 Task: Look for space in Biryulëvo Zapadnoye, Russia from 8th June, 2023 to 19th June, 2023 for 1 adult in price range Rs.5000 to Rs.12000. Place can be shared room with 1  bedroom having 1 bed and 1 bathroom. Property type can be house, flat, guest house, hotel. Booking option can be shelf check-in. Required host language is English.
Action: Mouse moved to (536, 112)
Screenshot: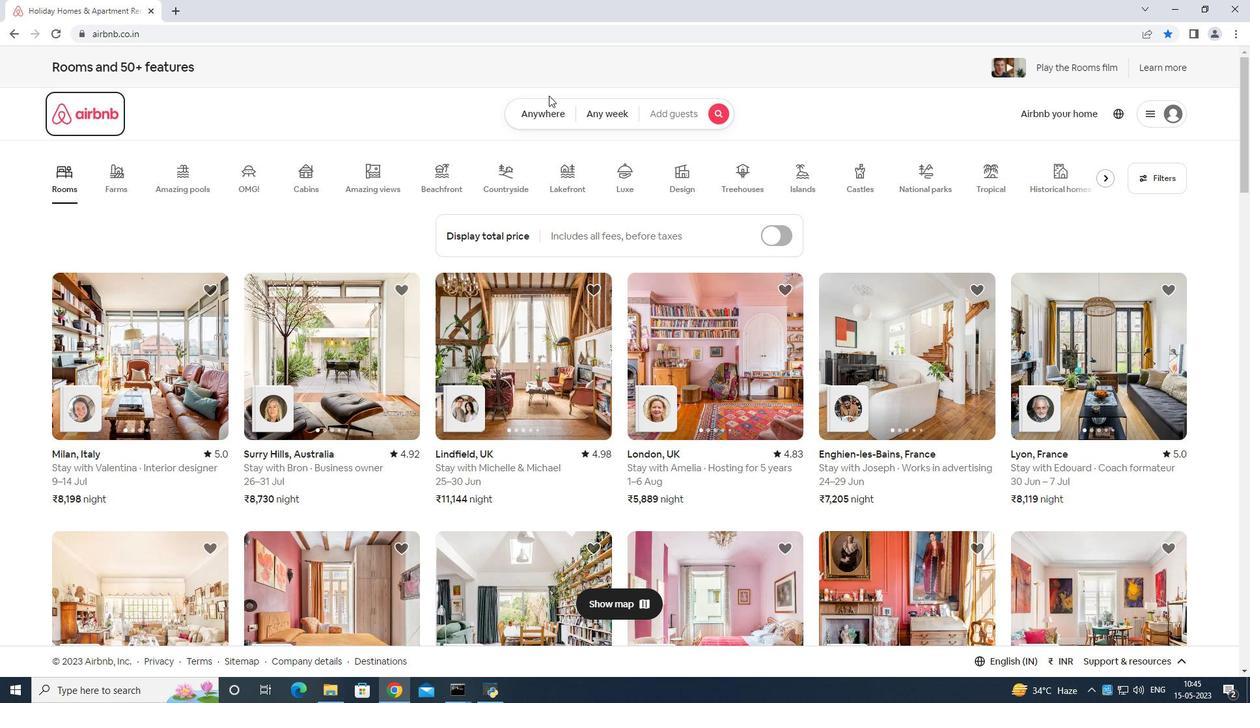 
Action: Mouse pressed left at (536, 112)
Screenshot: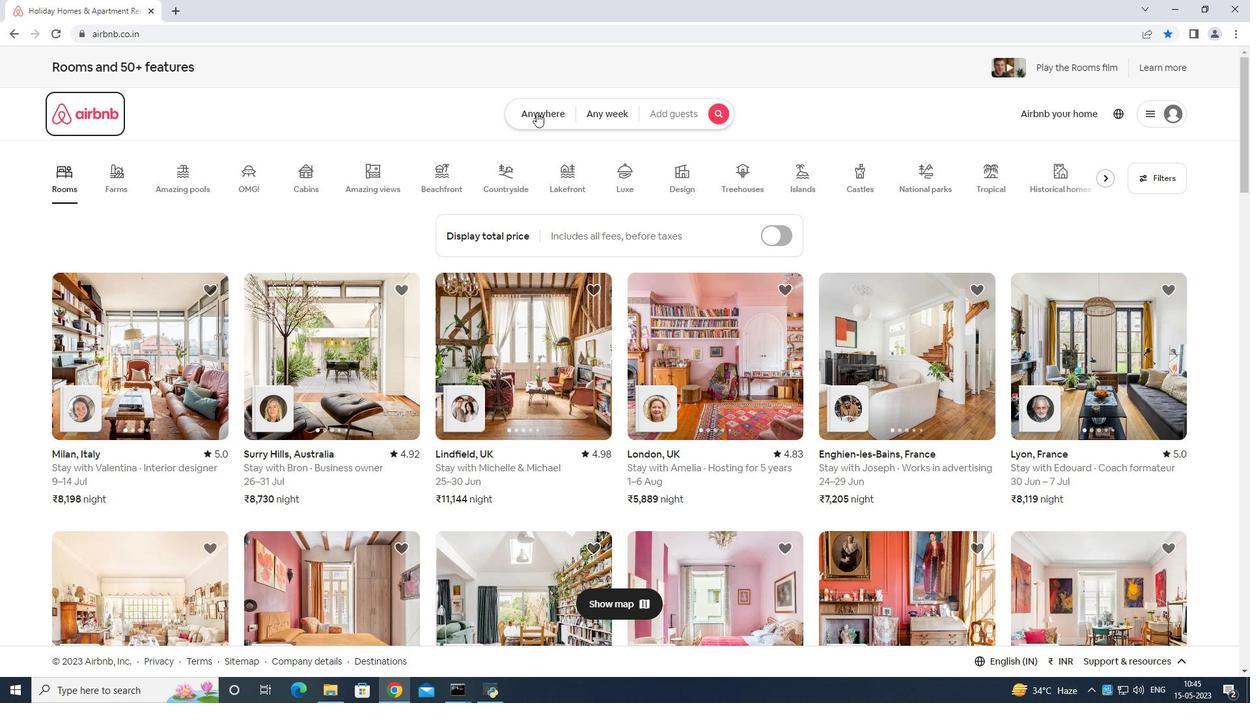 
Action: Mouse moved to (507, 157)
Screenshot: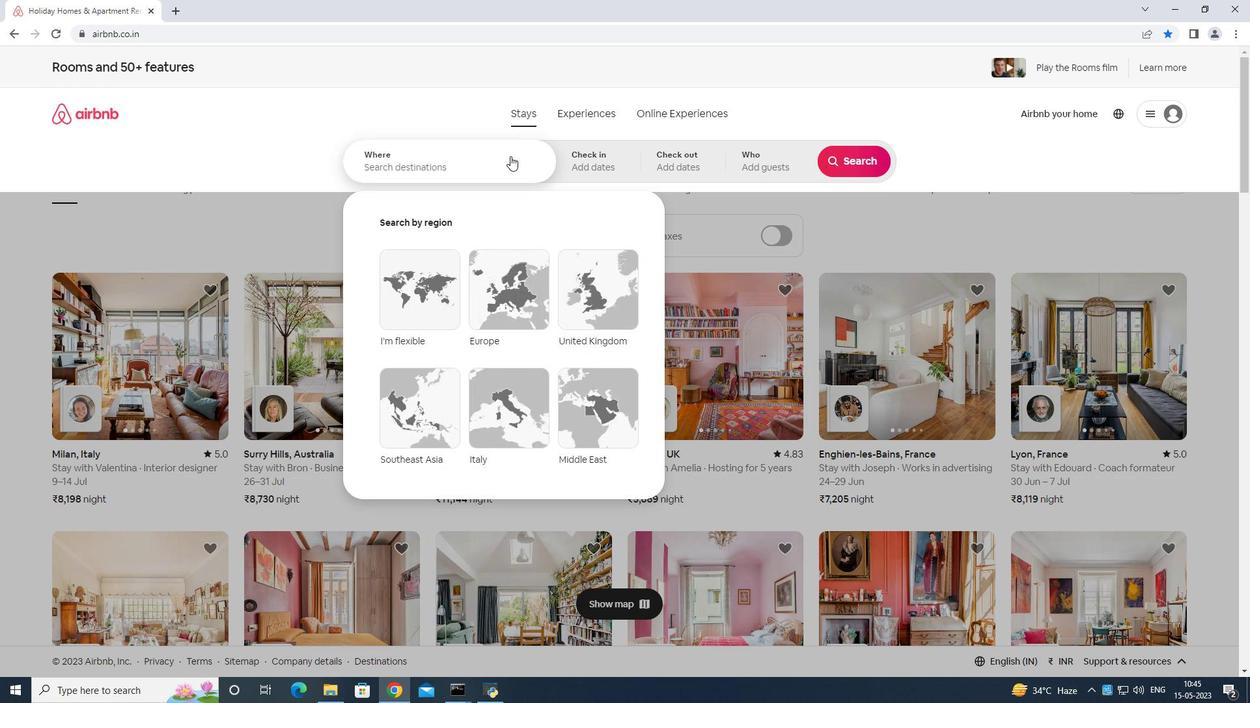 
Action: Mouse pressed left at (507, 157)
Screenshot: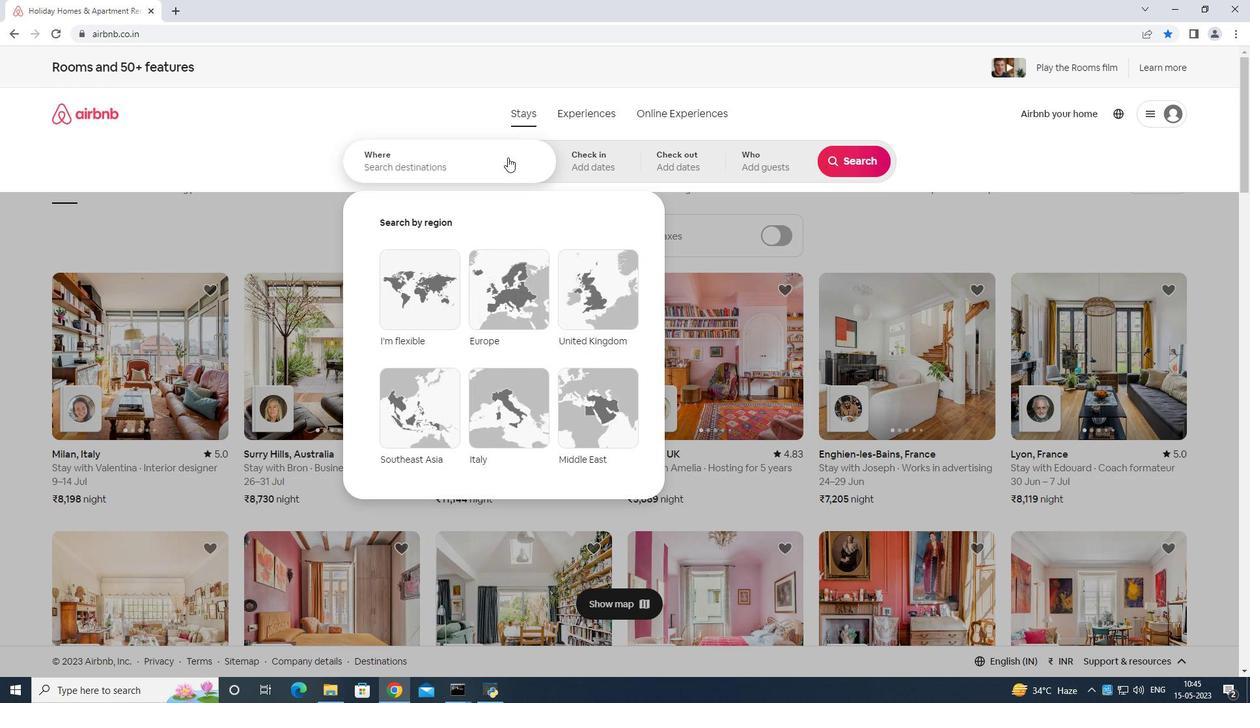 
Action: Mouse moved to (577, 198)
Screenshot: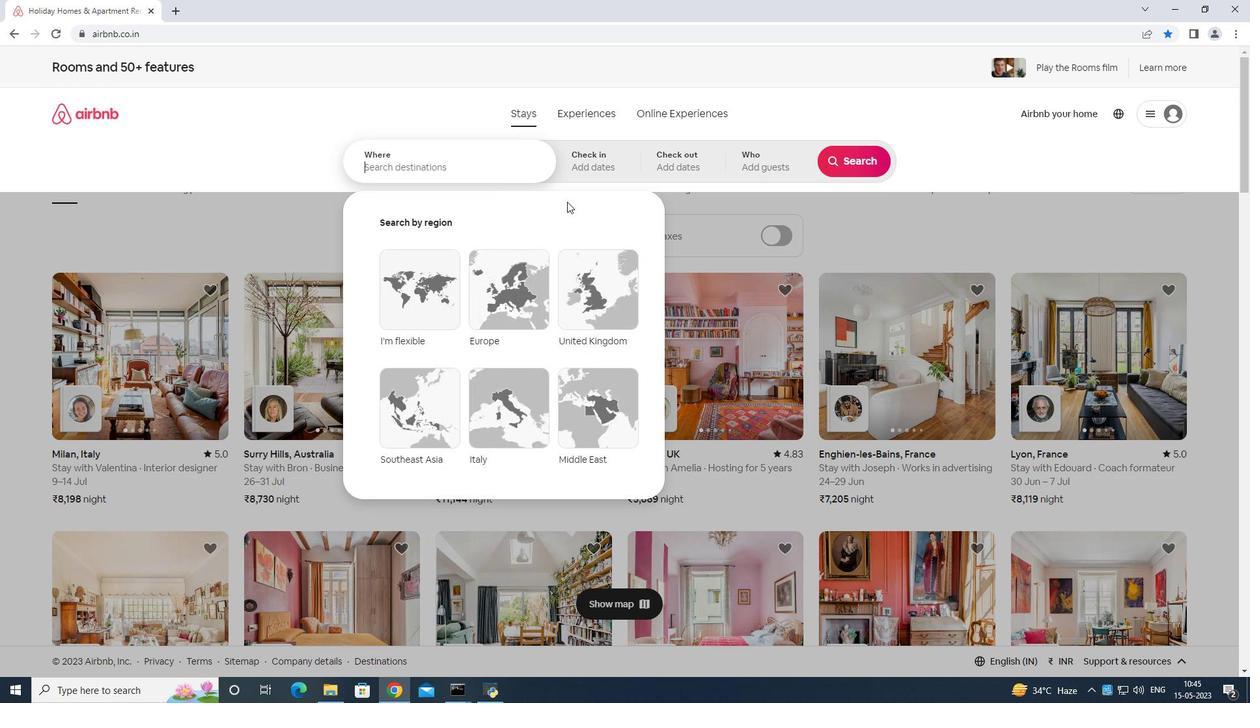 
Action: Key pressed <Key.shift>Biryulevo<Key.space>zapandoye<Key.space><Key.shift>Russia<Key.enter>
Screenshot: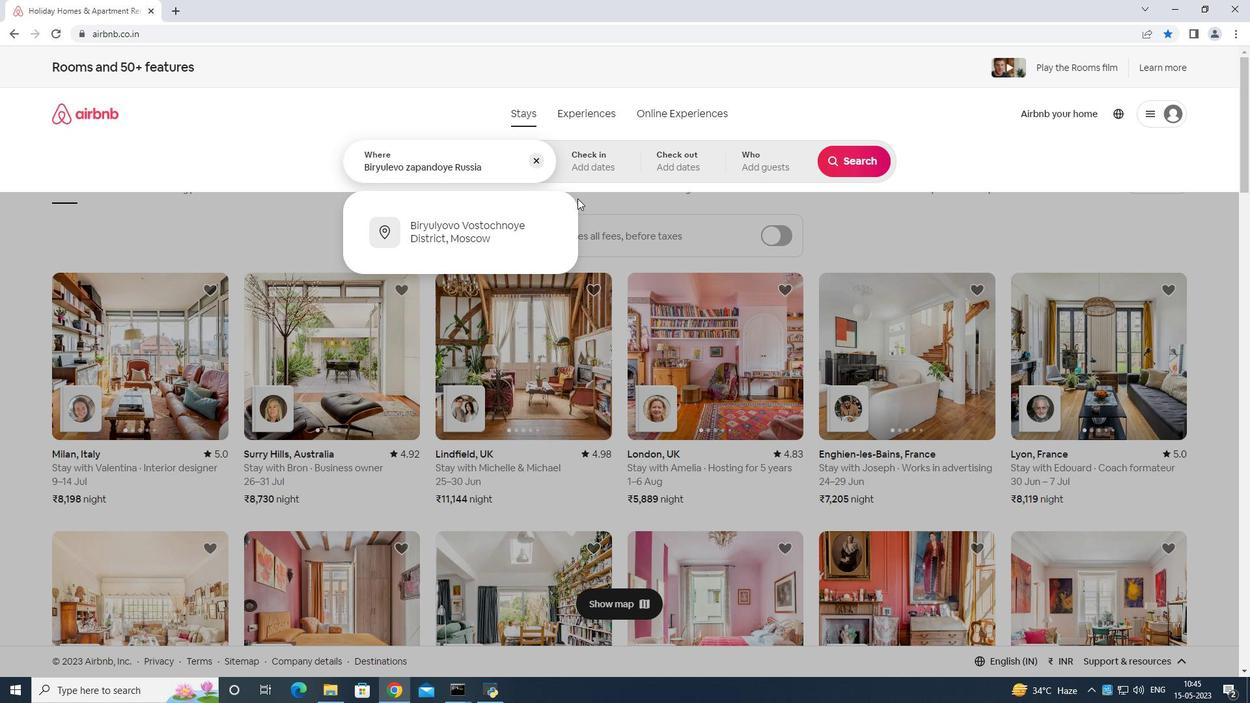 
Action: Mouse moved to (778, 352)
Screenshot: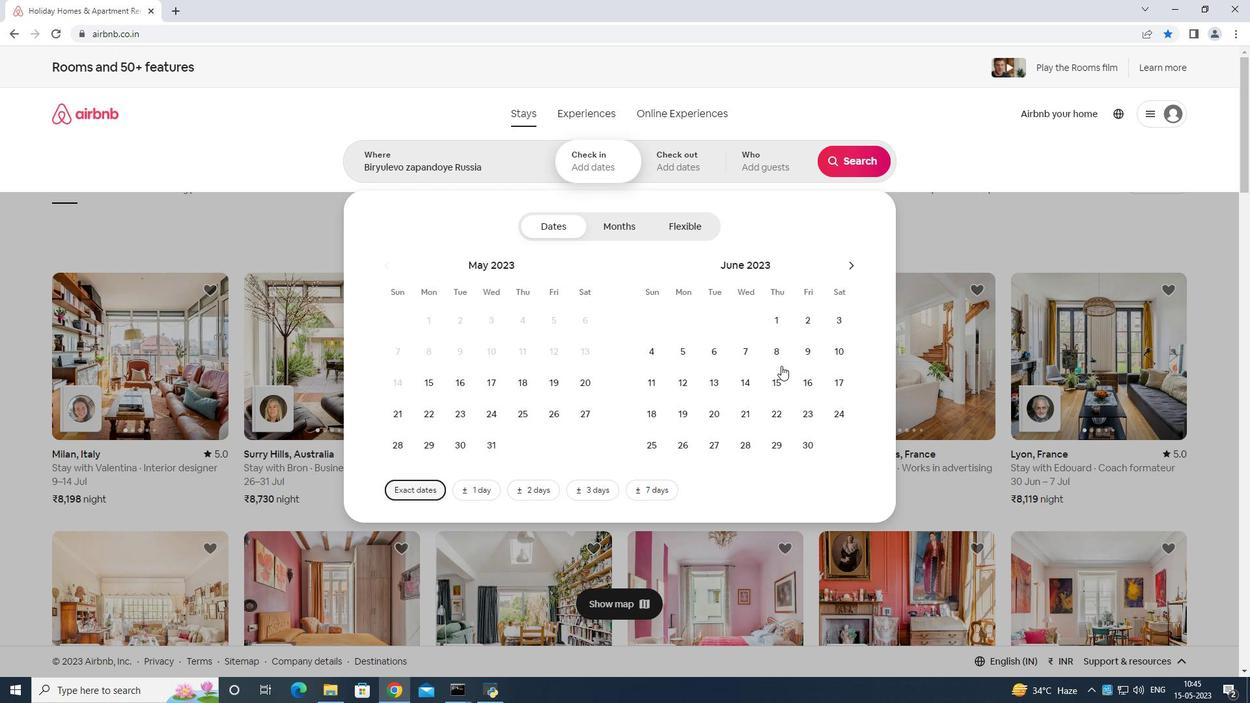 
Action: Mouse pressed left at (778, 352)
Screenshot: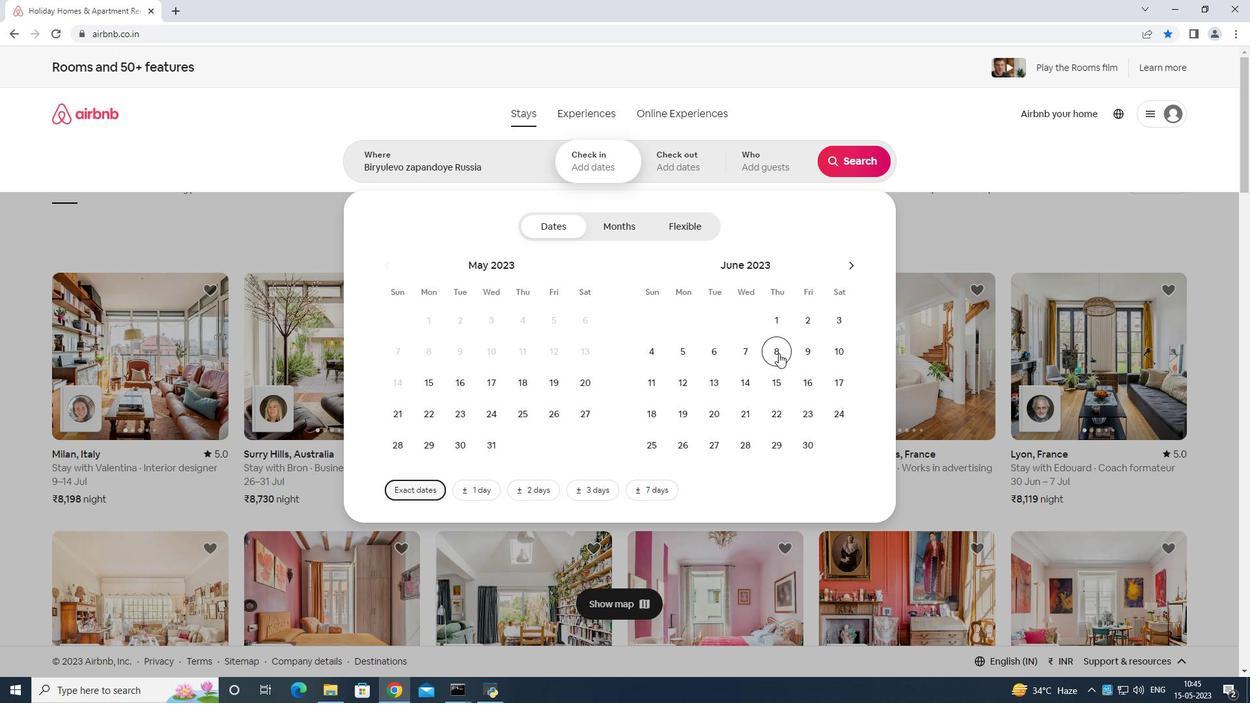 
Action: Mouse moved to (689, 407)
Screenshot: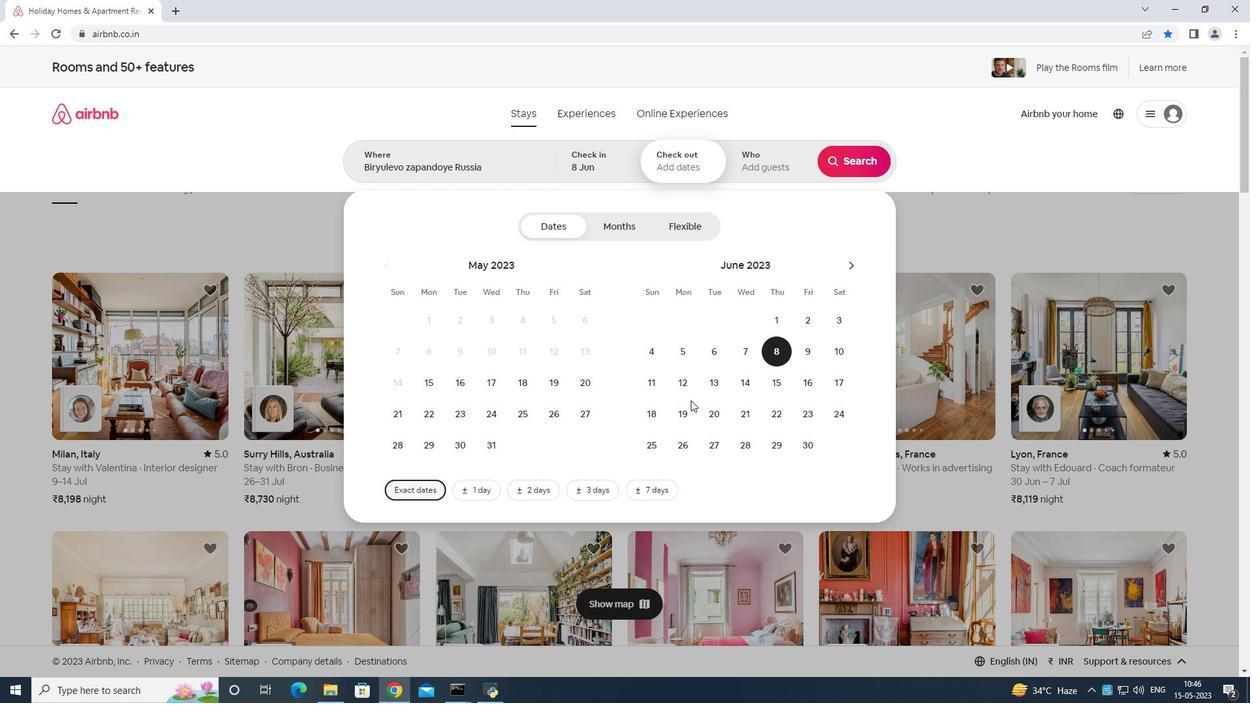 
Action: Mouse pressed left at (689, 407)
Screenshot: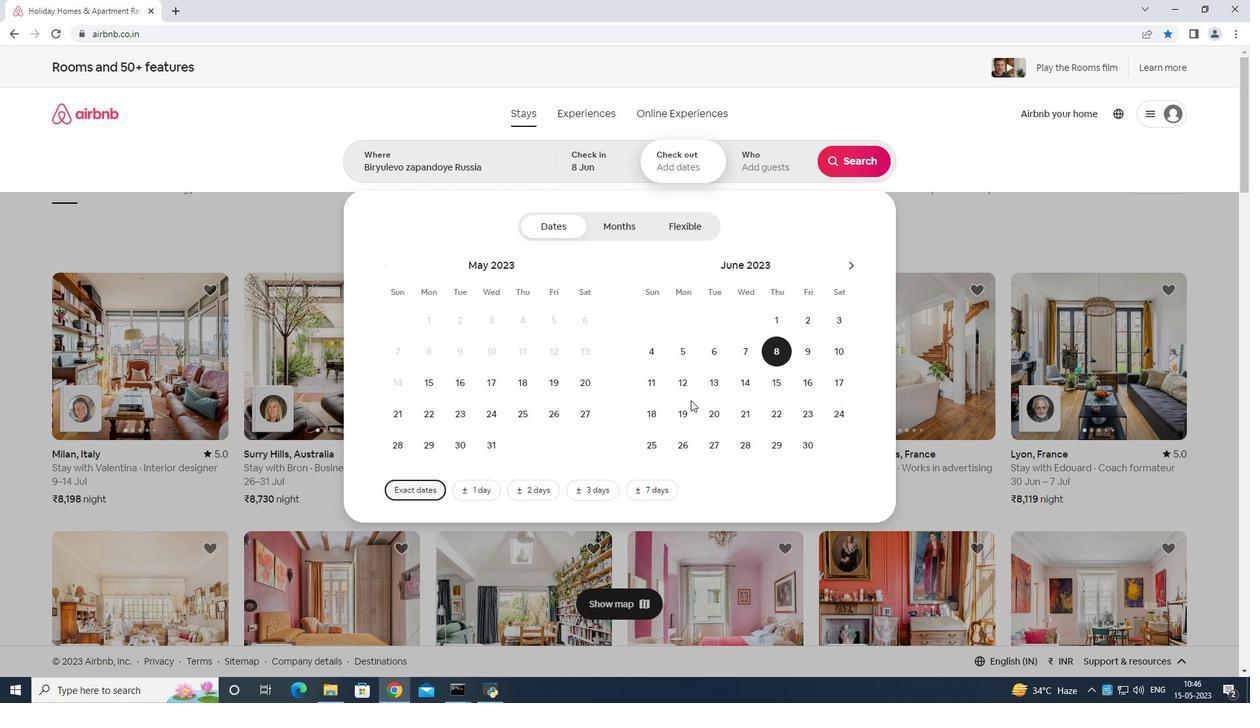 
Action: Mouse moved to (754, 160)
Screenshot: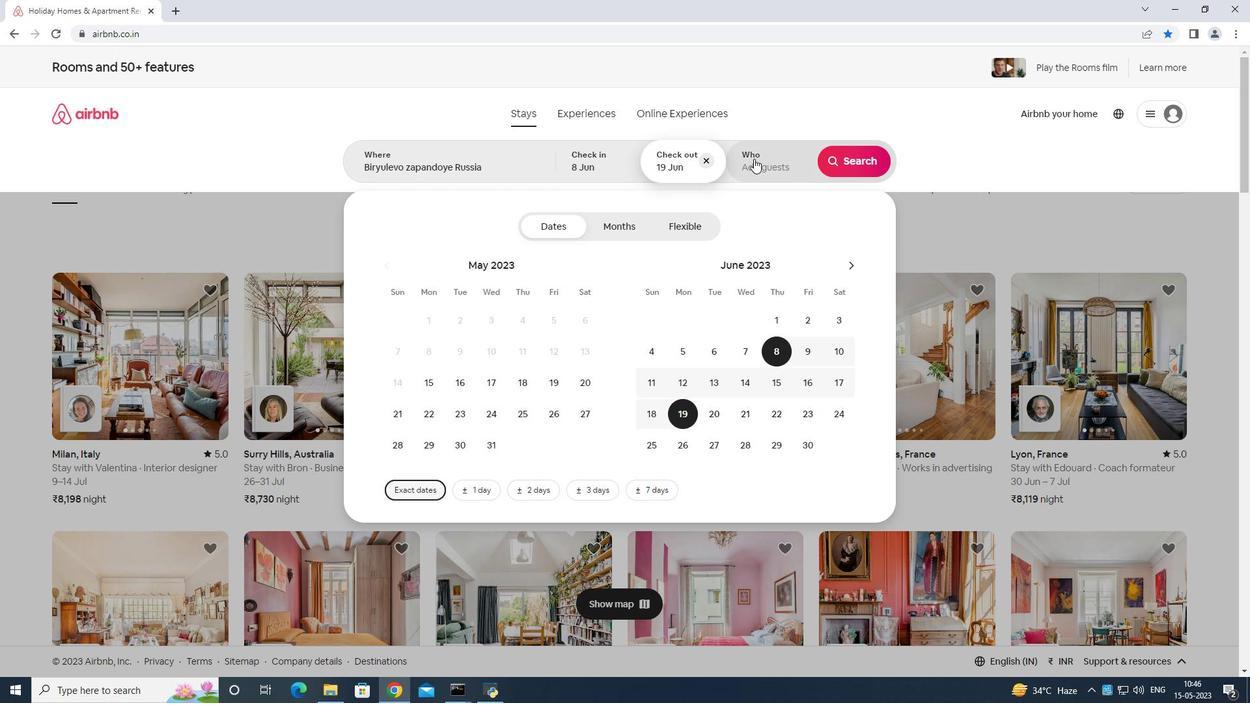 
Action: Mouse pressed left at (754, 160)
Screenshot: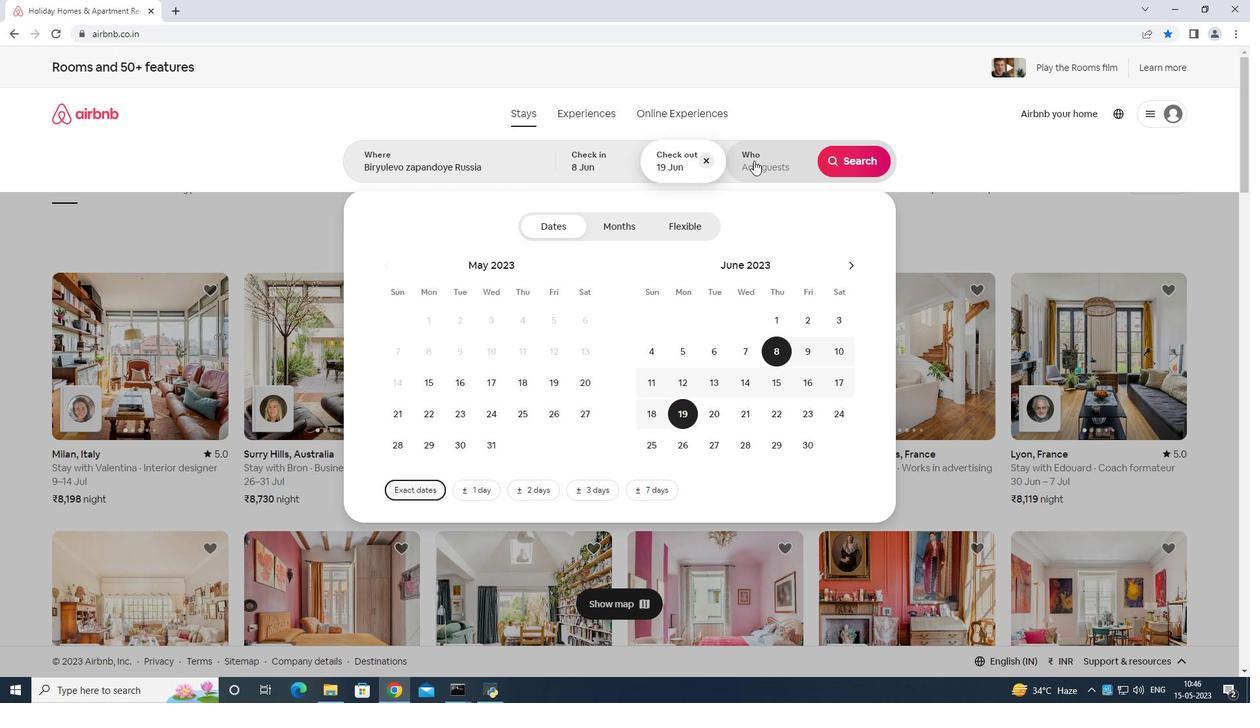 
Action: Mouse moved to (867, 227)
Screenshot: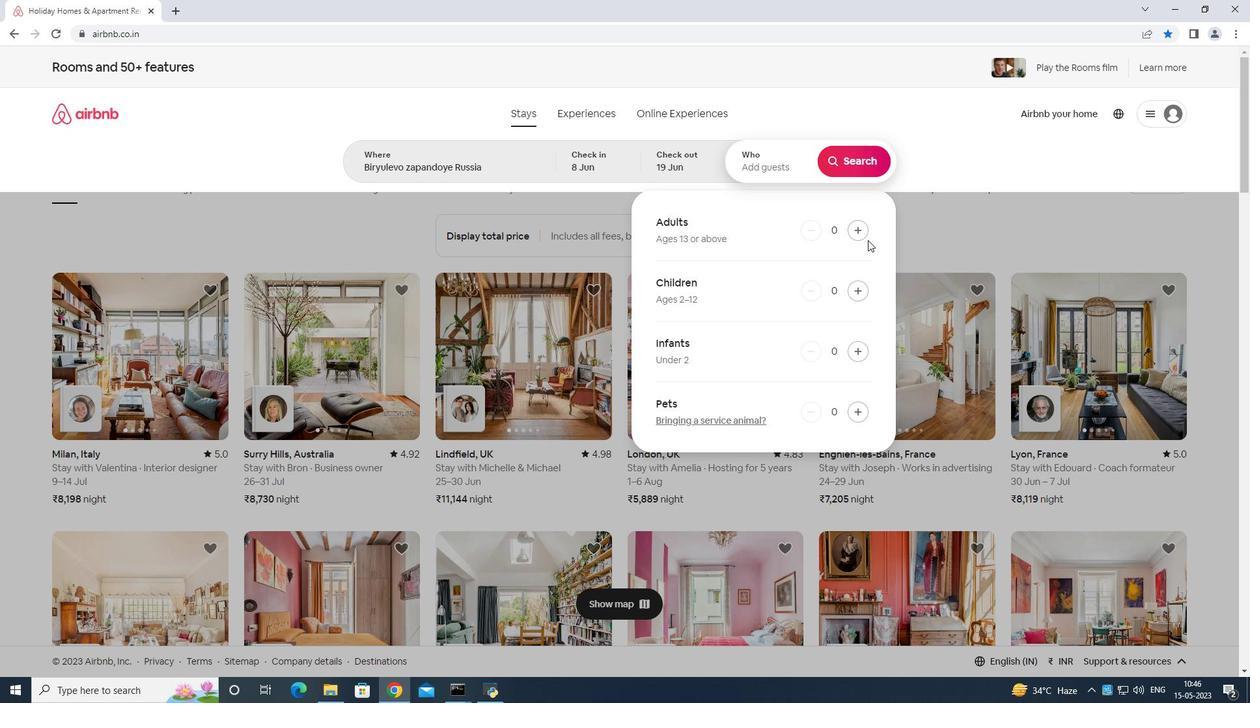 
Action: Mouse pressed left at (867, 227)
Screenshot: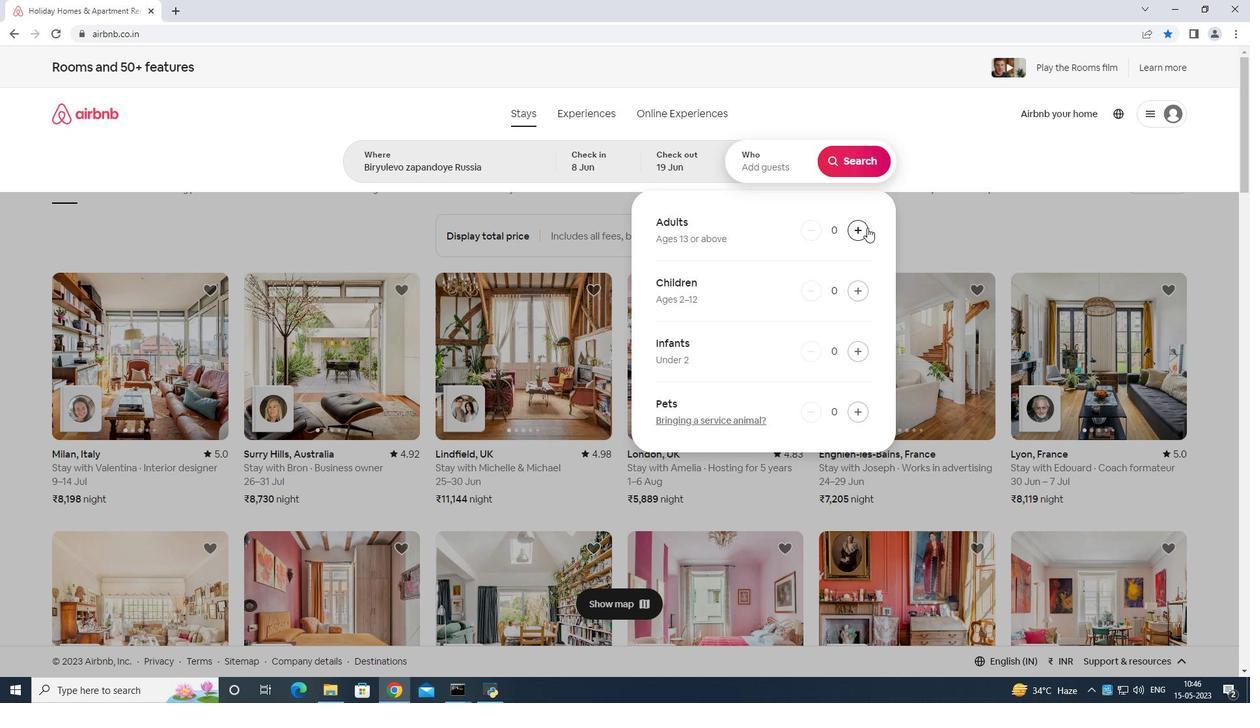 
Action: Mouse moved to (867, 157)
Screenshot: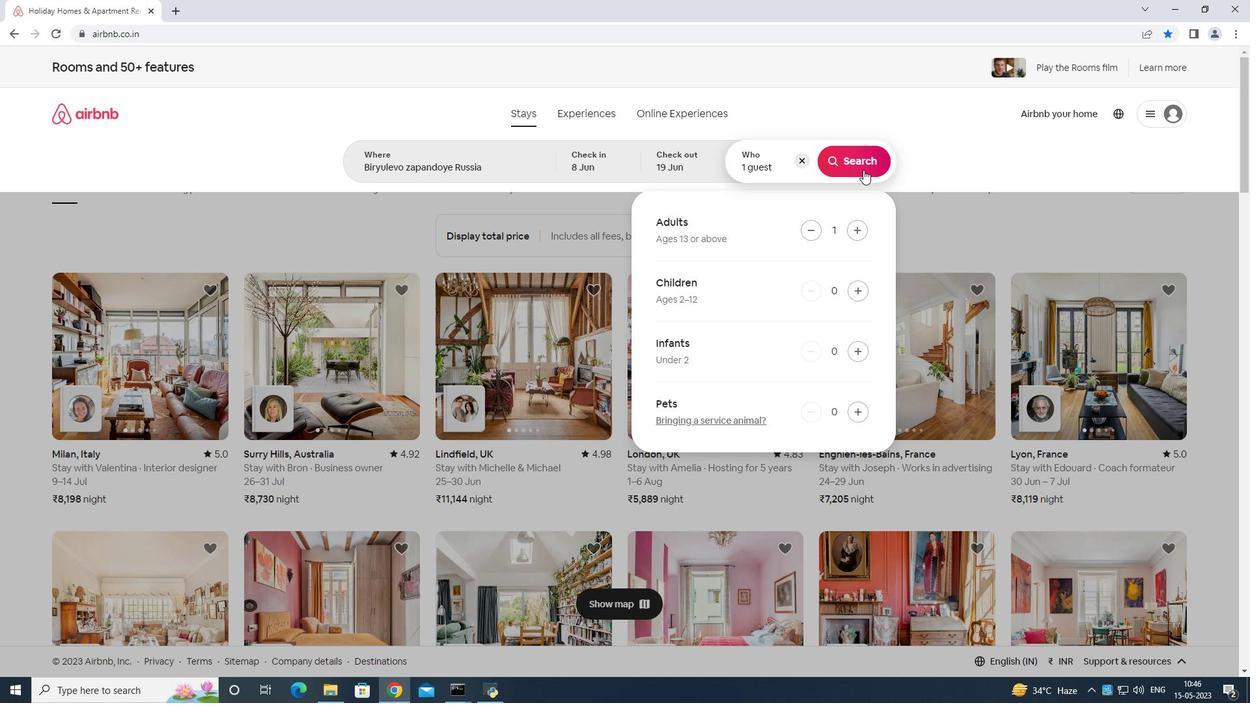 
Action: Mouse pressed left at (867, 157)
Screenshot: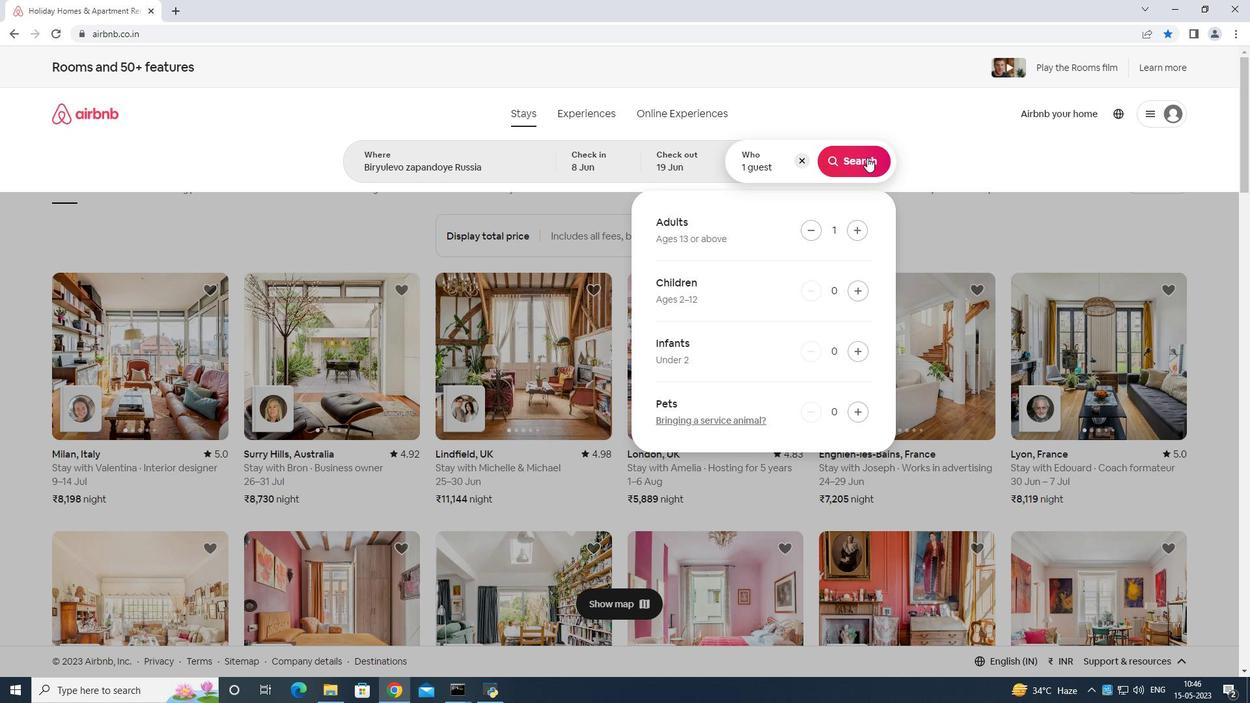 
Action: Mouse moved to (1198, 129)
Screenshot: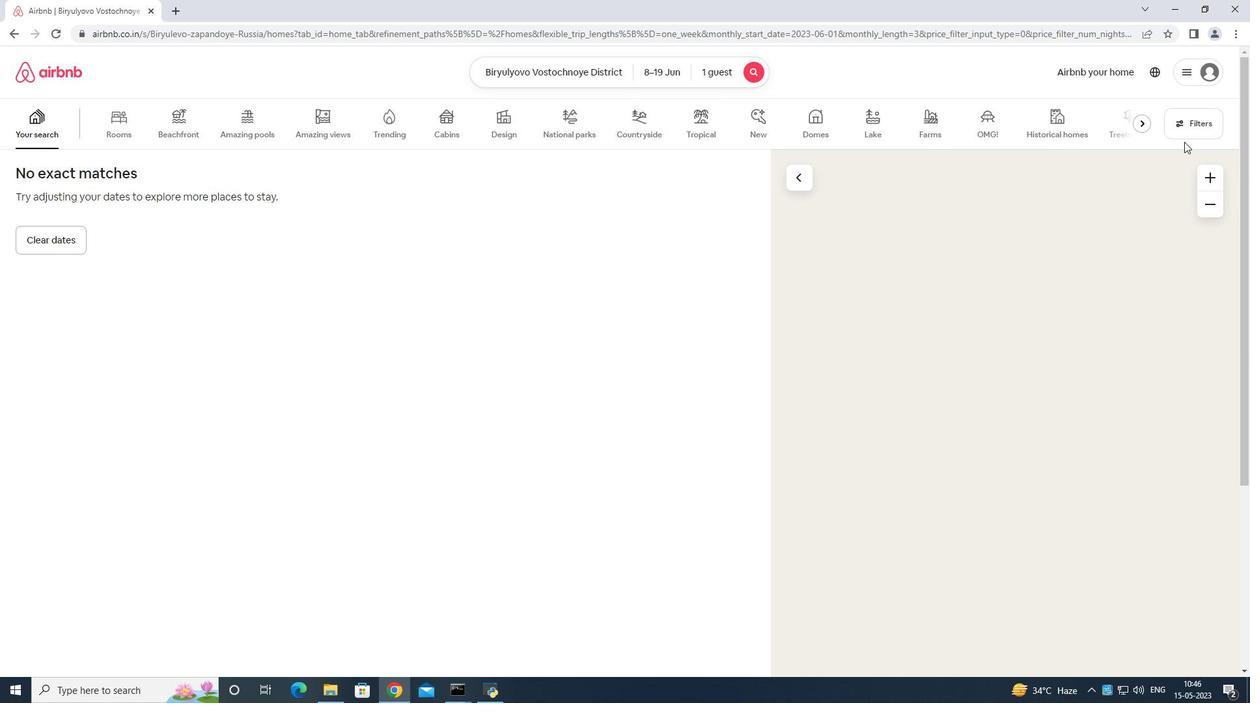 
Action: Mouse pressed left at (1198, 129)
Screenshot: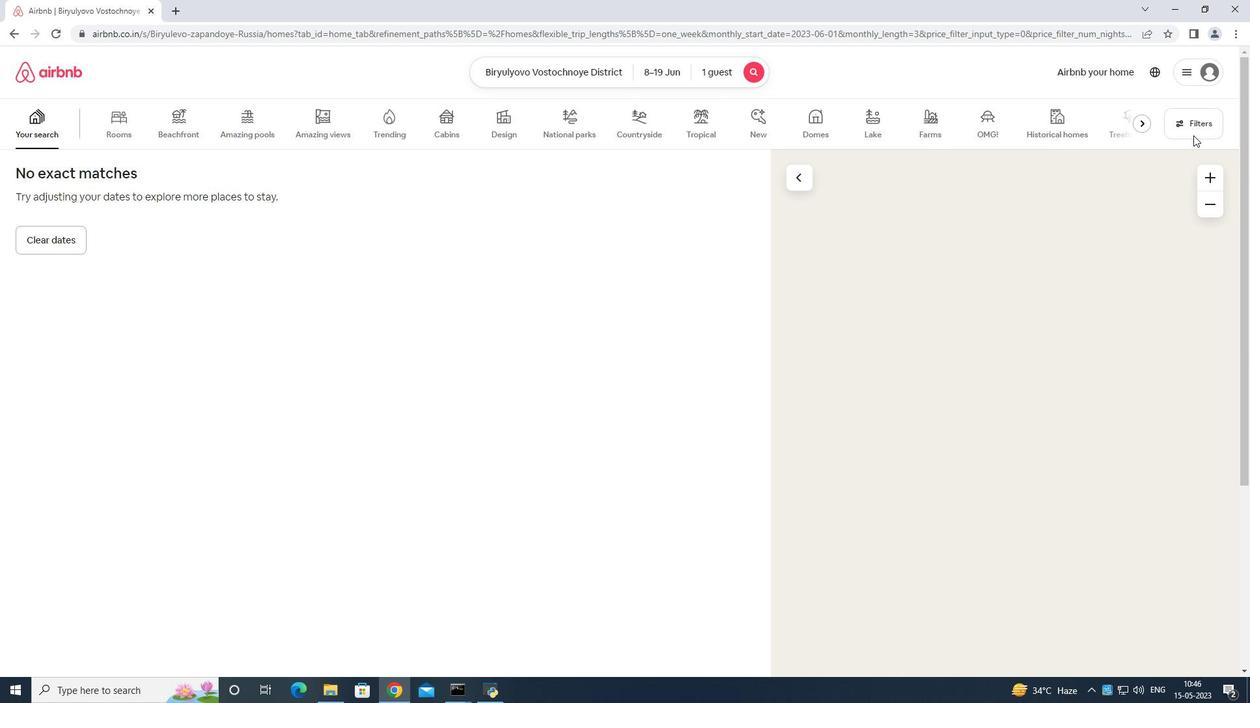 
Action: Mouse moved to (544, 414)
Screenshot: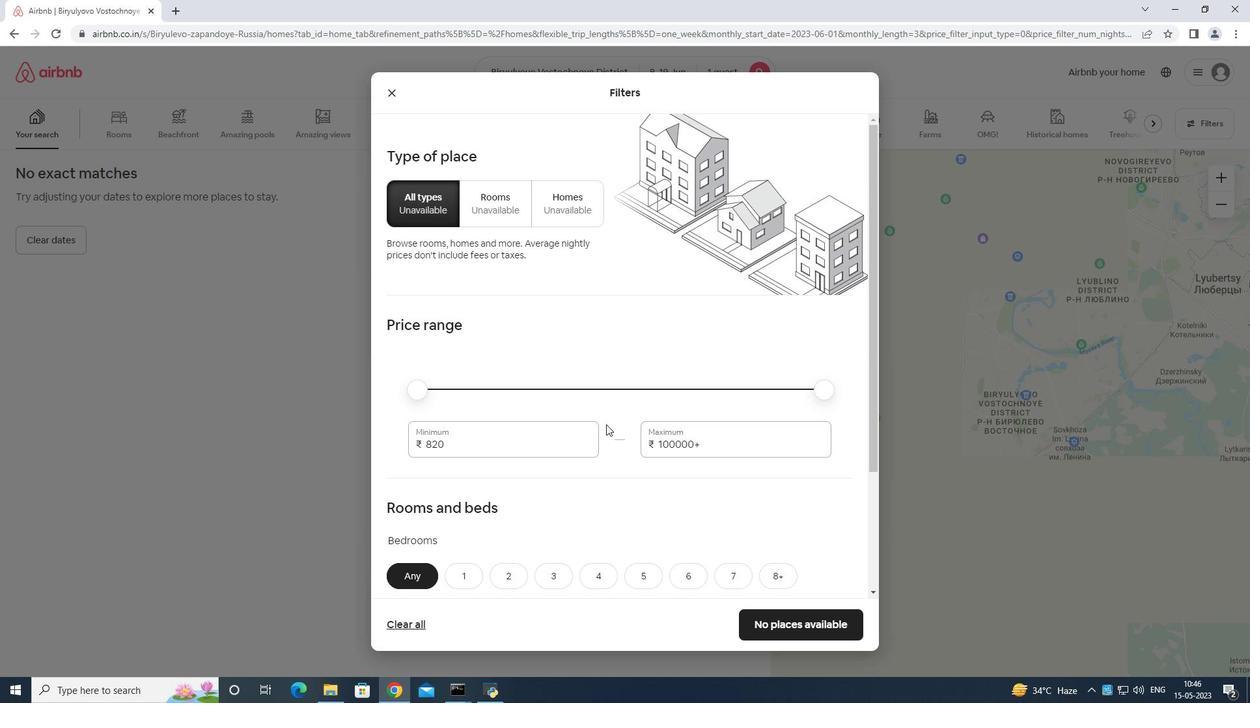 
Action: Mouse pressed left at (544, 414)
Screenshot: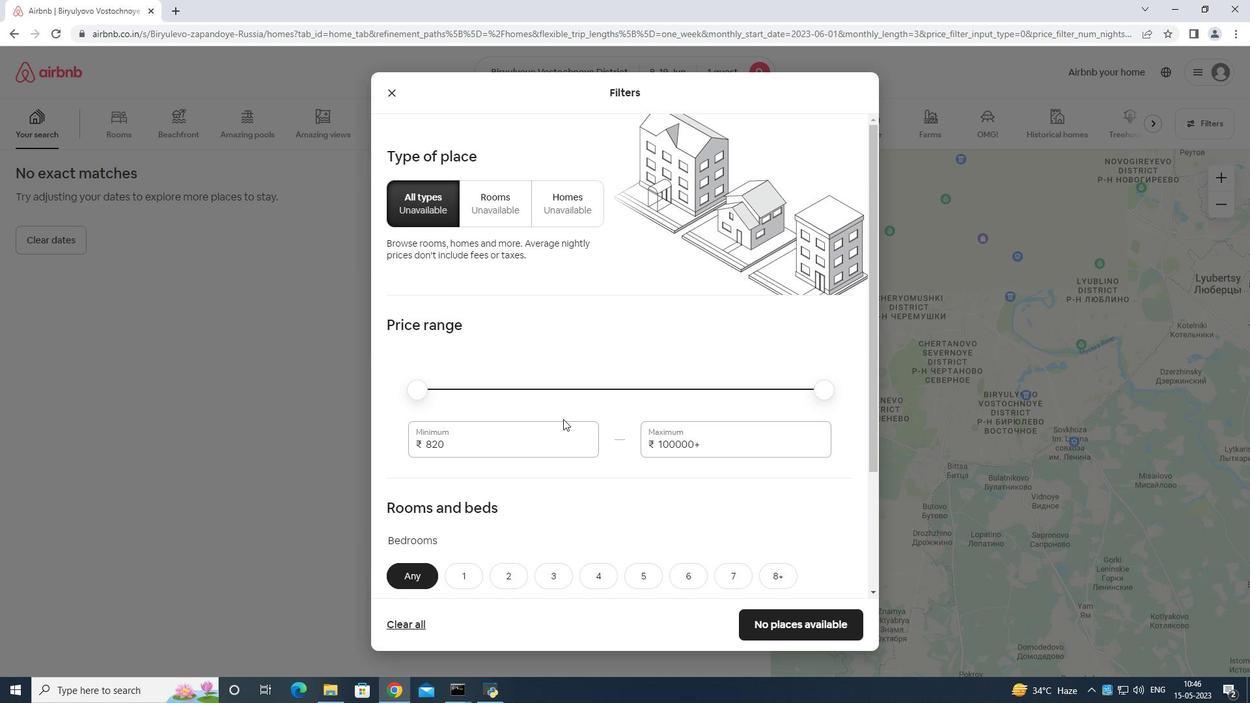 
Action: Key pressed <Key.backspace>
Screenshot: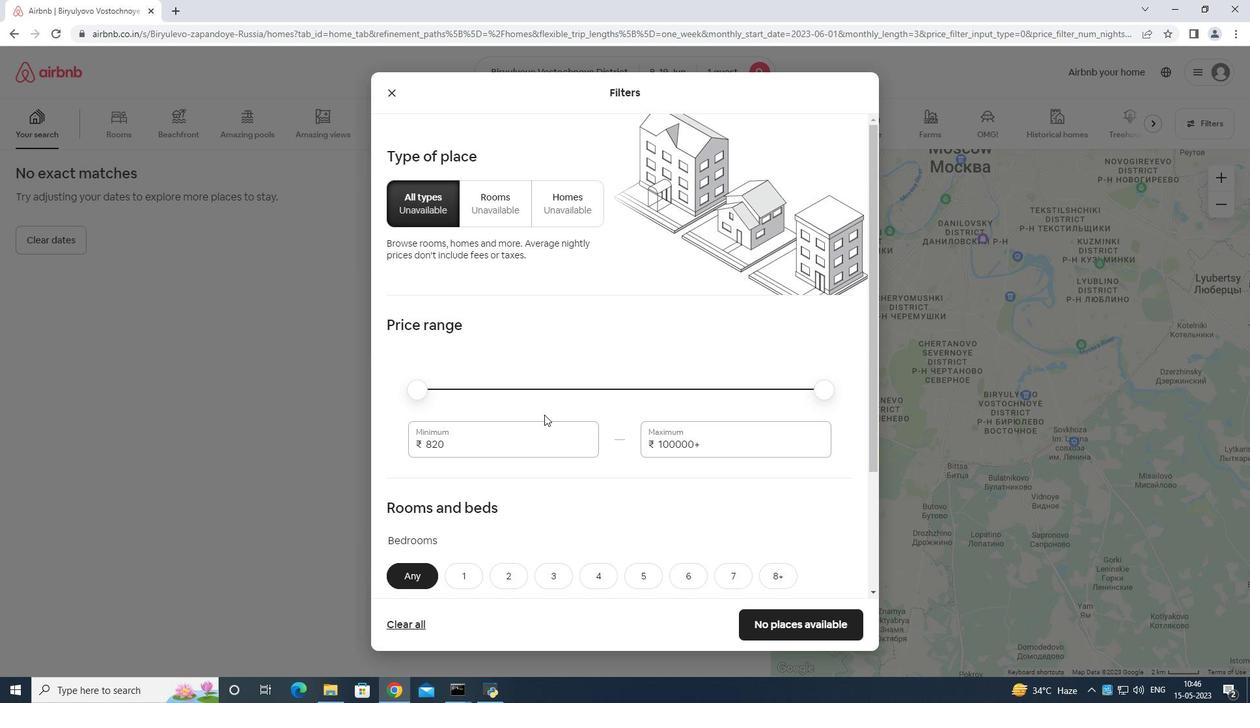 
Action: Mouse moved to (543, 415)
Screenshot: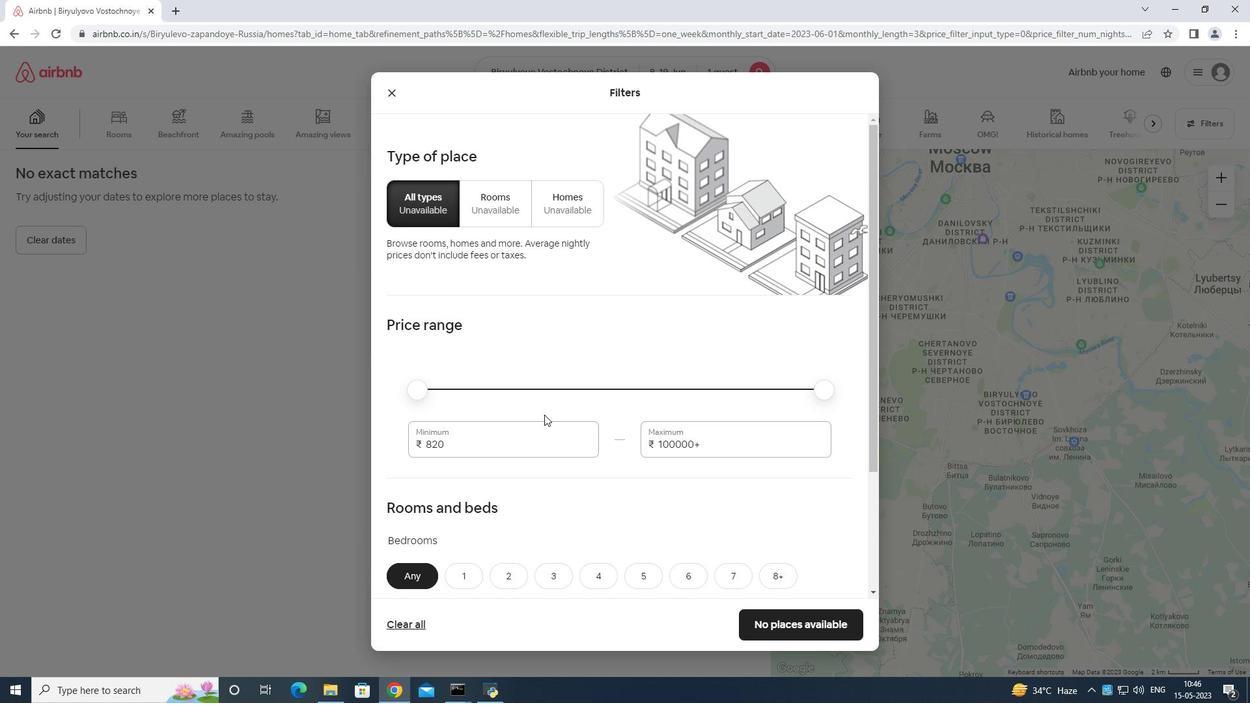 
Action: Key pressed <Key.backspace><Key.backspace>
Screenshot: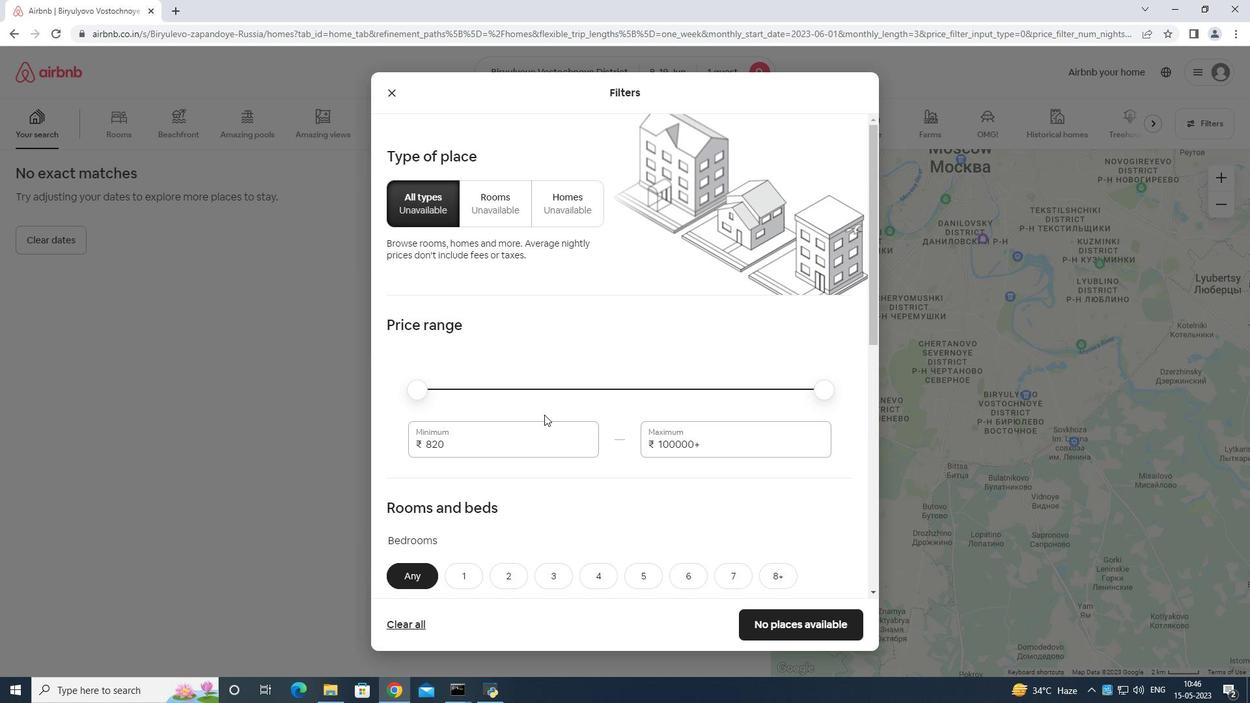 
Action: Mouse moved to (541, 416)
Screenshot: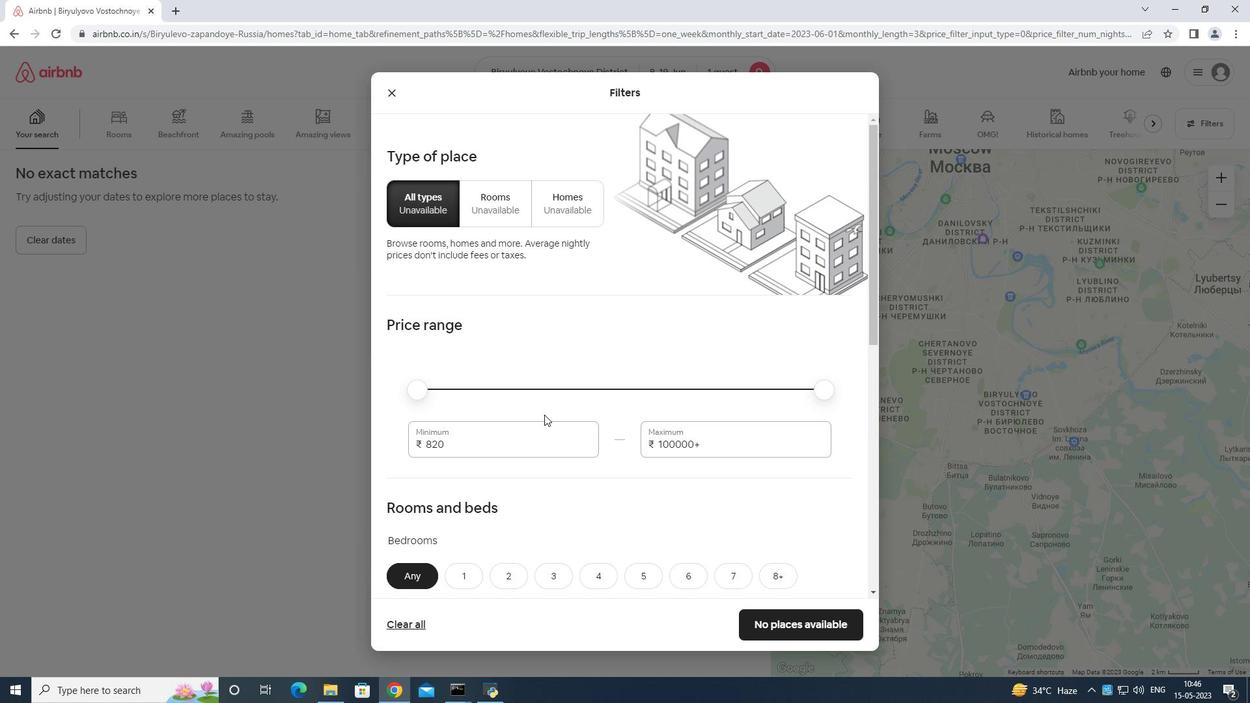 
Action: Key pressed <Key.backspace>
Screenshot: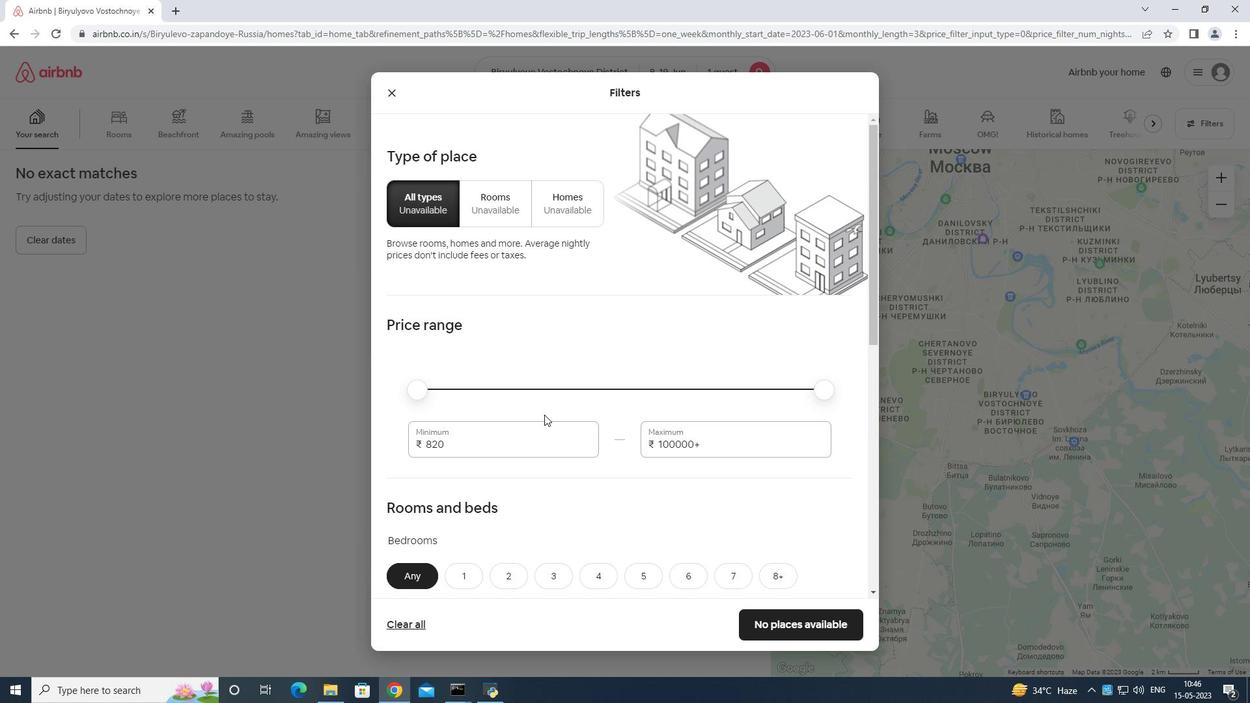 
Action: Mouse moved to (541, 416)
Screenshot: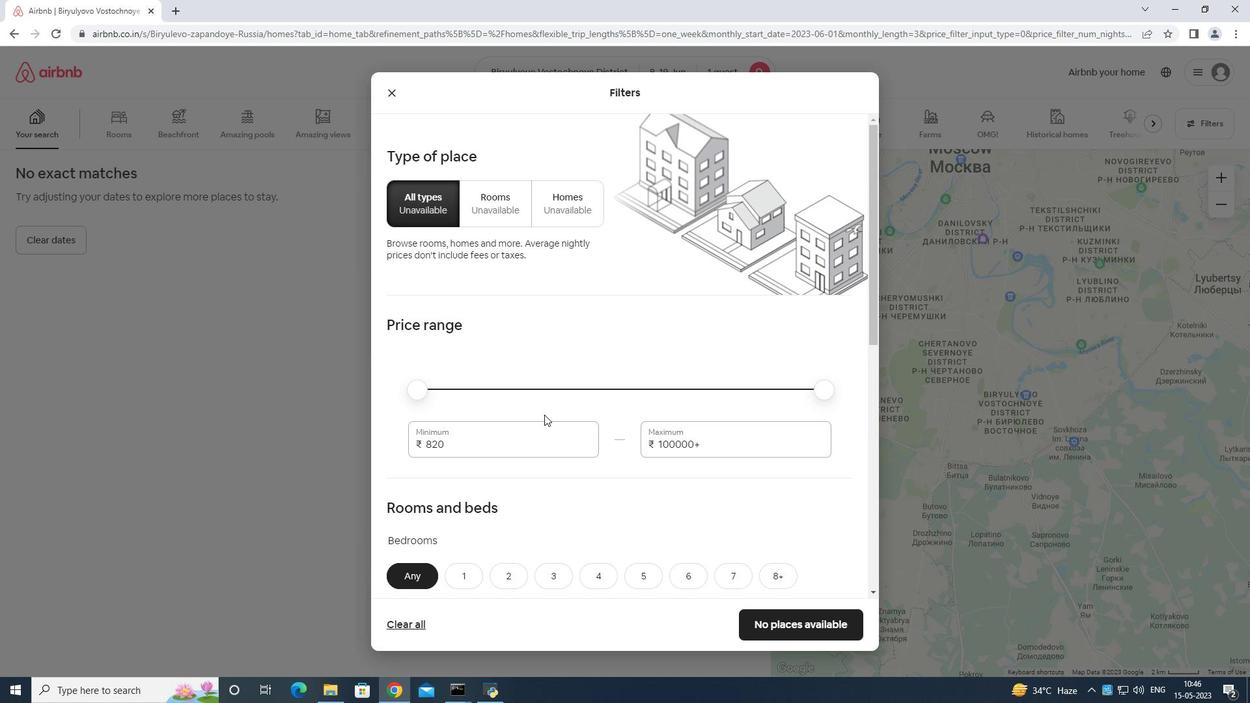 
Action: Key pressed <Key.backspace><Key.backspace><Key.backspace><Key.backspace><Key.backspace><Key.backspace>
Screenshot: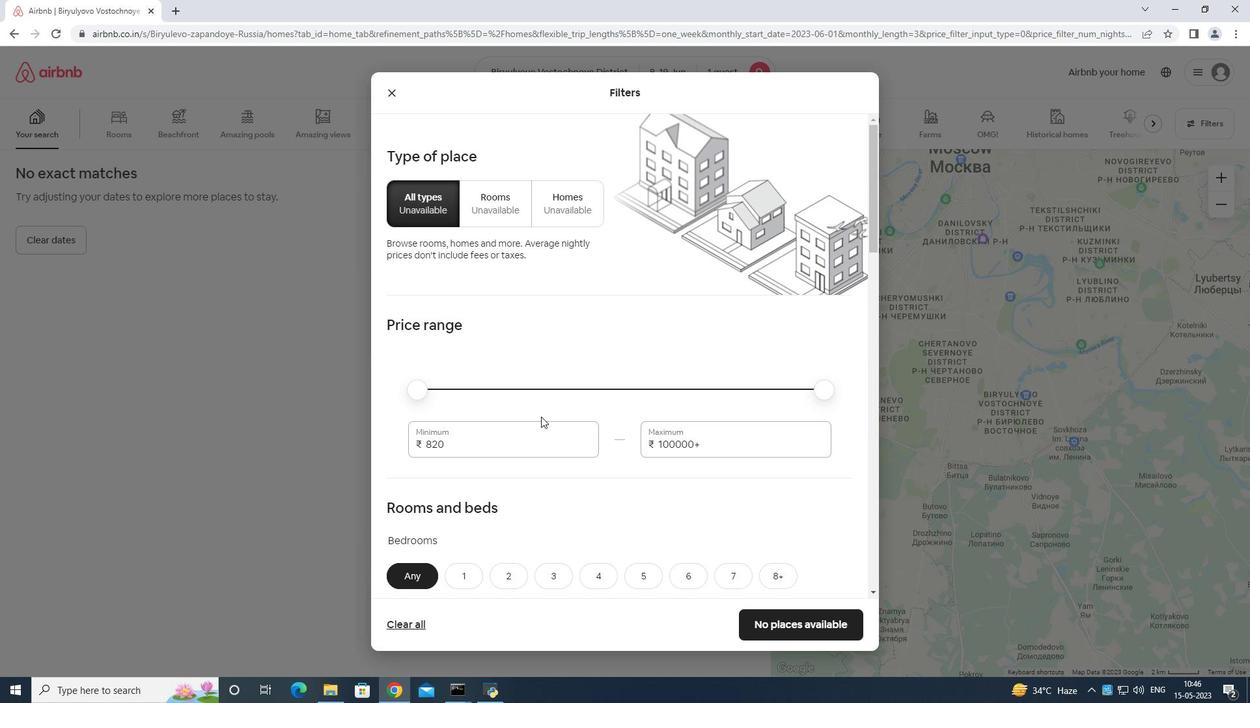 
Action: Mouse moved to (539, 417)
Screenshot: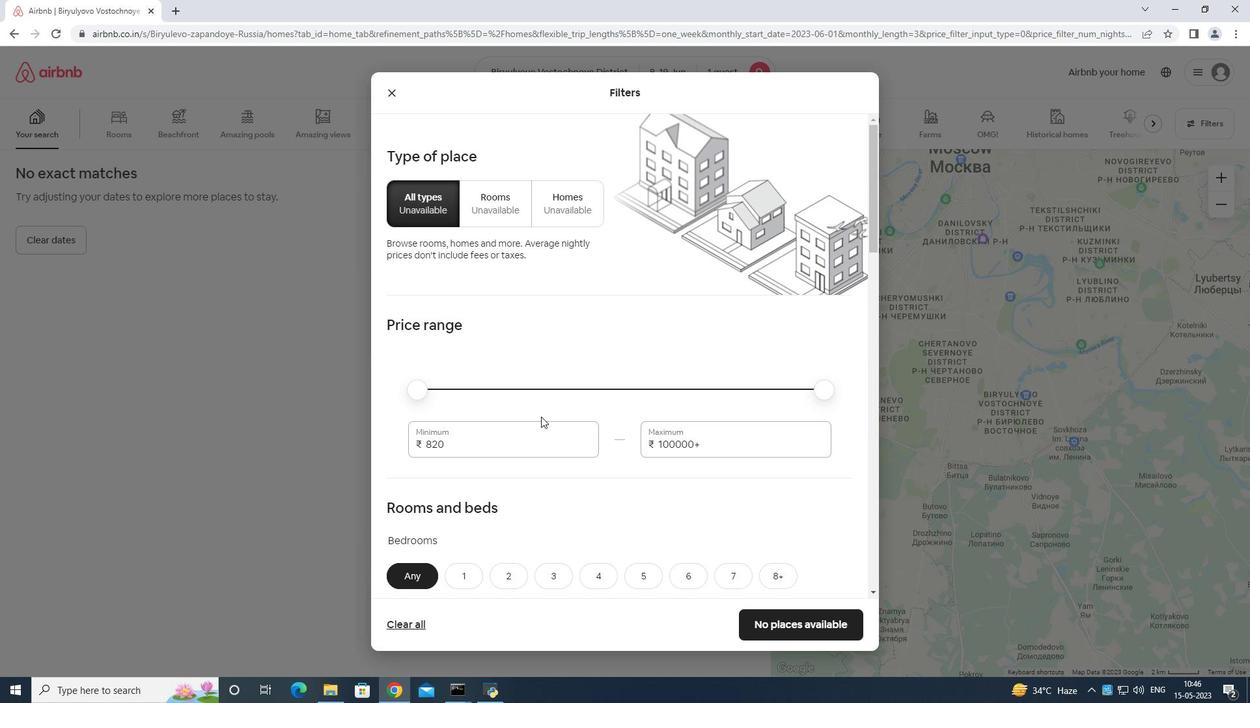
Action: Key pressed <Key.backspace><Key.backspace>
Screenshot: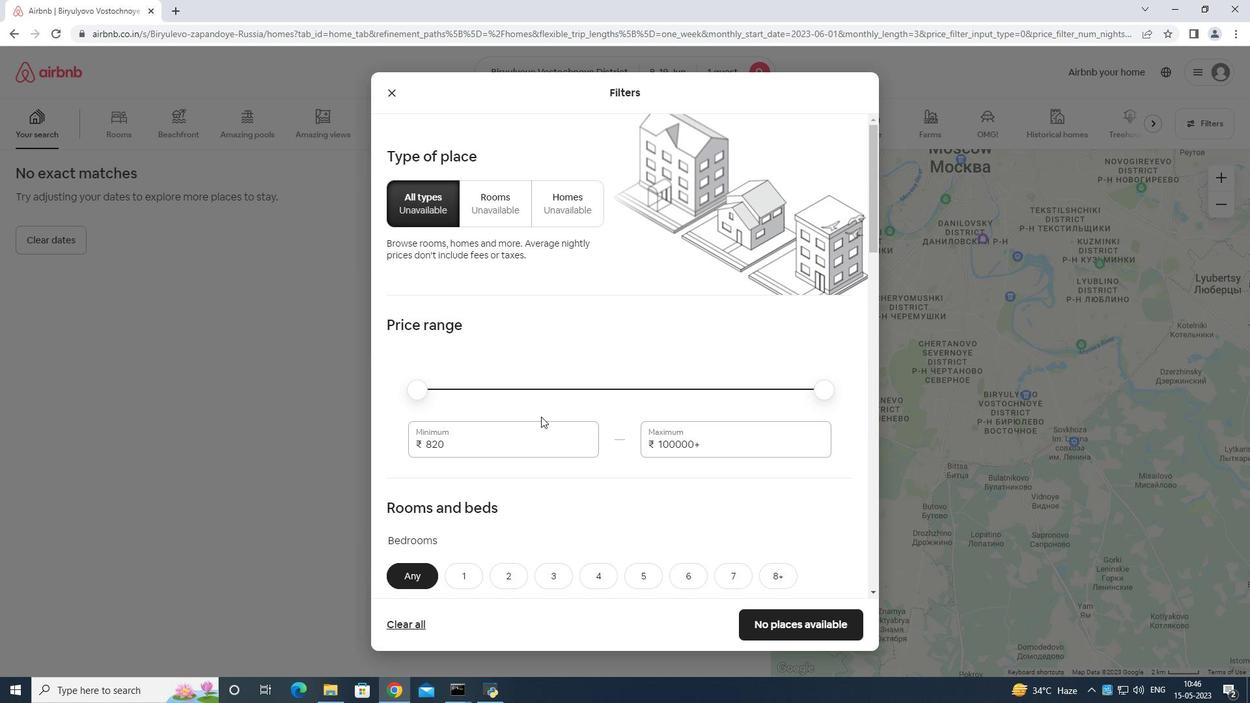 
Action: Mouse moved to (539, 417)
Screenshot: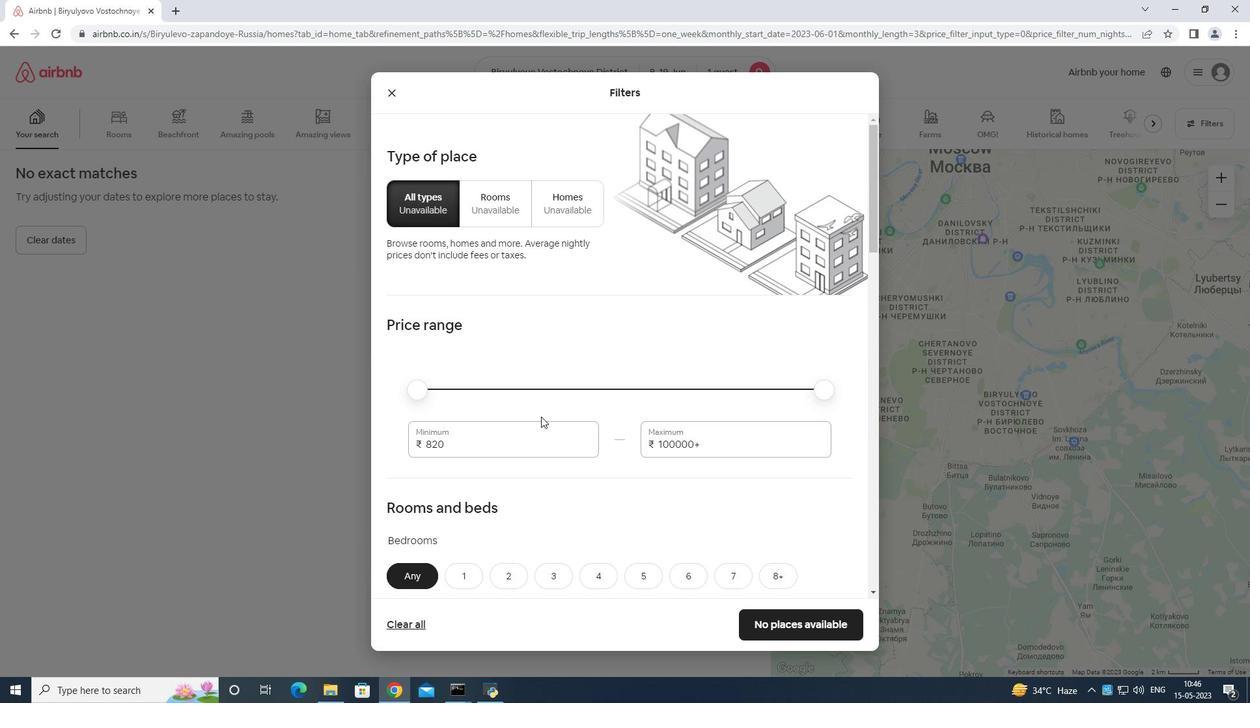 
Action: Key pressed <Key.backspace>
Screenshot: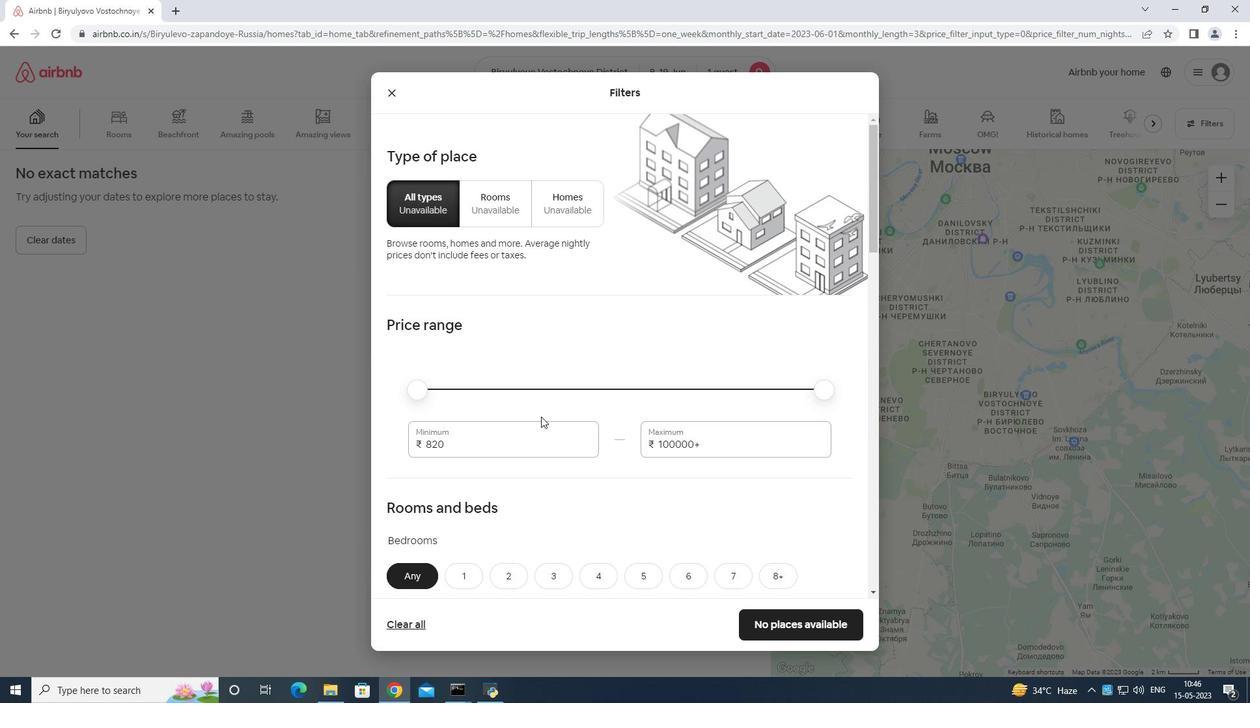 
Action: Mouse moved to (538, 417)
Screenshot: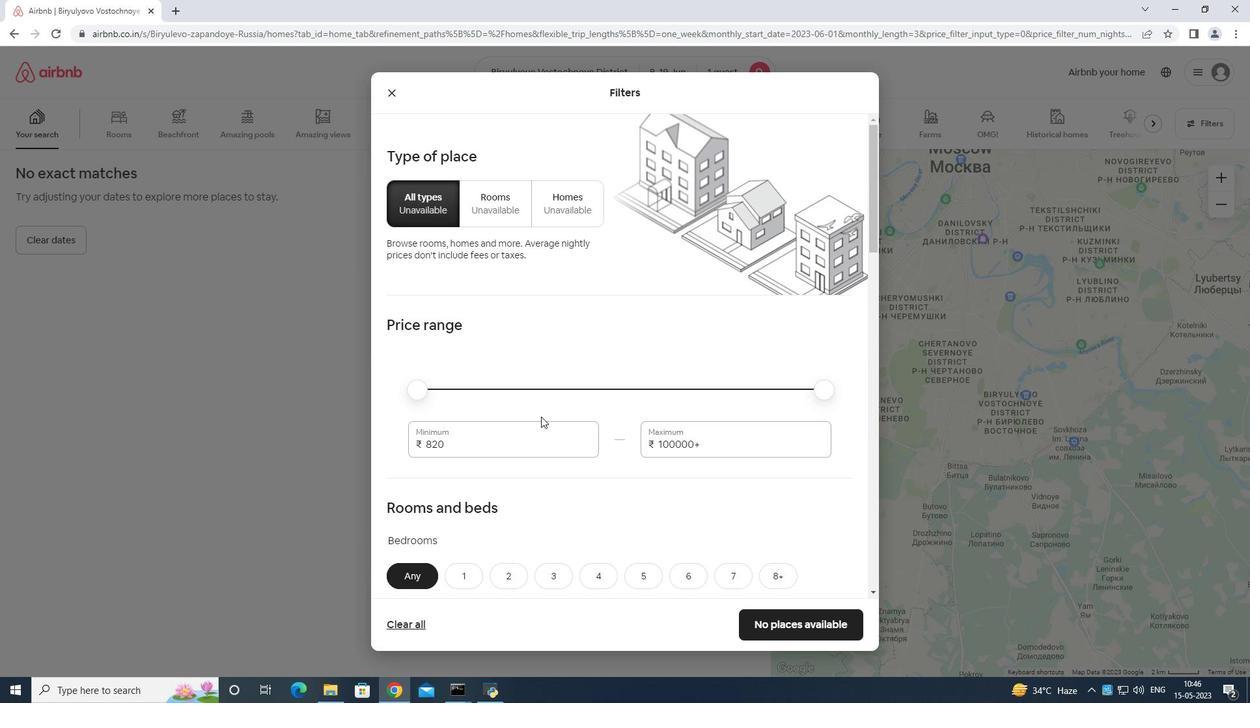 
Action: Key pressed <Key.backspace>
Screenshot: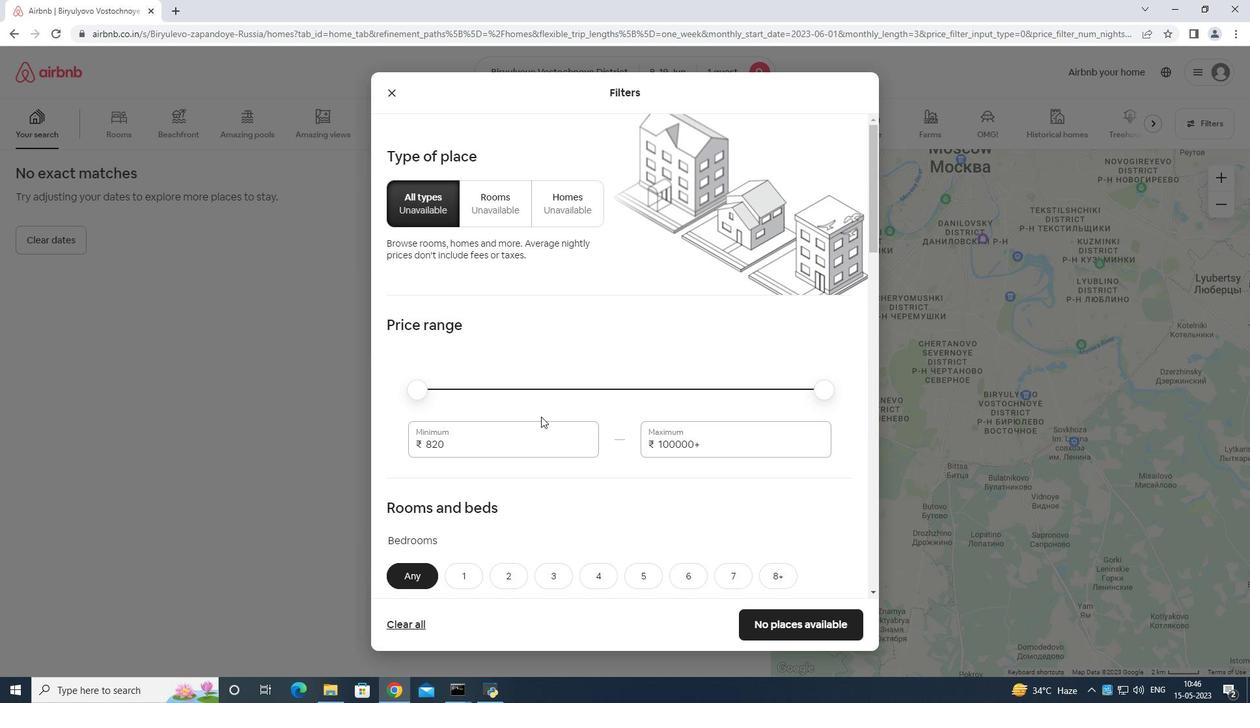 
Action: Mouse moved to (538, 417)
Screenshot: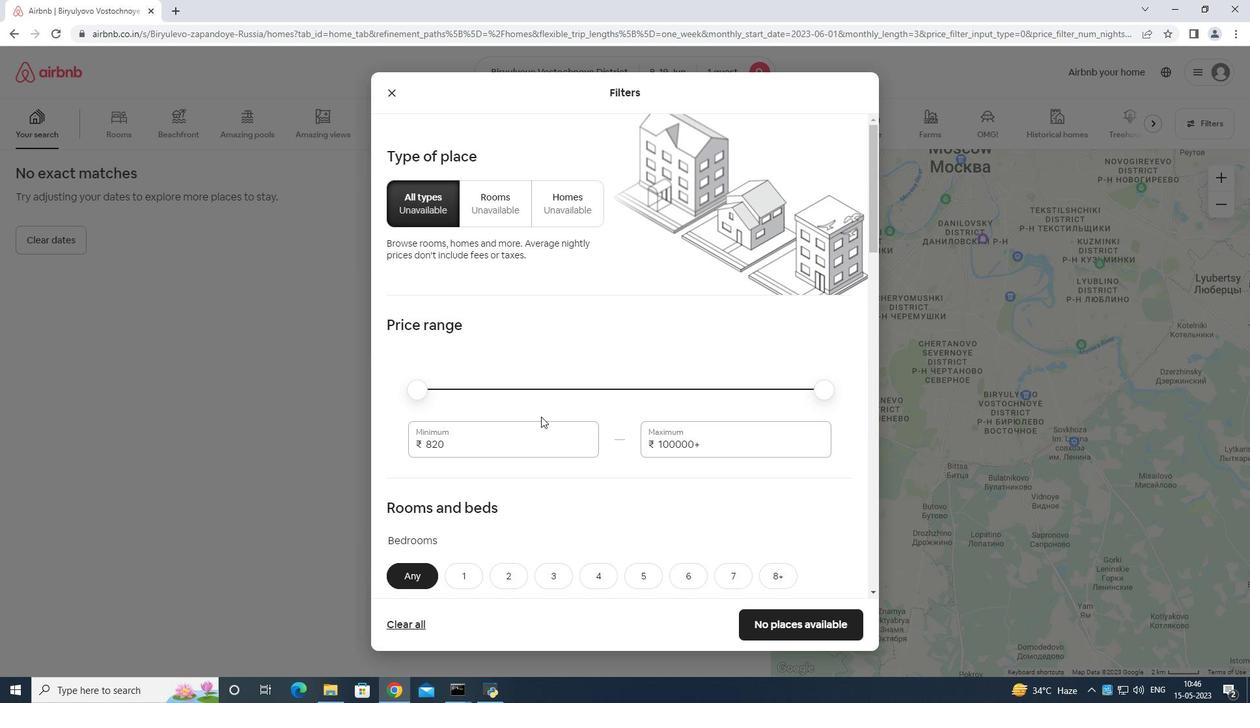 
Action: Key pressed <Key.backspace><Key.backspace>
Screenshot: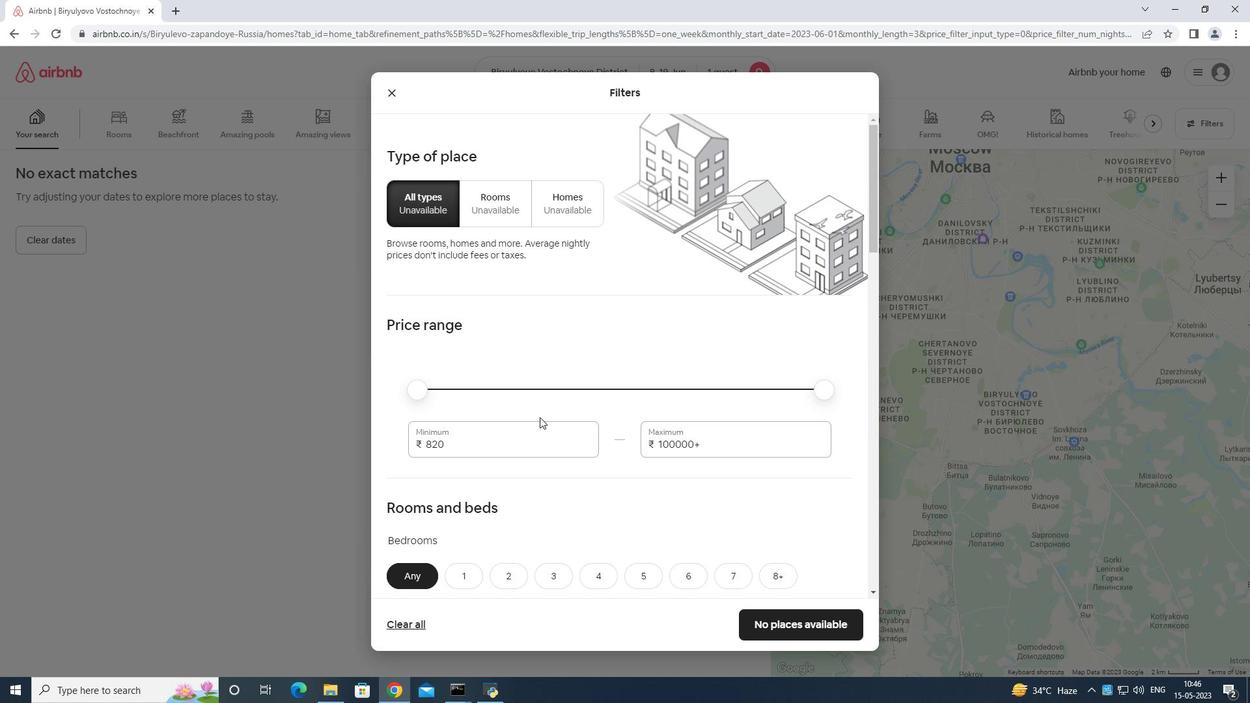 
Action: Mouse moved to (537, 418)
Screenshot: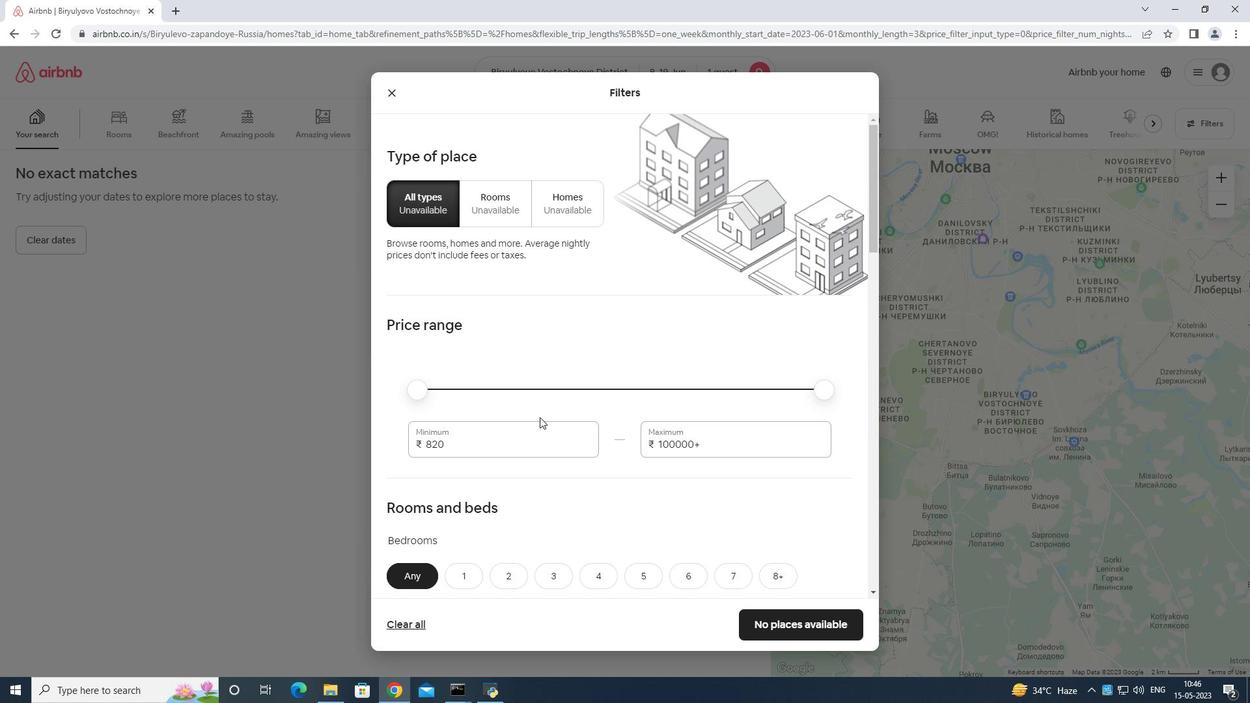 
Action: Key pressed <Key.backspace>
Screenshot: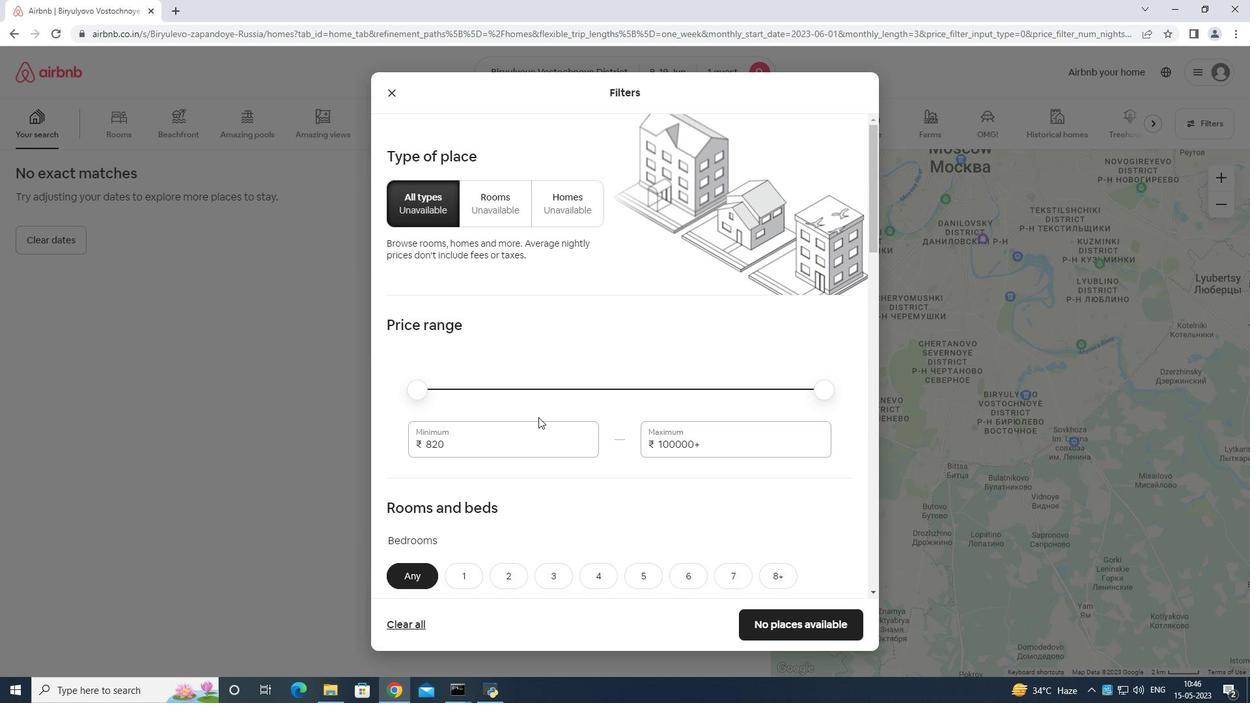 
Action: Mouse moved to (536, 418)
Screenshot: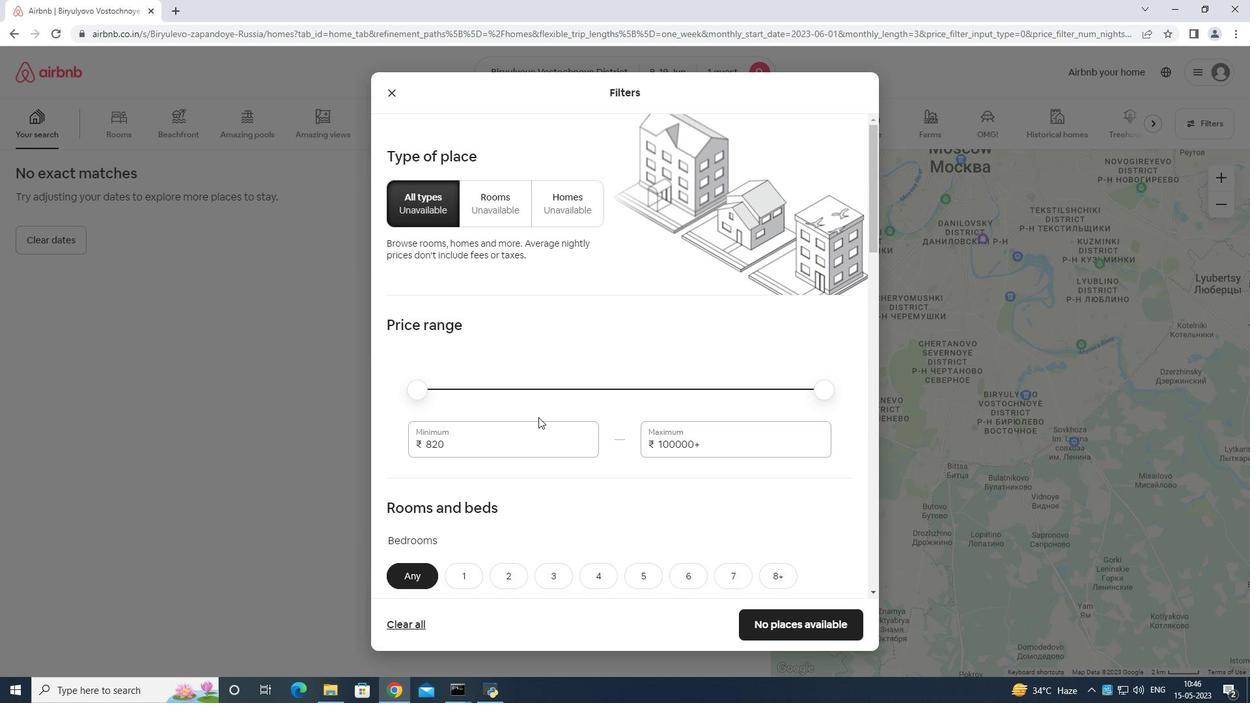 
Action: Key pressed <Key.backspace><Key.backspace>
Screenshot: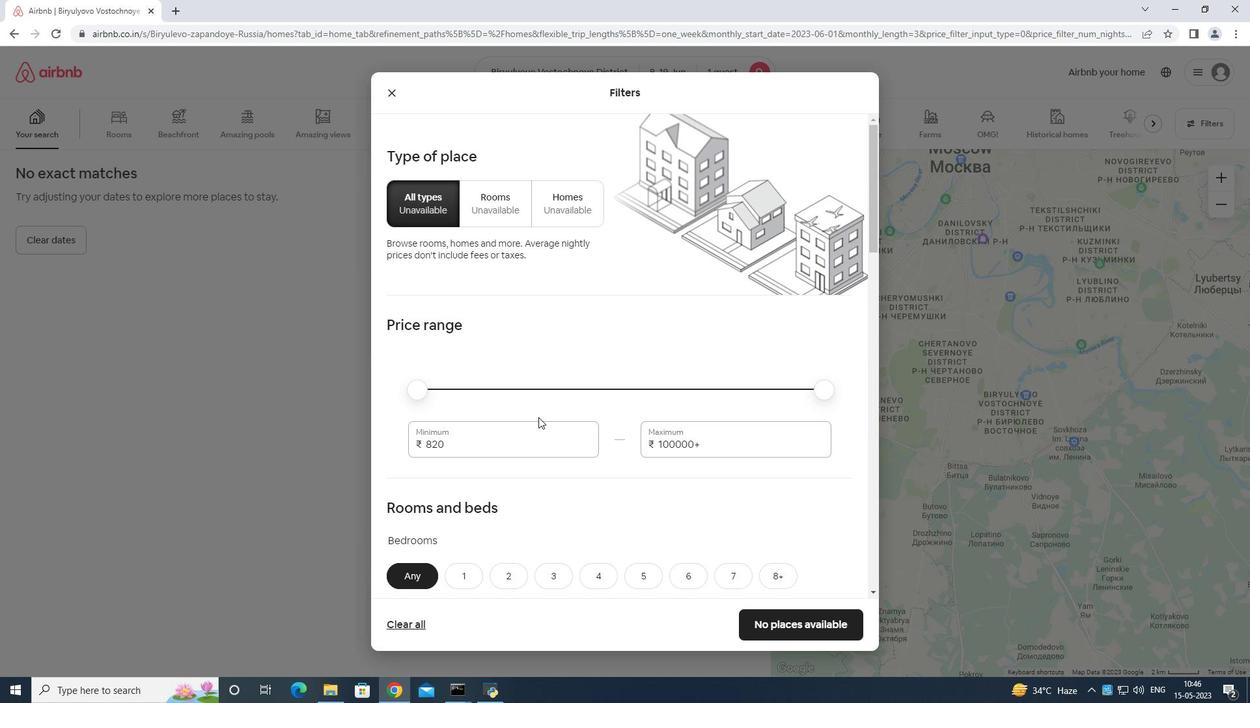 
Action: Mouse moved to (535, 419)
Screenshot: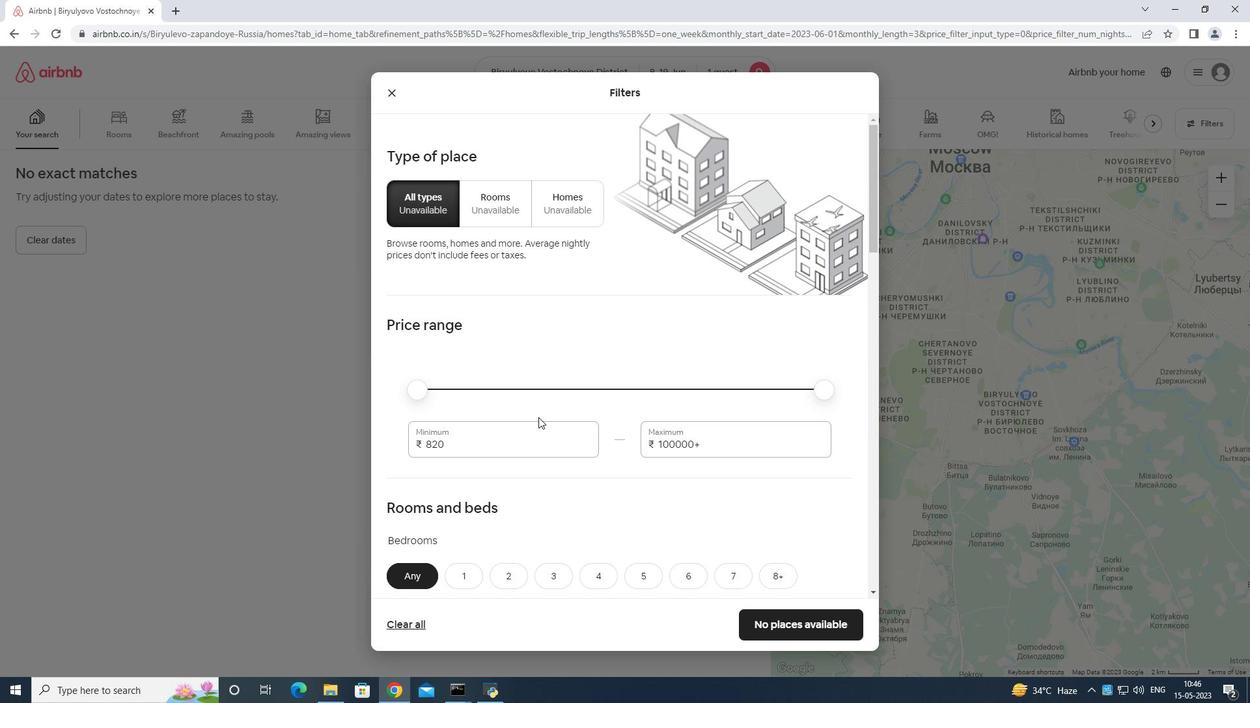 
Action: Key pressed <Key.backspace>
Screenshot: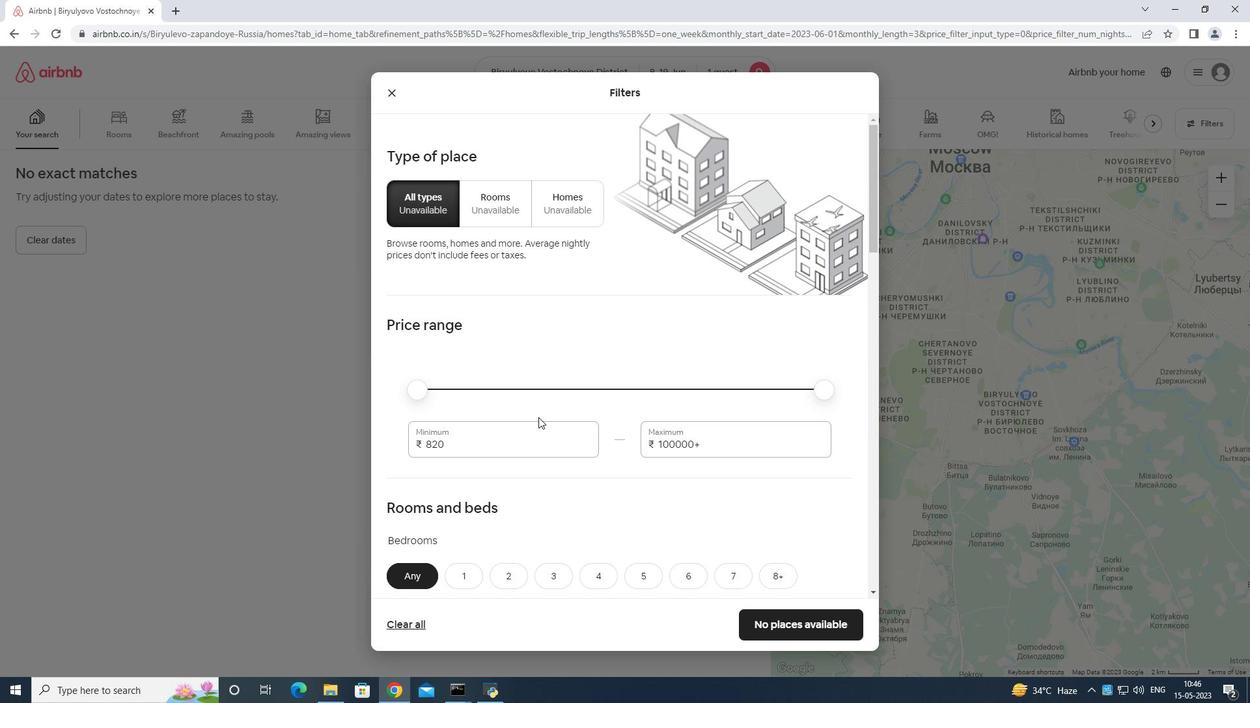 
Action: Mouse moved to (535, 419)
Screenshot: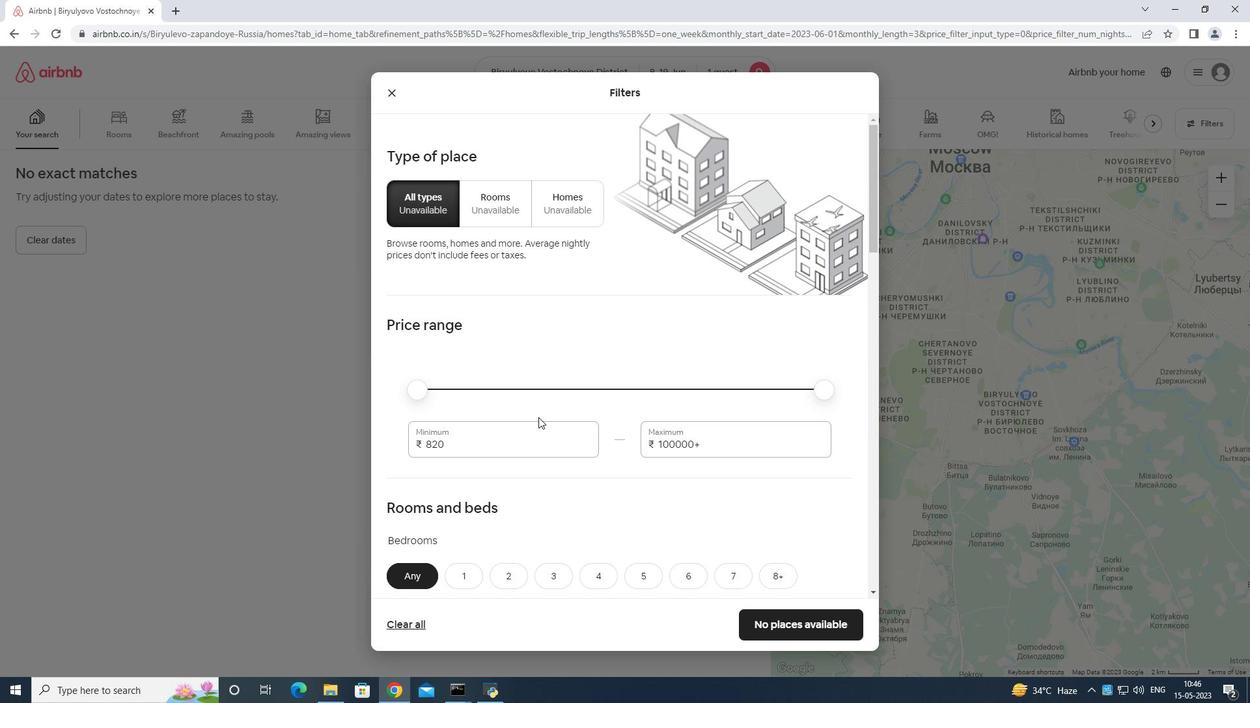 
Action: Key pressed <Key.backspace>
Screenshot: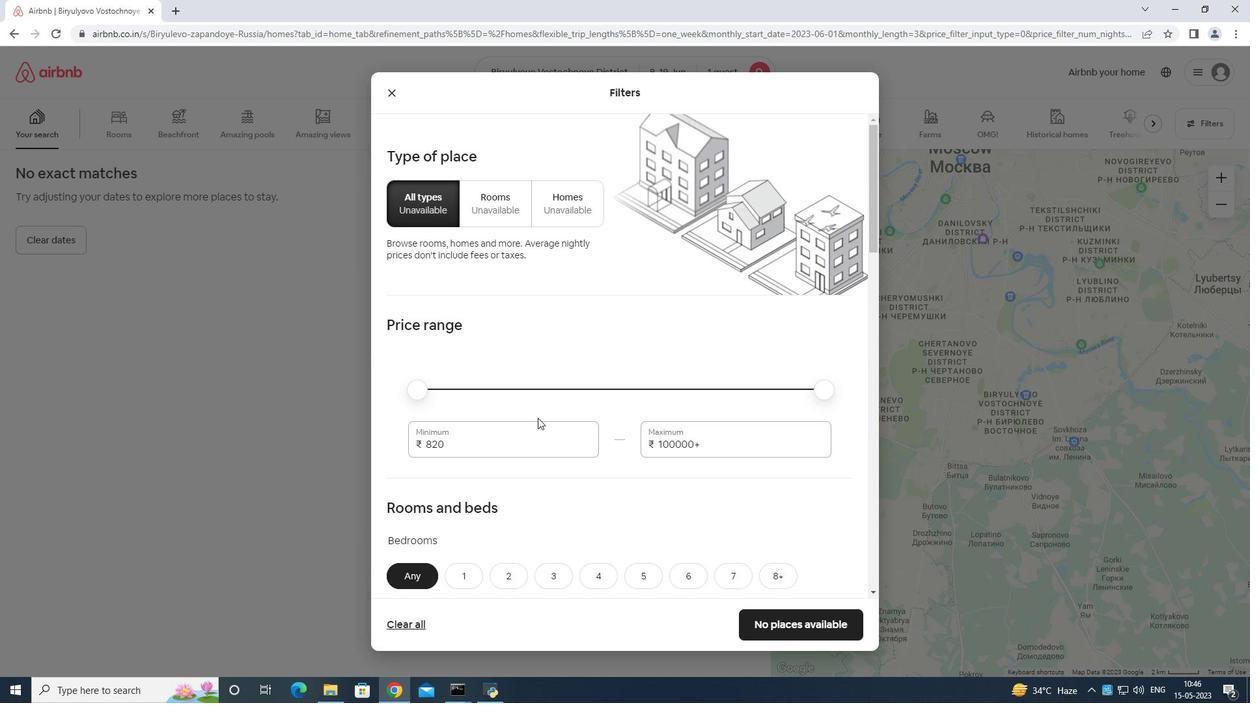 
Action: Mouse moved to (534, 419)
Screenshot: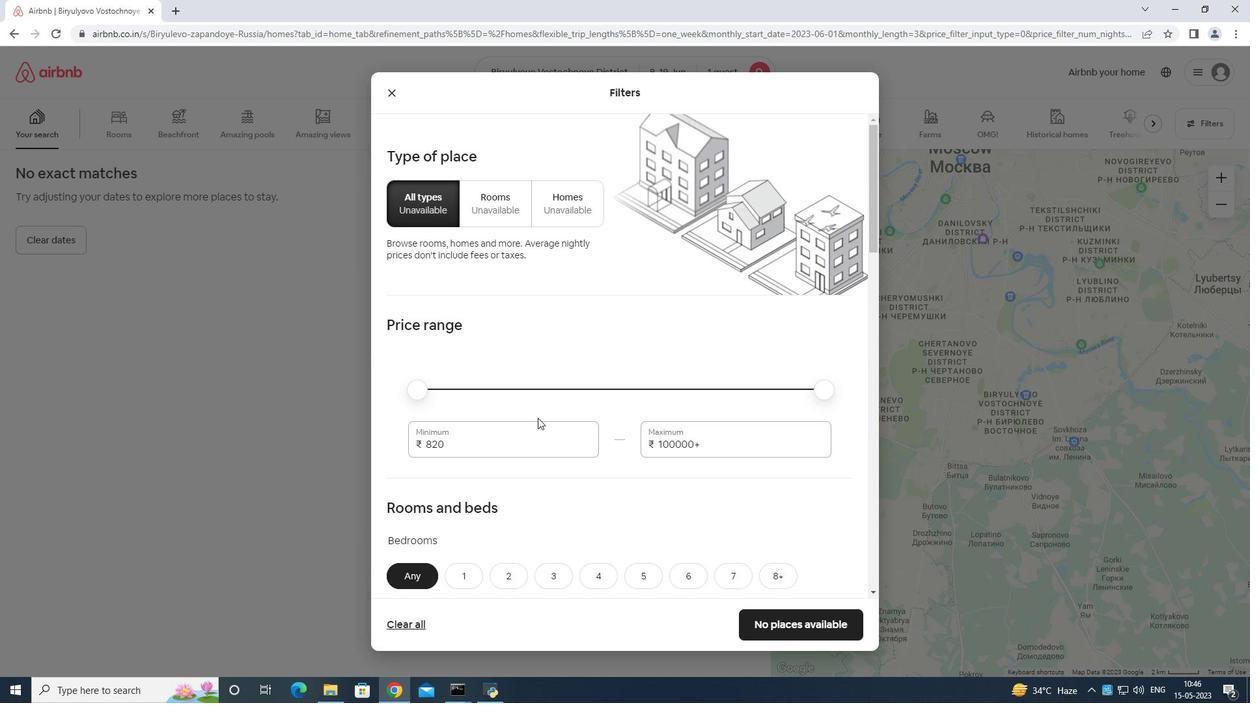 
Action: Key pressed <Key.backspace>
Screenshot: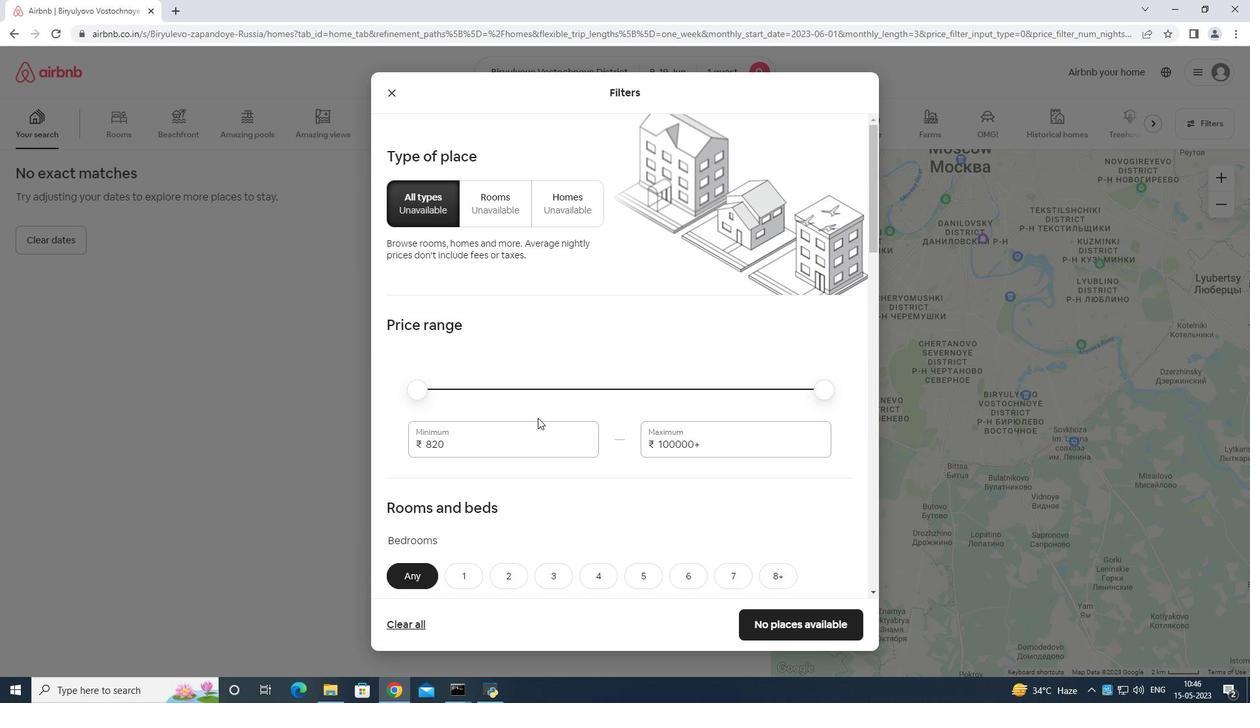 
Action: Mouse moved to (533, 419)
Screenshot: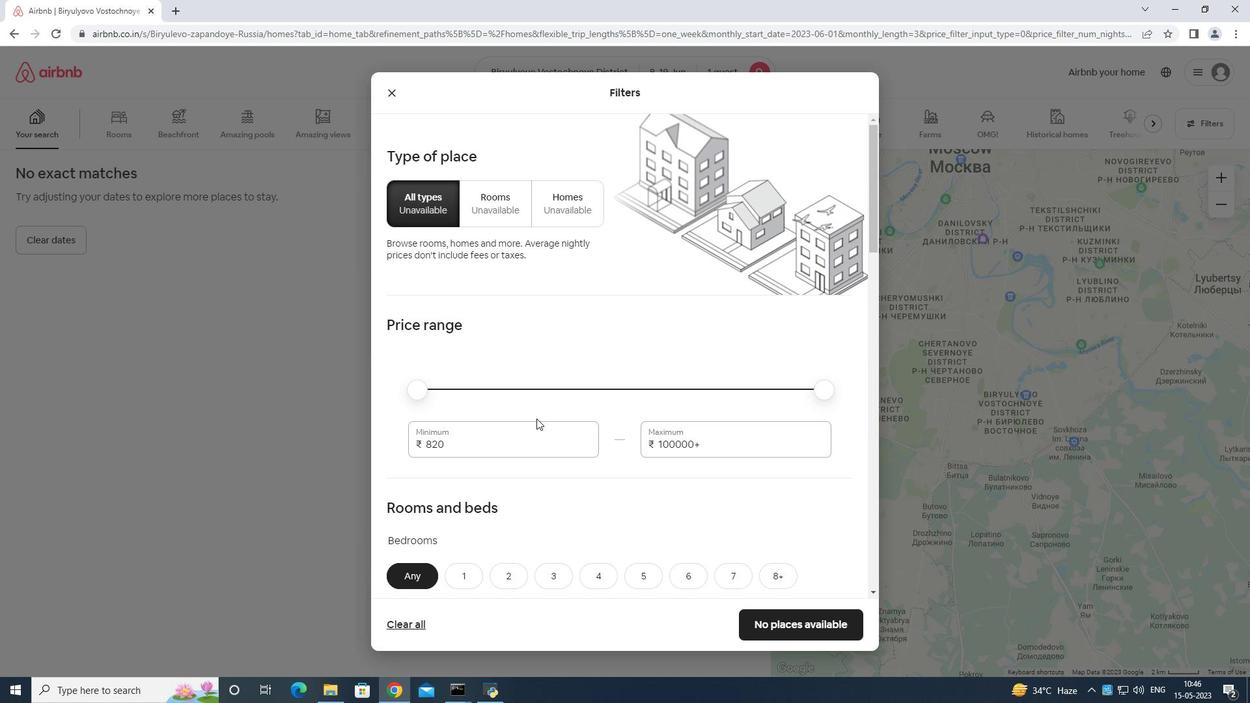 
Action: Key pressed <Key.backspace>
Screenshot: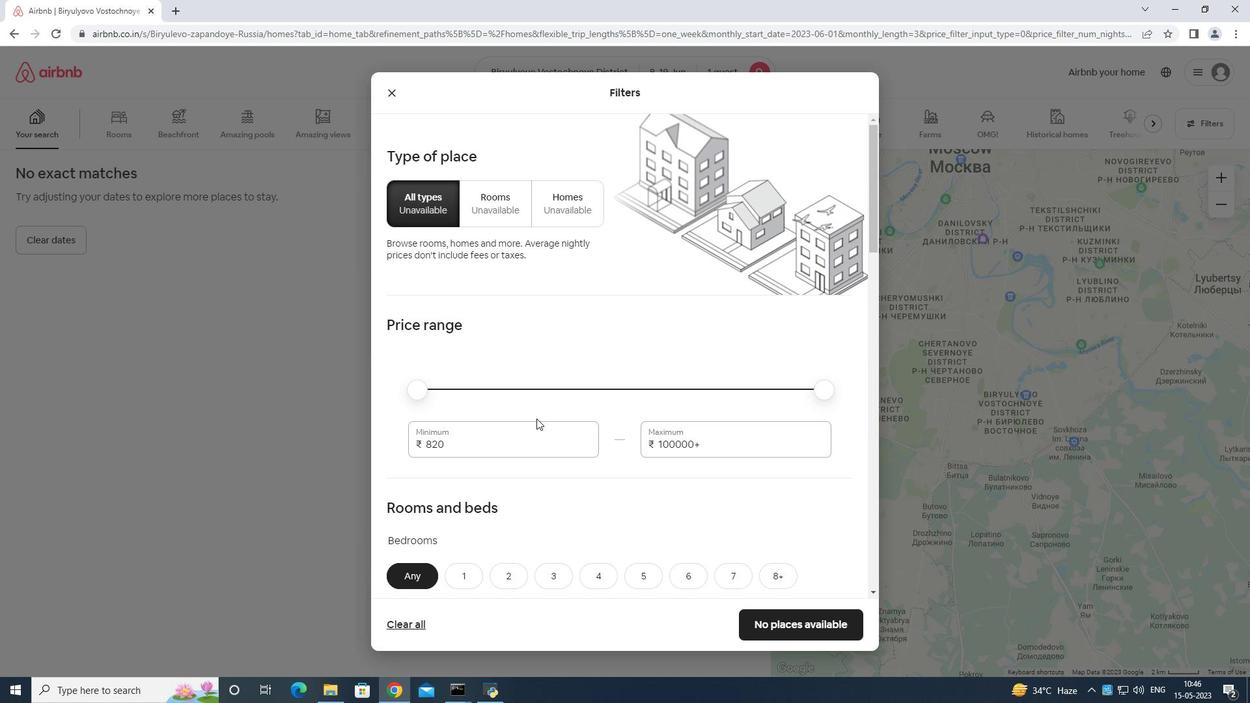 
Action: Mouse moved to (532, 420)
Screenshot: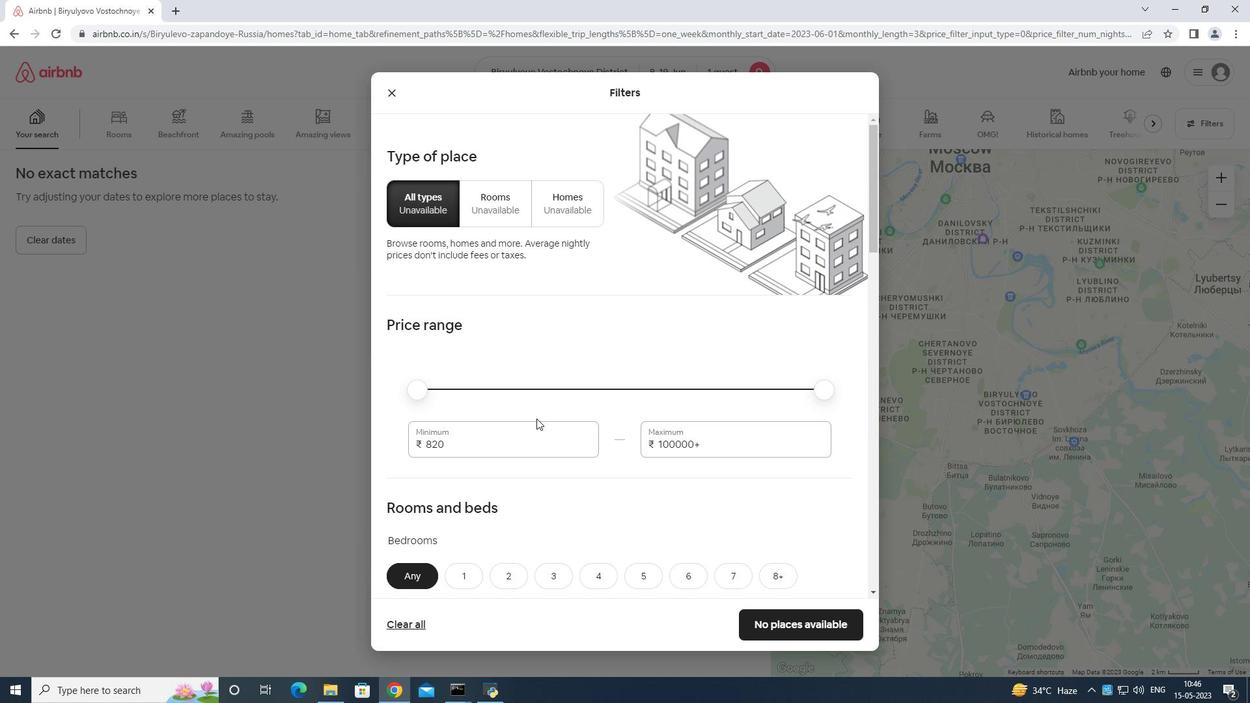 
Action: Key pressed <Key.backspace><Key.backspace>
Screenshot: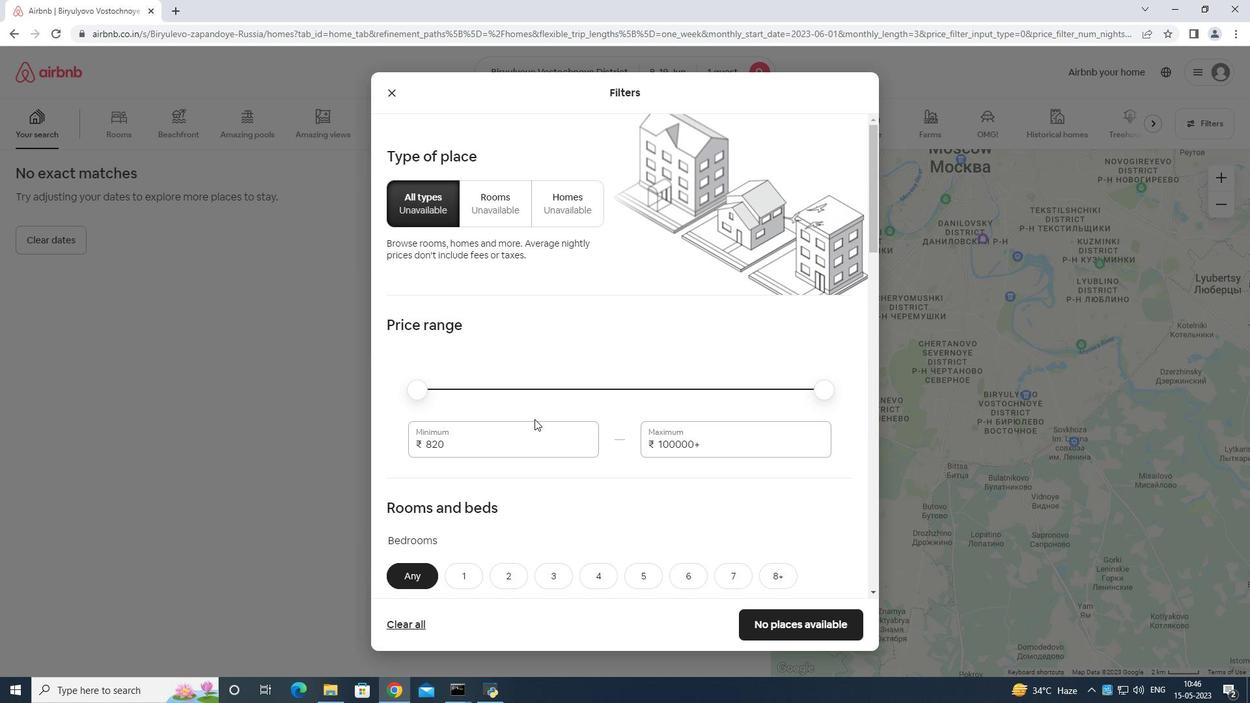 
Action: Mouse moved to (509, 440)
Screenshot: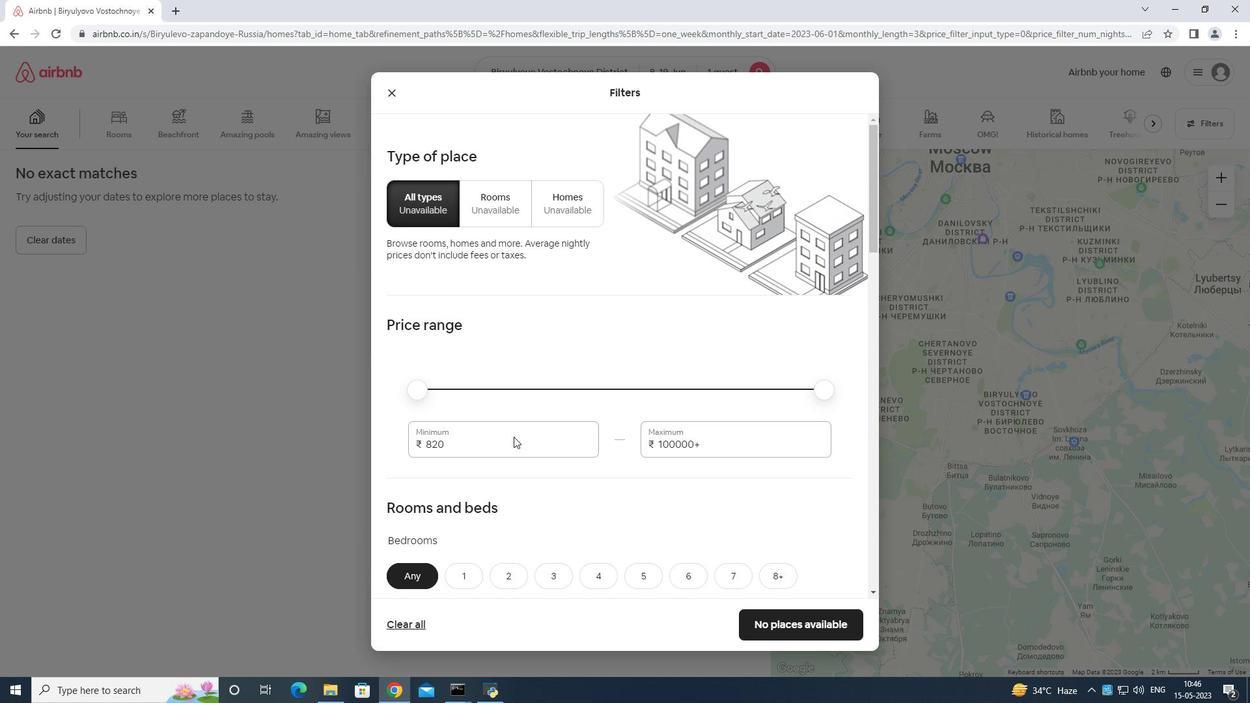 
Action: Mouse pressed left at (509, 440)
Screenshot: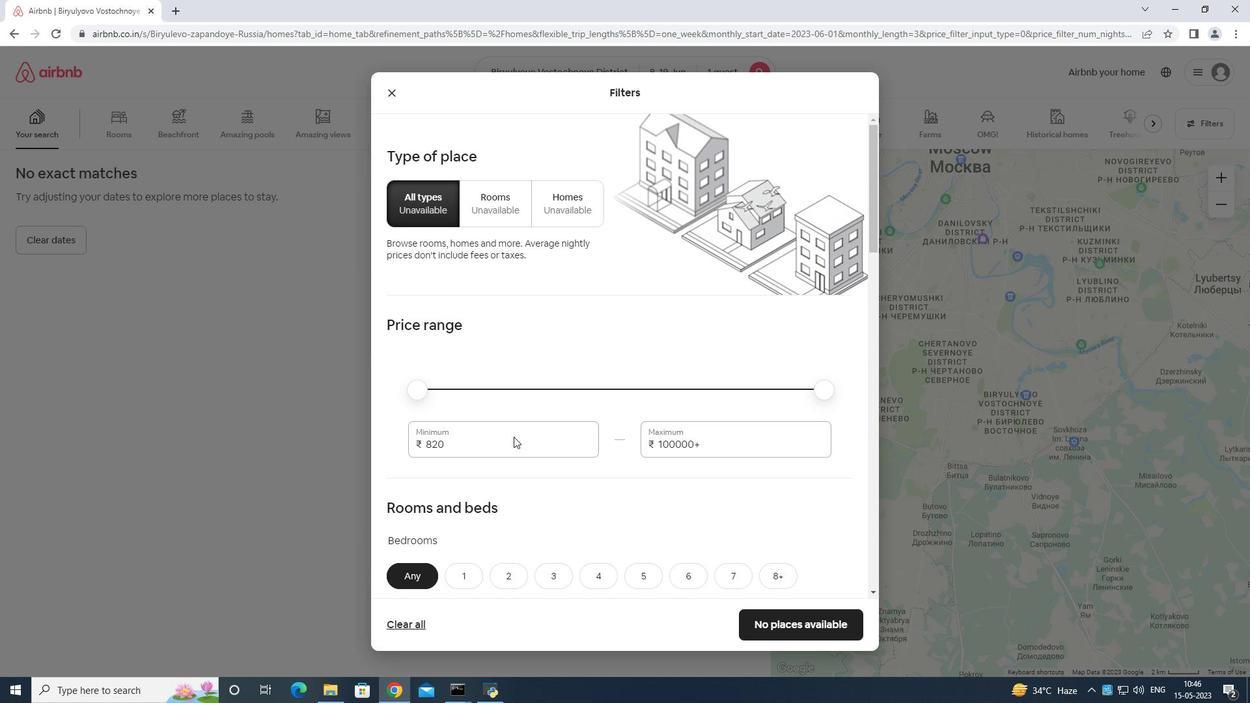 
Action: Mouse moved to (513, 438)
Screenshot: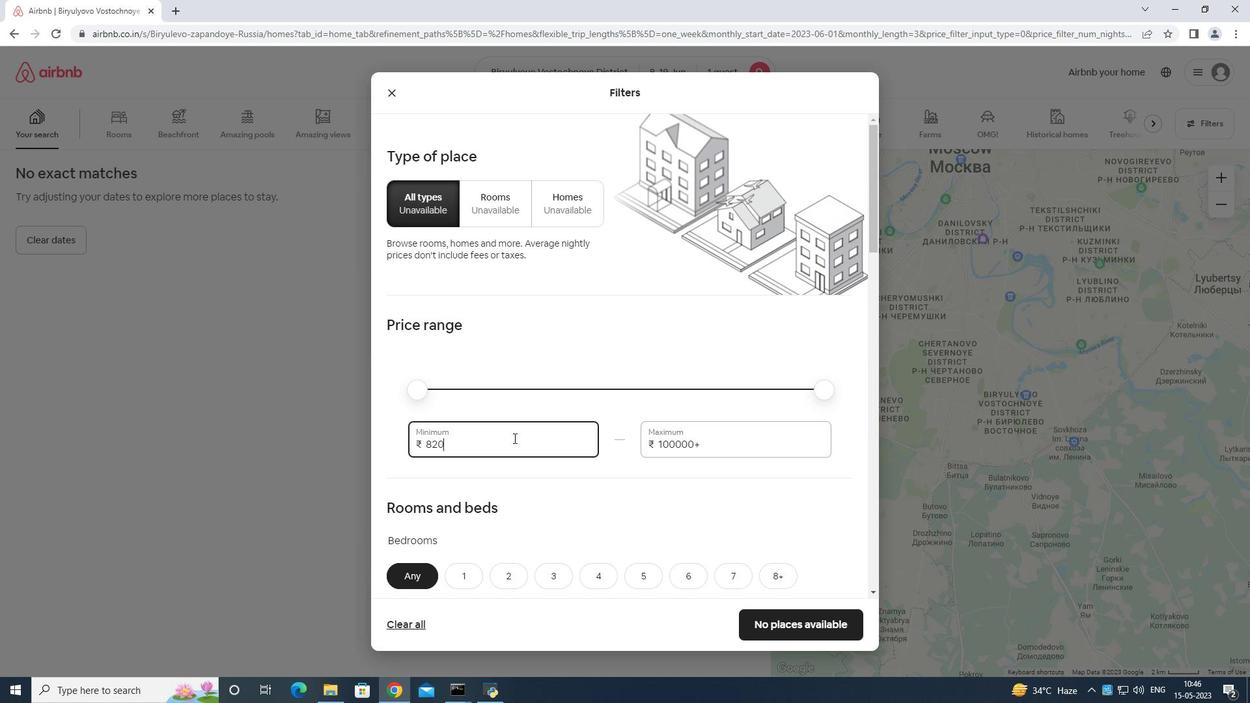 
Action: Key pressed <Key.backspace>
Screenshot: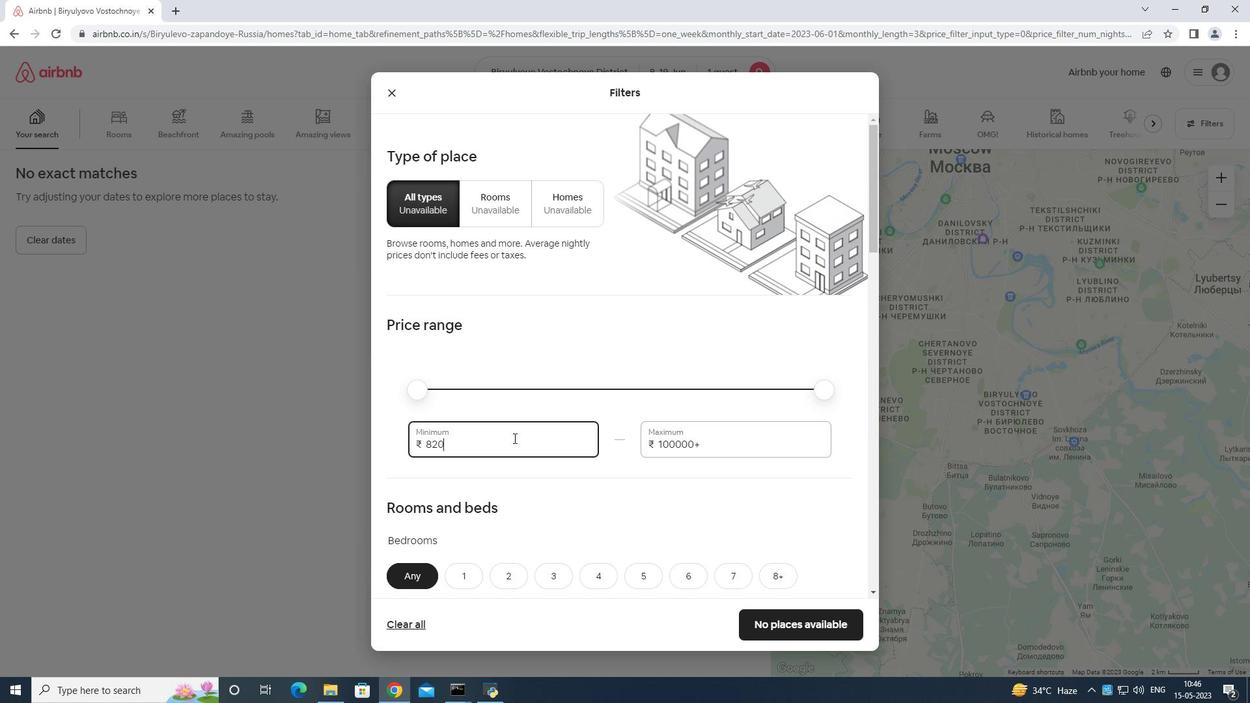 
Action: Mouse moved to (506, 440)
Screenshot: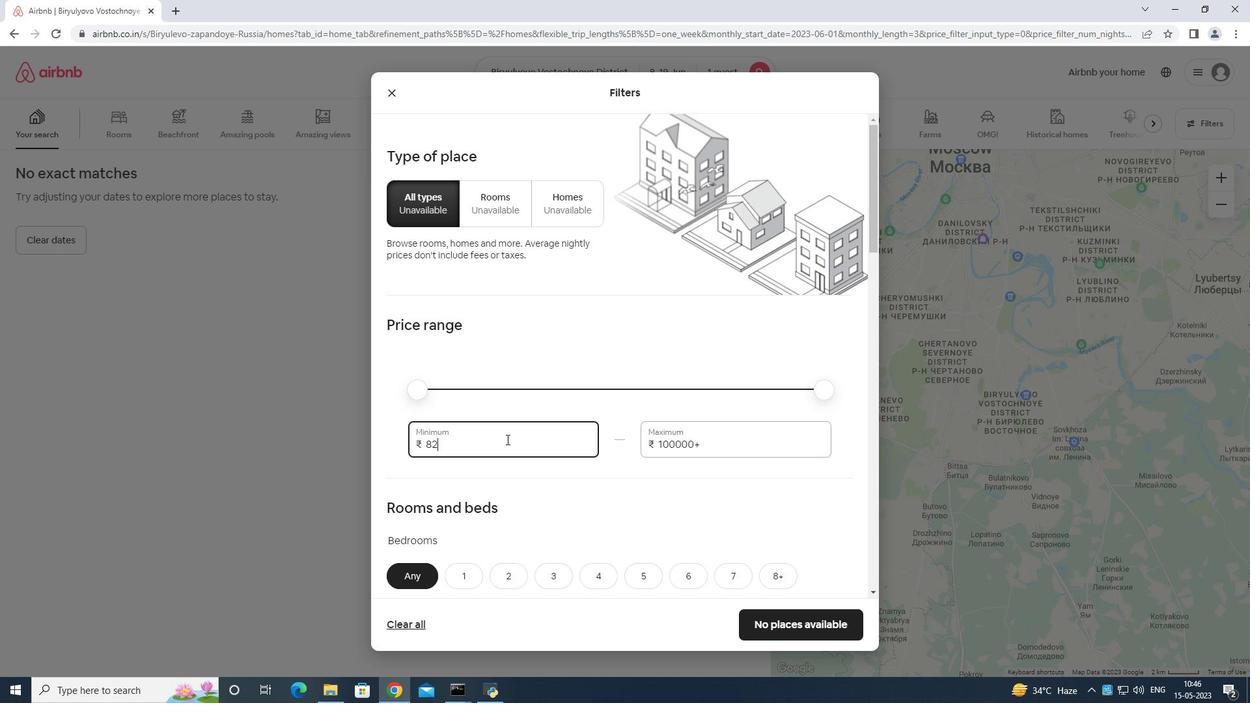 
Action: Key pressed <Key.backspace><Key.backspace>
Screenshot: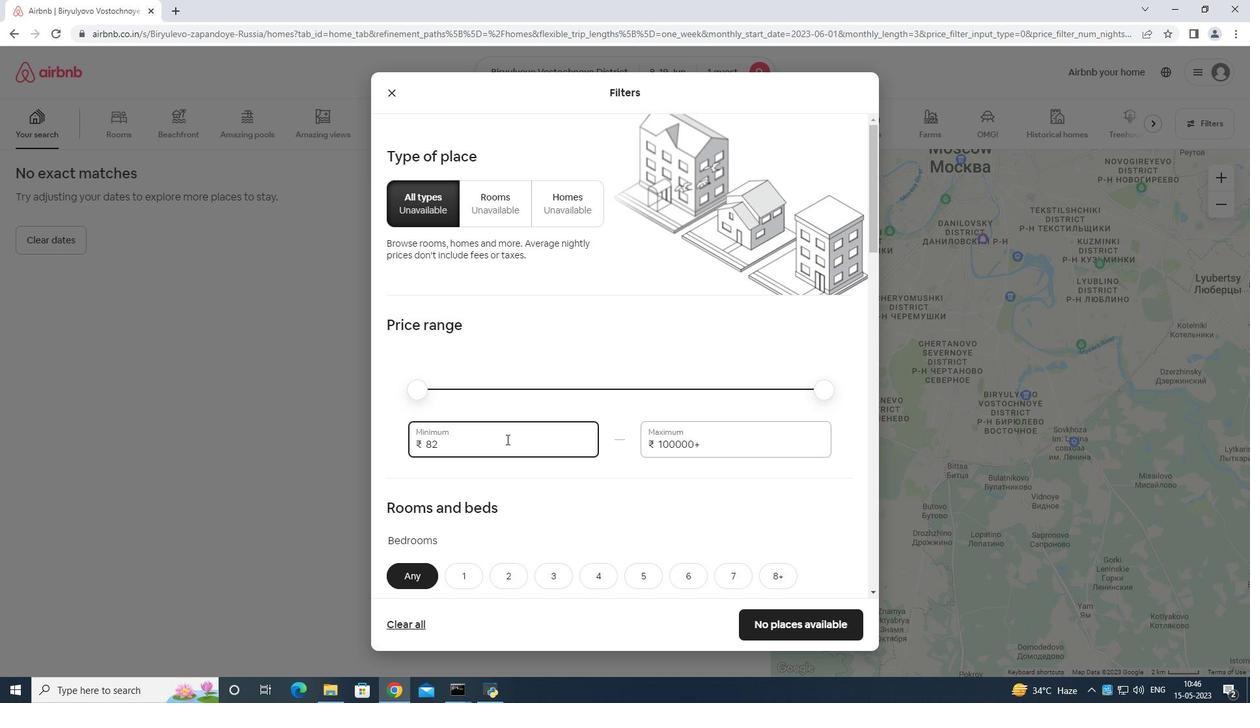 
Action: Mouse moved to (505, 440)
Screenshot: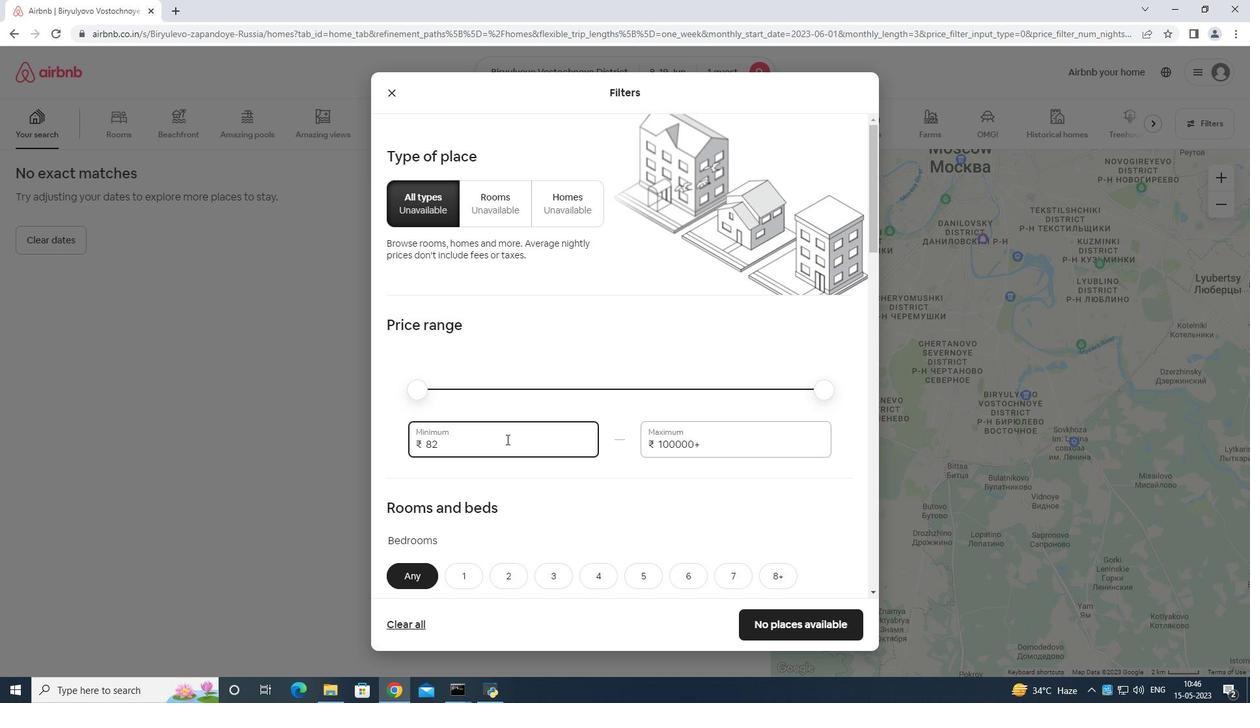 
Action: Key pressed <Key.backspace>
Screenshot: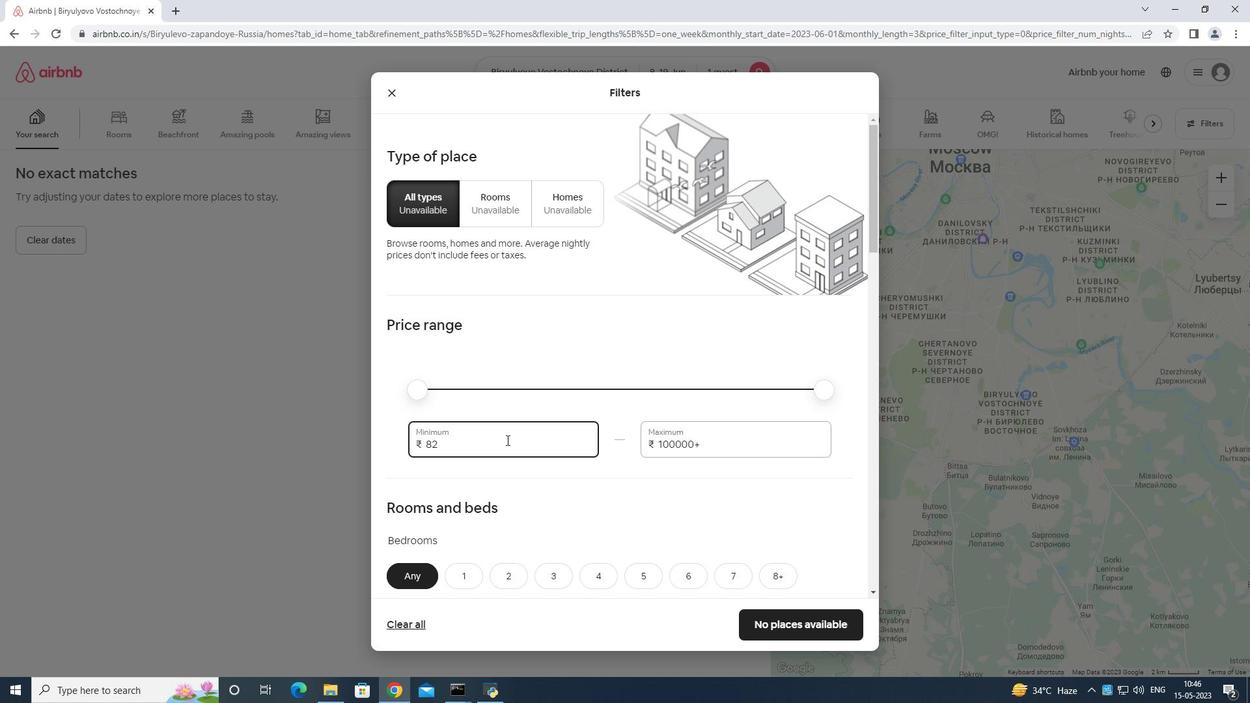 
Action: Mouse moved to (504, 440)
Screenshot: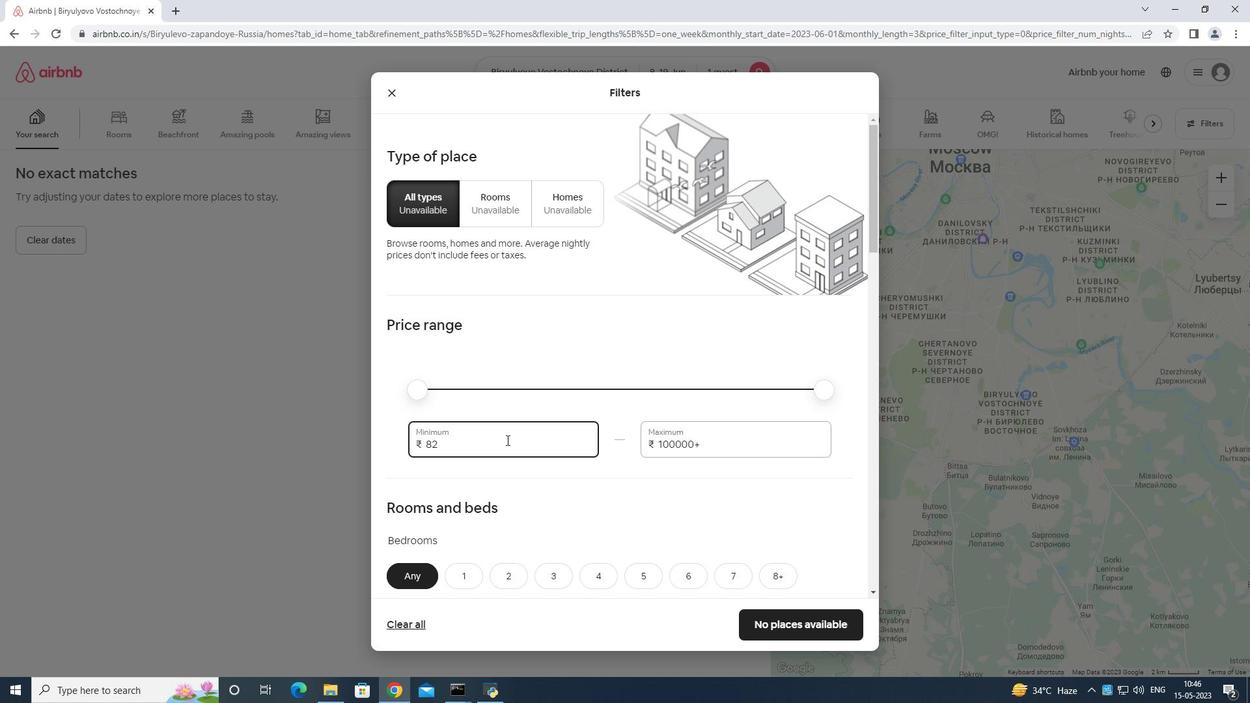 
Action: Key pressed <Key.backspace>
Screenshot: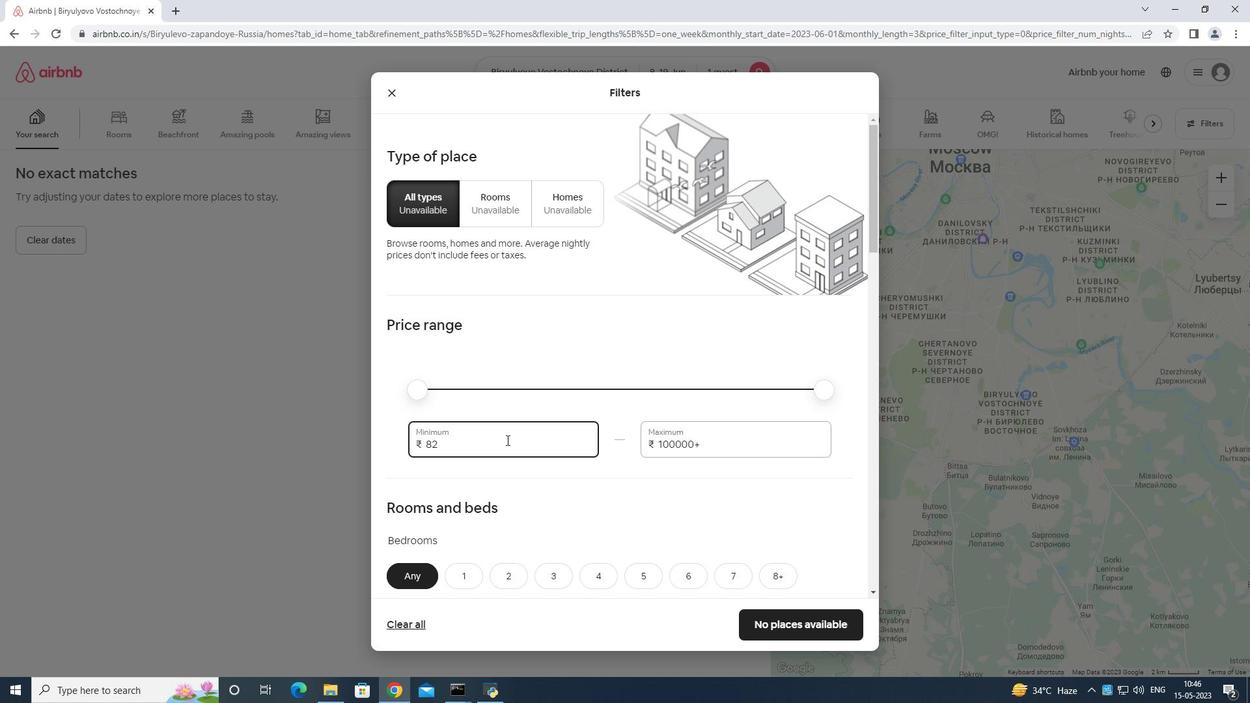 
Action: Mouse moved to (504, 441)
Screenshot: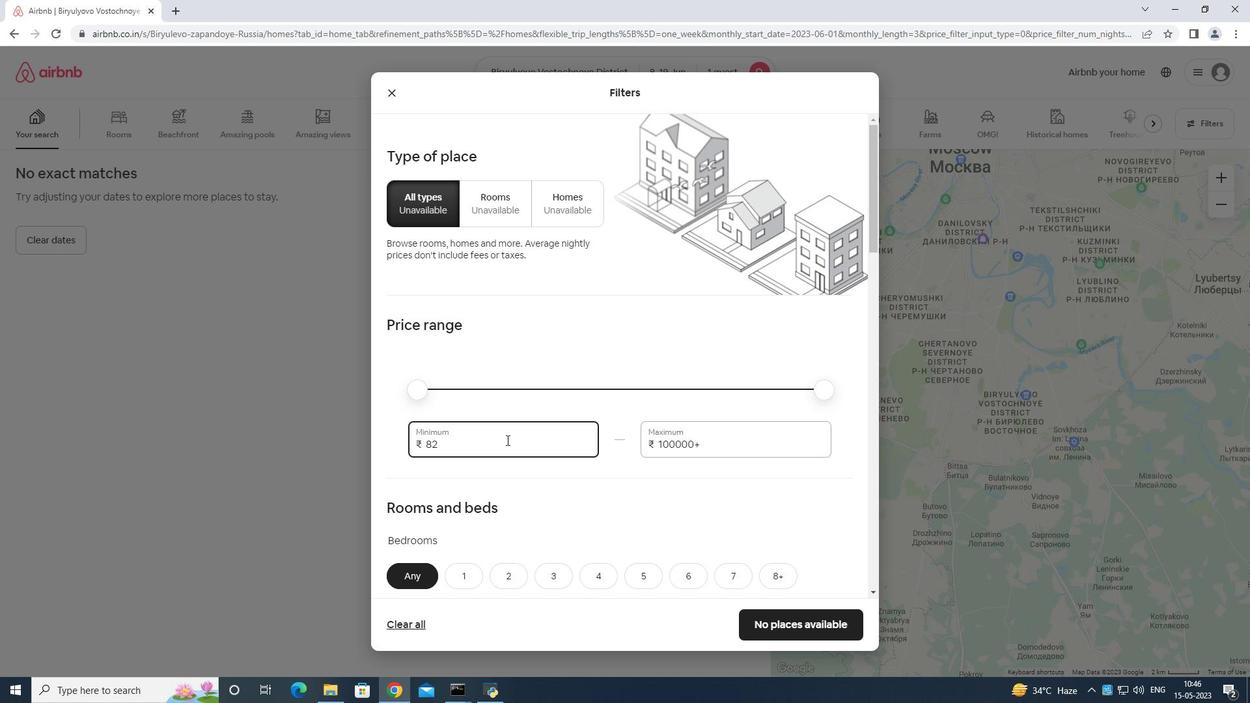 
Action: Key pressed <Key.backspace><Key.backspace><Key.backspace><Key.backspace>500
Screenshot: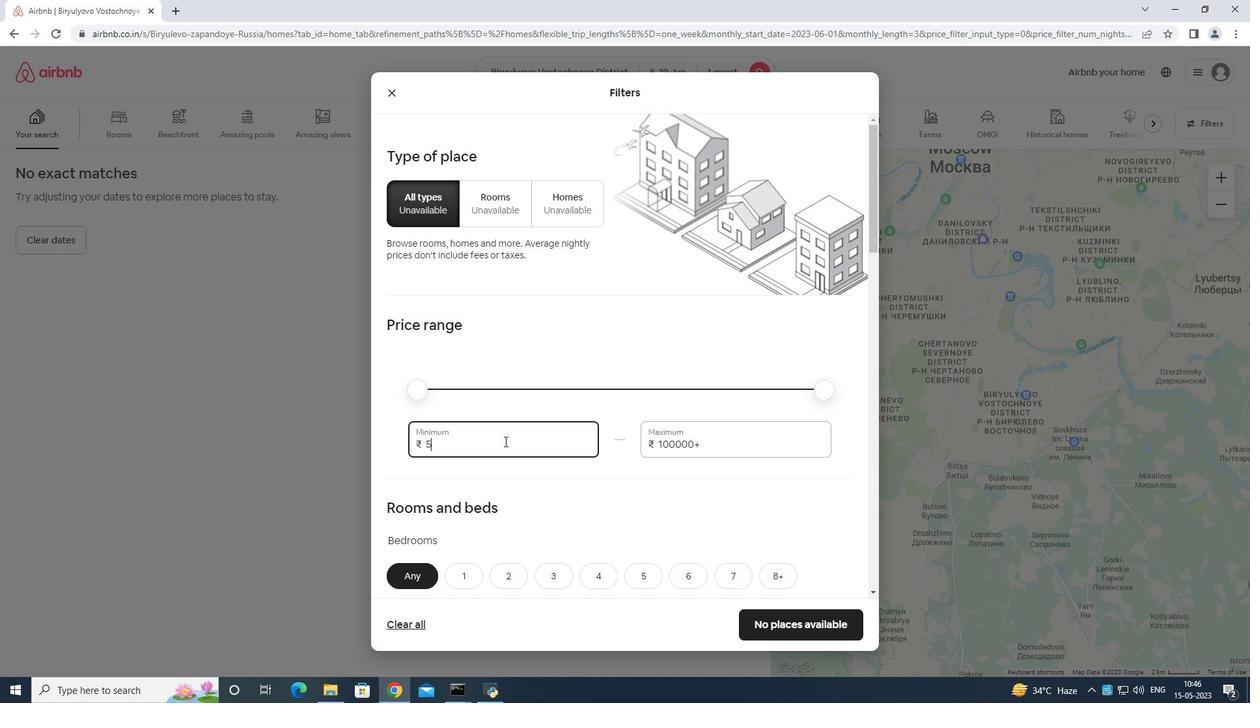 
Action: Mouse moved to (504, 441)
Screenshot: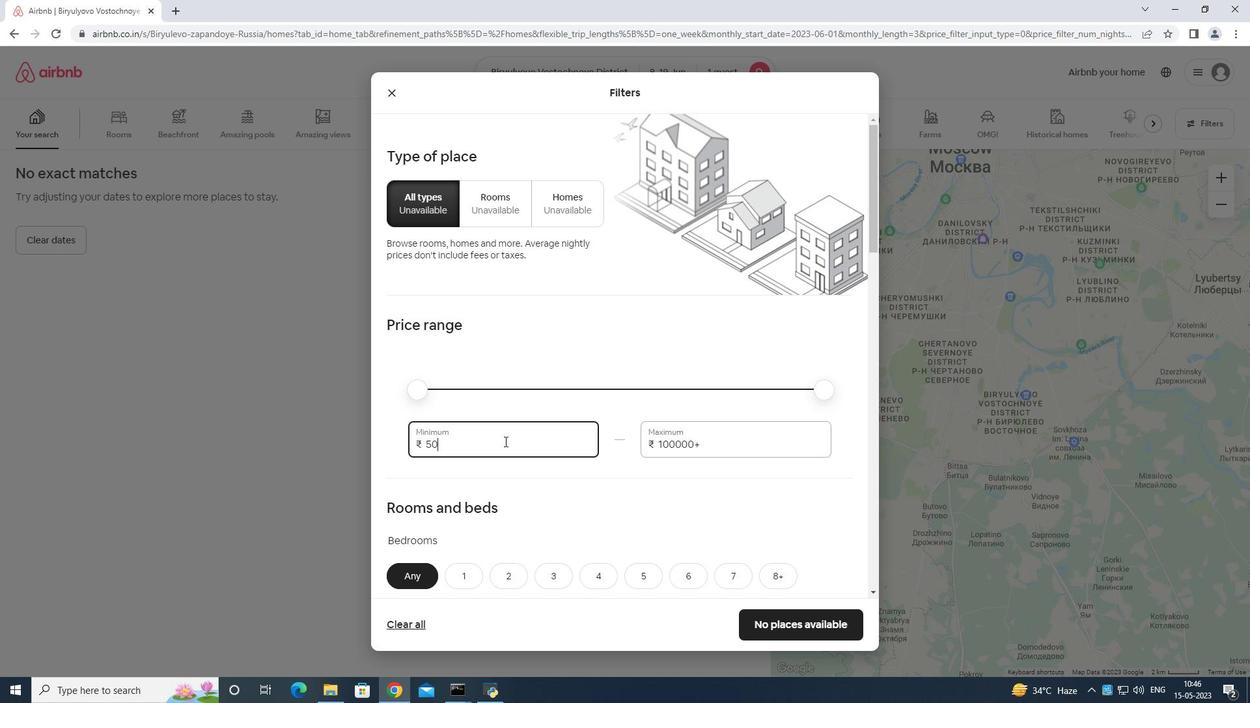 
Action: Key pressed 0
Screenshot: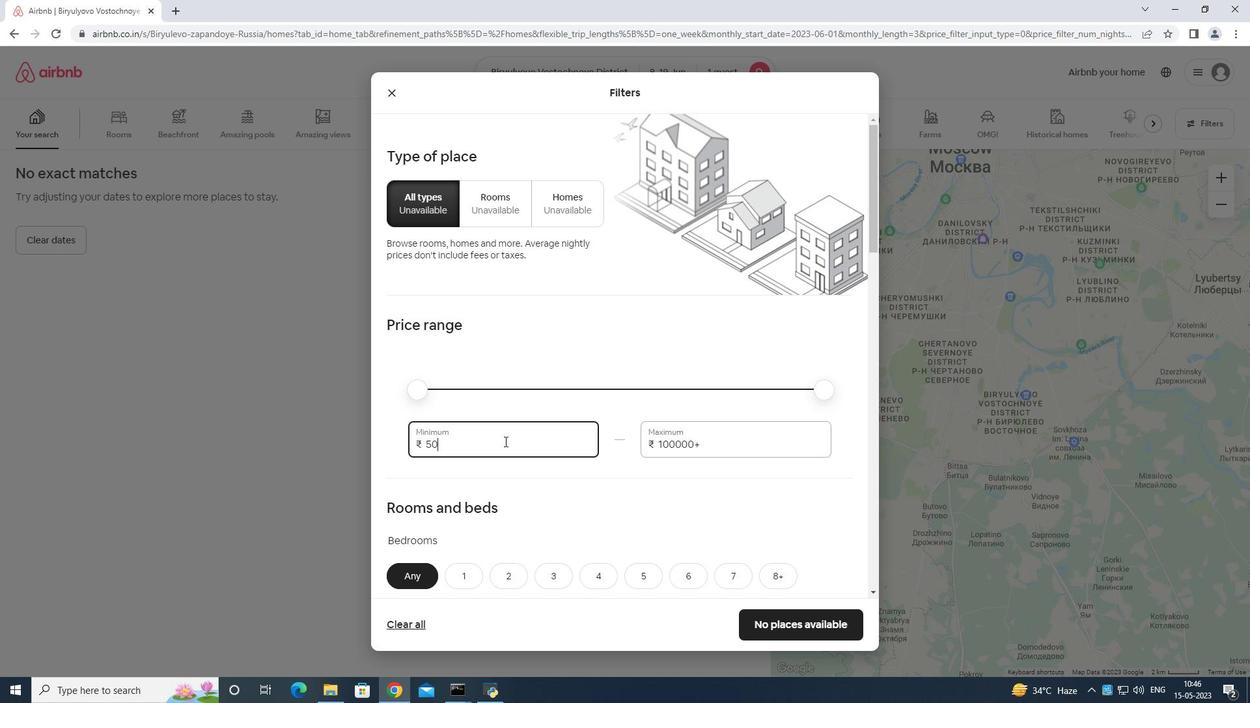
Action: Mouse moved to (696, 435)
Screenshot: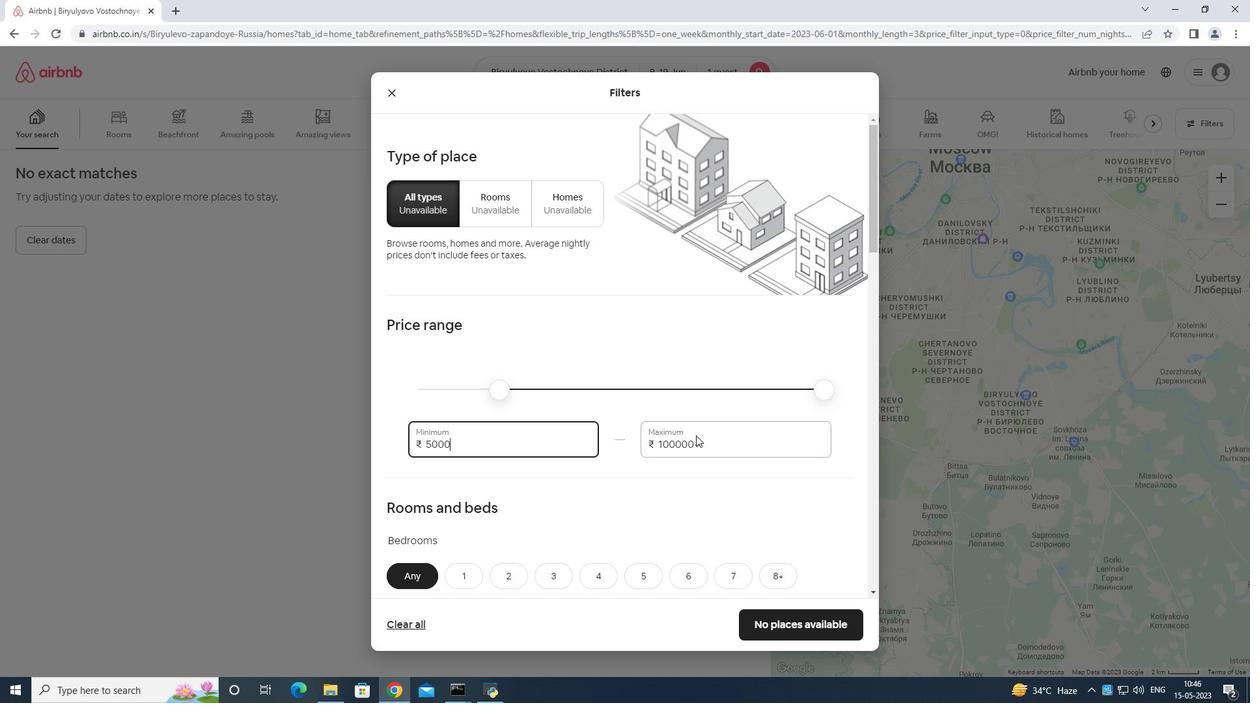 
Action: Mouse pressed left at (696, 435)
Screenshot: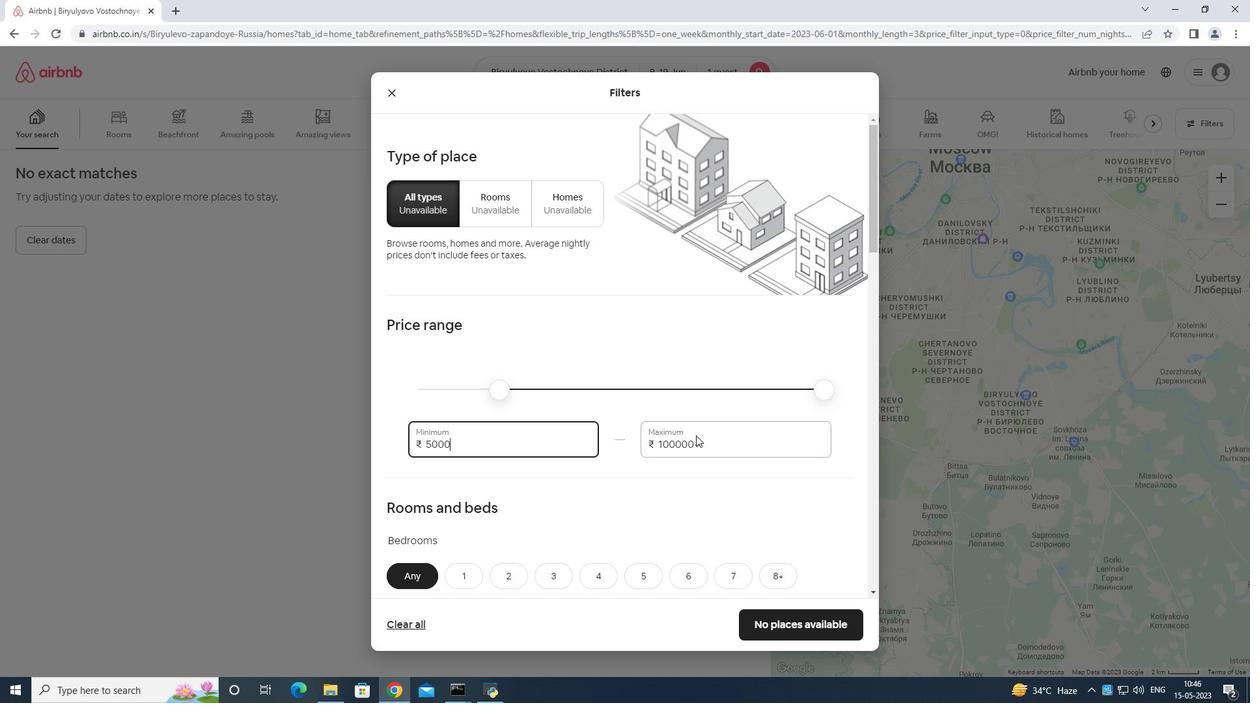 
Action: Mouse moved to (694, 431)
Screenshot: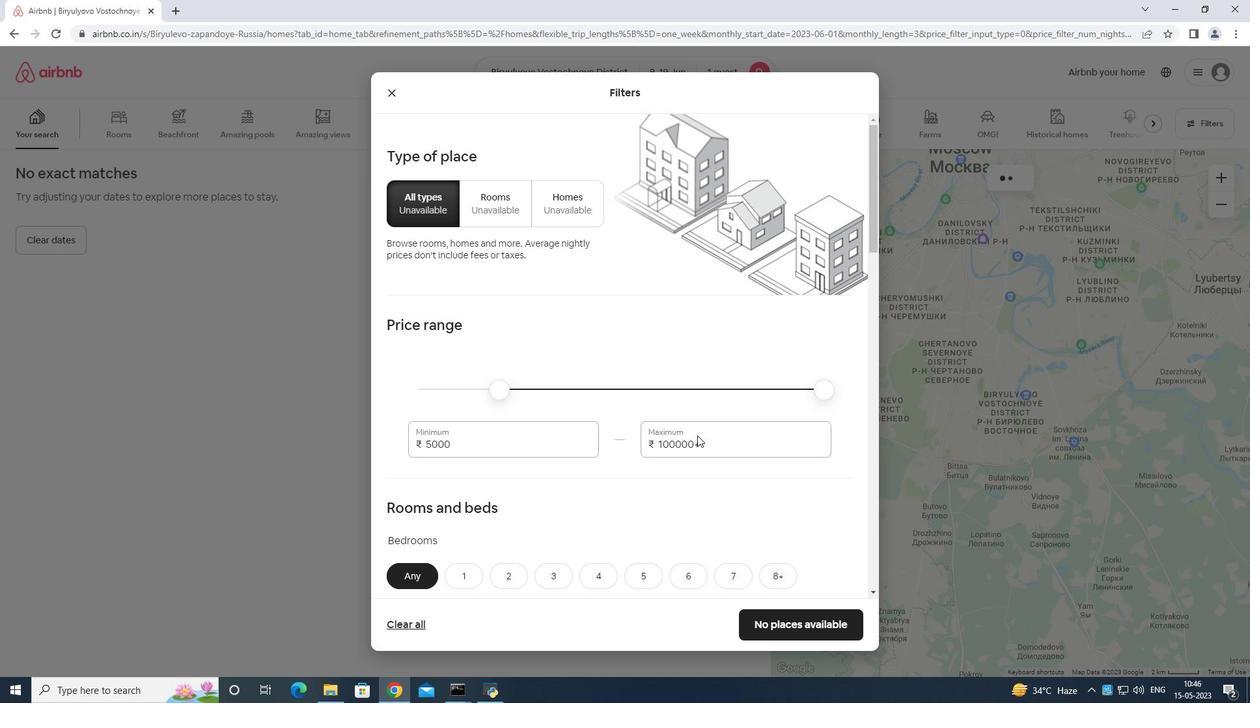 
Action: Key pressed <Key.backspace><Key.backspace><Key.backspace><Key.backspace><Key.backspace><Key.backspace><Key.backspace><Key.backspace><Key.backspace><Key.backspace><Key.backspace><Key.backspace><Key.backspace><Key.backspace><Key.backspace><Key.backspace><Key.backspace><Key.backspace>12
Screenshot: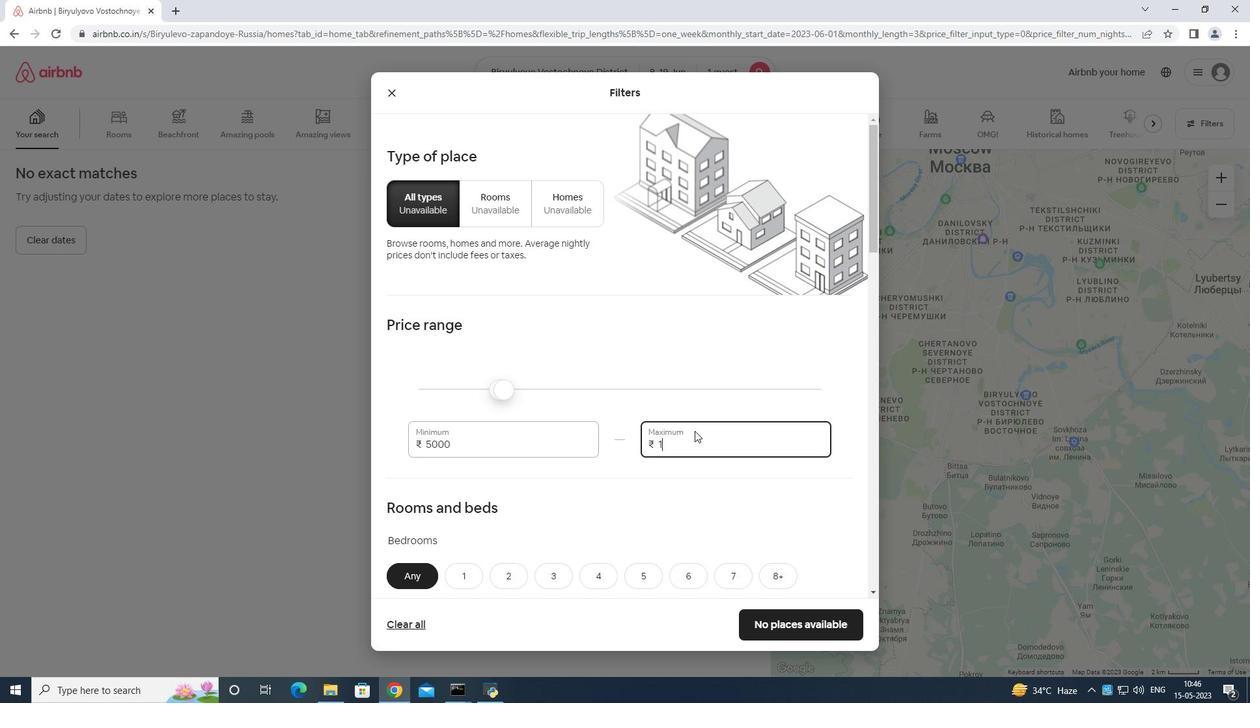 
Action: Mouse moved to (694, 431)
Screenshot: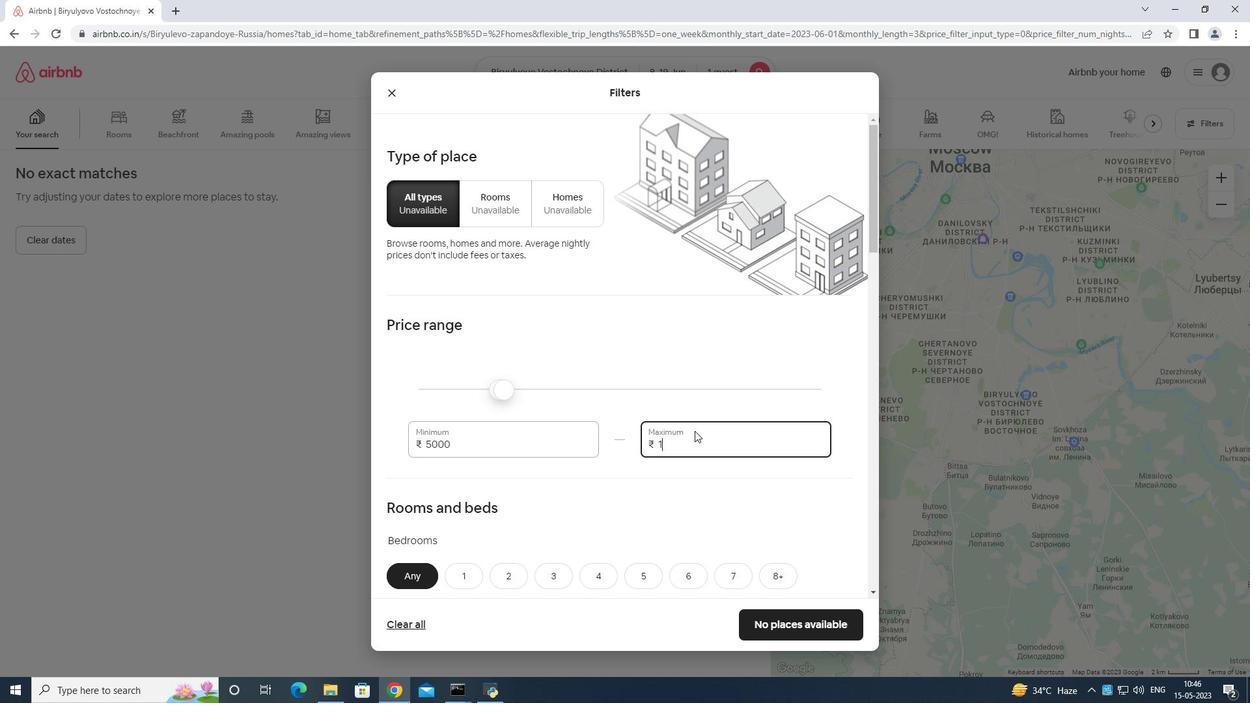 
Action: Key pressed 0
Screenshot: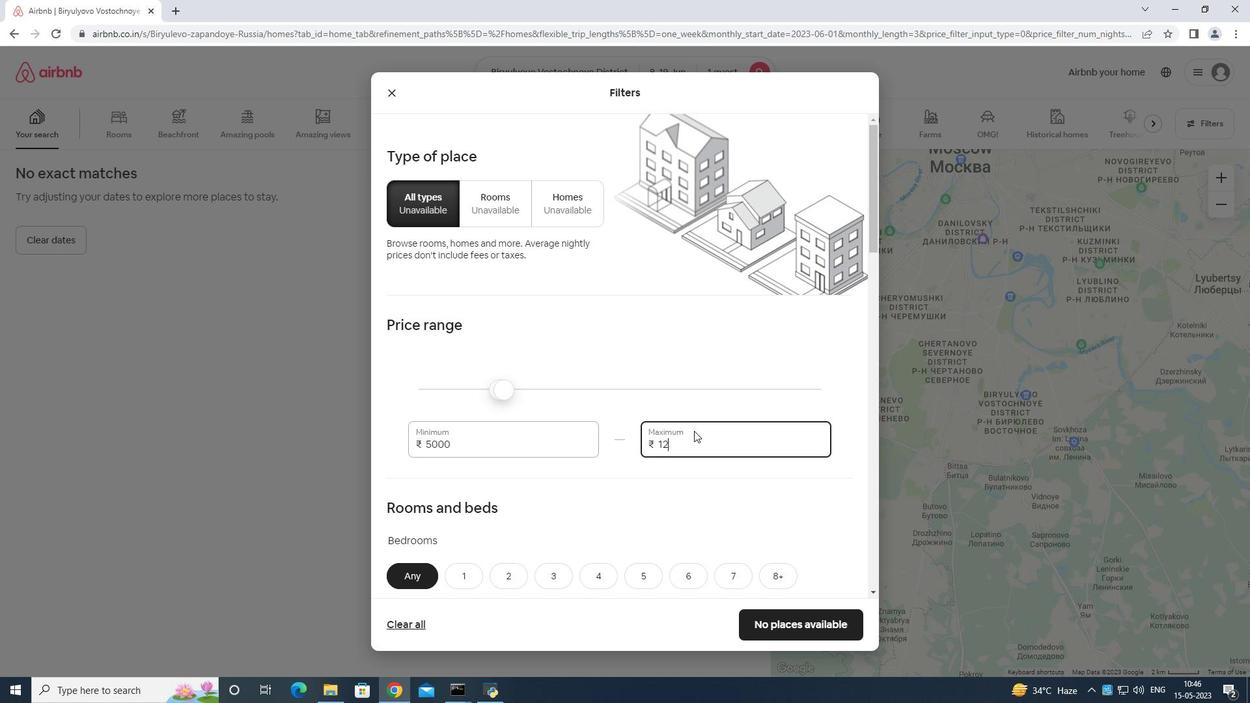 
Action: Mouse moved to (694, 431)
Screenshot: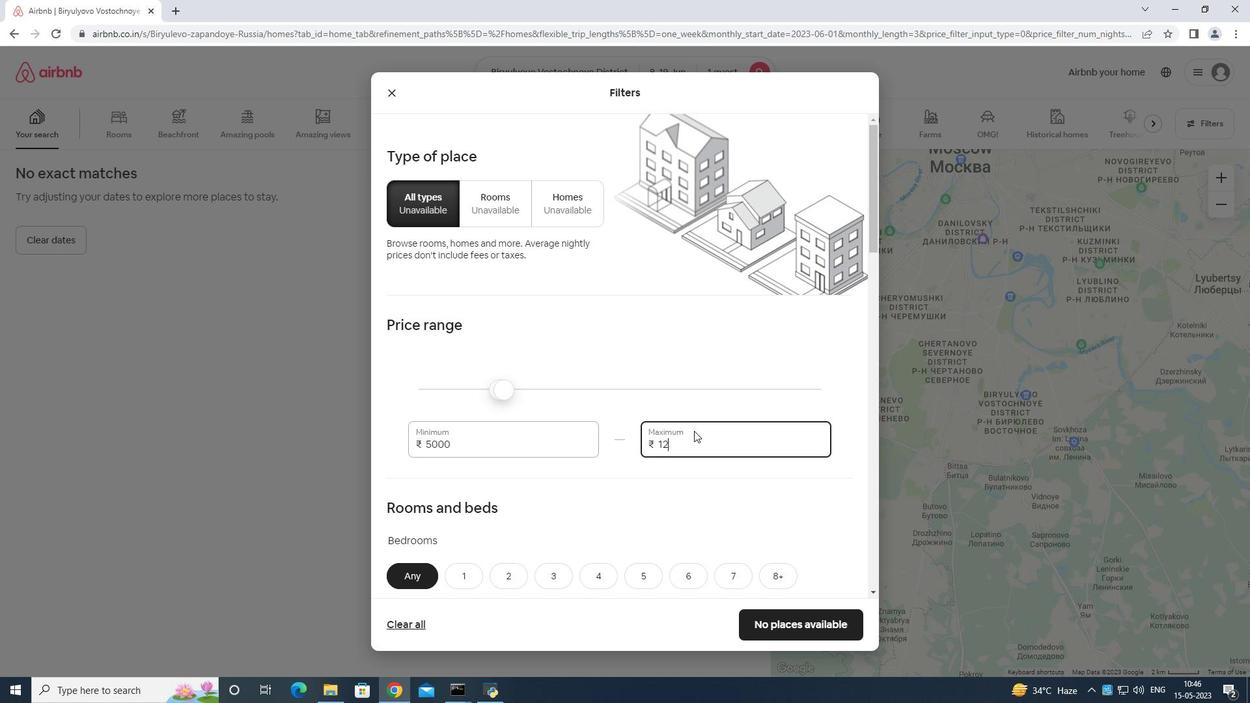 
Action: Key pressed 00
Screenshot: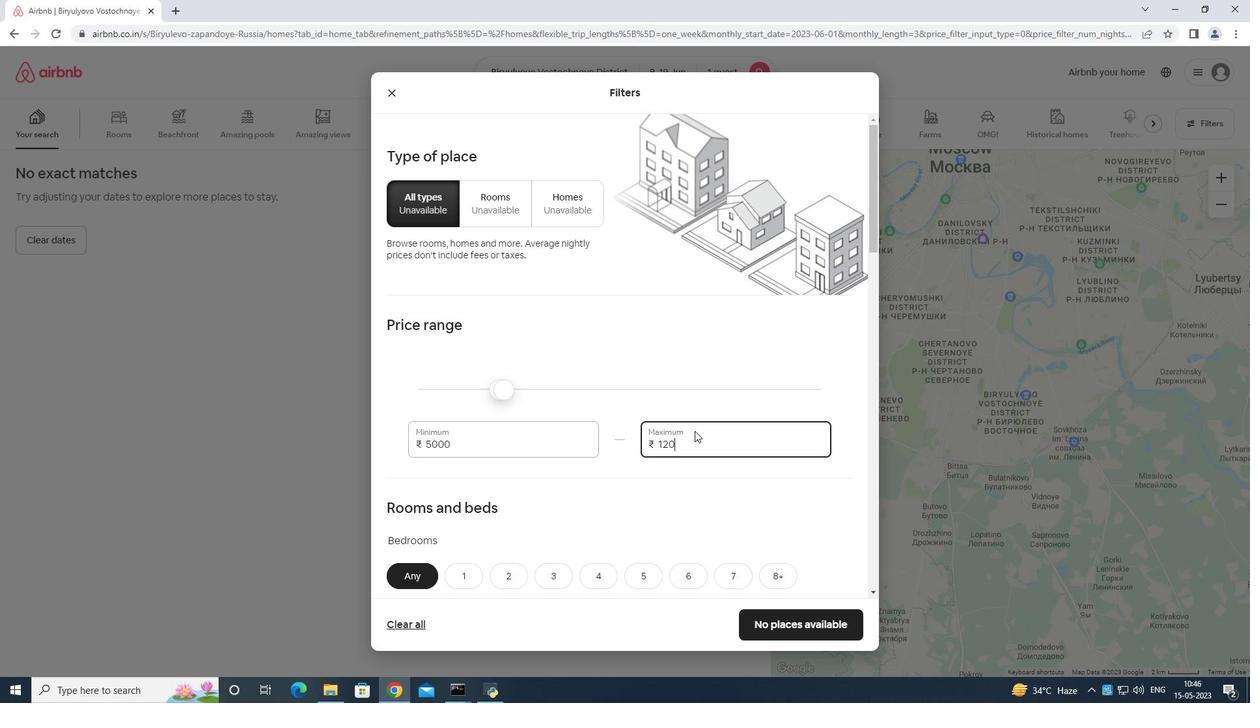 
Action: Mouse moved to (694, 440)
Screenshot: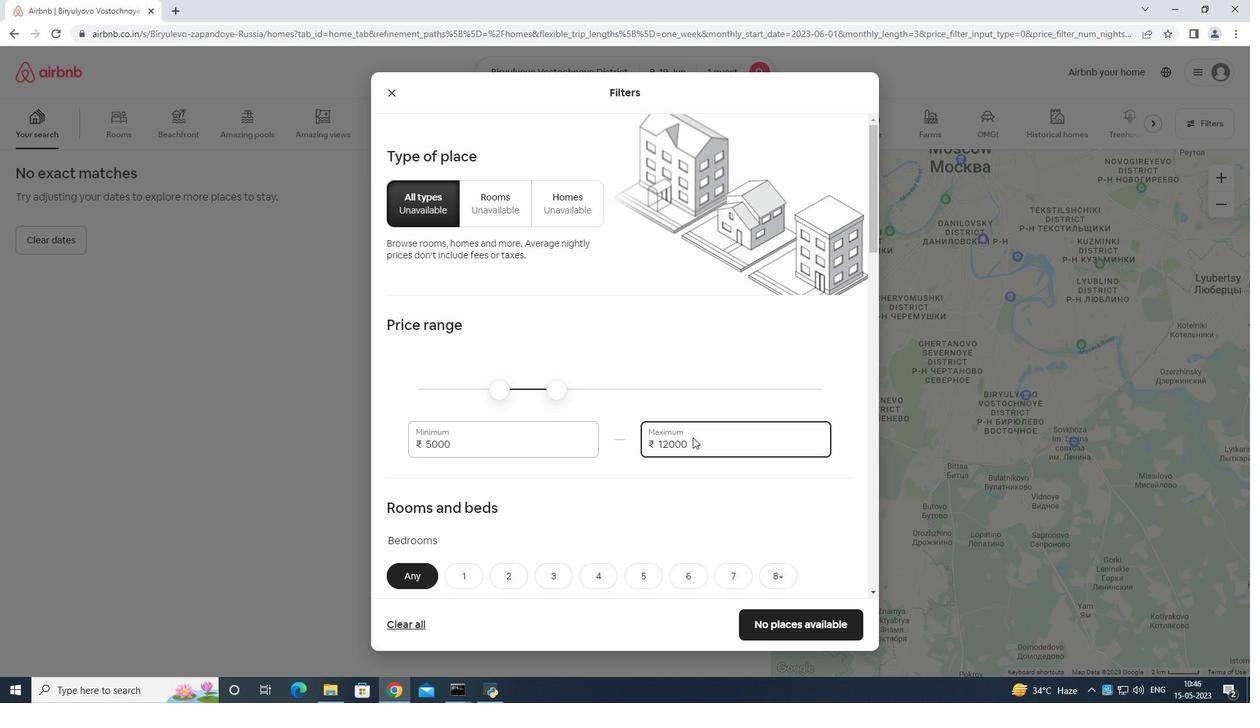 
Action: Mouse scrolled (694, 439) with delta (0, 0)
Screenshot: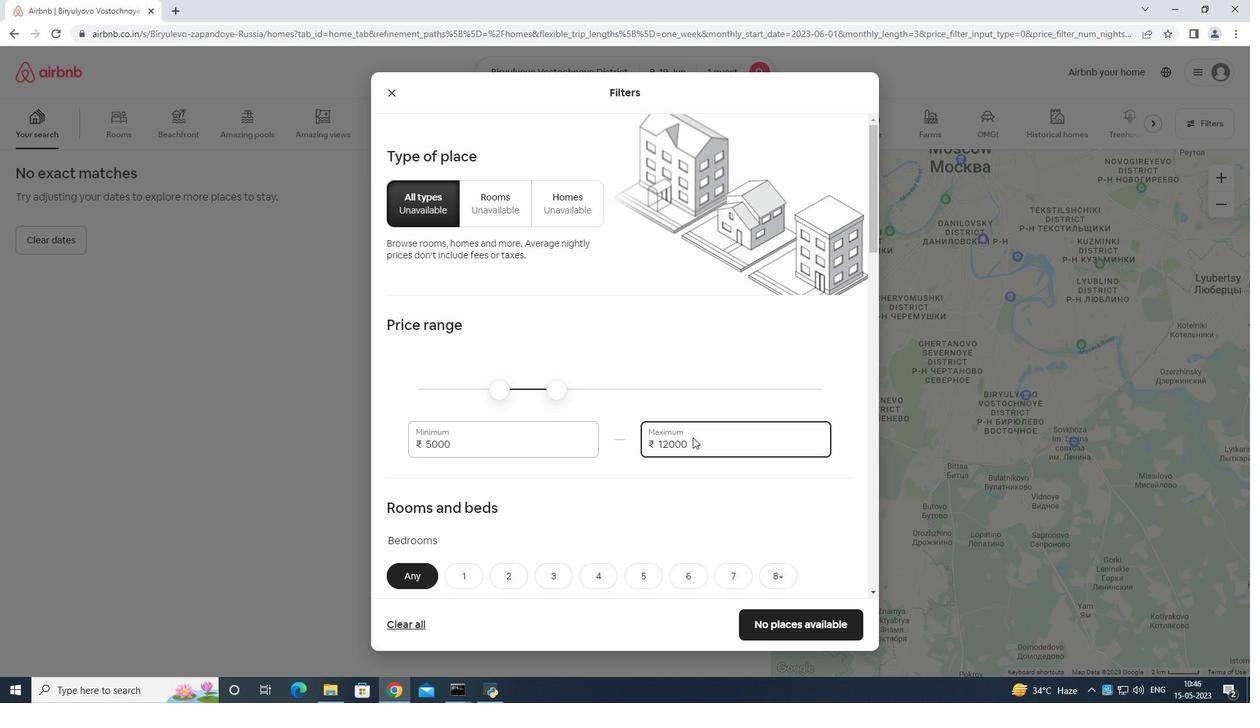 
Action: Mouse moved to (694, 440)
Screenshot: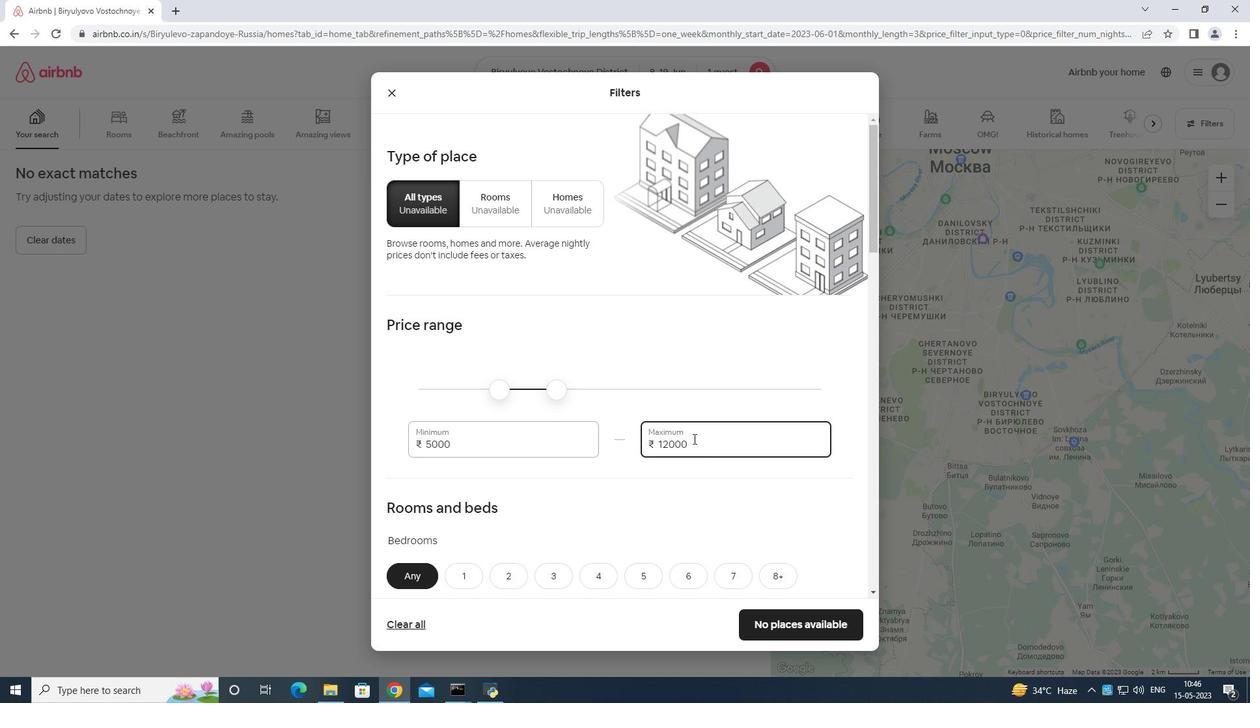 
Action: Mouse scrolled (694, 439) with delta (0, 0)
Screenshot: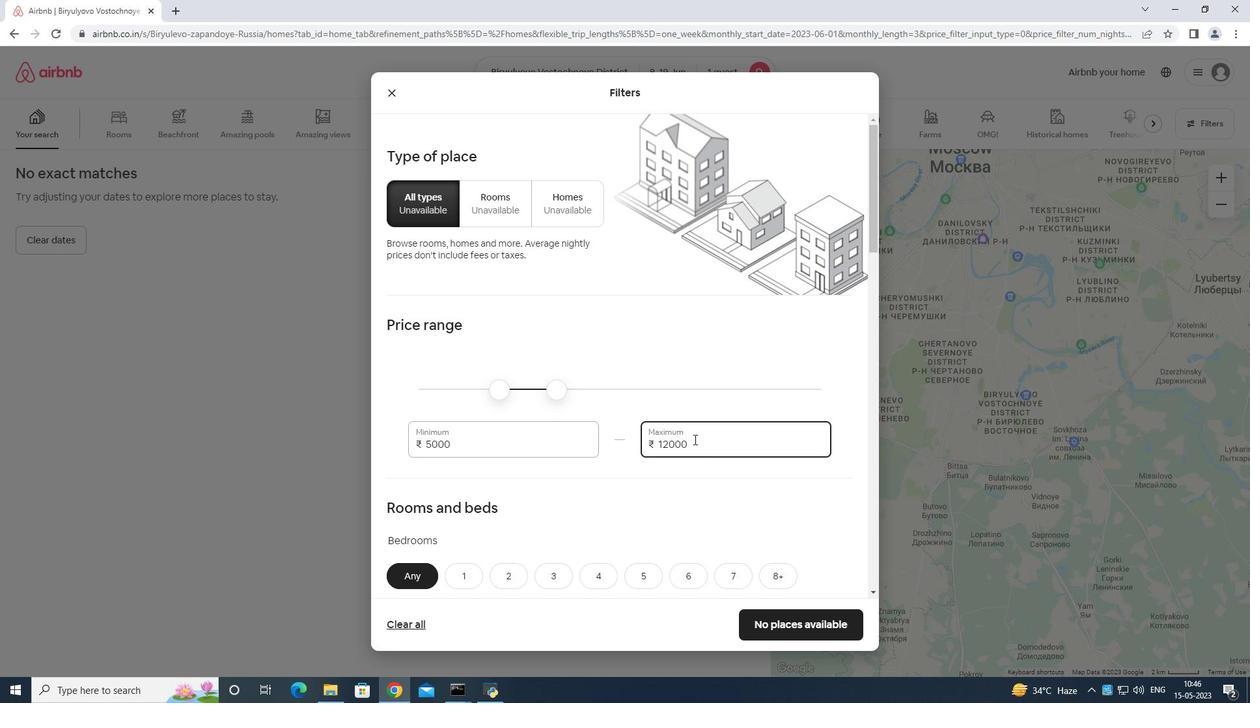 
Action: Mouse moved to (457, 444)
Screenshot: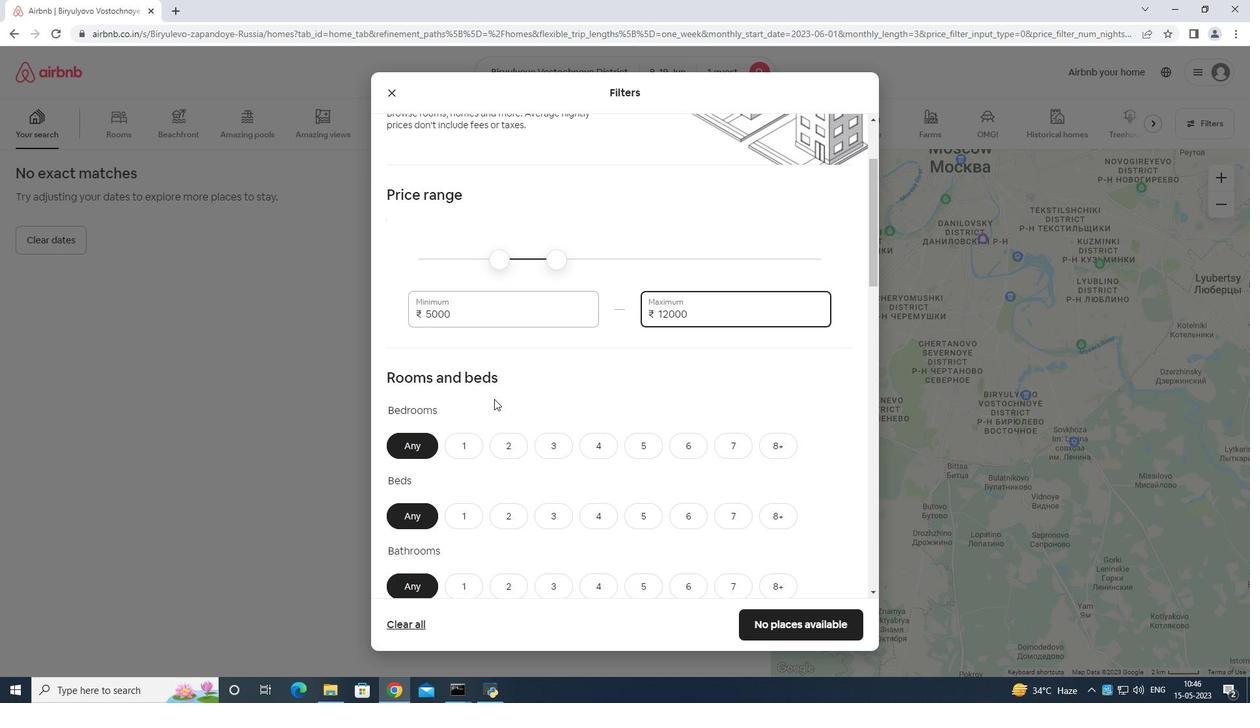 
Action: Mouse pressed left at (457, 444)
Screenshot: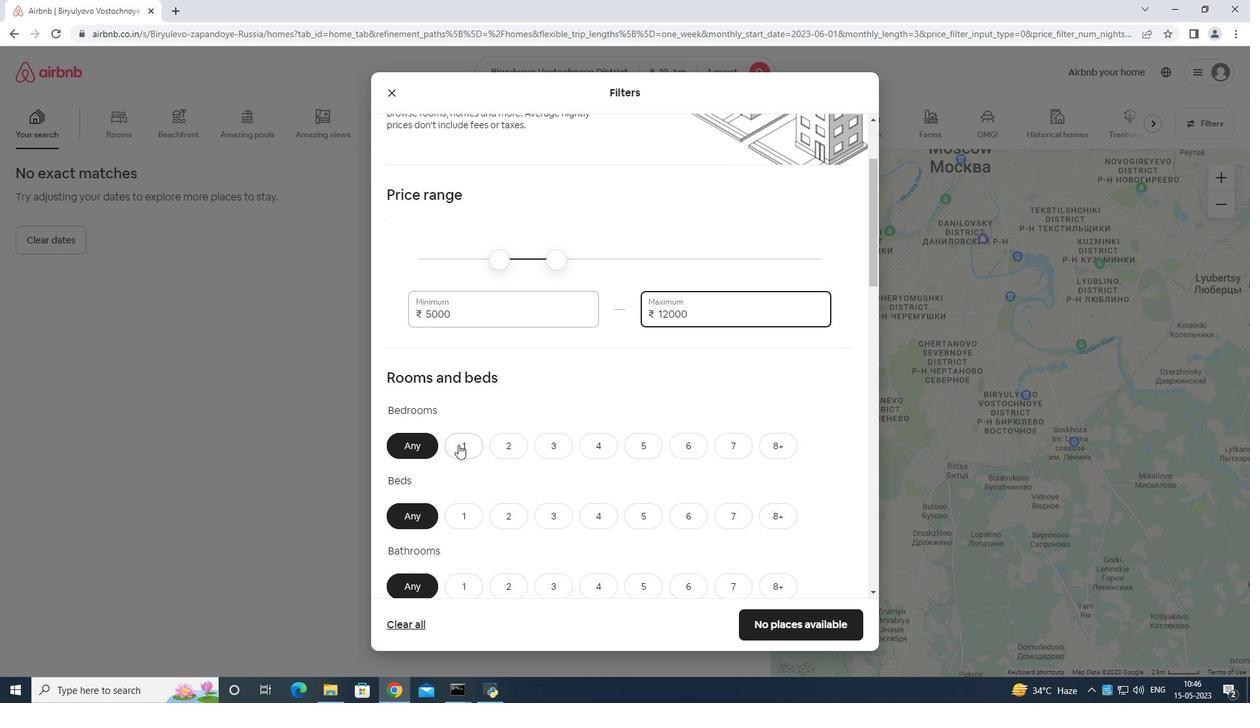 
Action: Mouse moved to (466, 517)
Screenshot: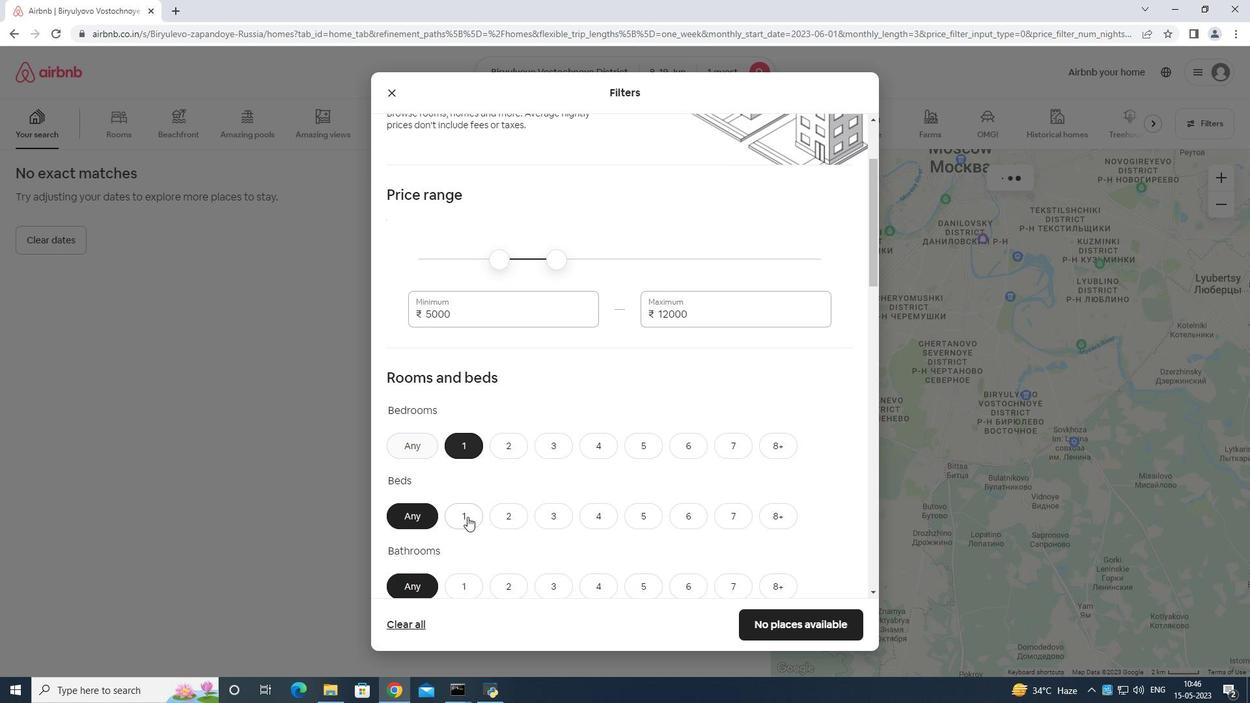 
Action: Mouse pressed left at (466, 517)
Screenshot: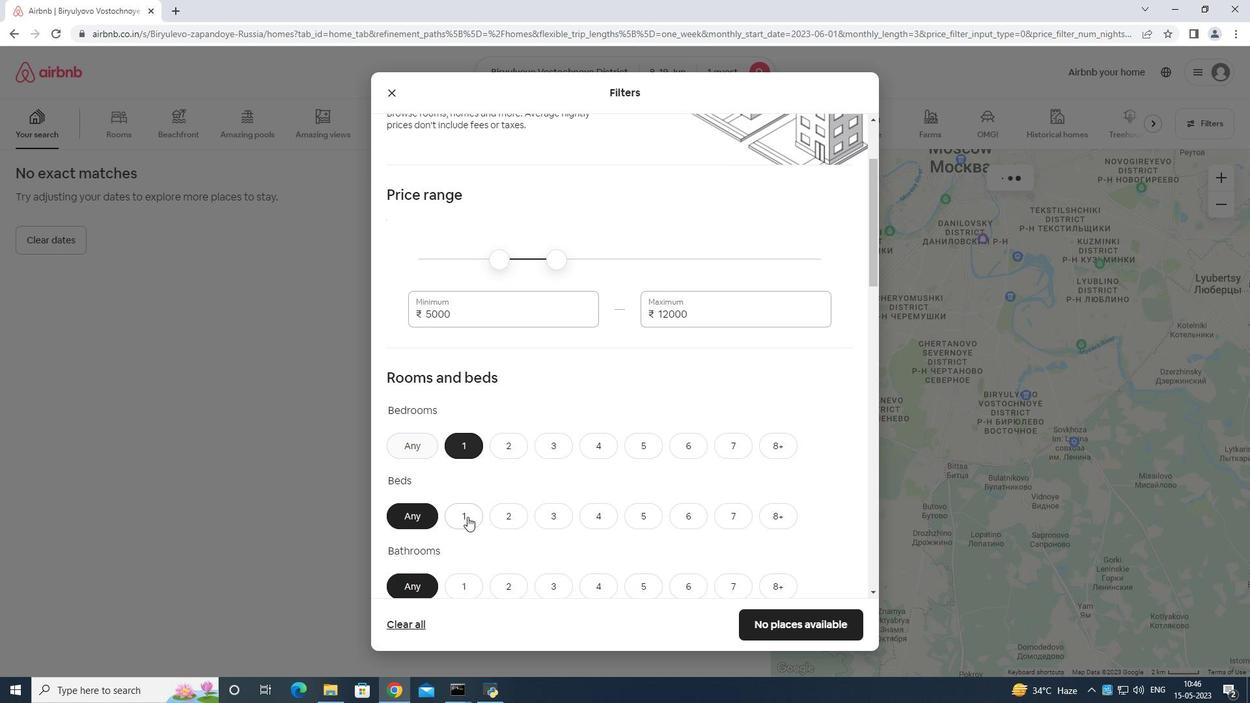 
Action: Mouse moved to (460, 574)
Screenshot: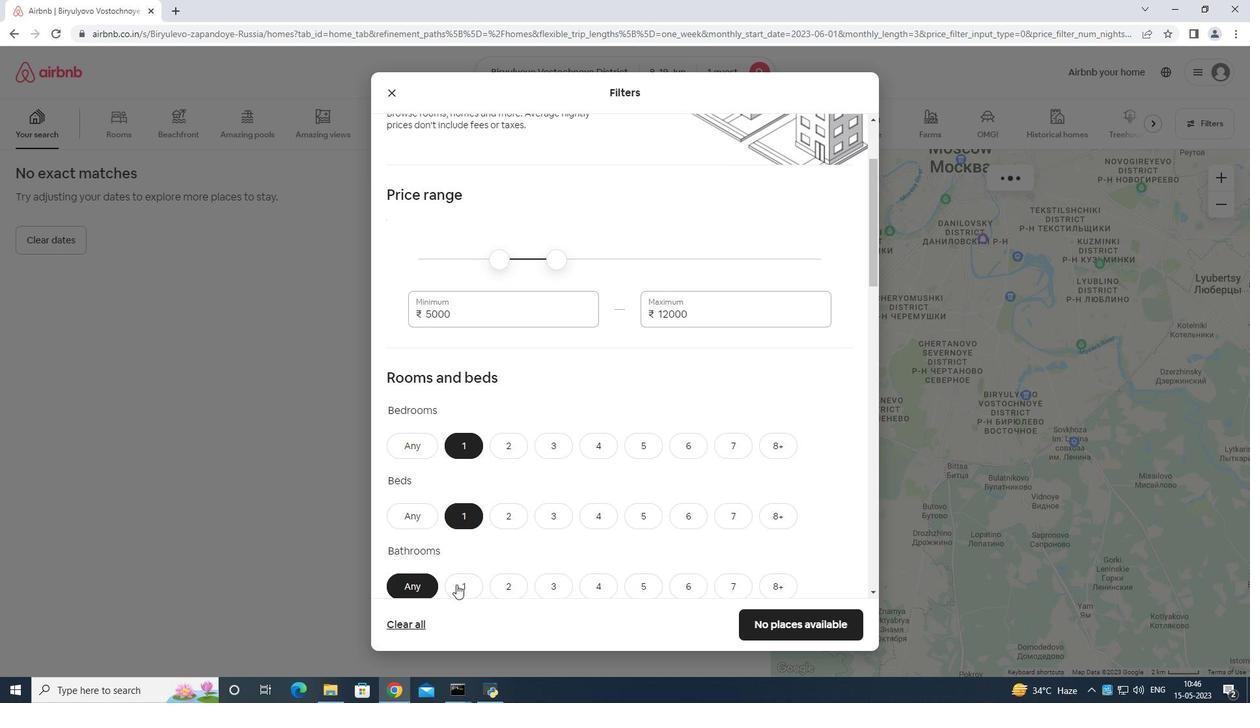
Action: Mouse pressed left at (460, 574)
Screenshot: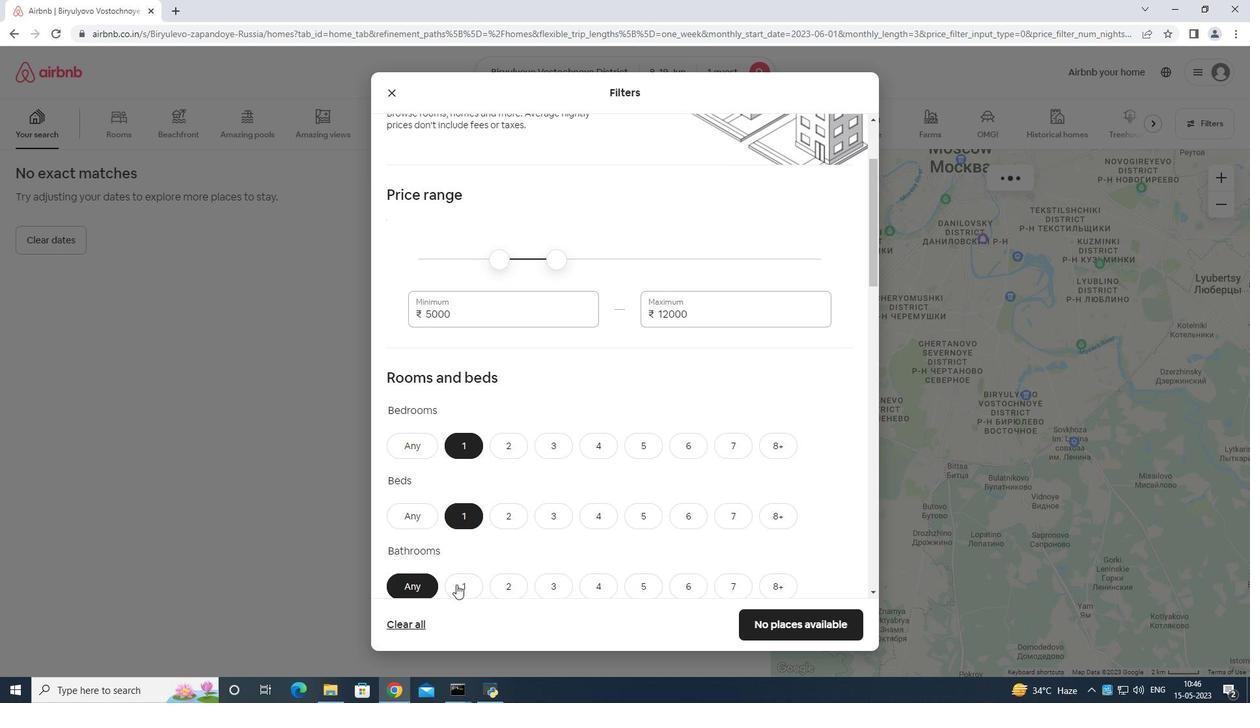 
Action: Mouse moved to (499, 563)
Screenshot: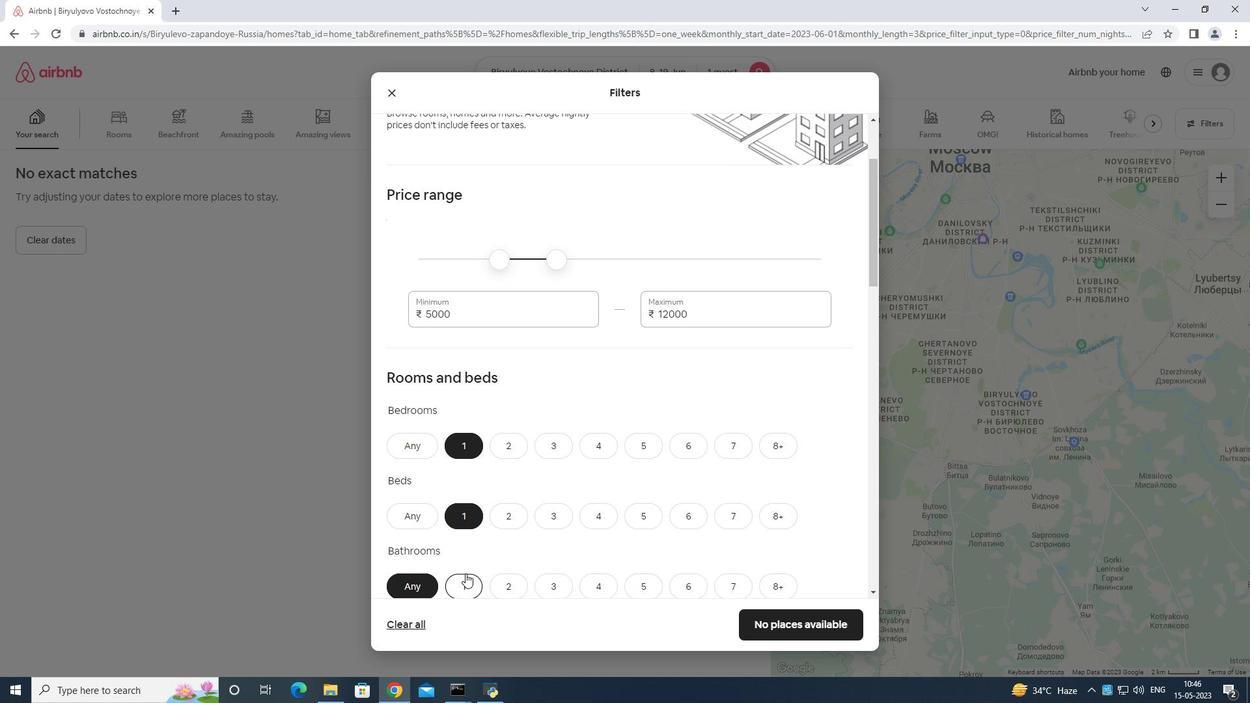 
Action: Mouse scrolled (499, 563) with delta (0, 0)
Screenshot: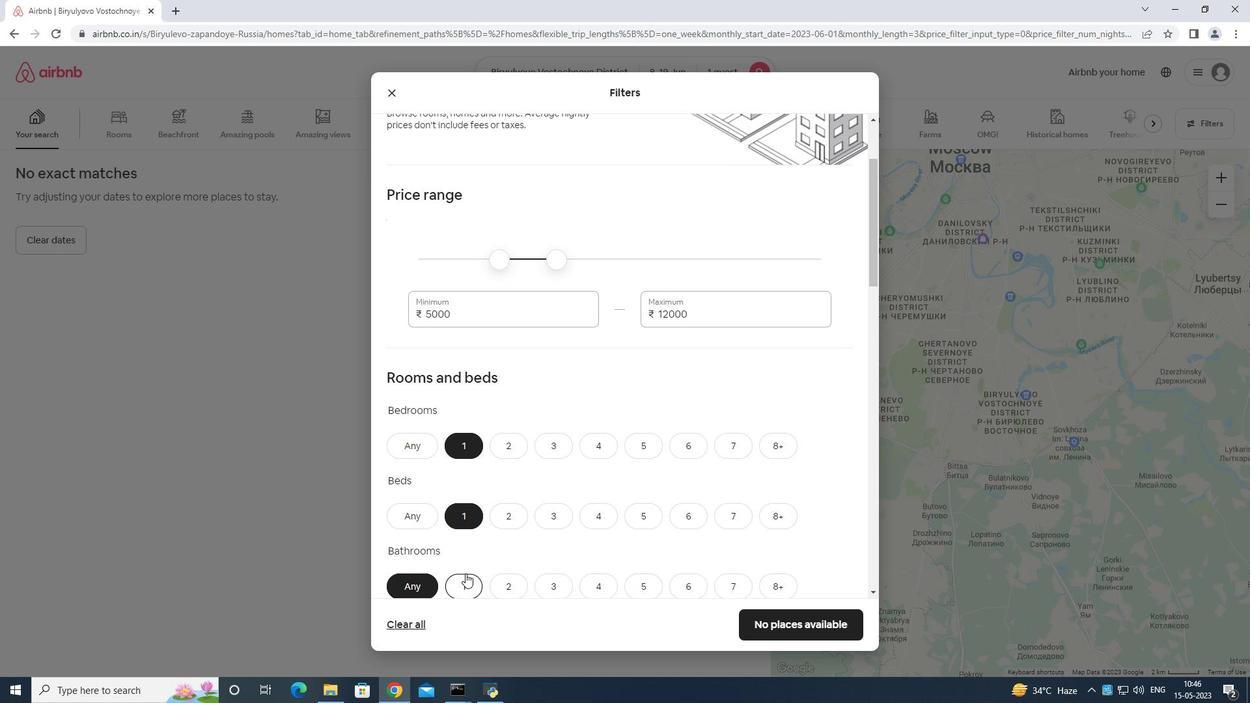 
Action: Mouse moved to (520, 569)
Screenshot: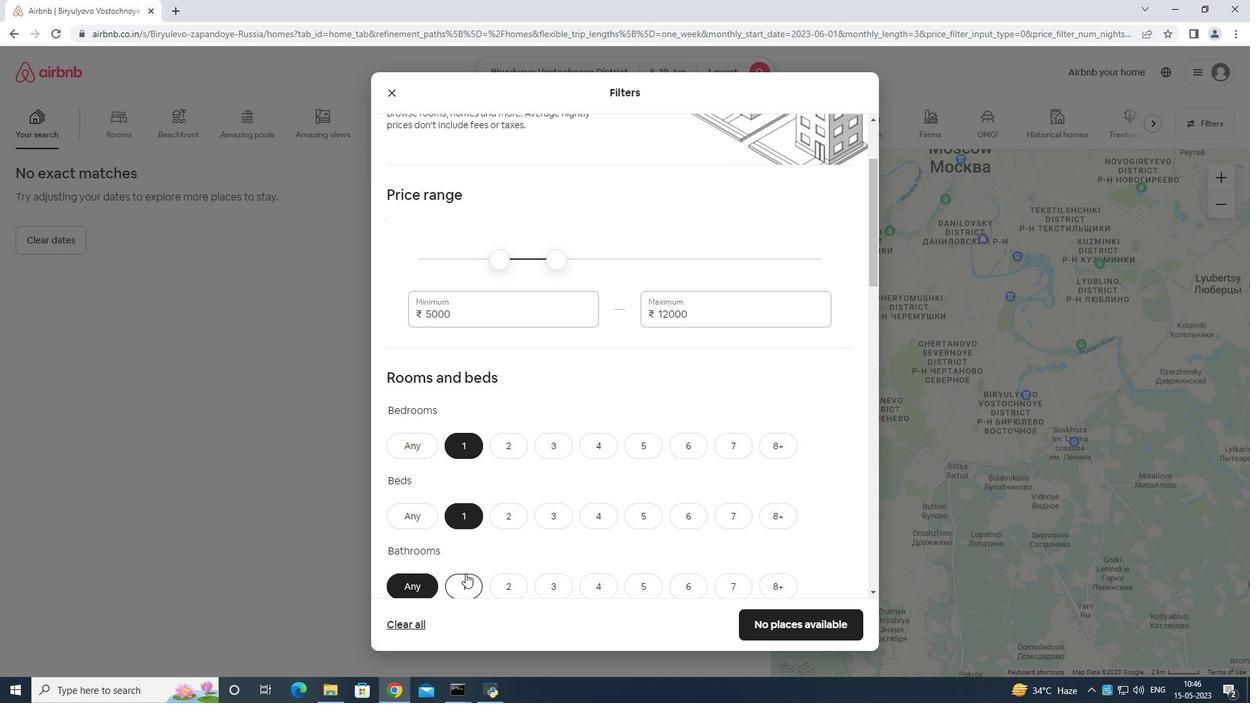 
Action: Mouse scrolled (520, 569) with delta (0, 0)
Screenshot: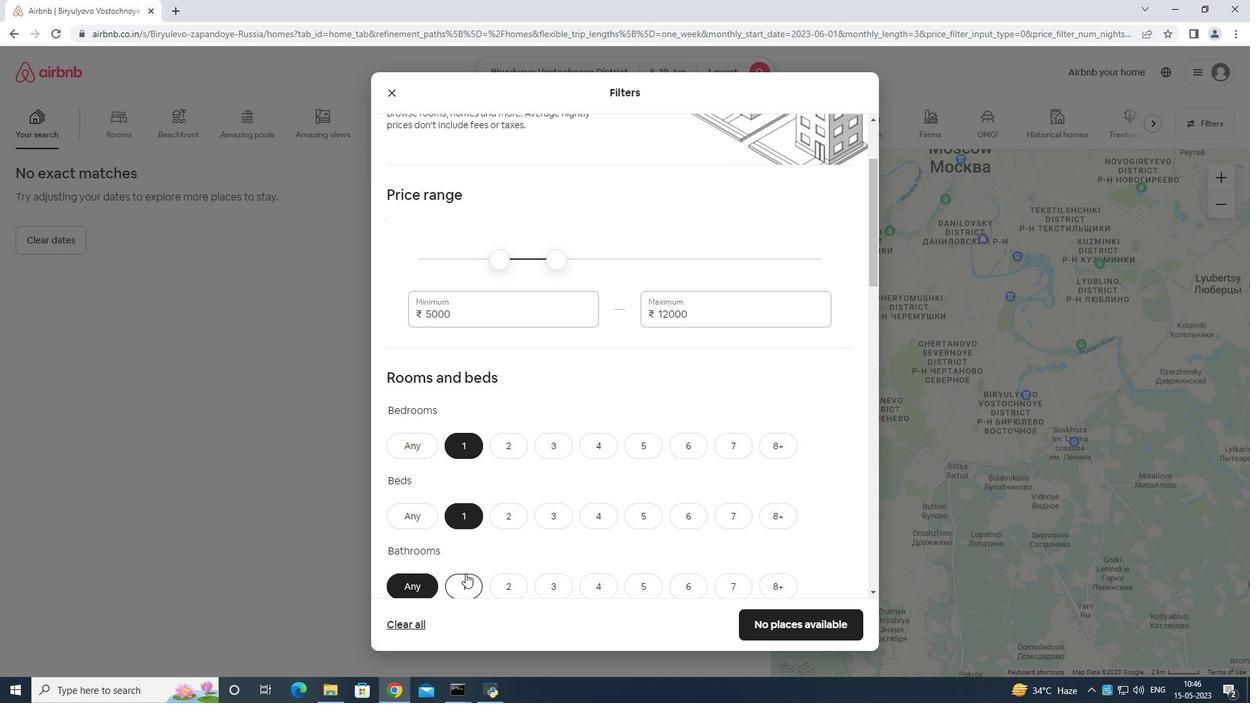 
Action: Mouse moved to (556, 574)
Screenshot: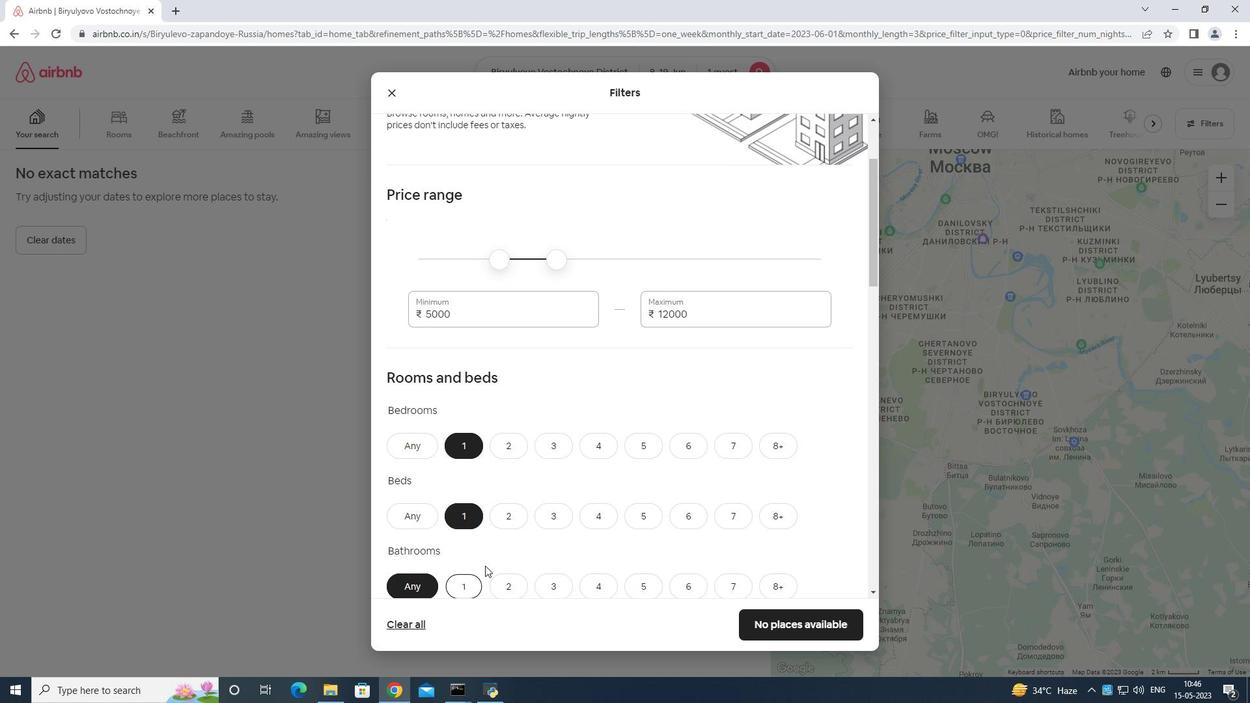 
Action: Mouse scrolled (547, 573) with delta (0, 0)
Screenshot: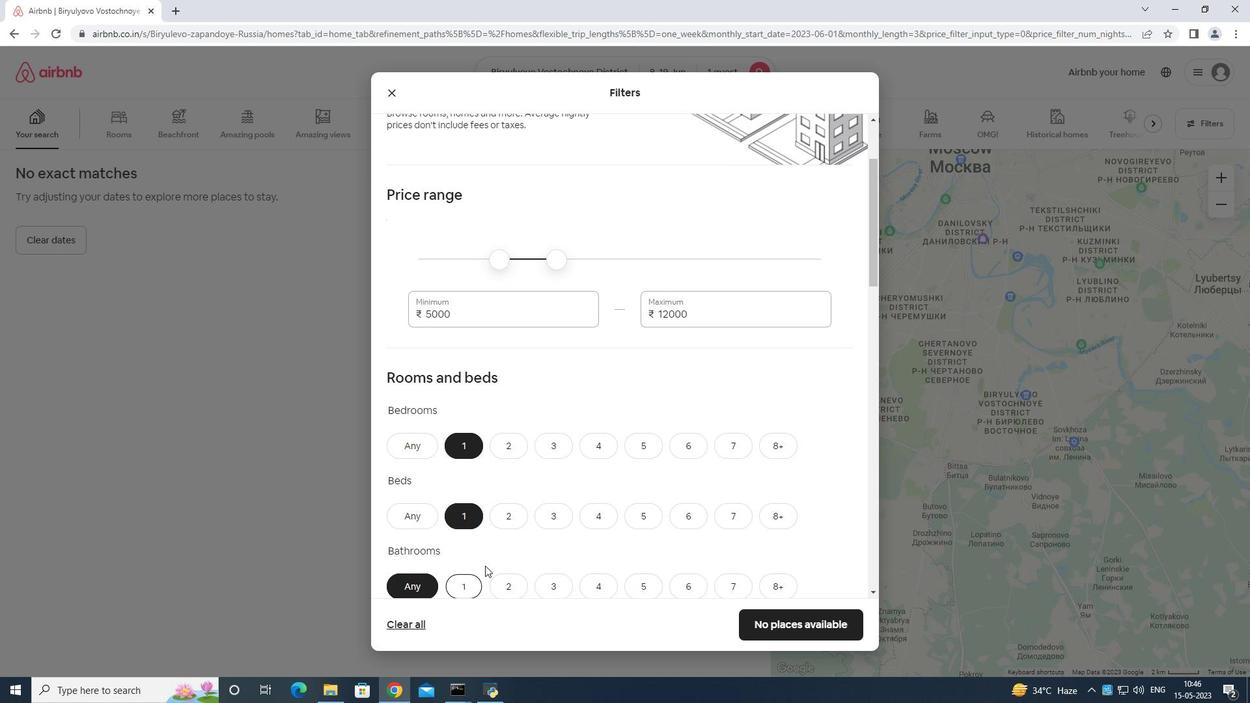 
Action: Mouse moved to (567, 573)
Screenshot: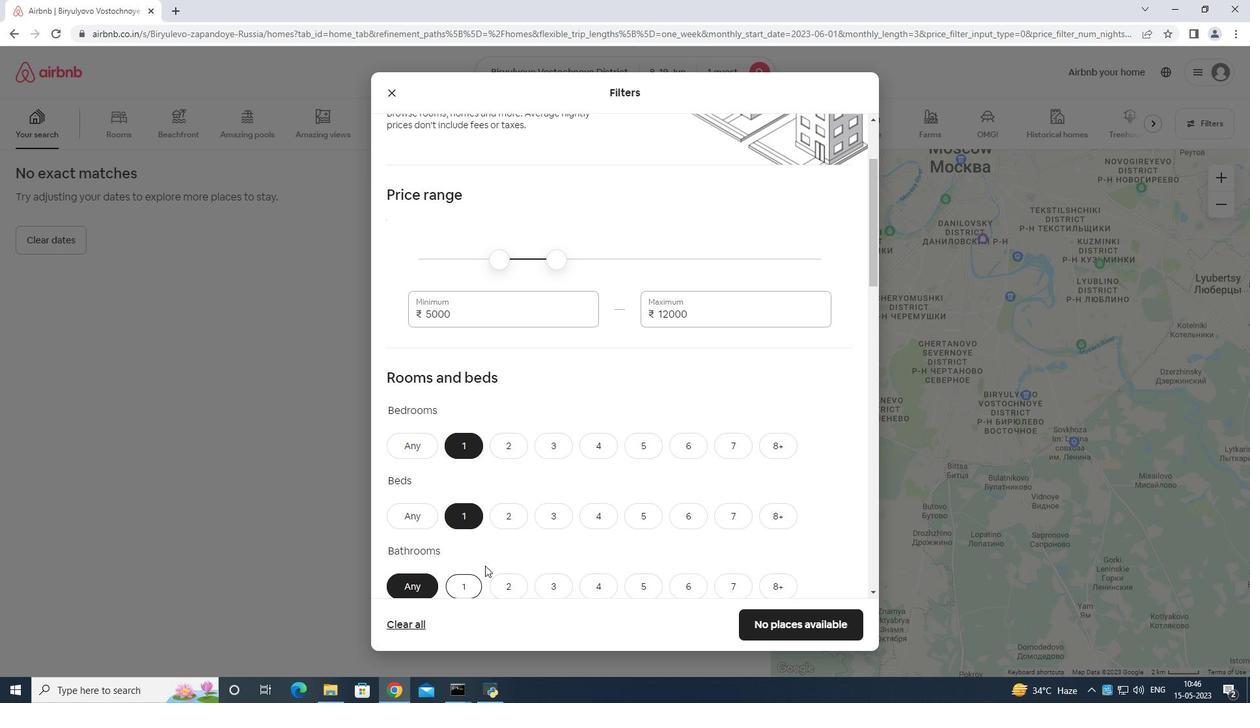 
Action: Mouse scrolled (562, 573) with delta (0, 0)
Screenshot: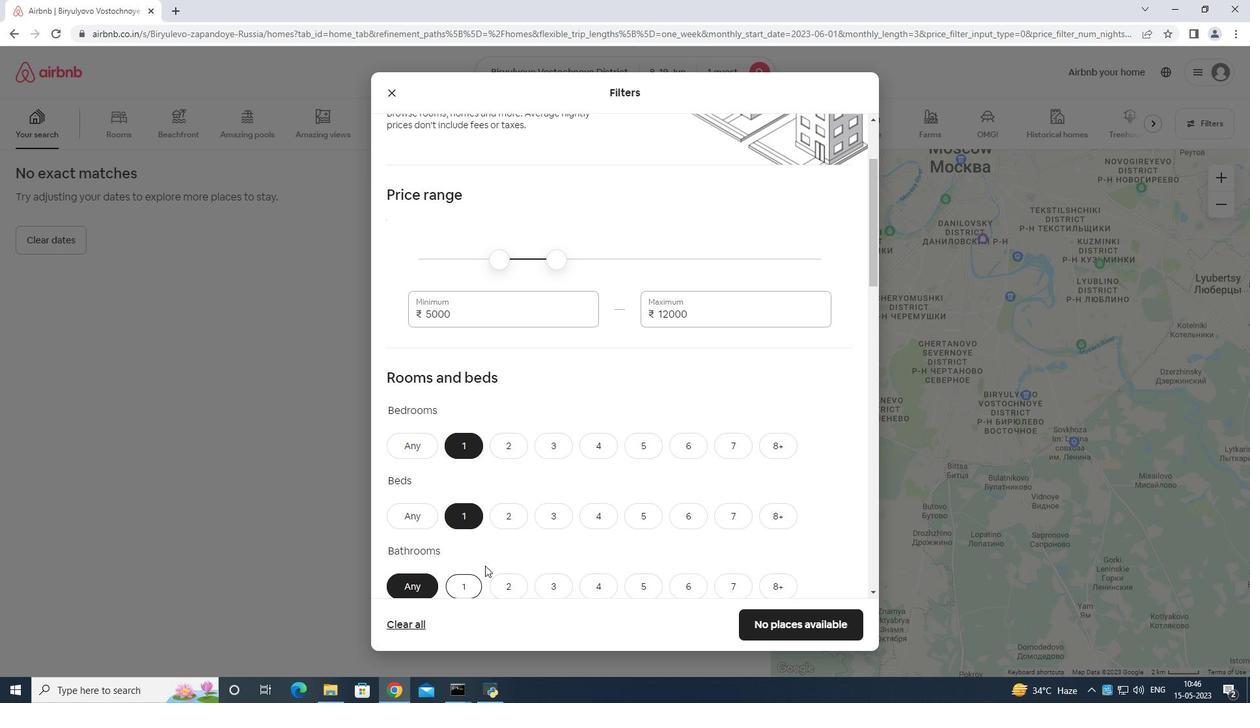 
Action: Mouse moved to (647, 504)
Screenshot: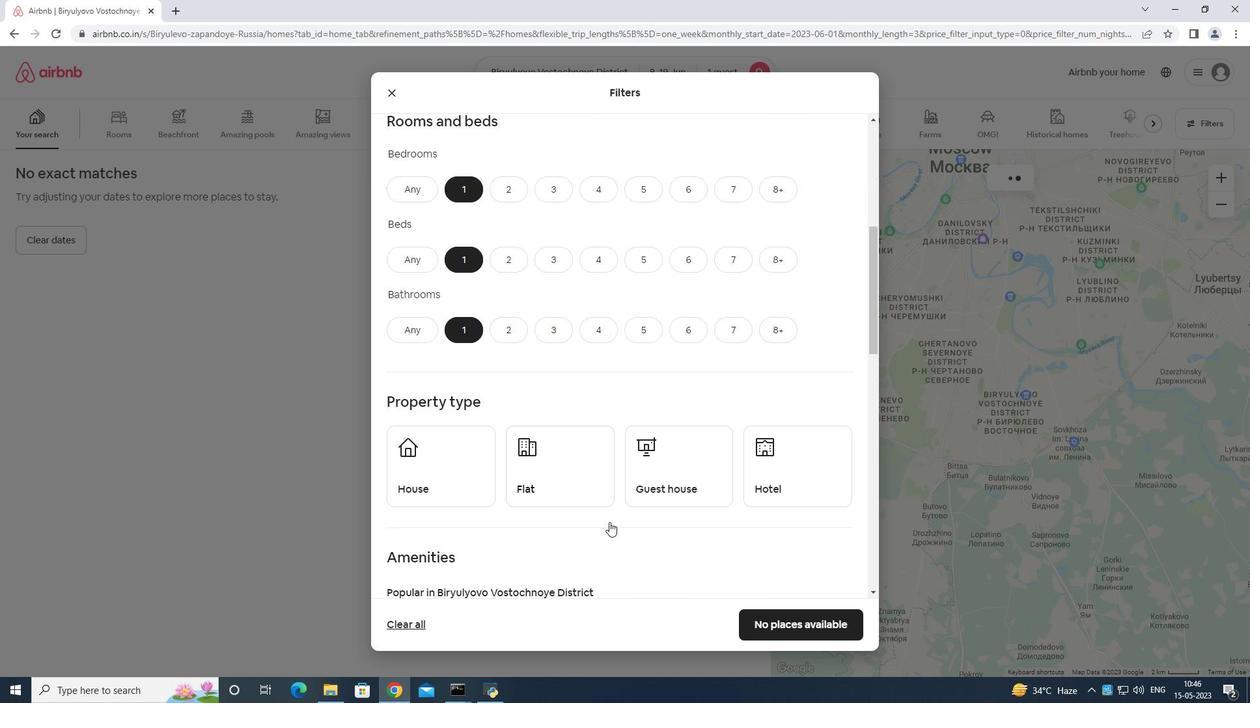 
Action: Mouse scrolled (618, 512) with delta (0, 0)
Screenshot: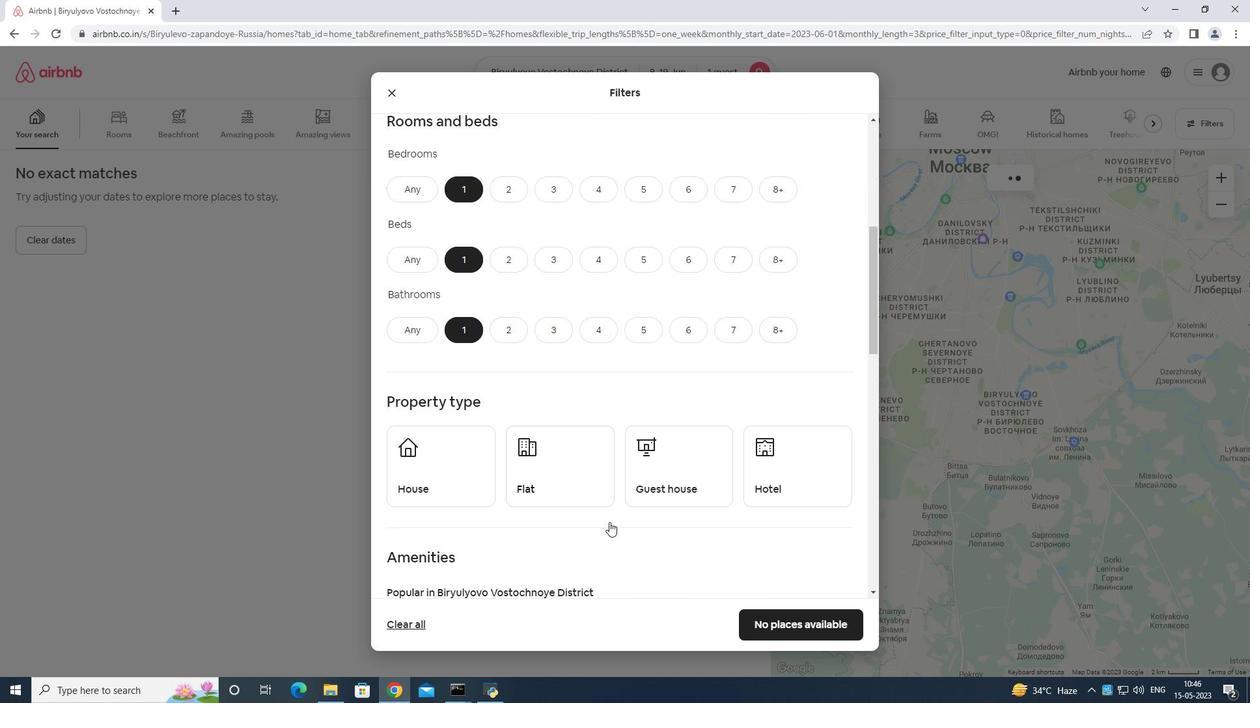 
Action: Mouse scrolled (624, 511) with delta (0, 0)
Screenshot: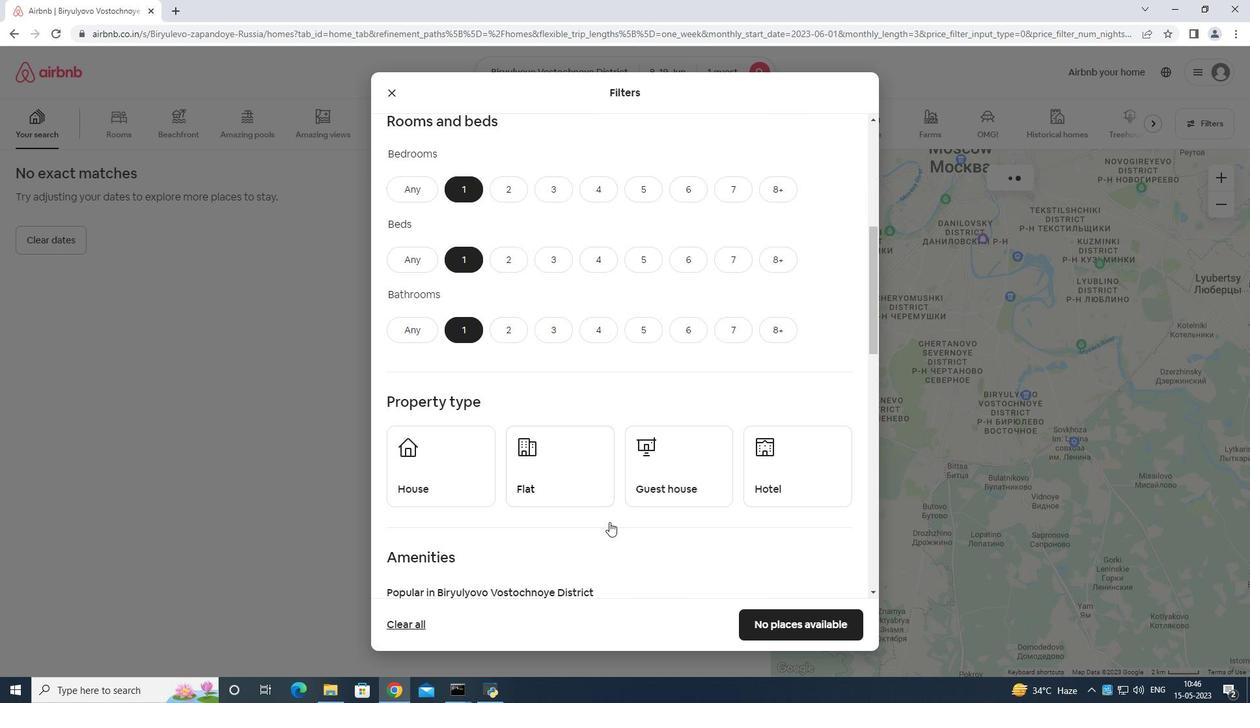 
Action: Mouse scrolled (632, 510) with delta (0, 0)
Screenshot: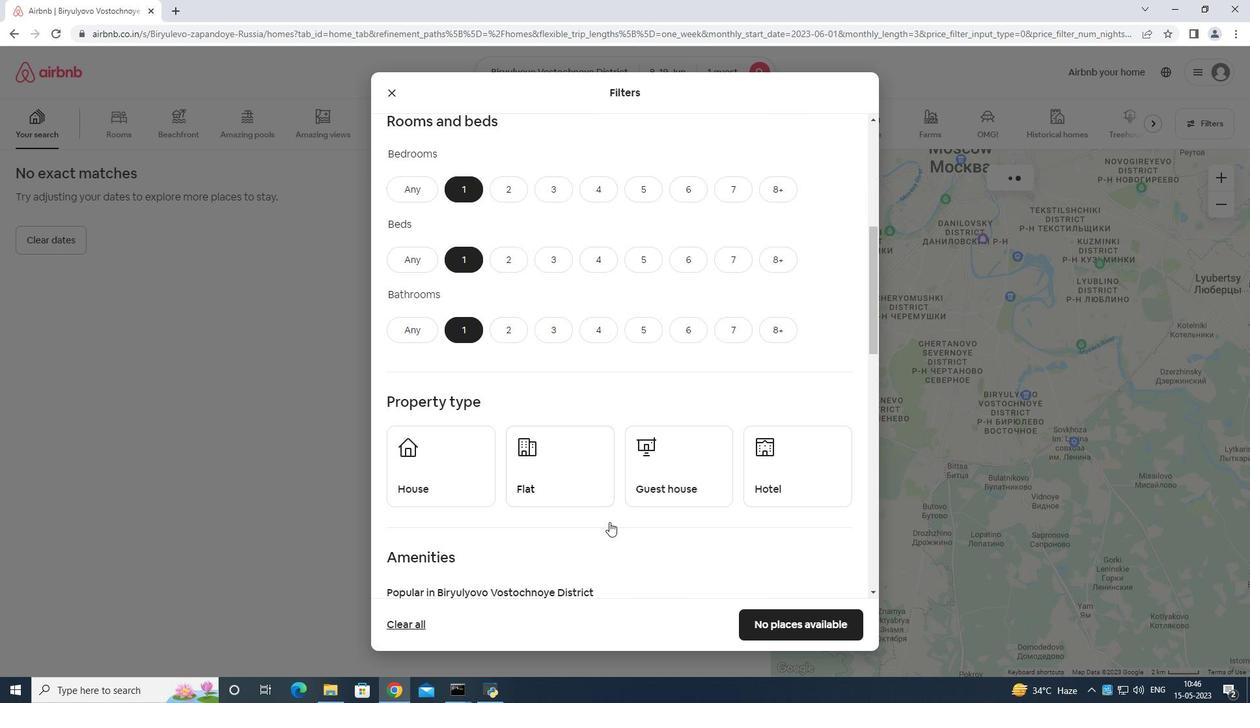 
Action: Mouse moved to (447, 282)
Screenshot: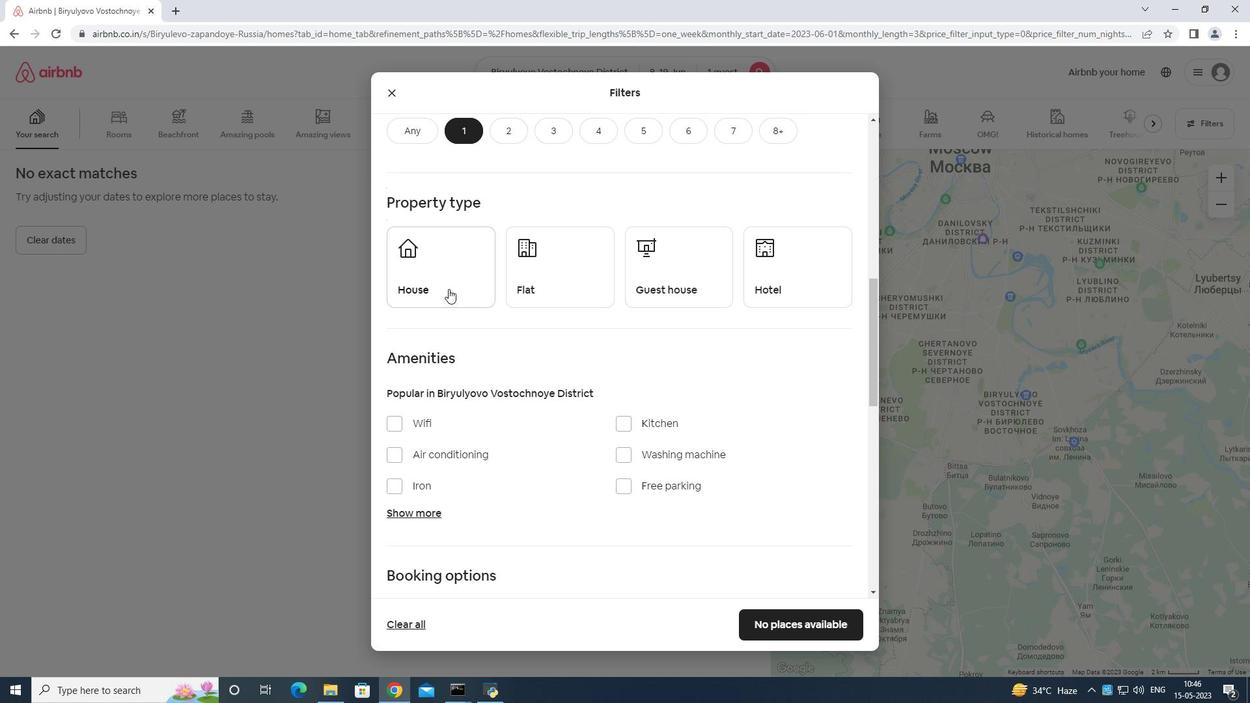 
Action: Mouse pressed left at (447, 282)
Screenshot: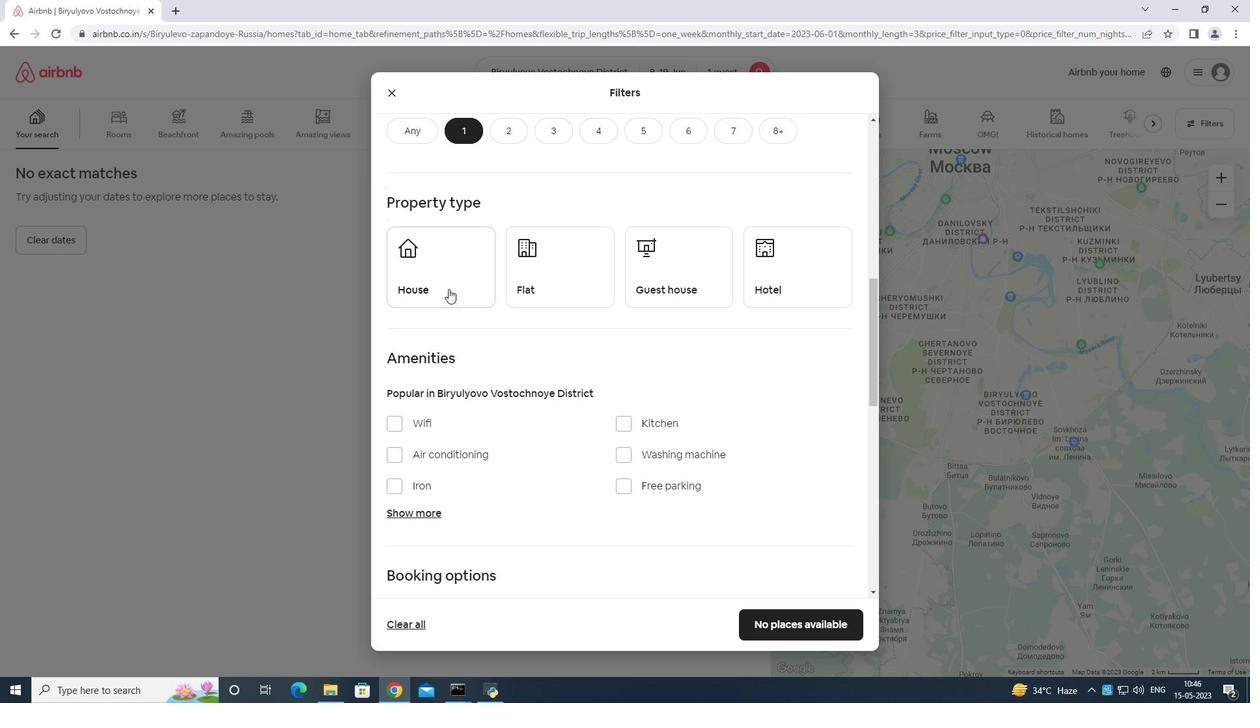 
Action: Mouse moved to (546, 270)
Screenshot: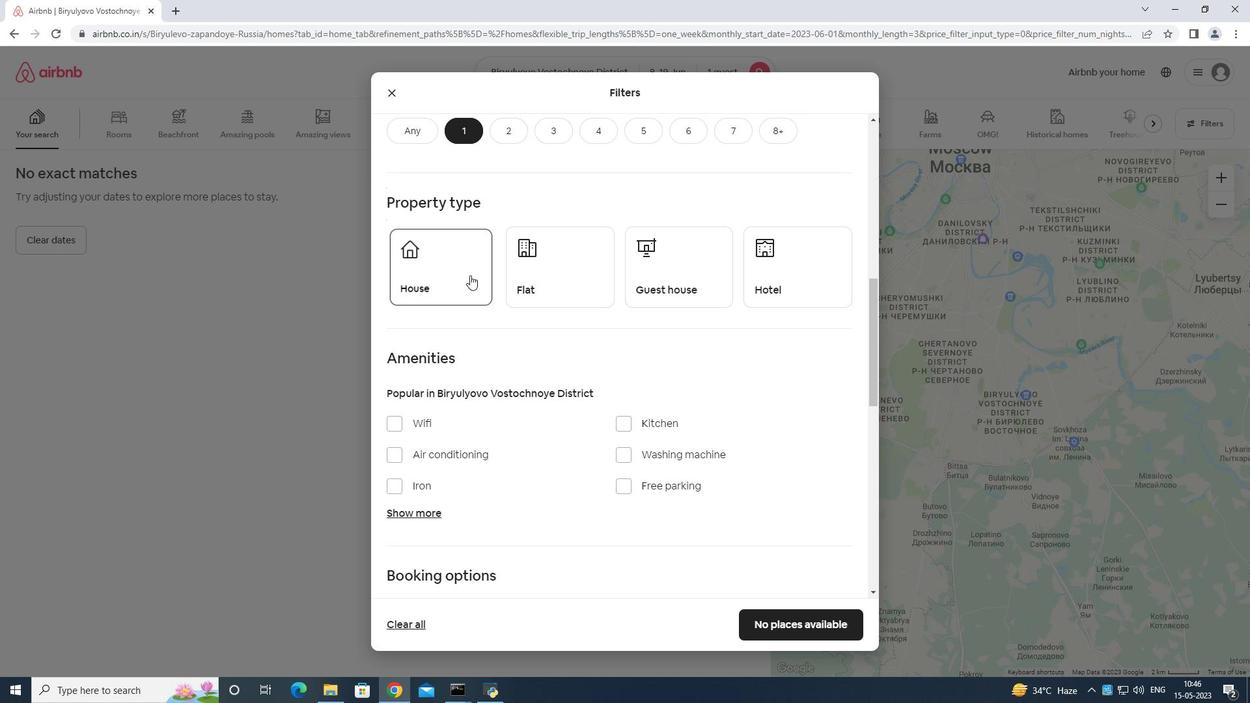 
Action: Mouse pressed left at (546, 270)
Screenshot: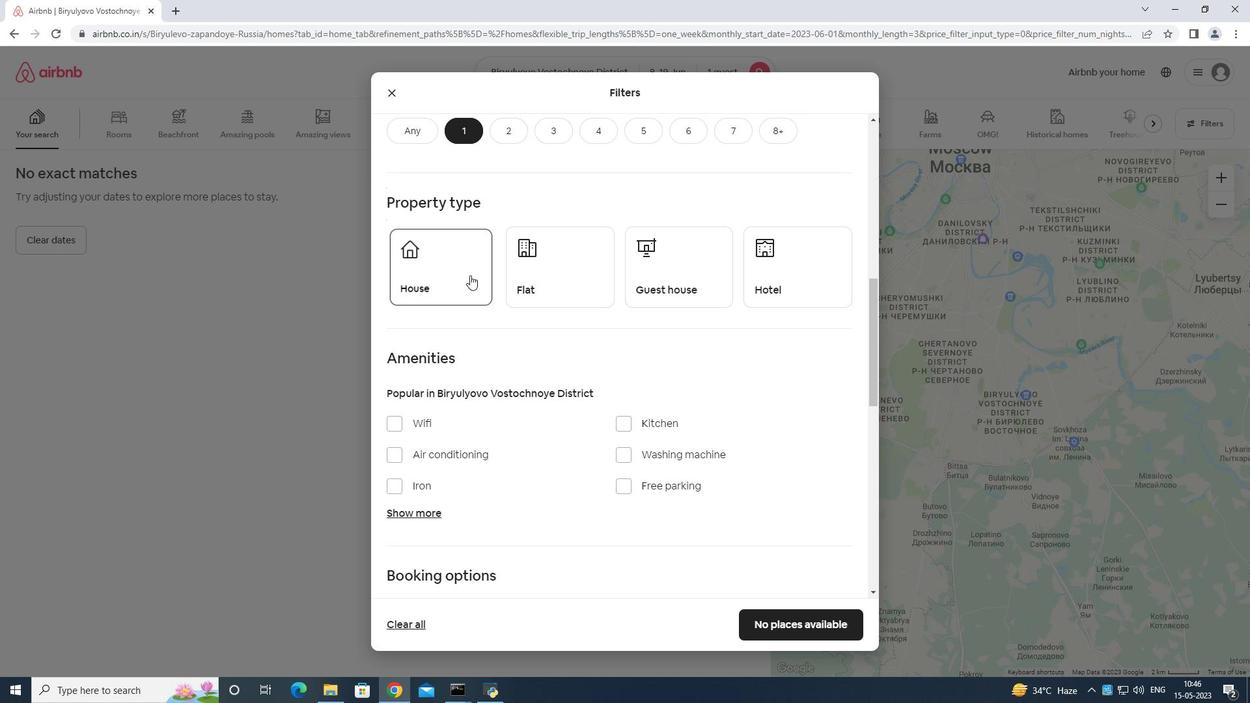 
Action: Mouse moved to (651, 270)
Screenshot: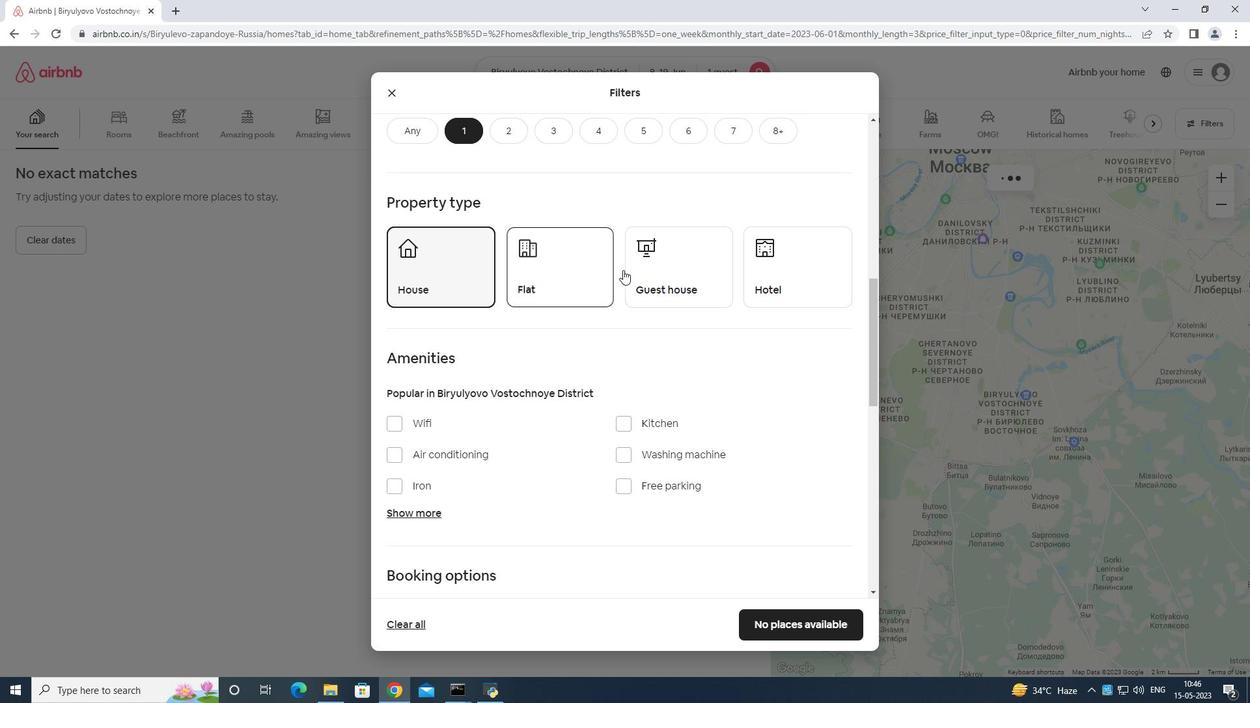 
Action: Mouse pressed left at (651, 270)
Screenshot: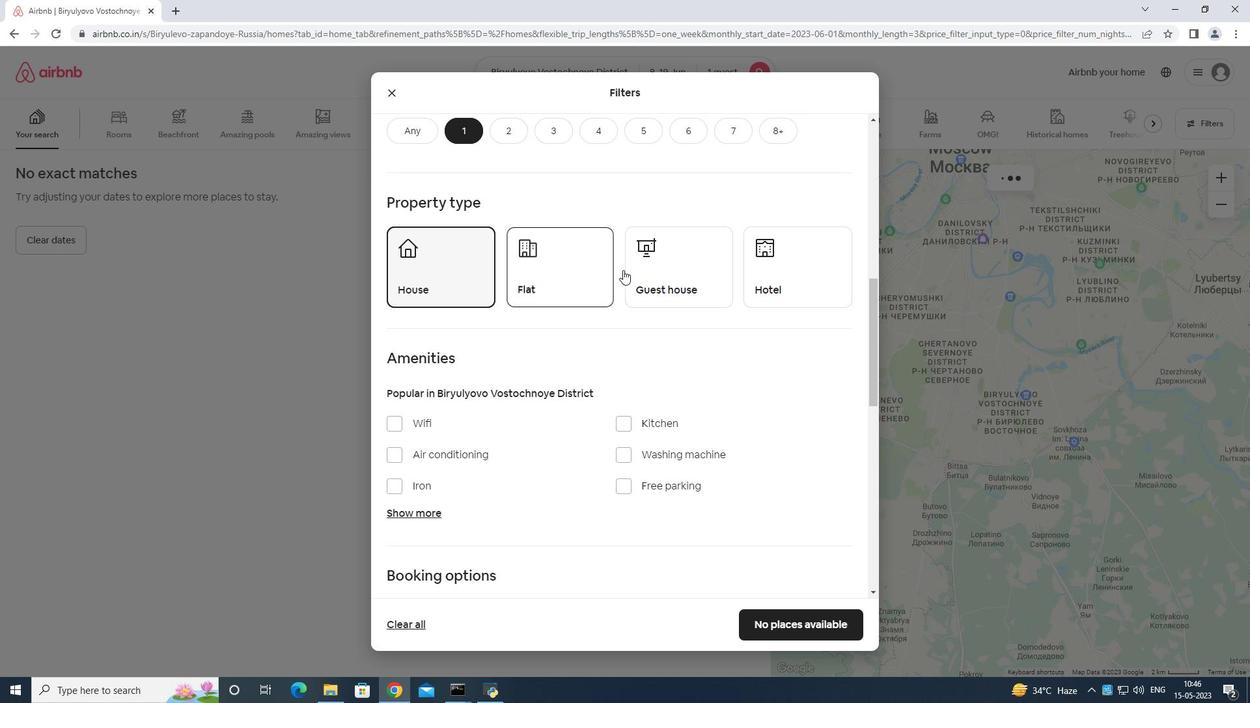 
Action: Mouse moved to (670, 292)
Screenshot: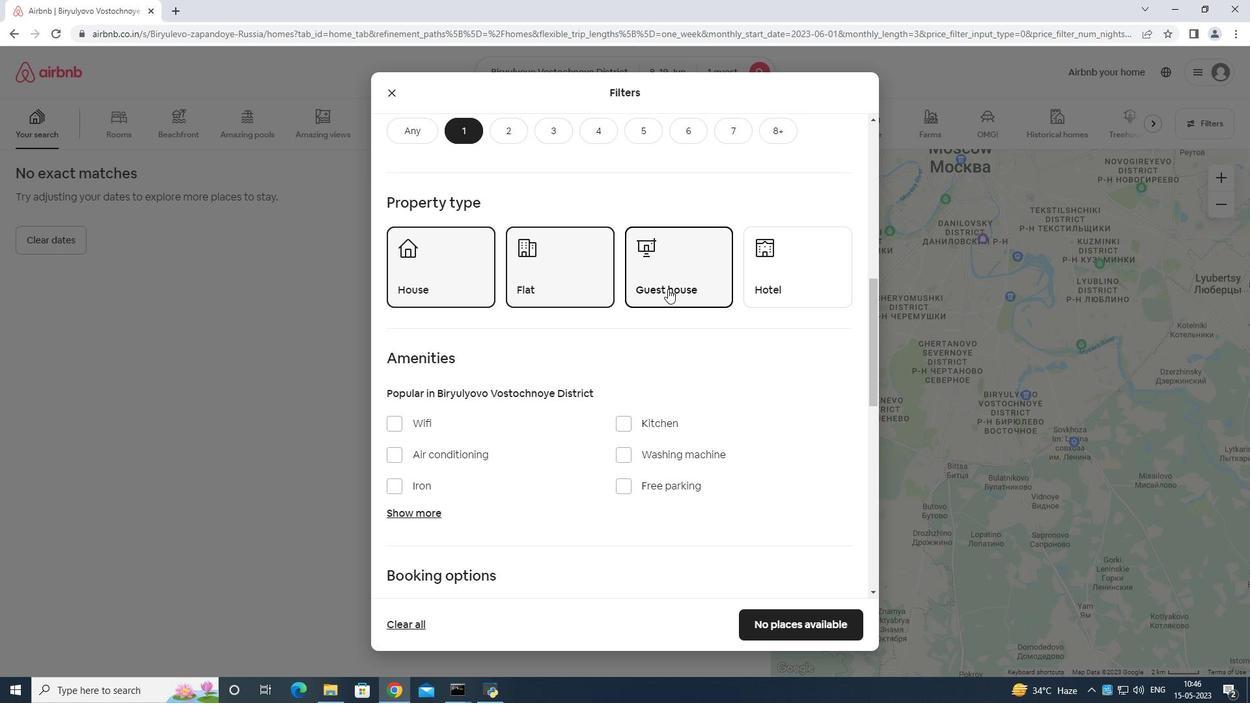 
Action: Mouse scrolled (670, 291) with delta (0, 0)
Screenshot: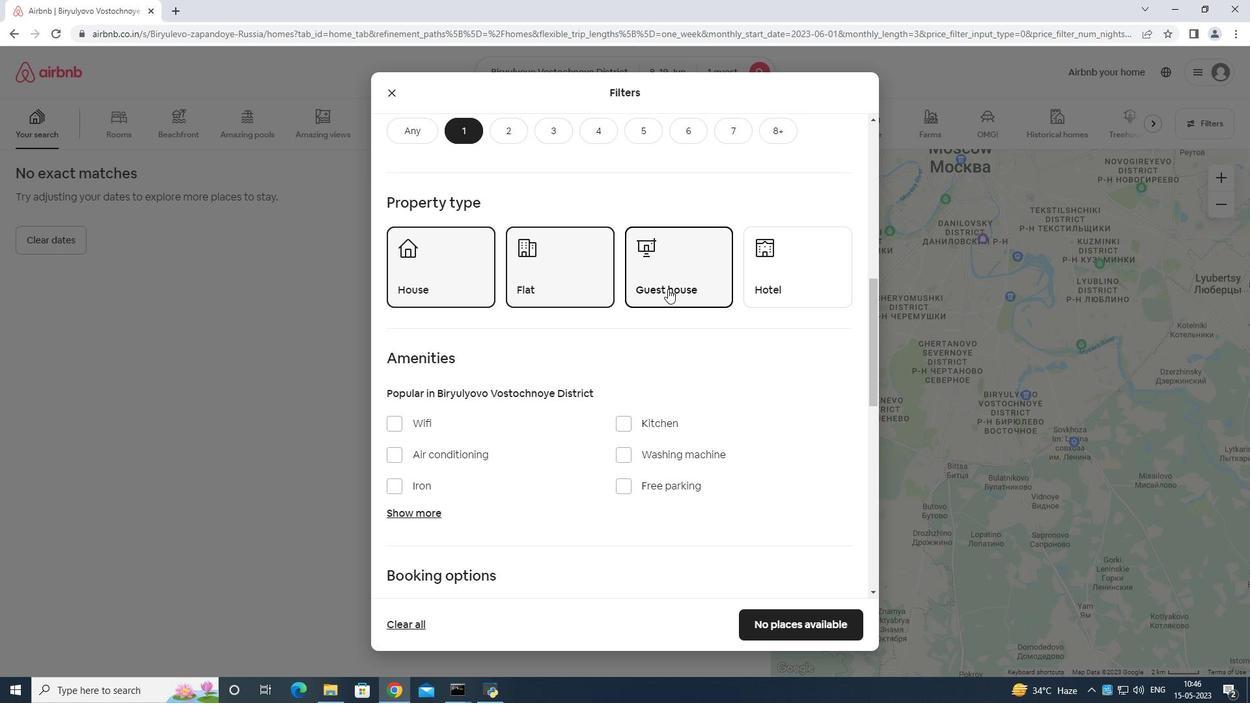 
Action: Mouse moved to (670, 295)
Screenshot: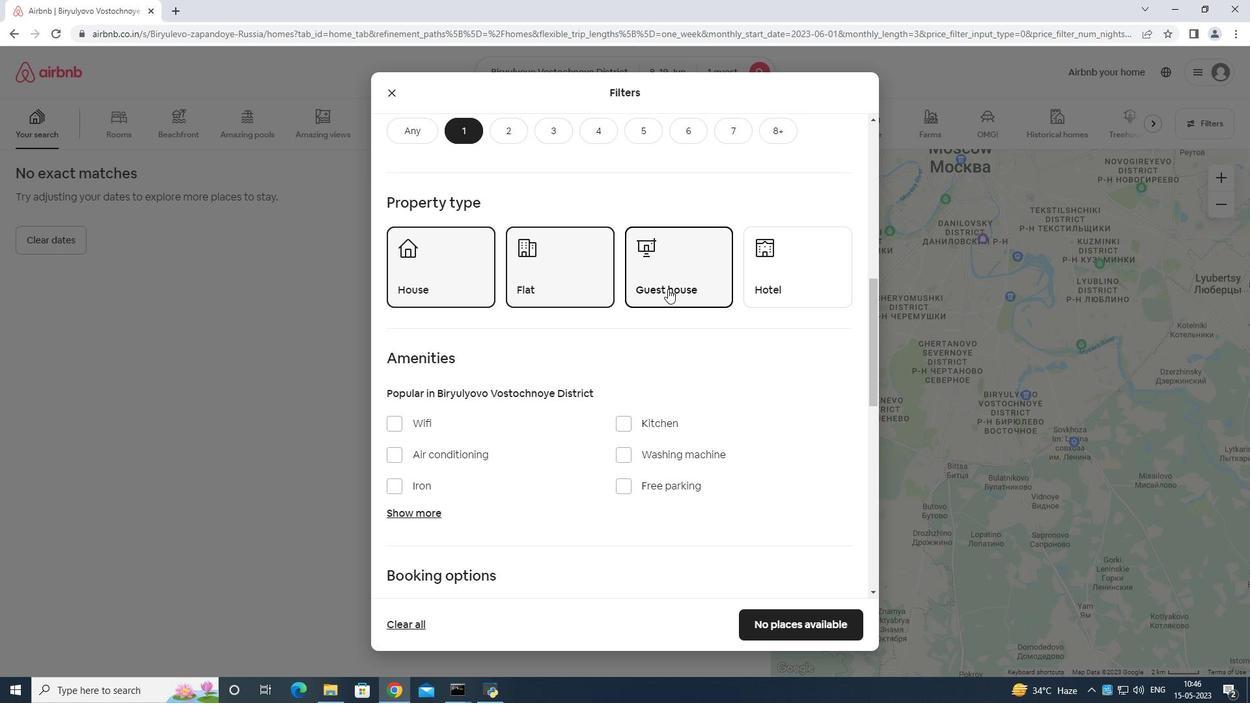 
Action: Mouse scrolled (670, 295) with delta (0, 0)
Screenshot: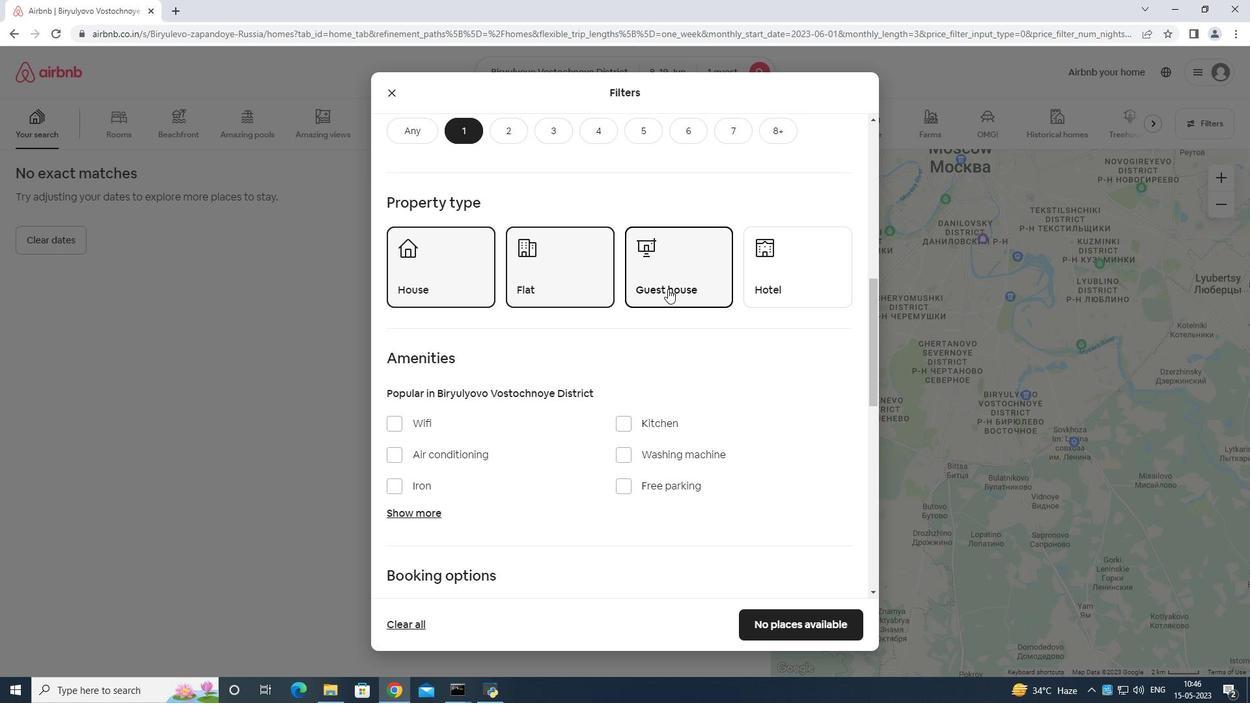 
Action: Mouse moved to (670, 296)
Screenshot: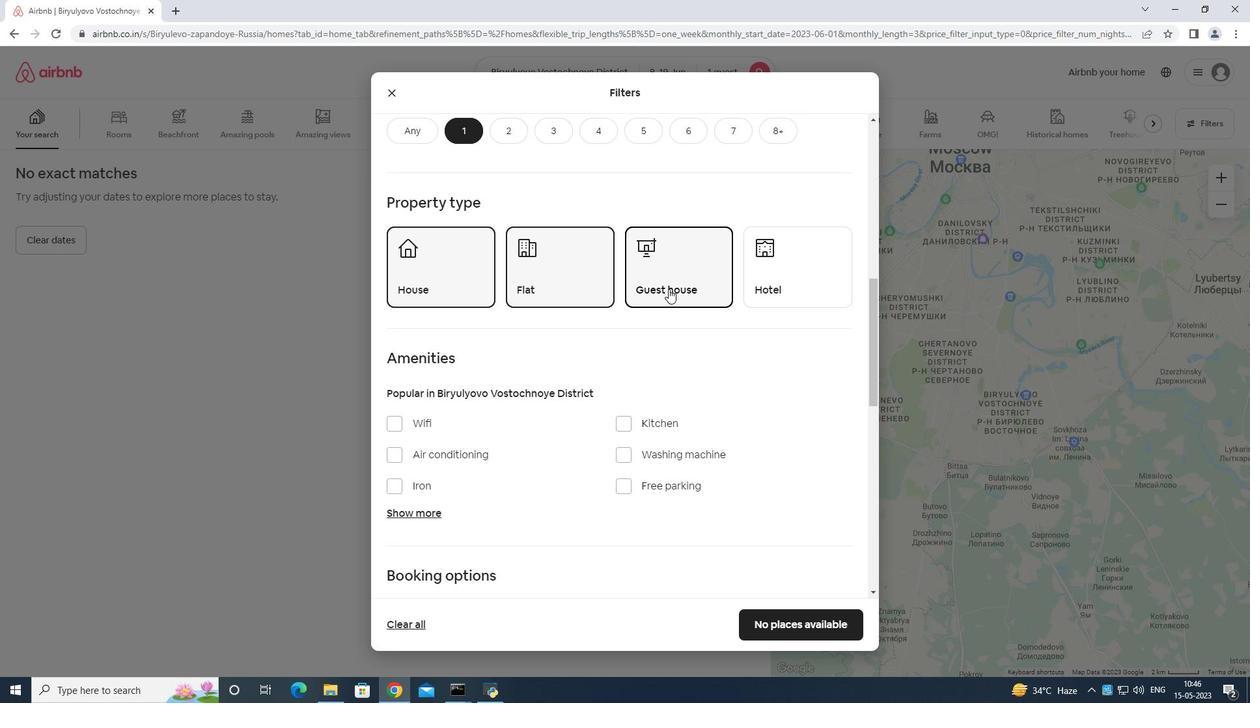 
Action: Mouse scrolled (670, 295) with delta (0, 0)
Screenshot: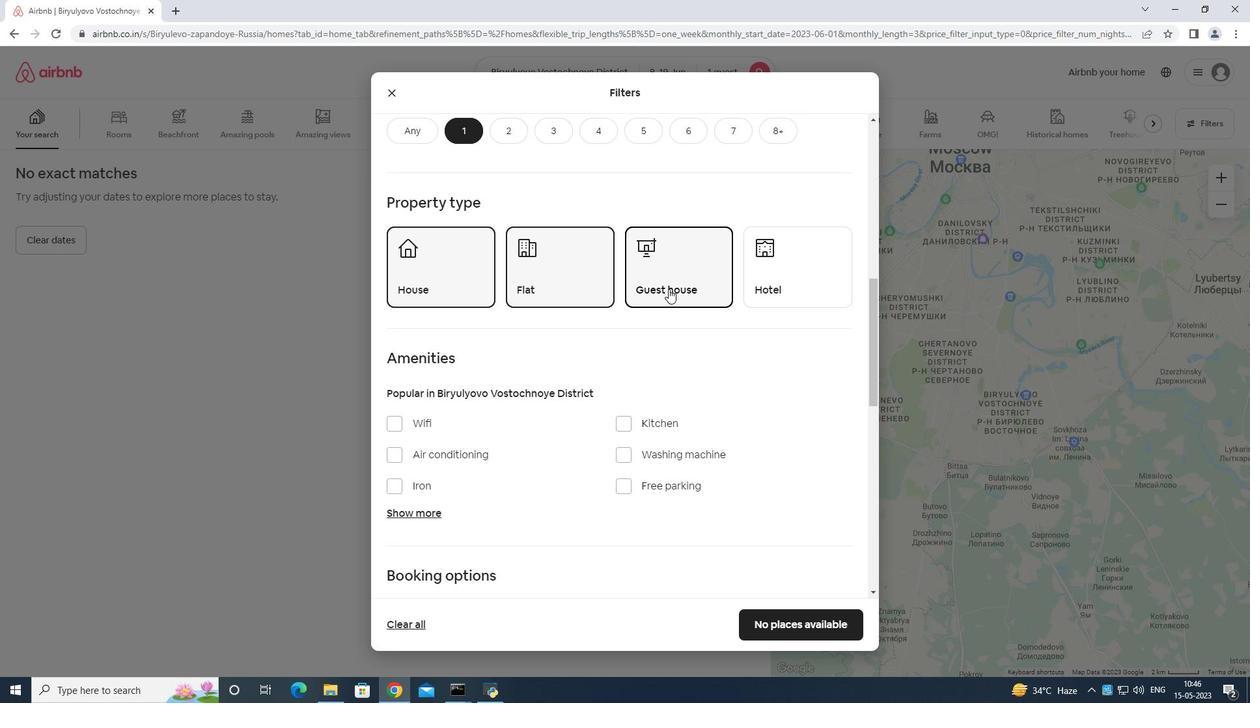 
Action: Mouse moved to (670, 296)
Screenshot: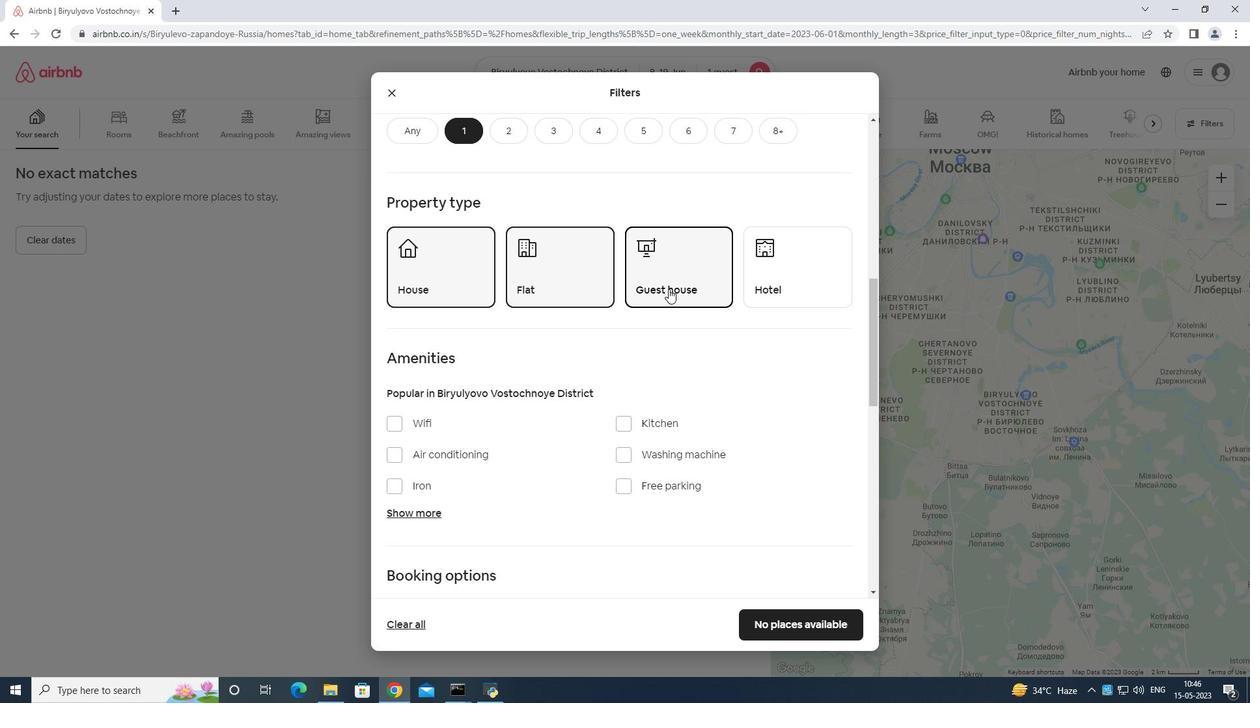 
Action: Mouse scrolled (670, 296) with delta (0, 0)
Screenshot: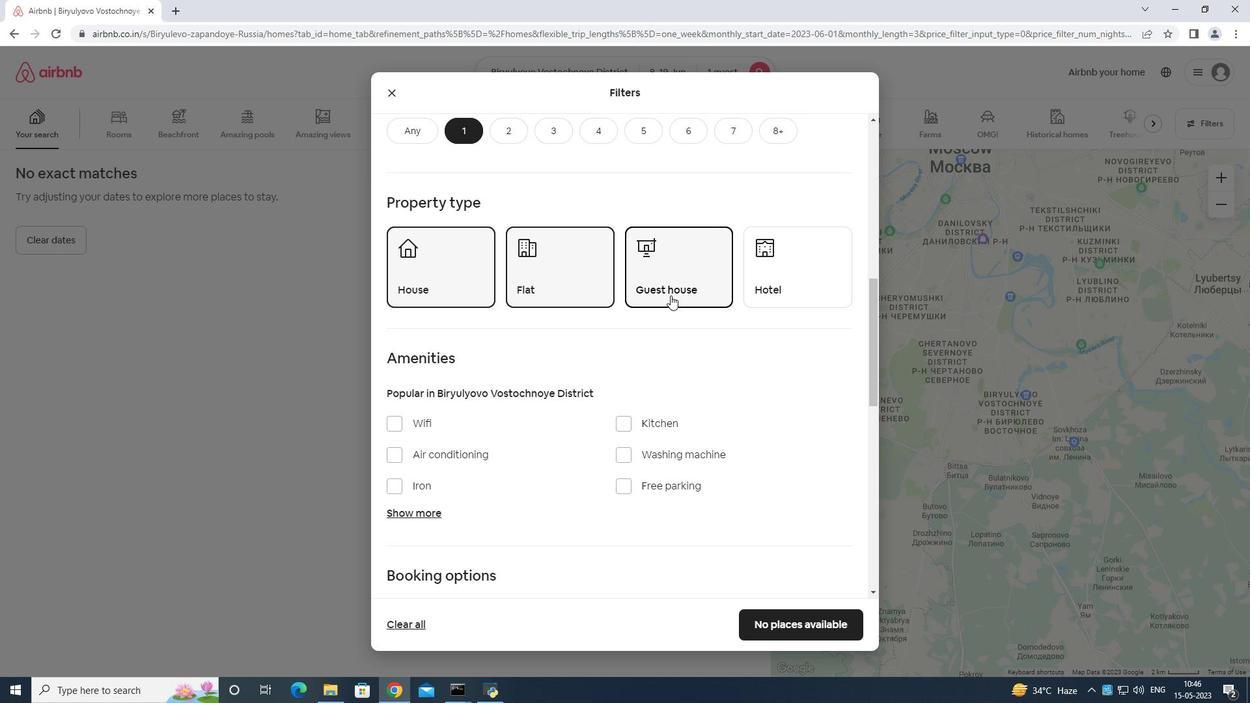
Action: Mouse moved to (670, 298)
Screenshot: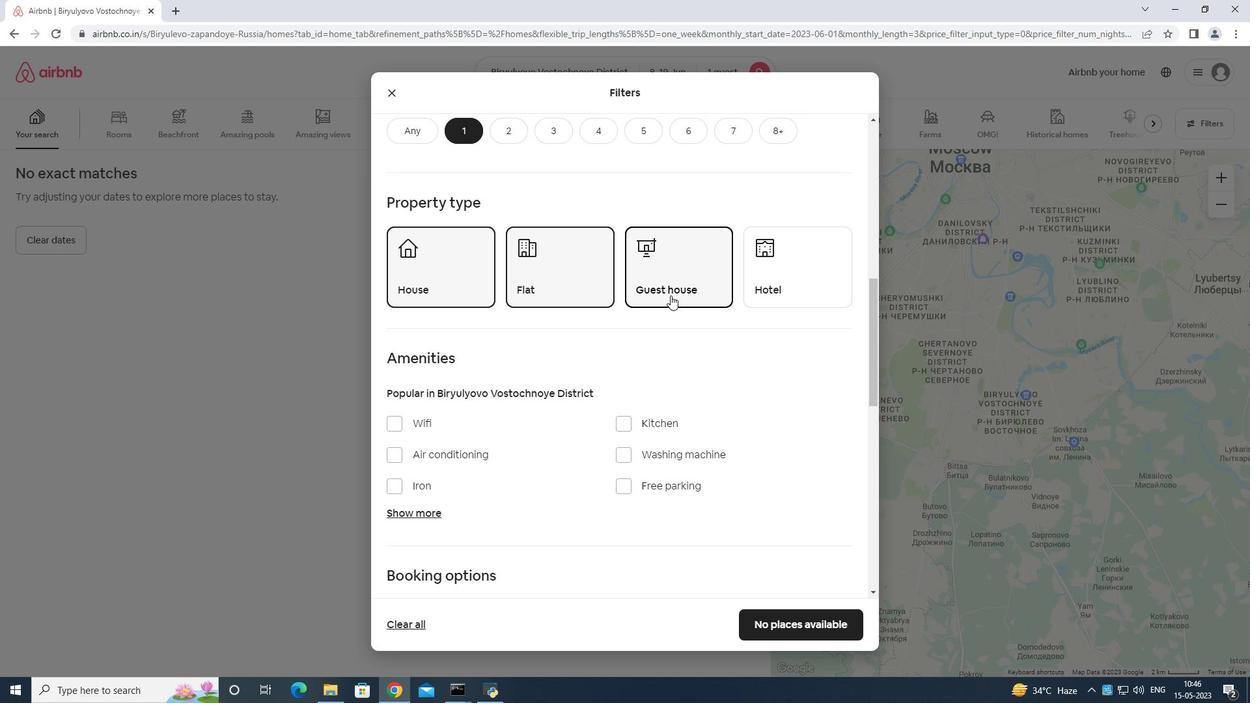 
Action: Mouse scrolled (670, 297) with delta (0, 0)
Screenshot: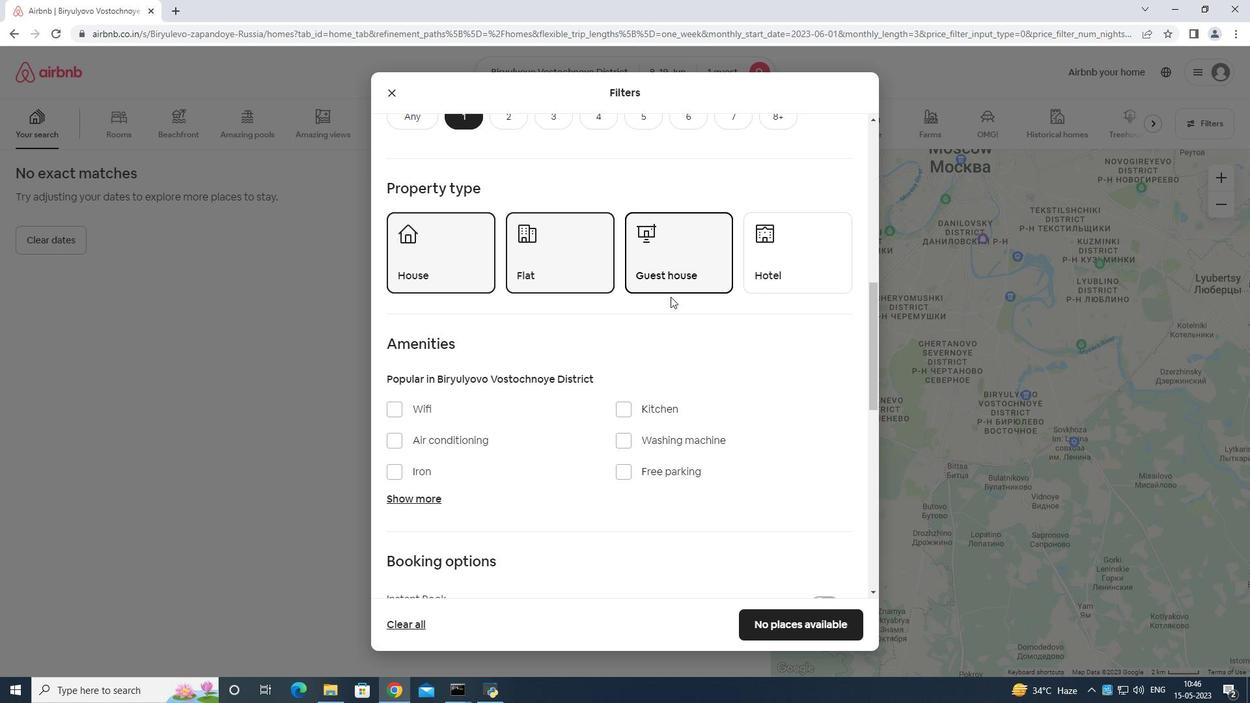 
Action: Mouse moved to (713, 287)
Screenshot: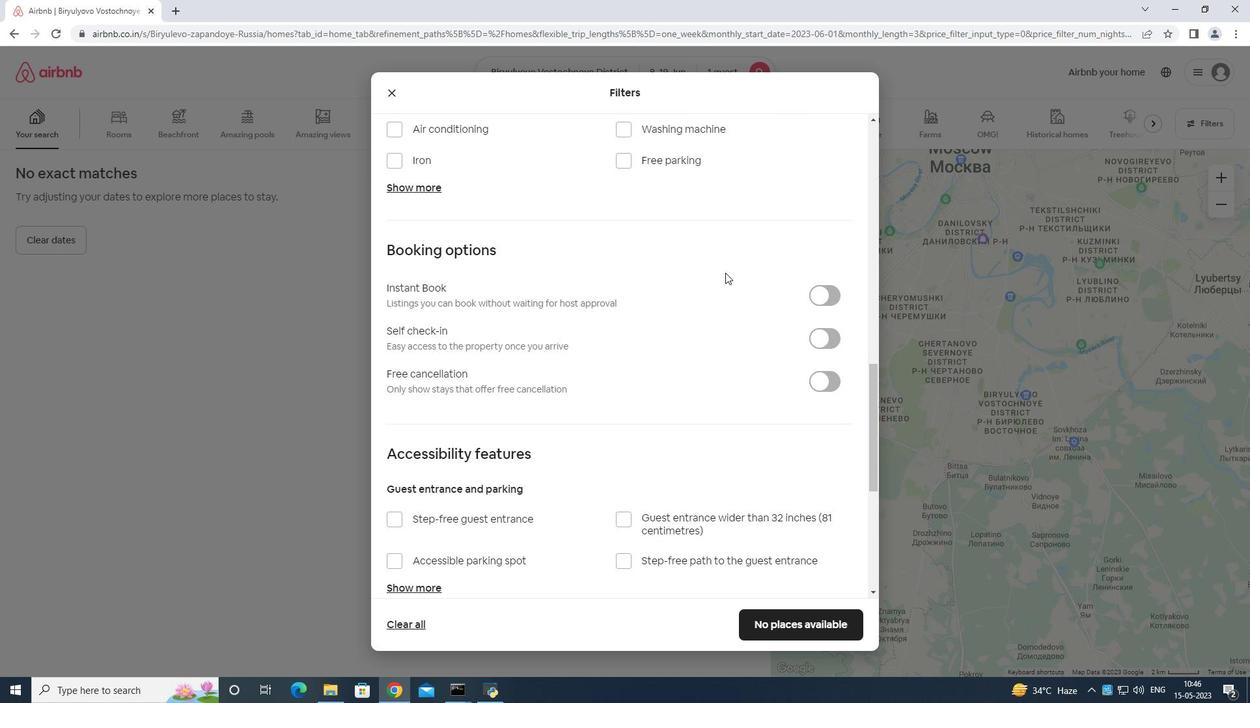 
Action: Mouse scrolled (713, 288) with delta (0, 0)
Screenshot: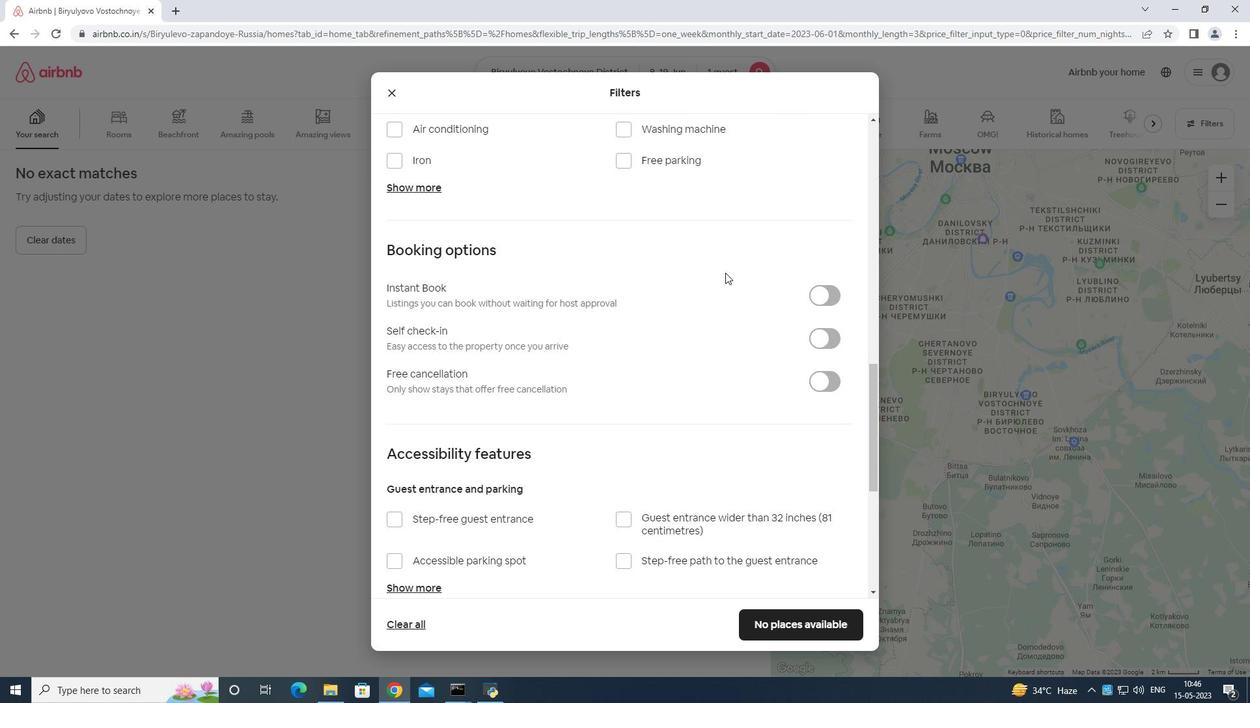 
Action: Mouse scrolled (713, 288) with delta (0, 0)
Screenshot: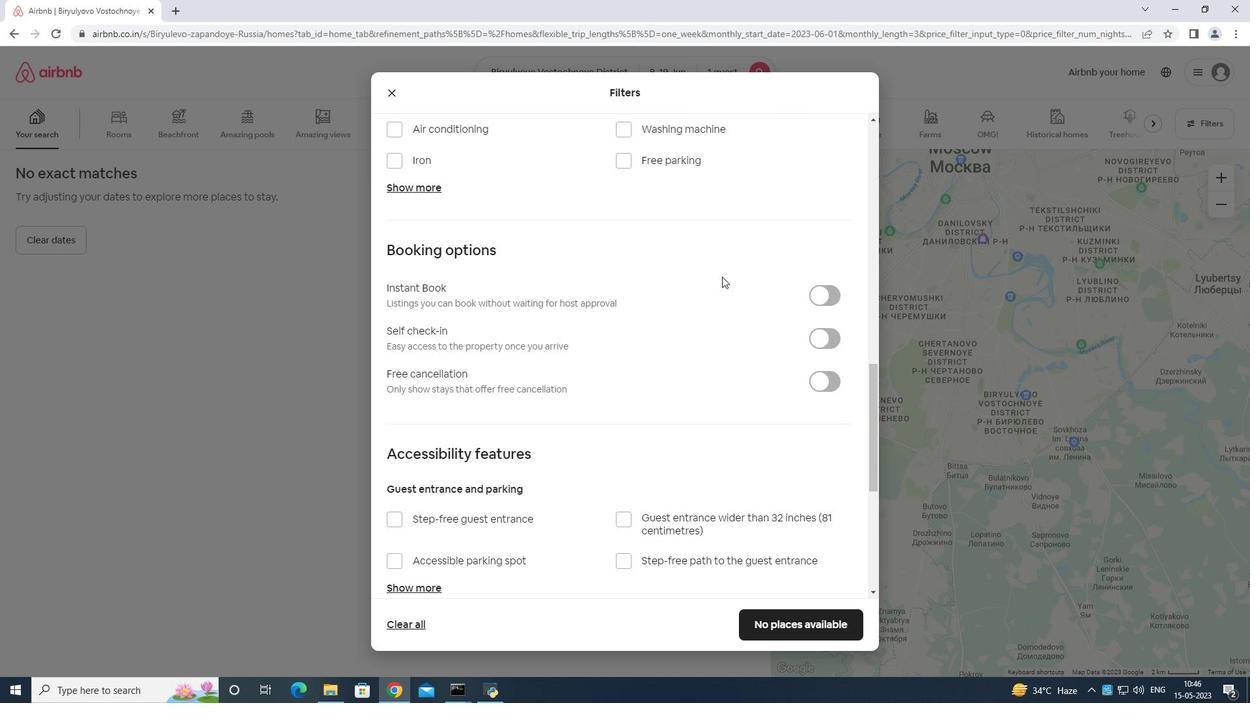 
Action: Mouse scrolled (713, 288) with delta (0, 0)
Screenshot: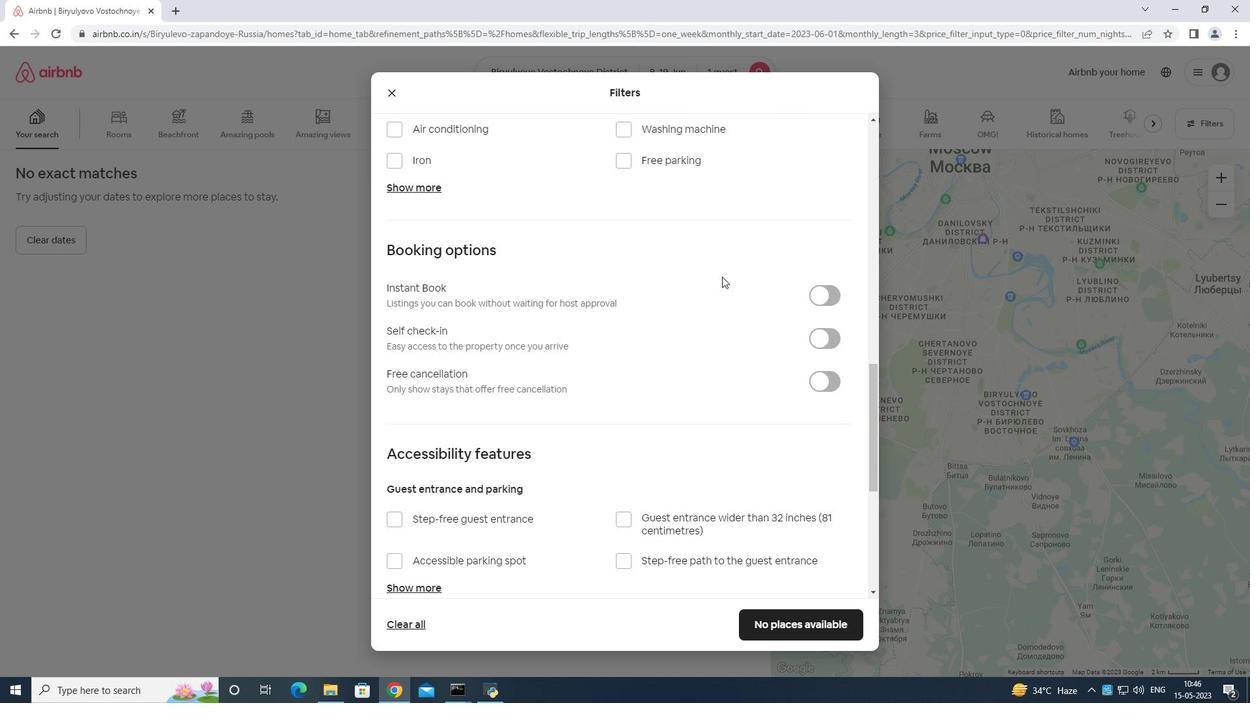
Action: Mouse scrolled (713, 288) with delta (0, 0)
Screenshot: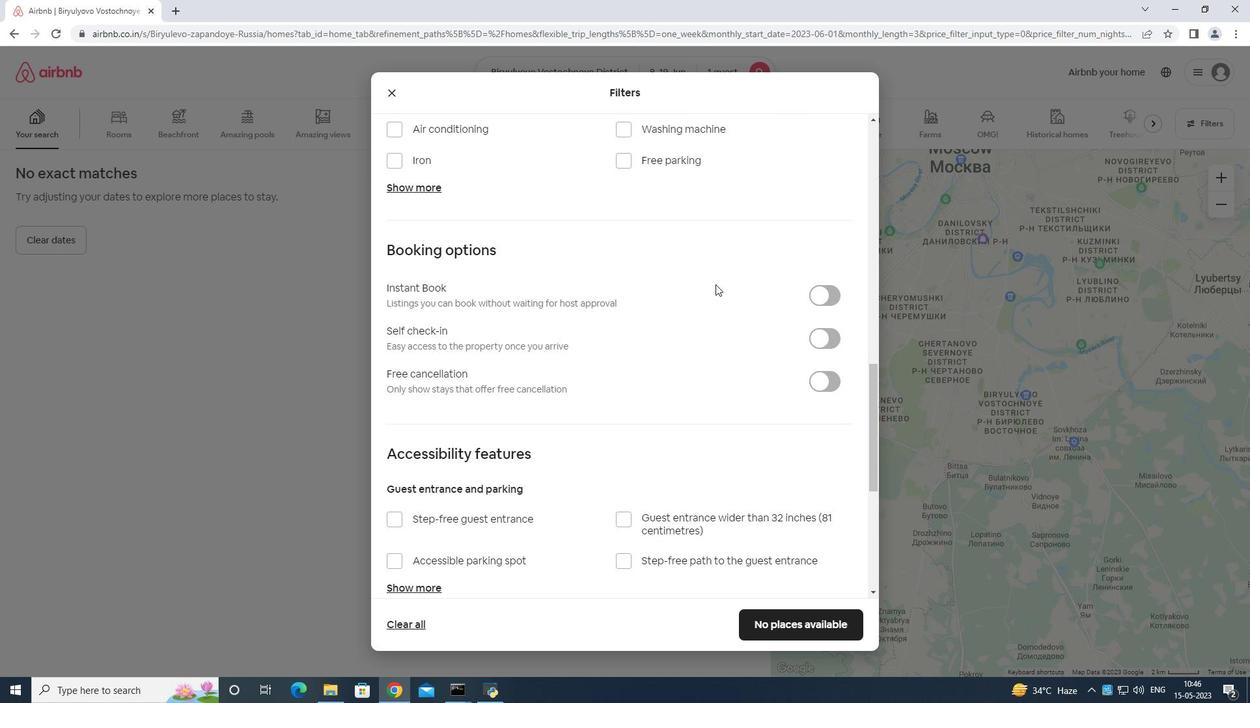 
Action: Mouse scrolled (713, 288) with delta (0, 0)
Screenshot: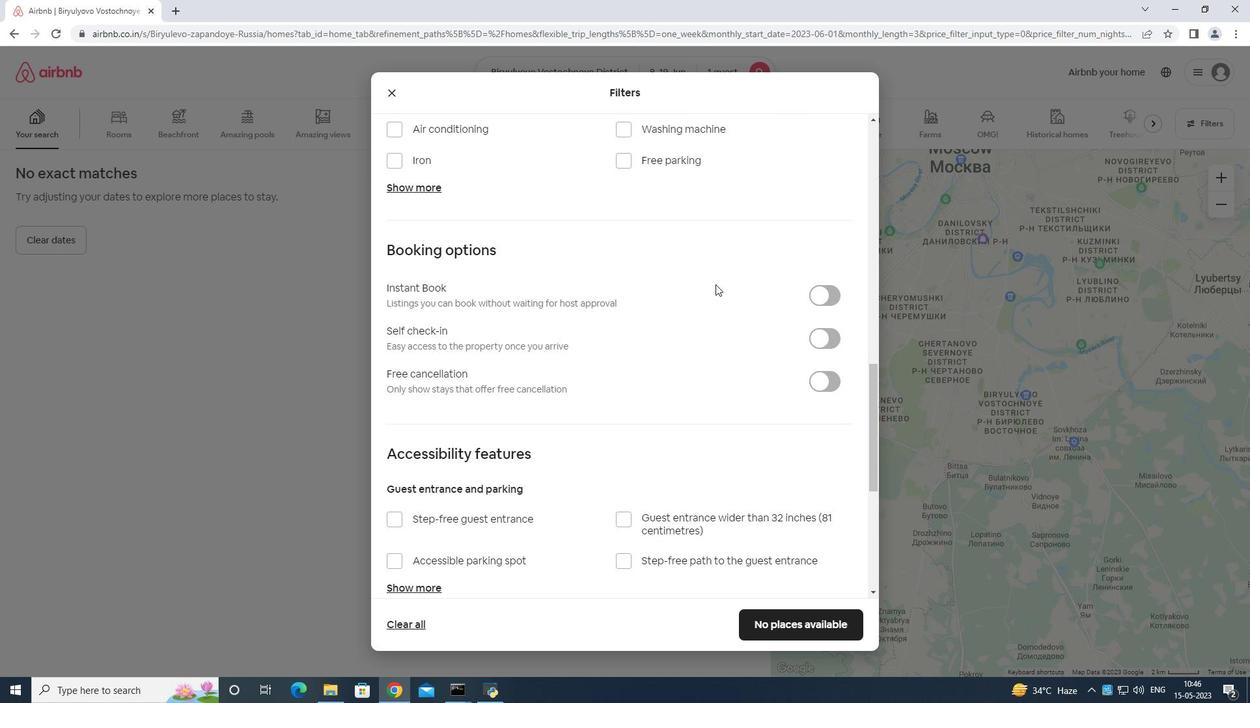 
Action: Mouse scrolled (713, 288) with delta (0, 0)
Screenshot: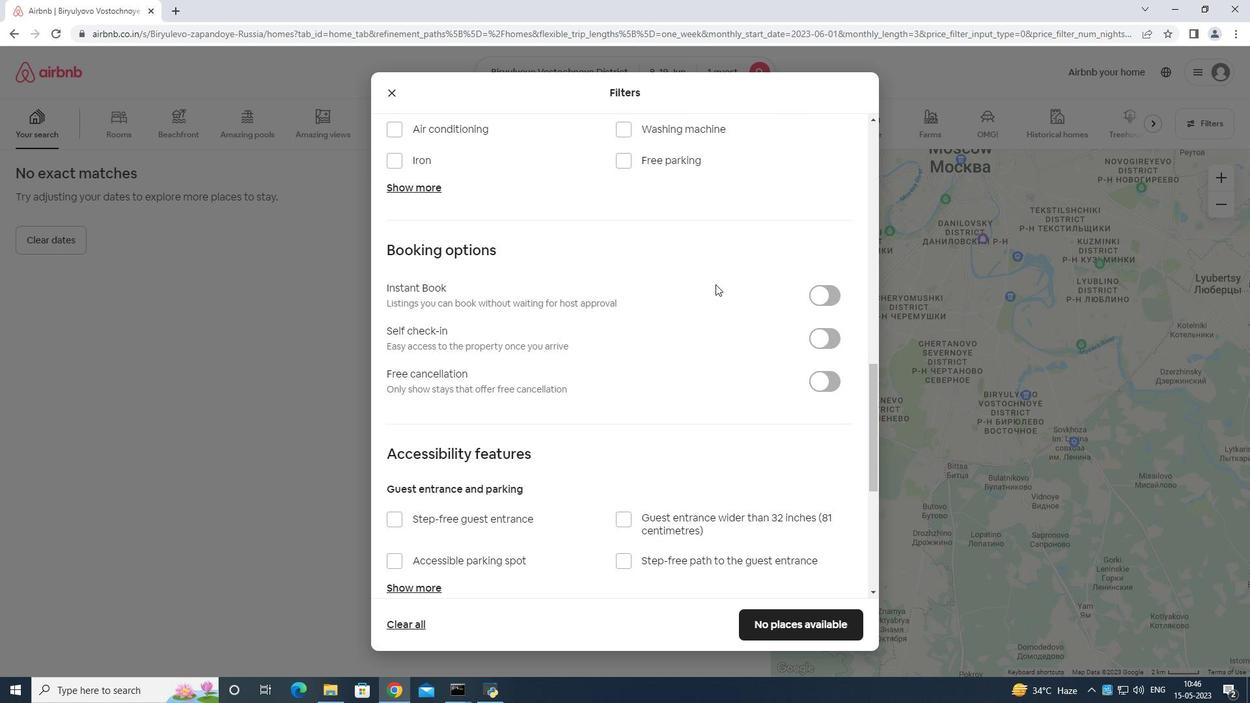 
Action: Mouse moved to (778, 332)
Screenshot: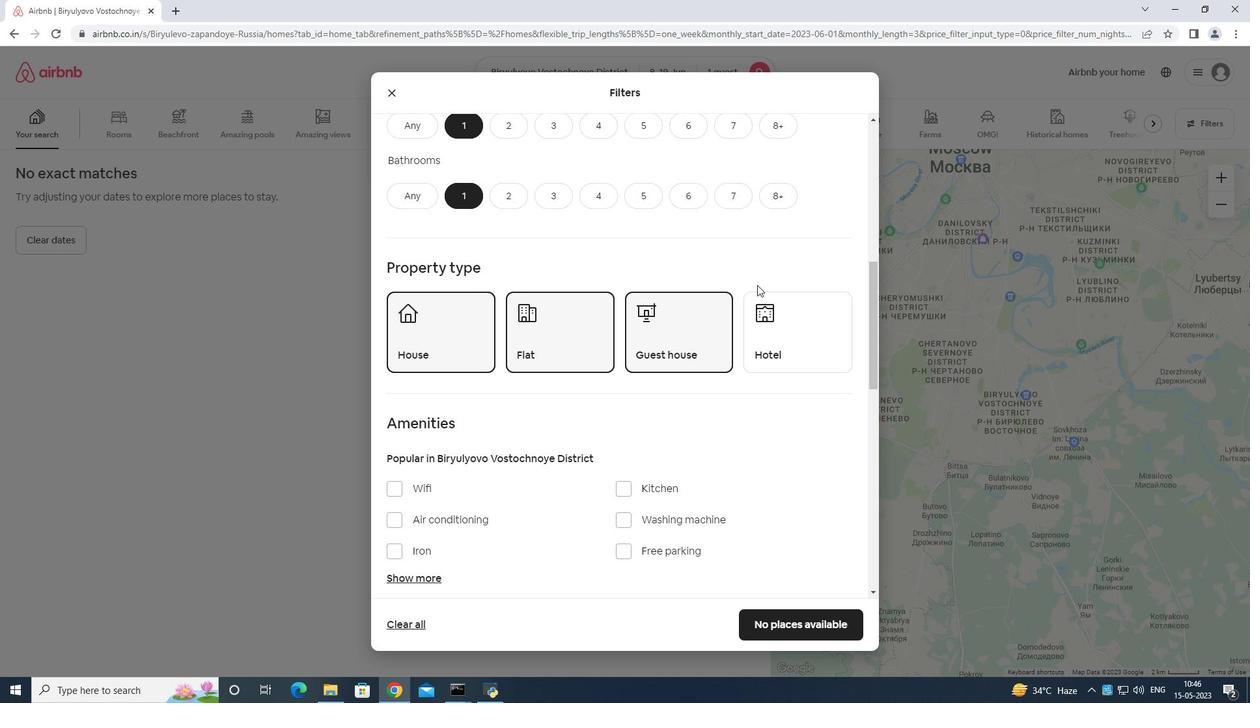 
Action: Mouse pressed left at (778, 332)
Screenshot: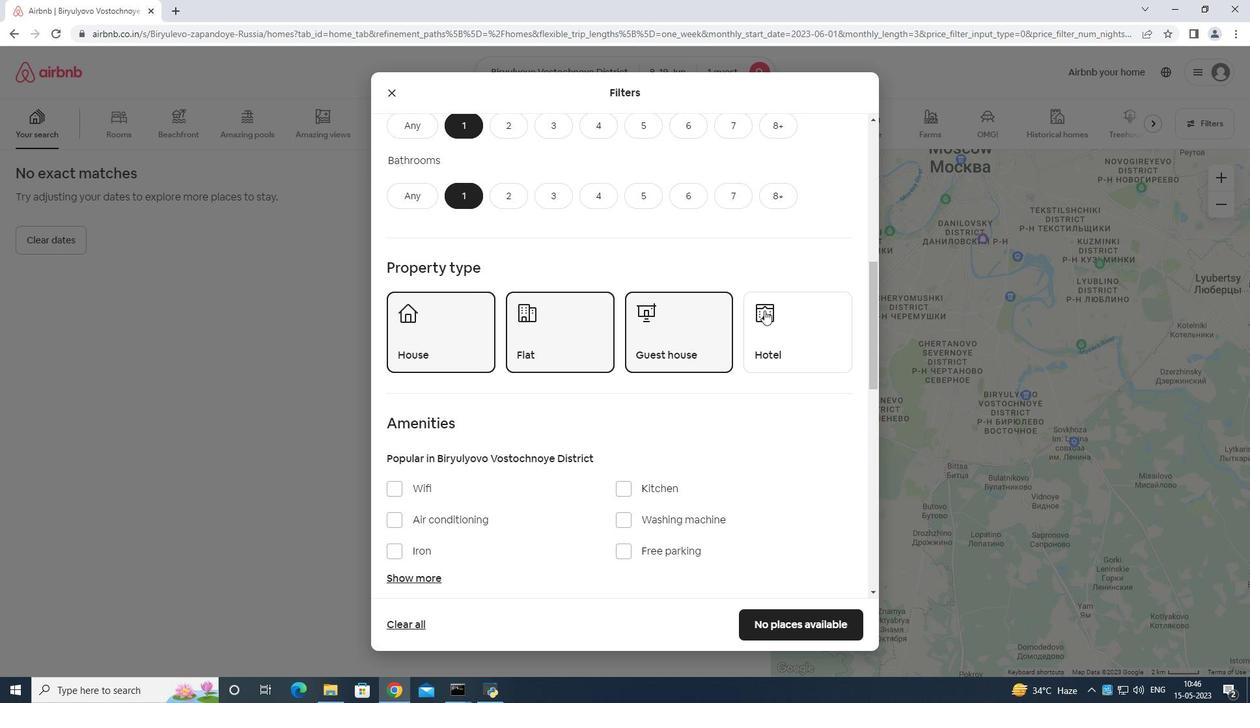 
Action: Mouse moved to (787, 329)
Screenshot: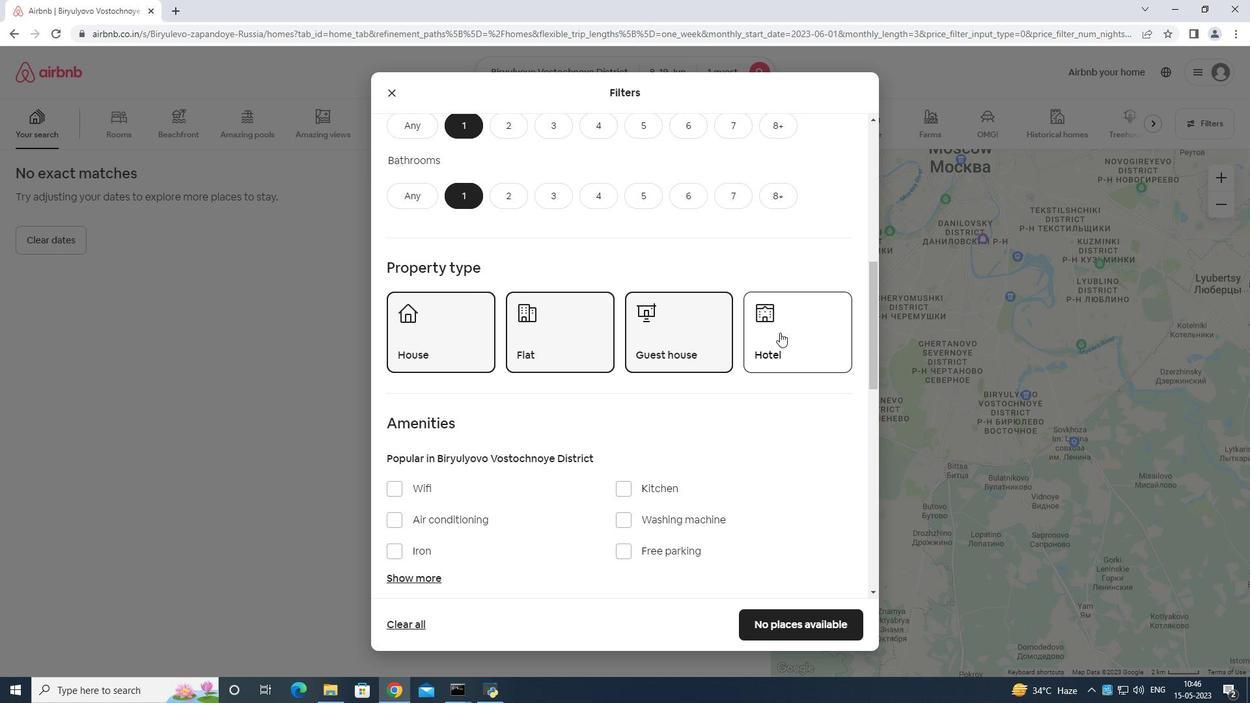 
Action: Mouse scrolled (787, 328) with delta (0, 0)
Screenshot: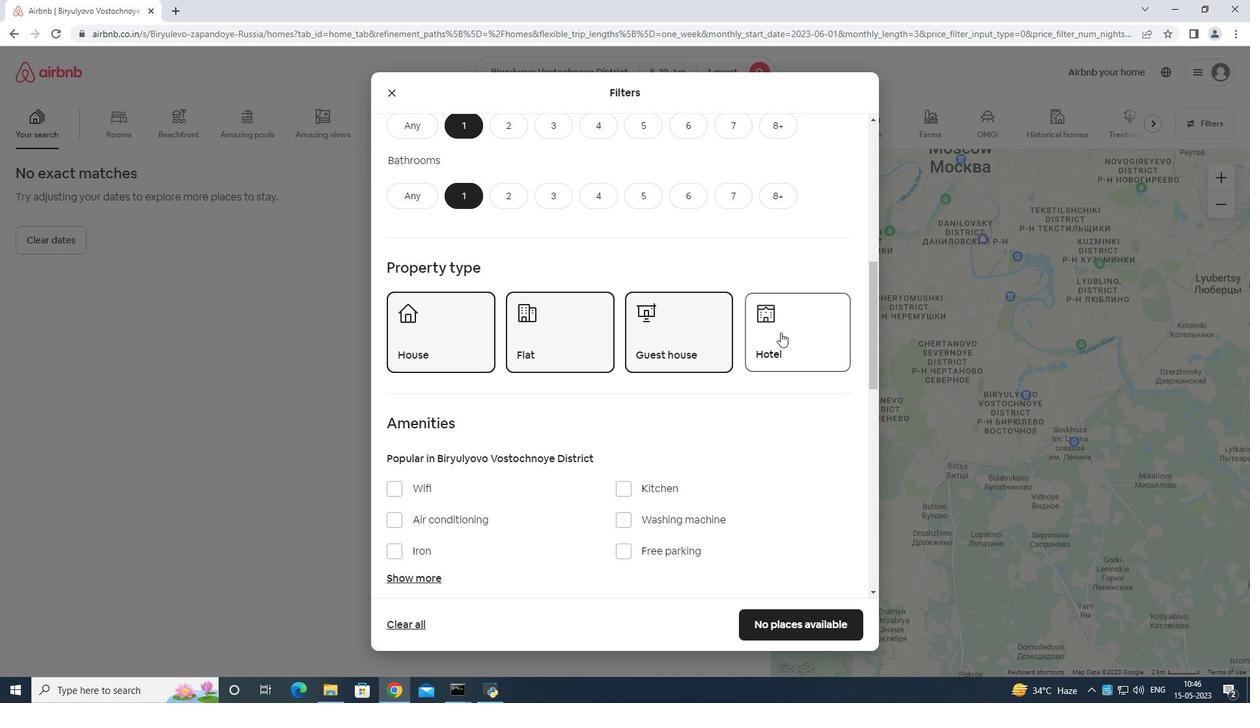
Action: Mouse moved to (787, 334)
Screenshot: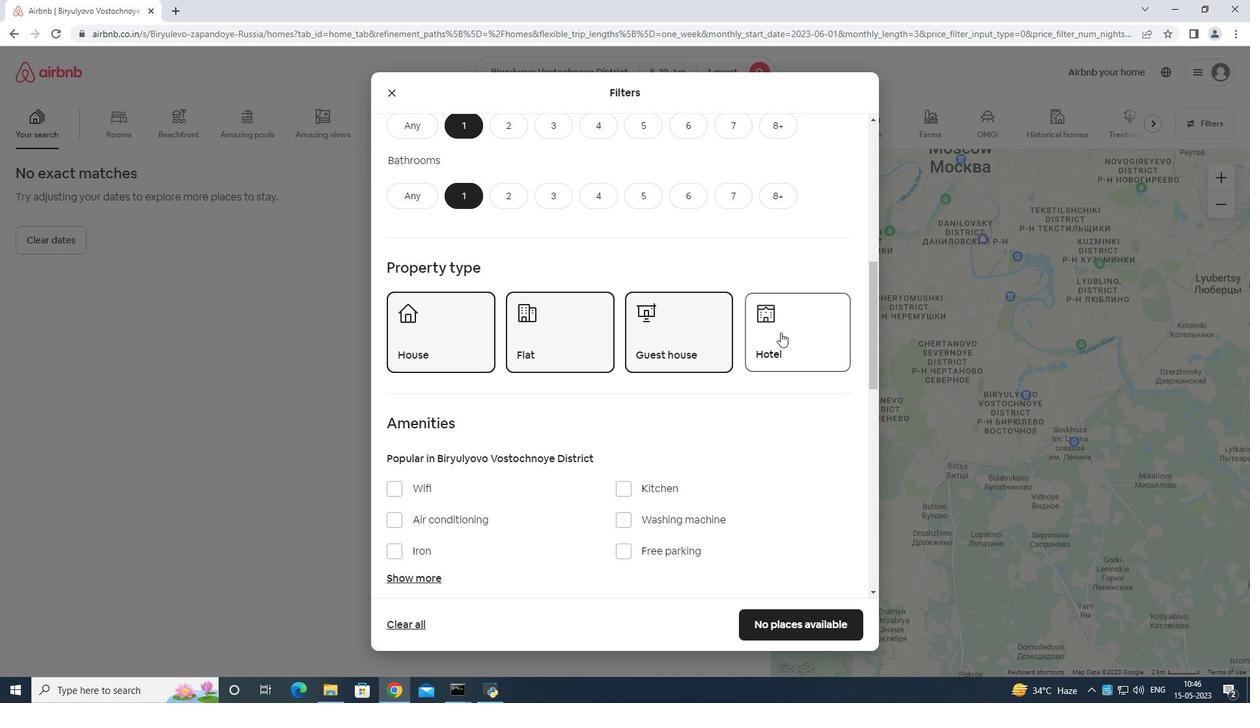 
Action: Mouse scrolled (787, 334) with delta (0, 0)
Screenshot: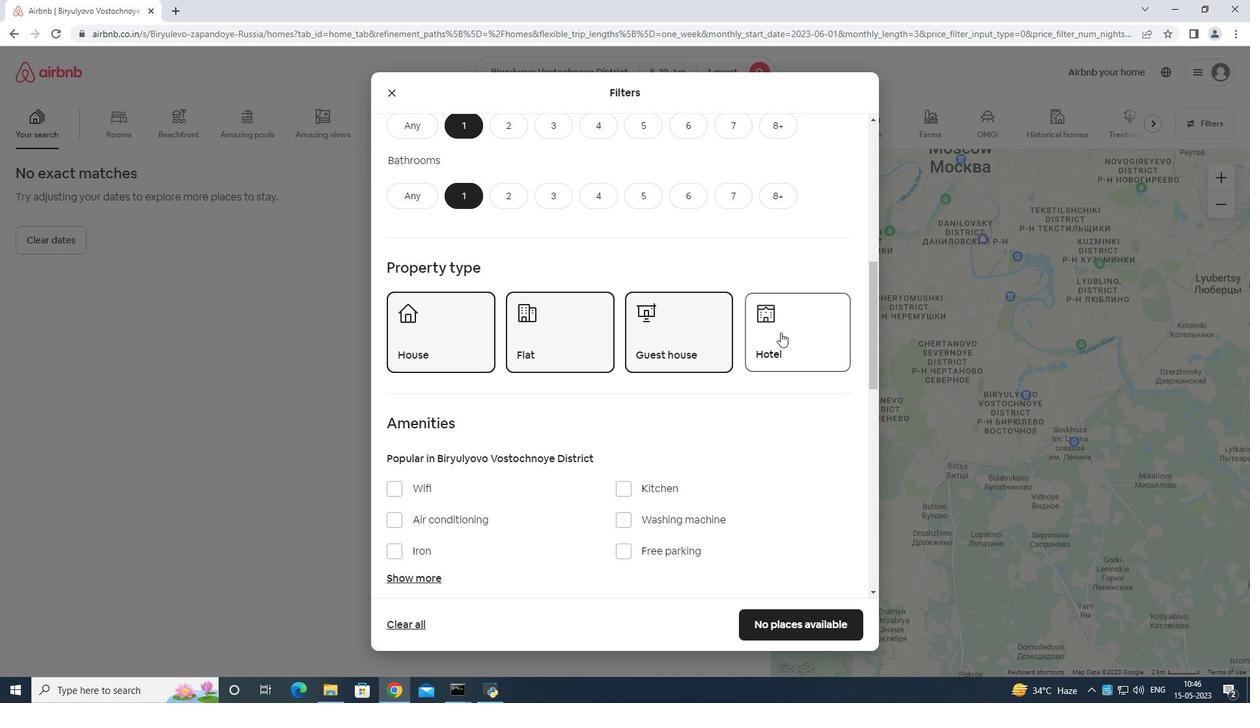 
Action: Mouse moved to (787, 335)
Screenshot: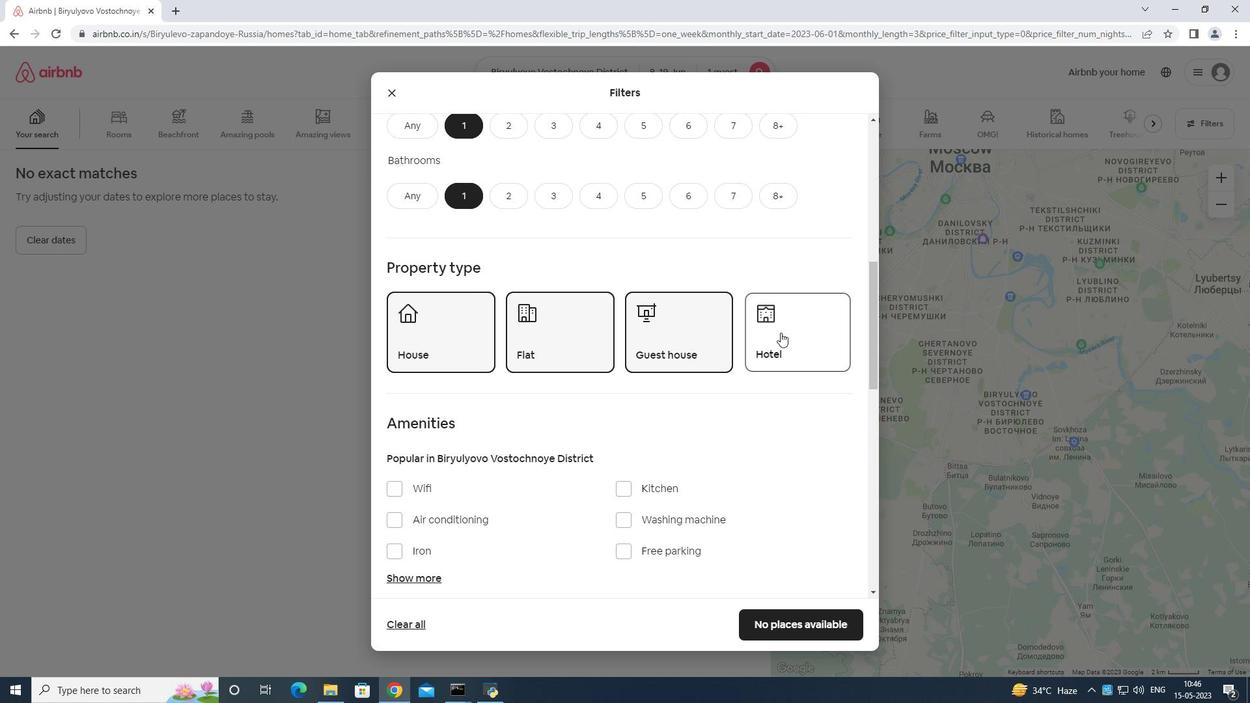 
Action: Mouse scrolled (787, 334) with delta (0, 0)
Screenshot: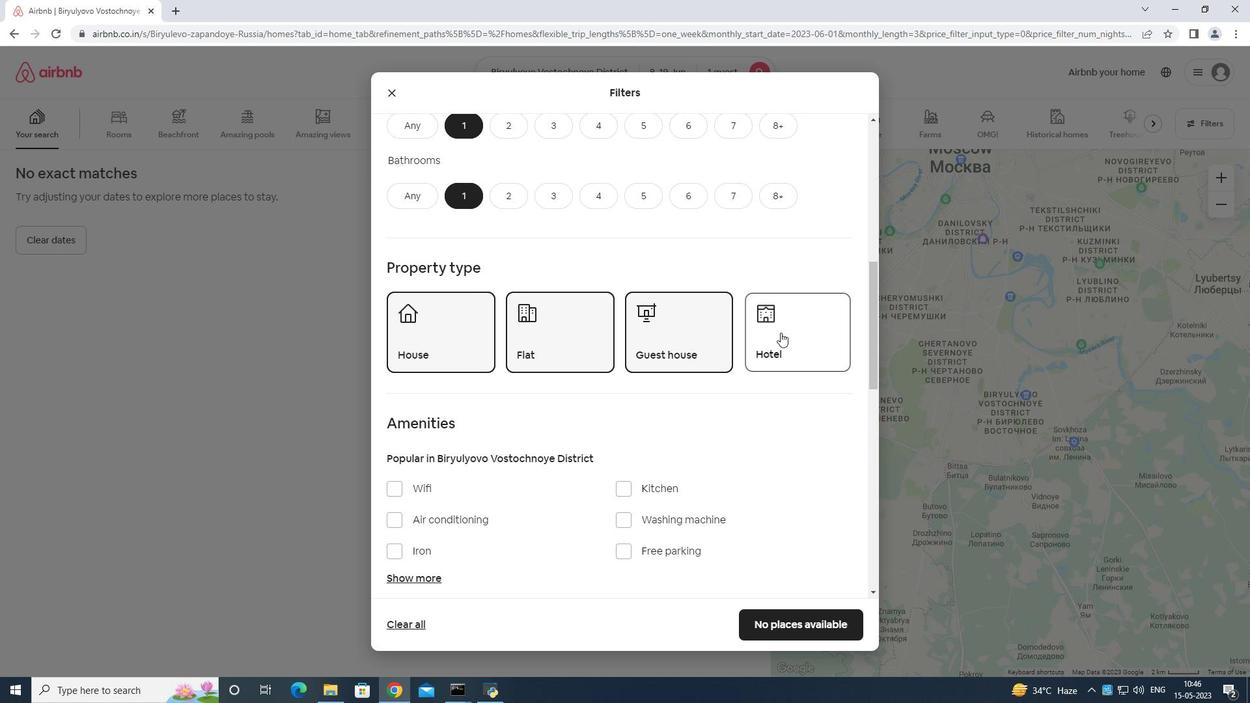 
Action: Mouse scrolled (787, 334) with delta (0, 0)
Screenshot: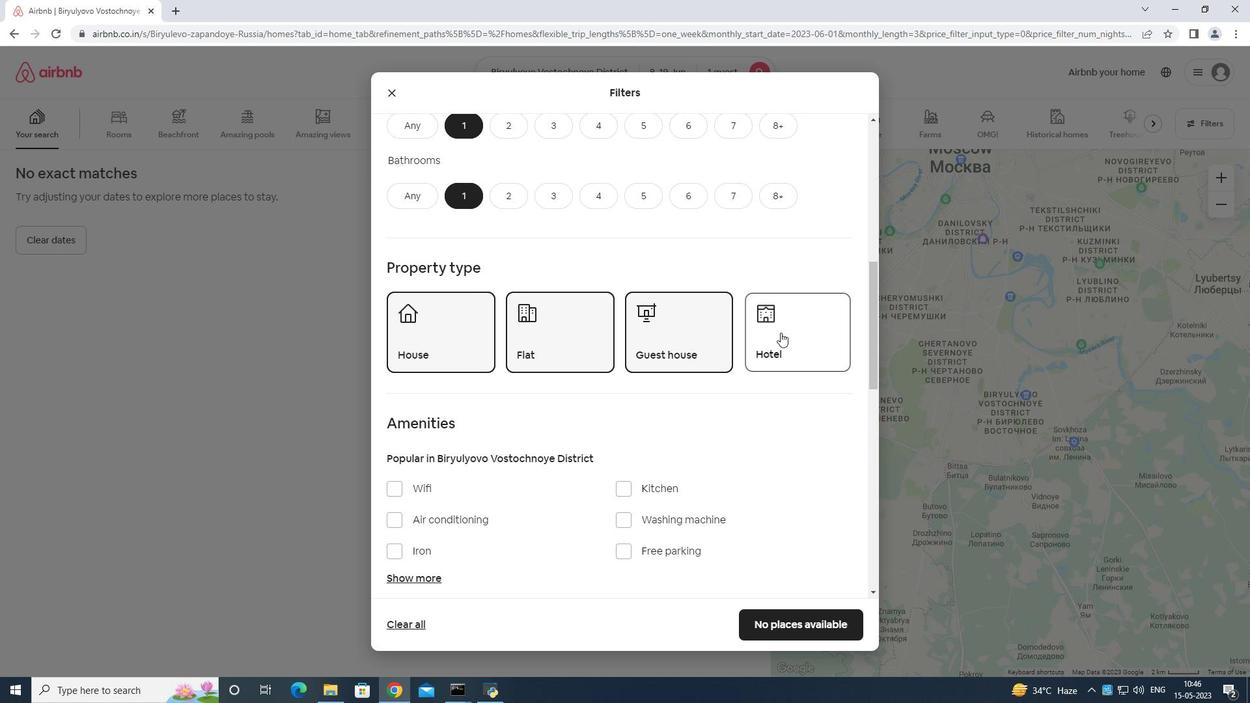 
Action: Mouse moved to (786, 337)
Screenshot: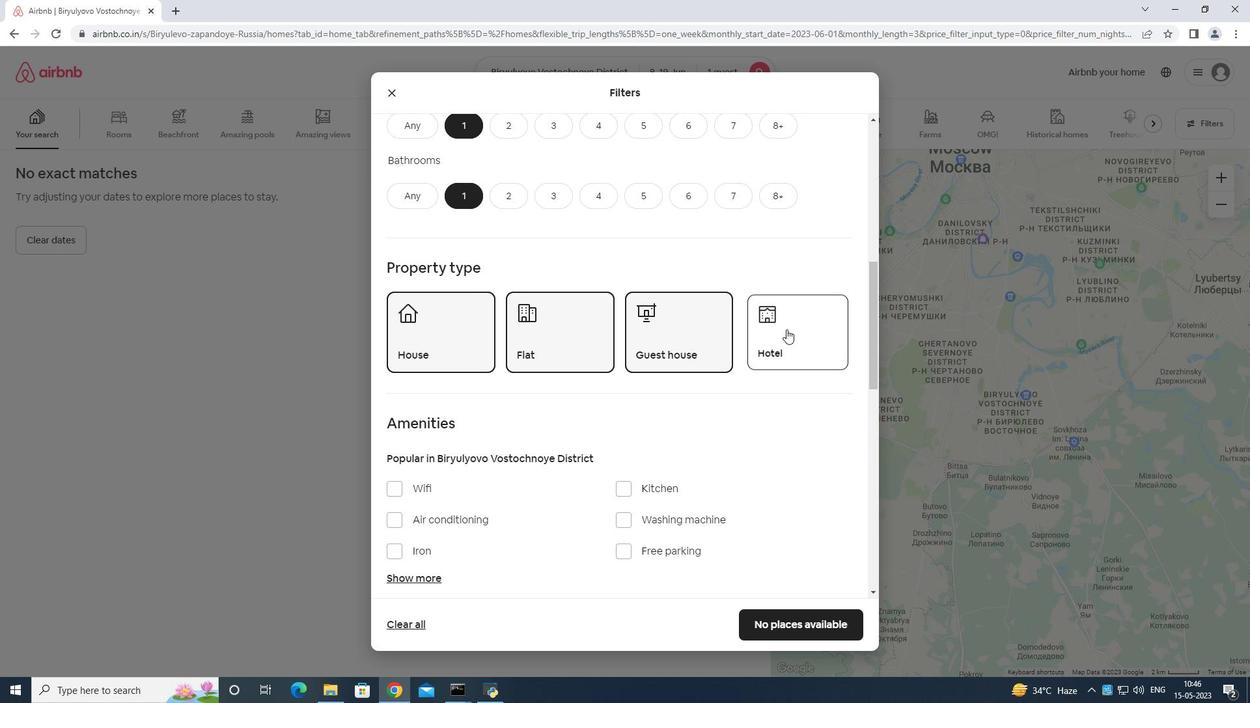 
Action: Mouse scrolled (786, 336) with delta (0, 0)
Screenshot: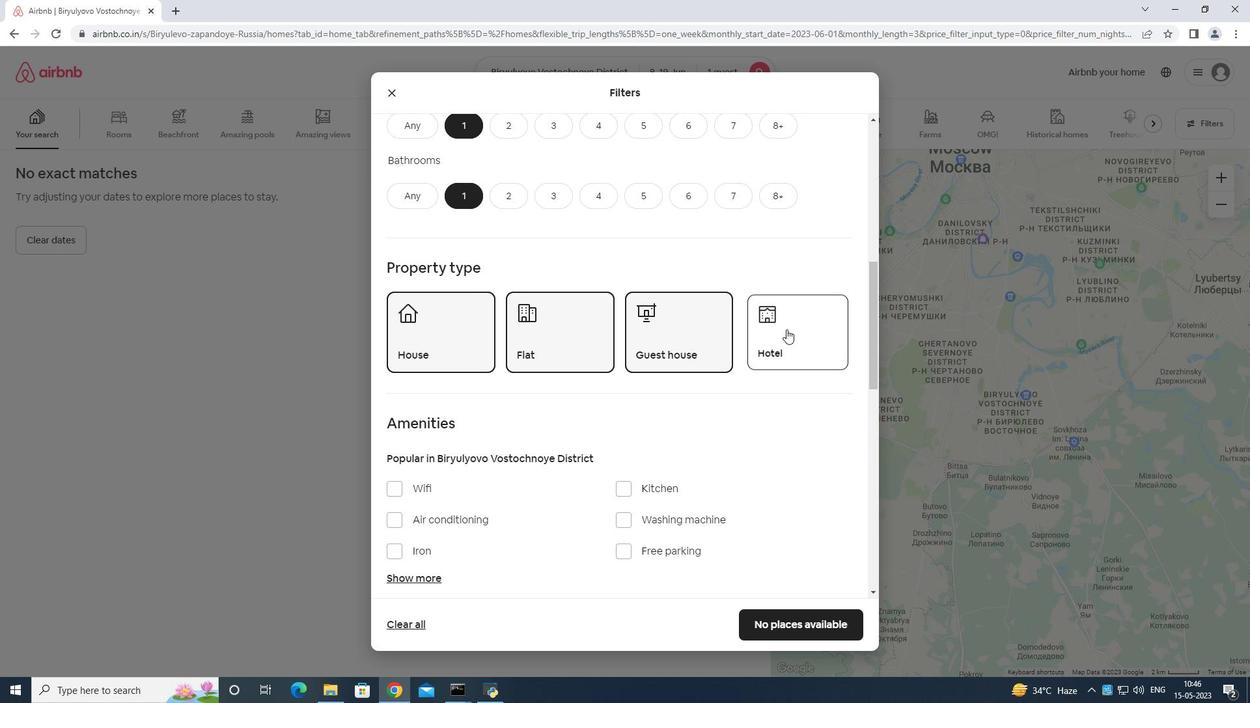 
Action: Mouse moved to (786, 337)
Screenshot: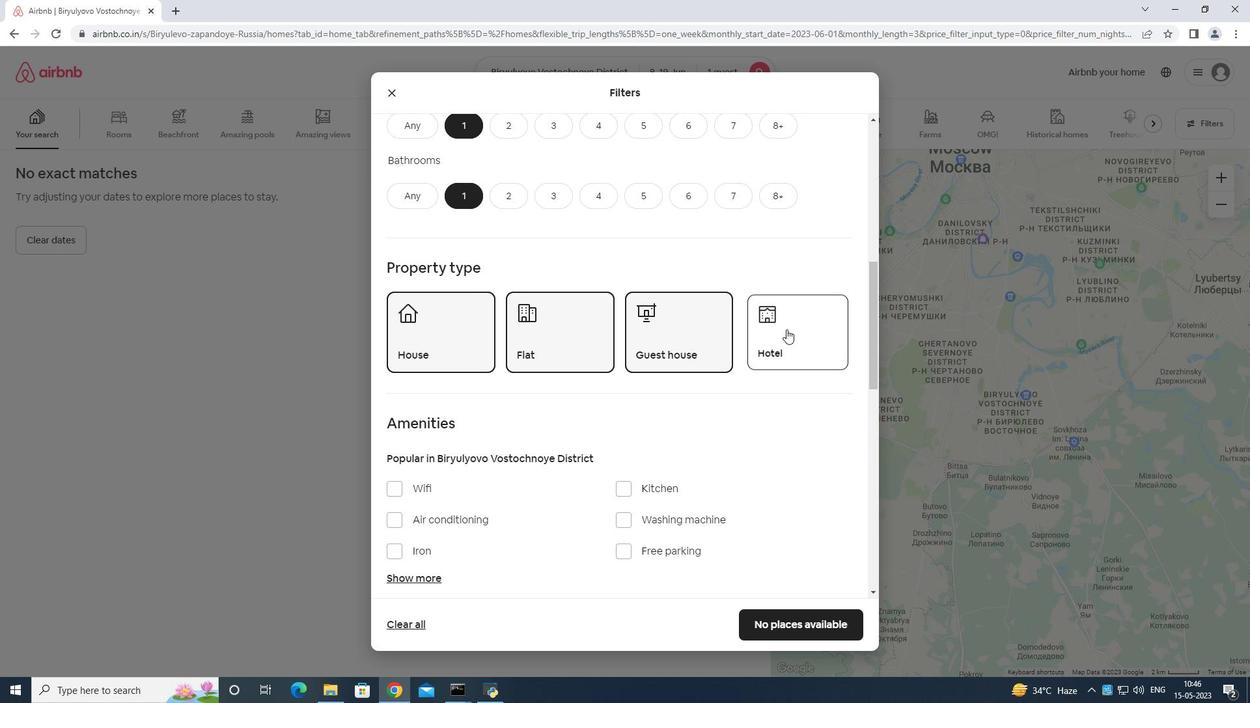 
Action: Mouse scrolled (786, 336) with delta (0, 0)
Screenshot: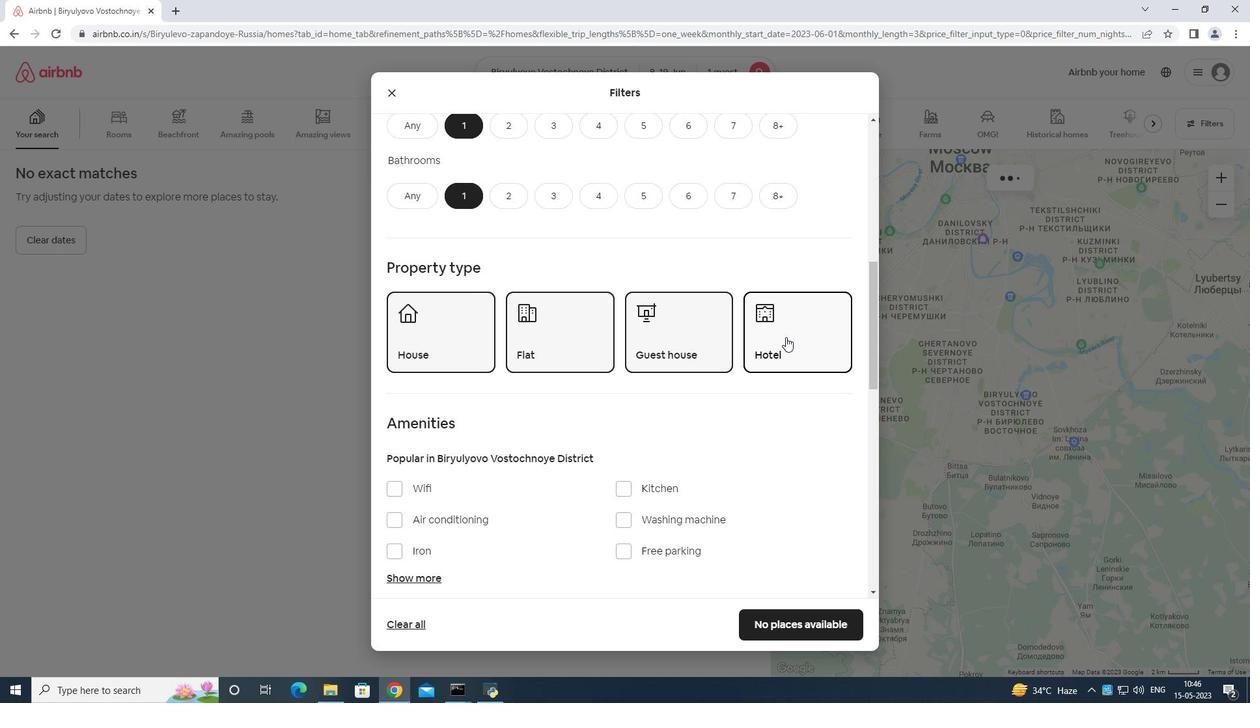 
Action: Mouse scrolled (786, 336) with delta (0, 0)
Screenshot: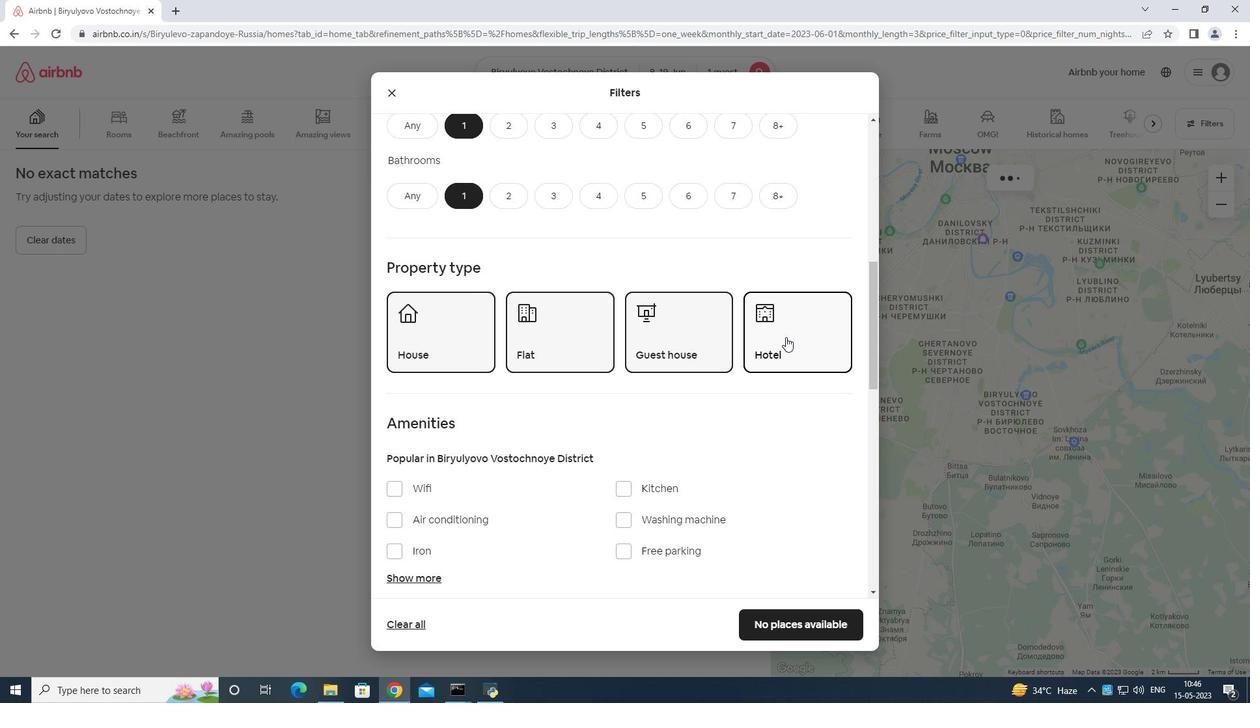 
Action: Mouse moved to (823, 273)
Screenshot: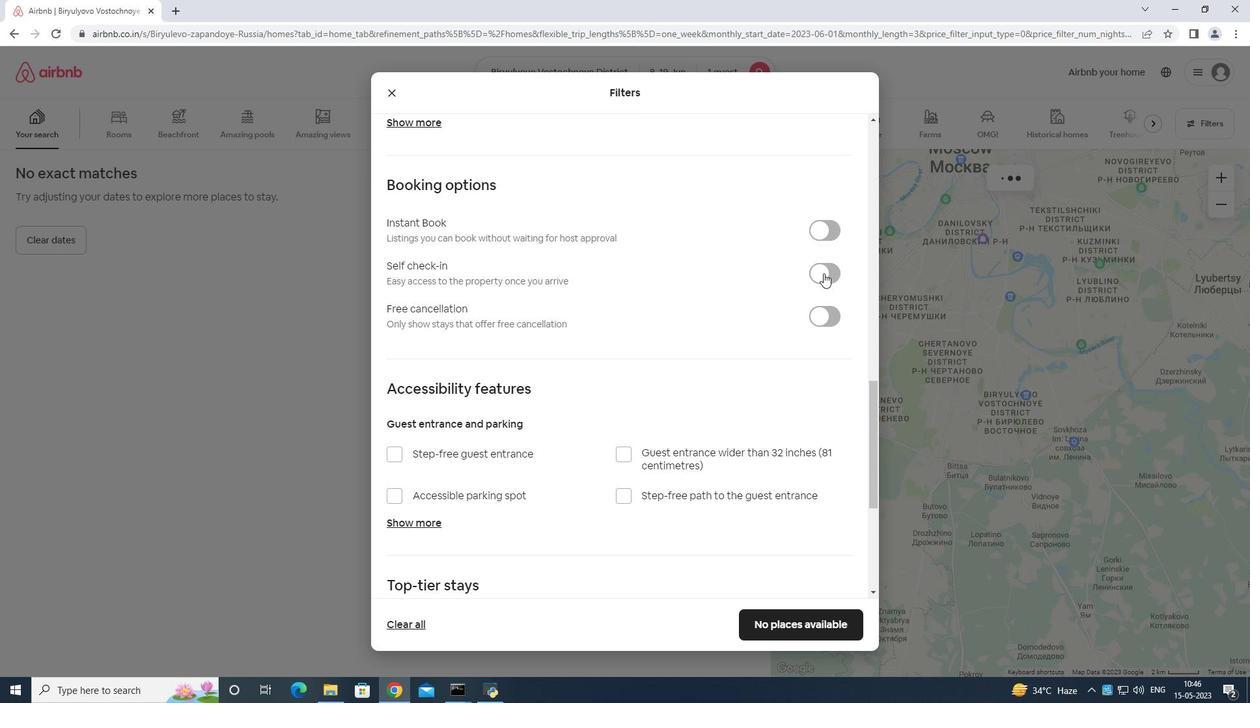 
Action: Mouse pressed left at (823, 273)
Screenshot: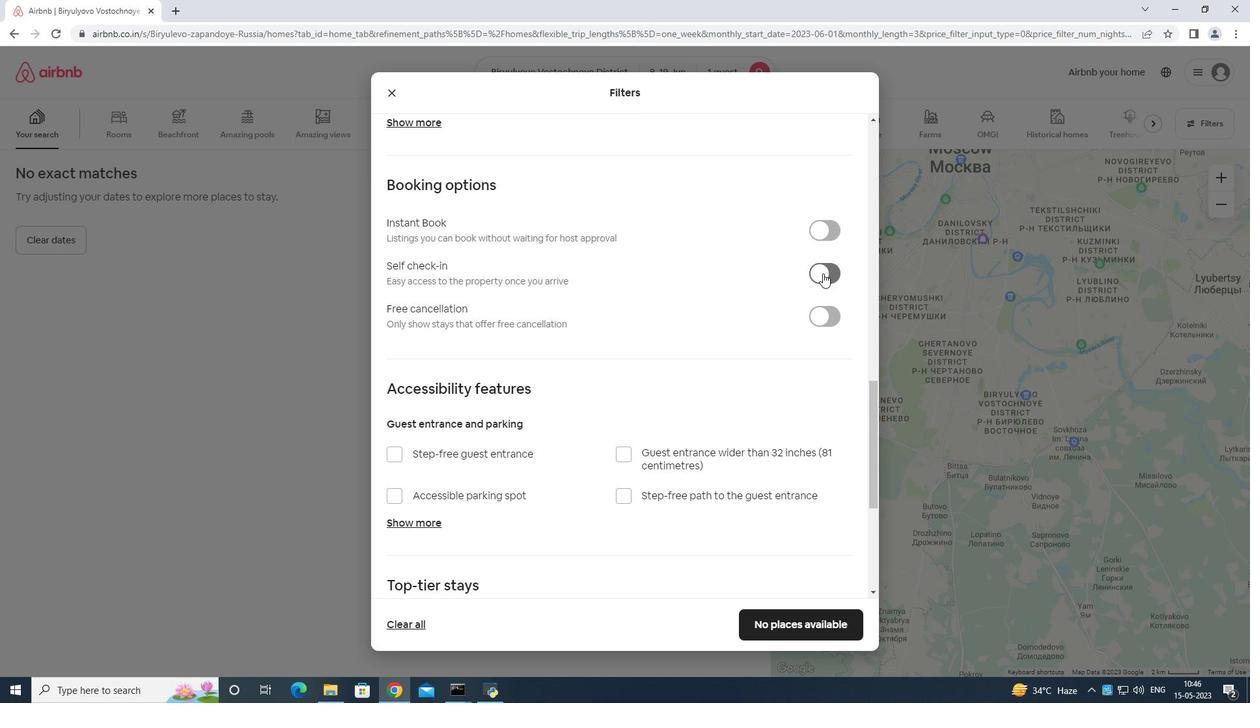 
Action: Mouse moved to (823, 273)
Screenshot: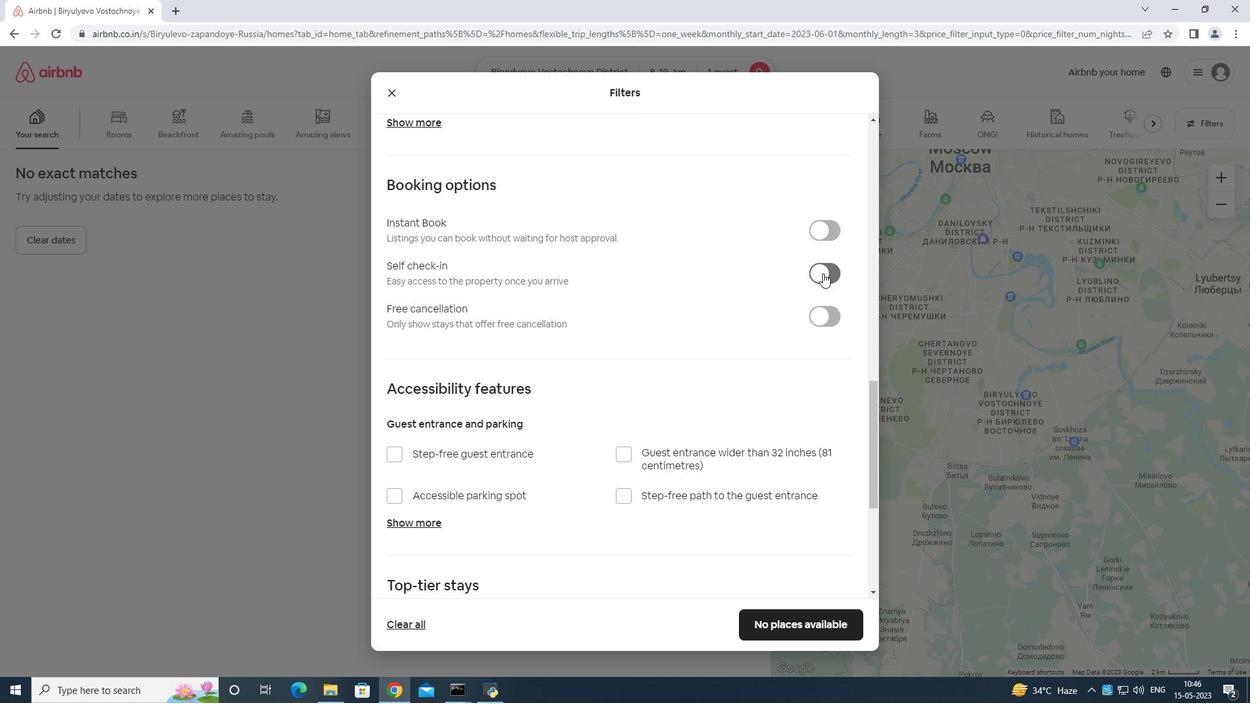 
Action: Mouse scrolled (823, 272) with delta (0, 0)
Screenshot: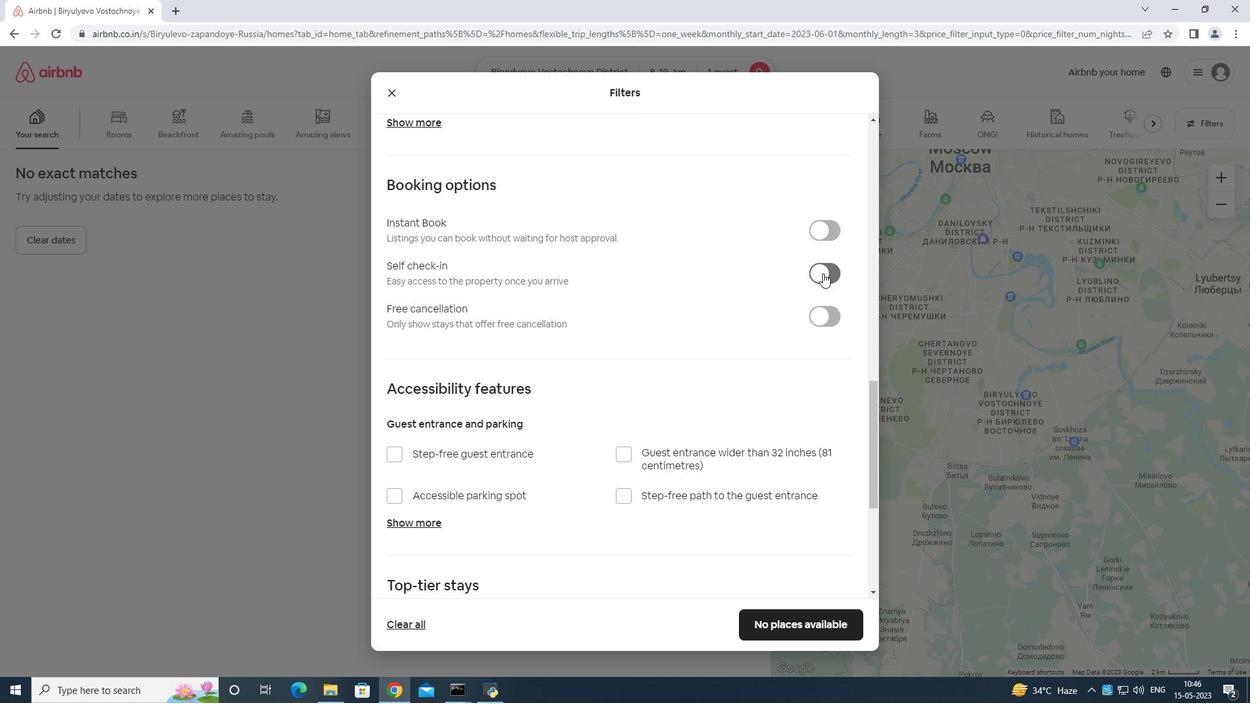 
Action: Mouse scrolled (823, 272) with delta (0, 0)
Screenshot: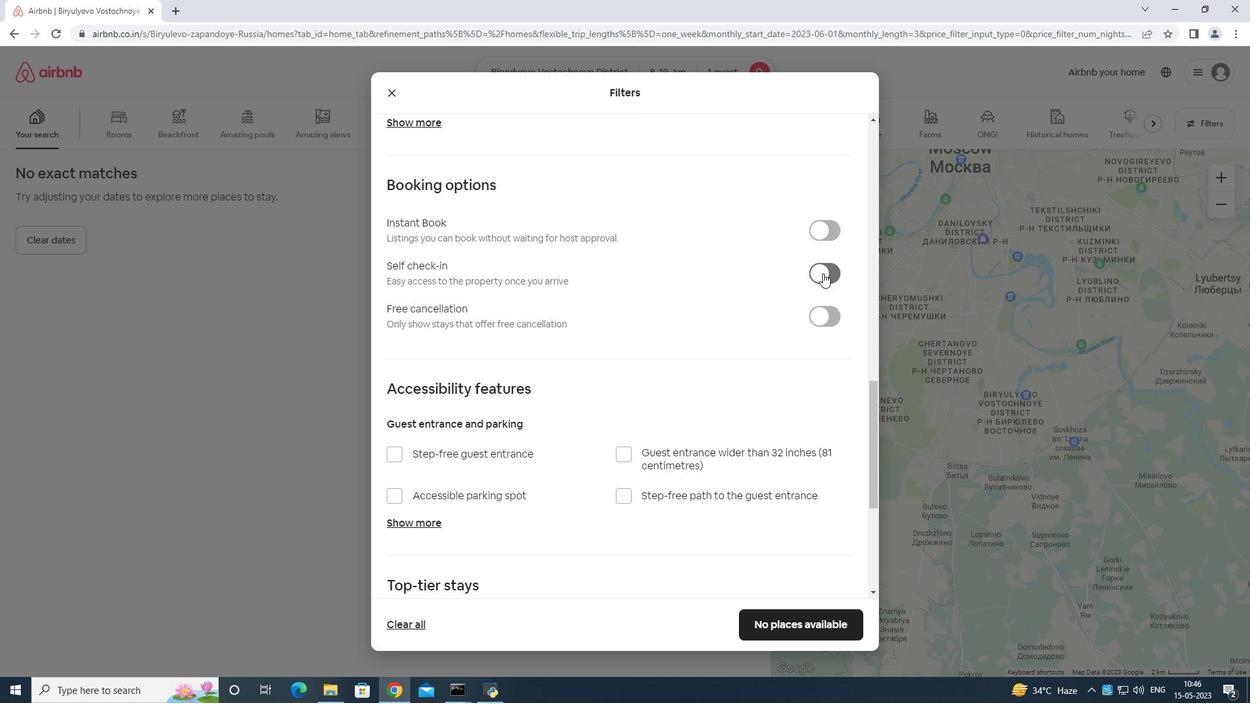 
Action: Mouse scrolled (823, 272) with delta (0, 0)
Screenshot: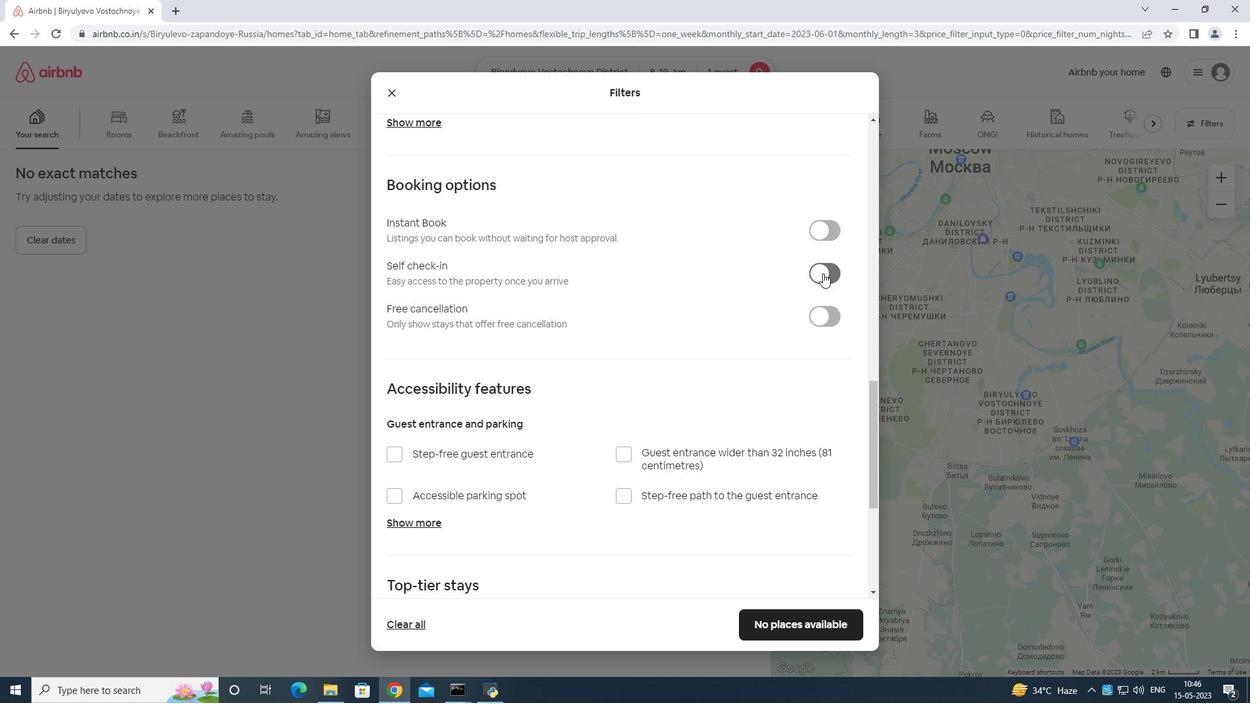 
Action: Mouse moved to (823, 273)
Screenshot: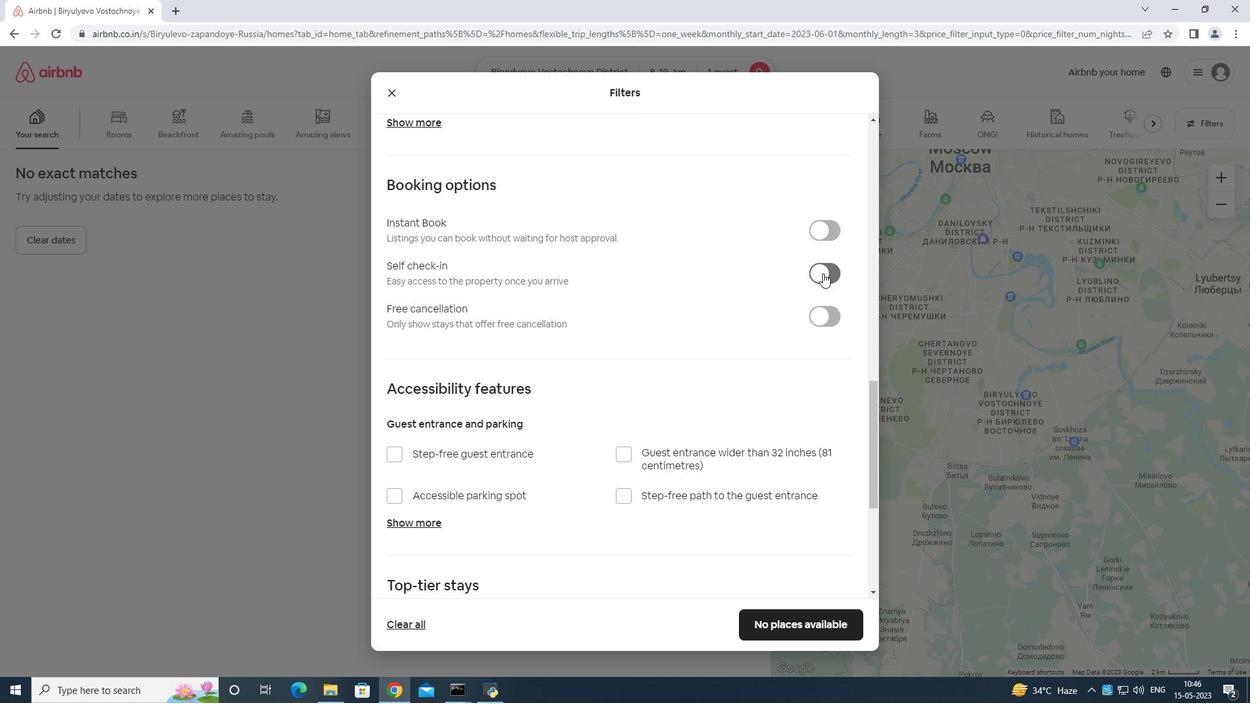 
Action: Mouse scrolled (823, 272) with delta (0, 0)
Screenshot: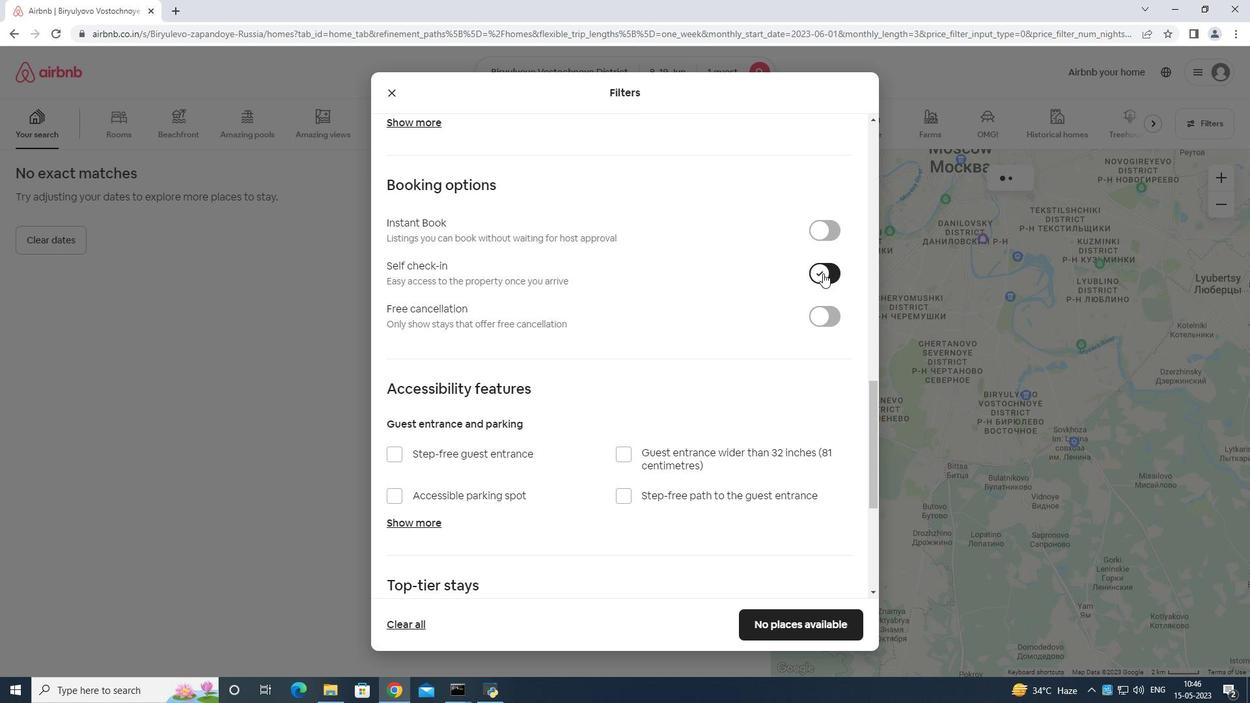 
Action: Mouse moved to (822, 276)
Screenshot: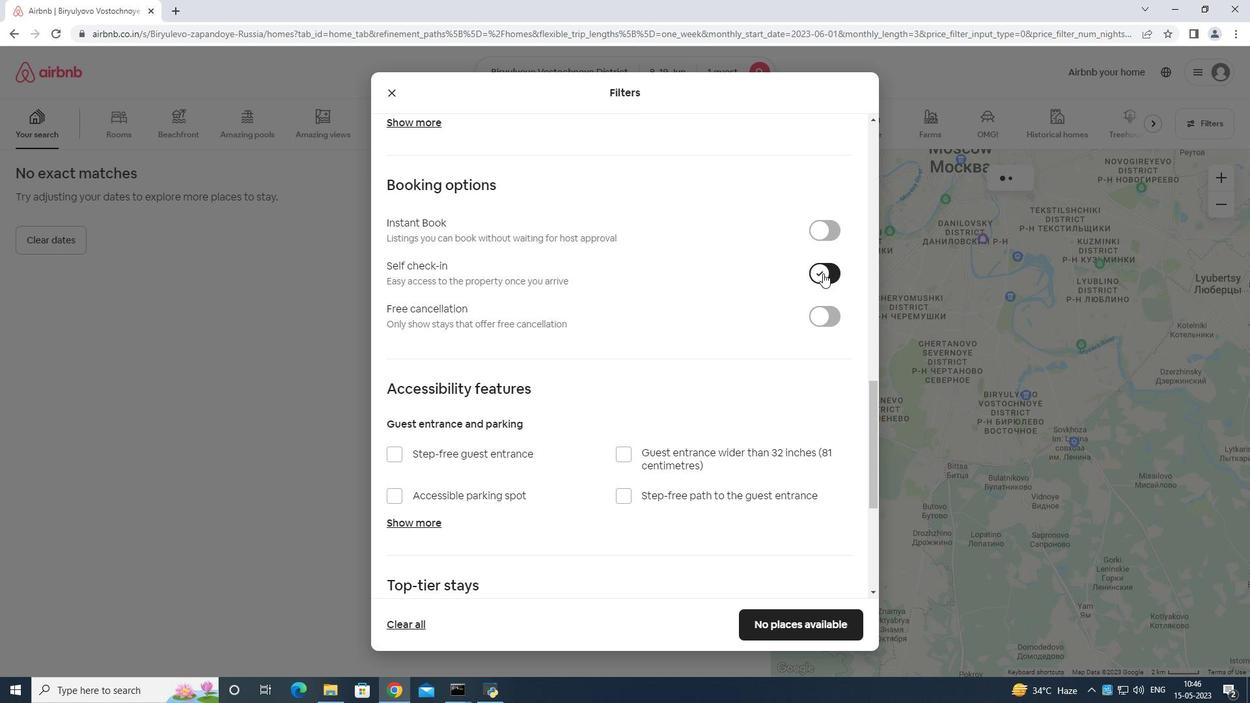 
Action: Mouse scrolled (822, 276) with delta (0, 0)
Screenshot: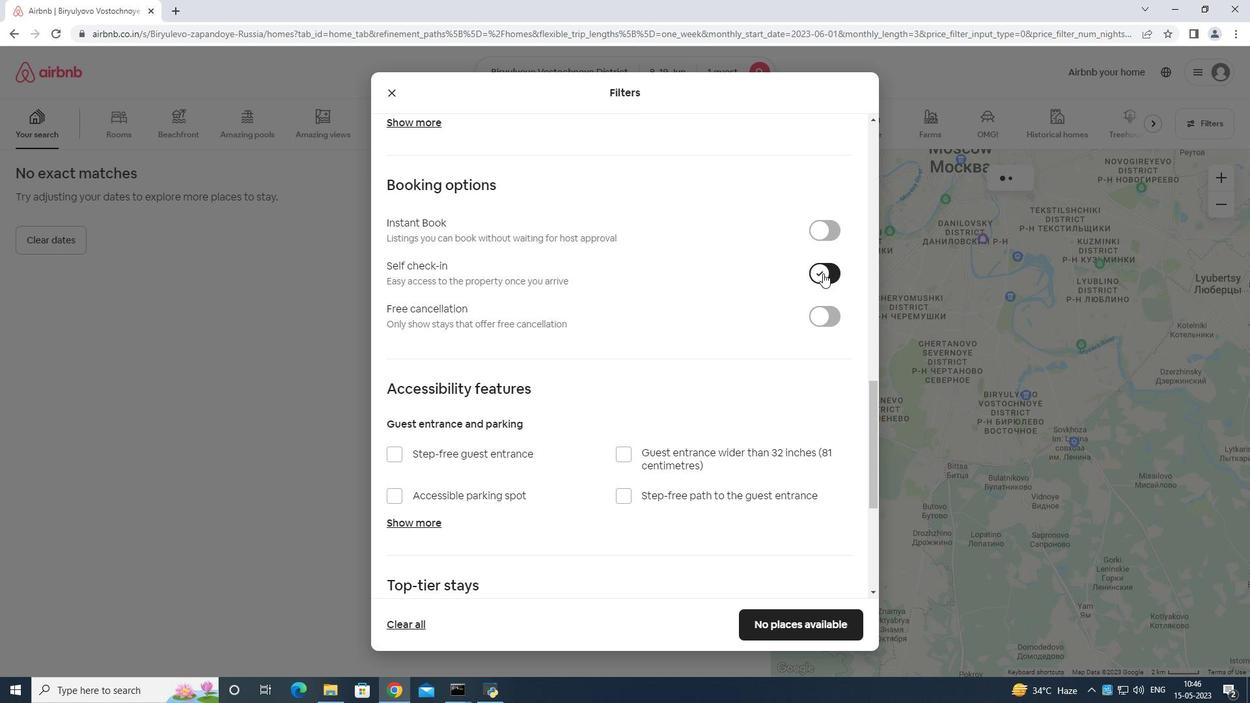 
Action: Mouse moved to (819, 280)
Screenshot: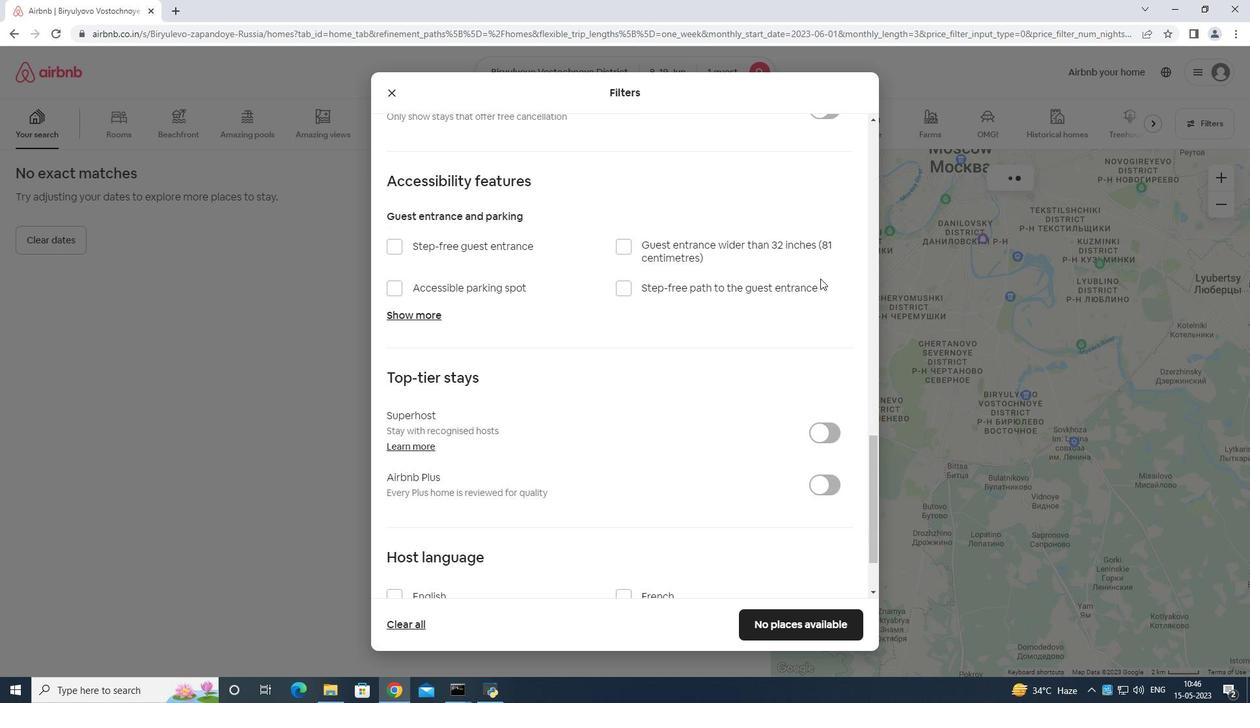 
Action: Mouse scrolled (819, 279) with delta (0, 0)
Screenshot: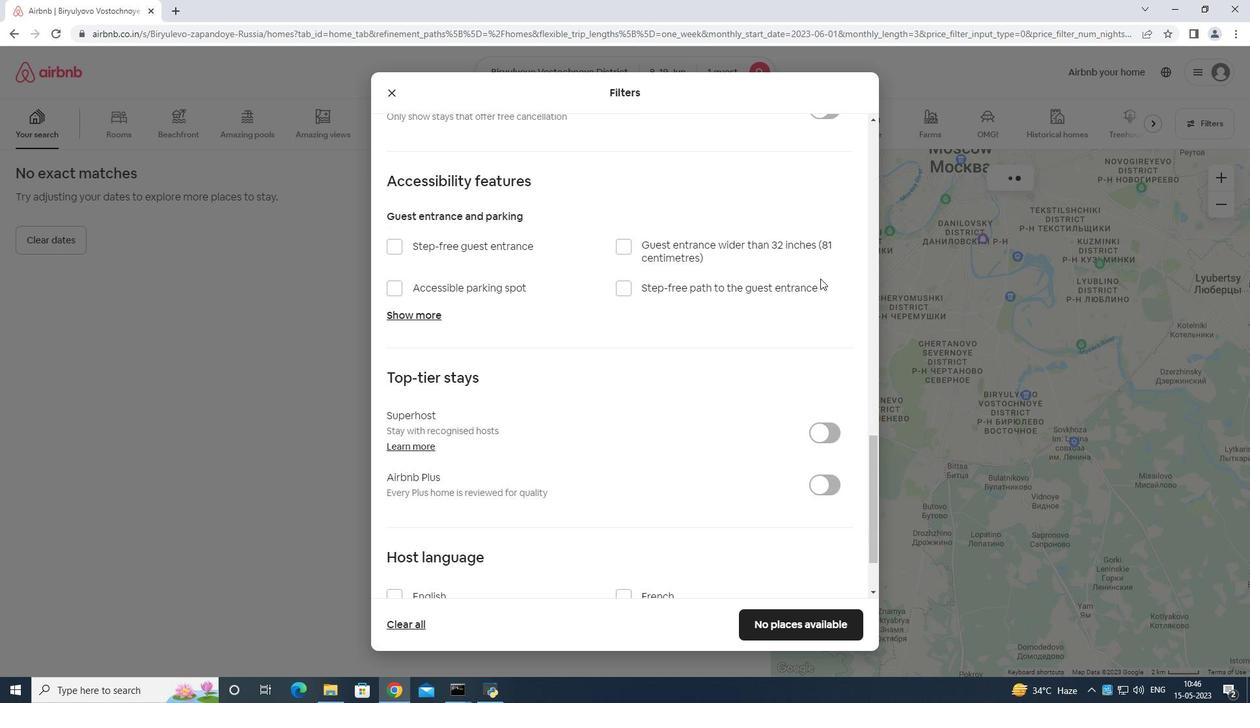 
Action: Mouse moved to (818, 280)
Screenshot: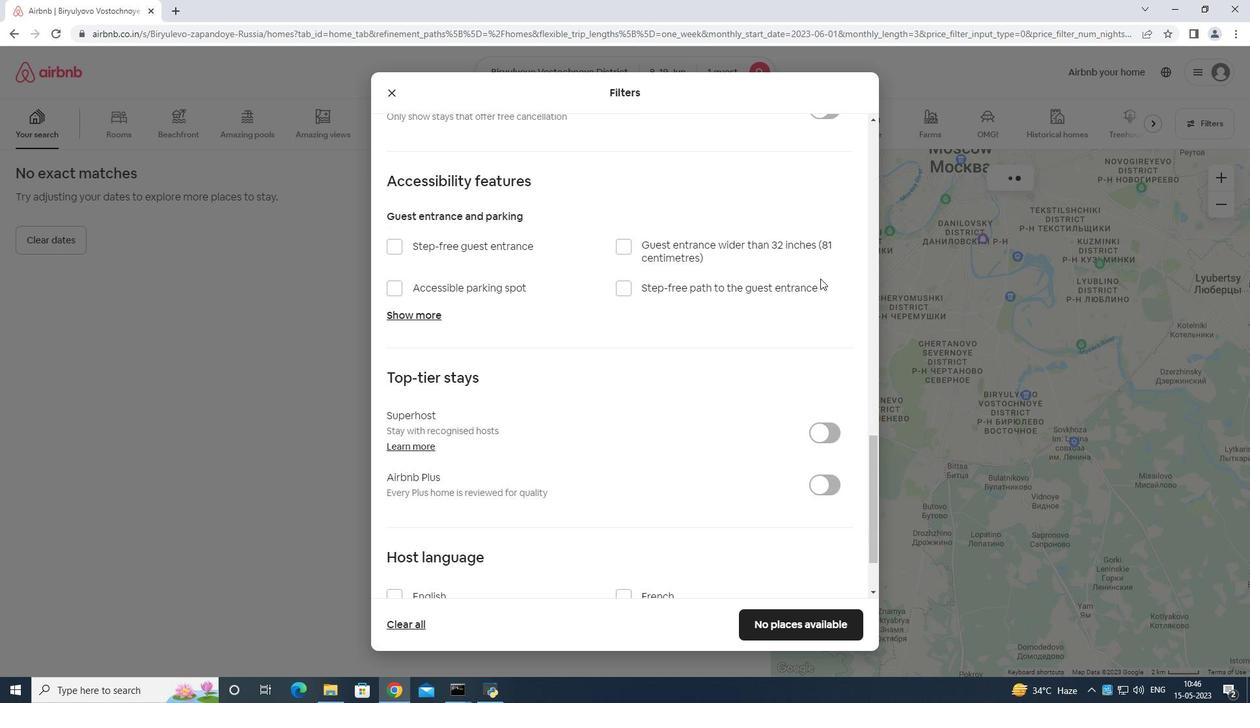 
Action: Mouse scrolled (818, 280) with delta (0, 0)
Screenshot: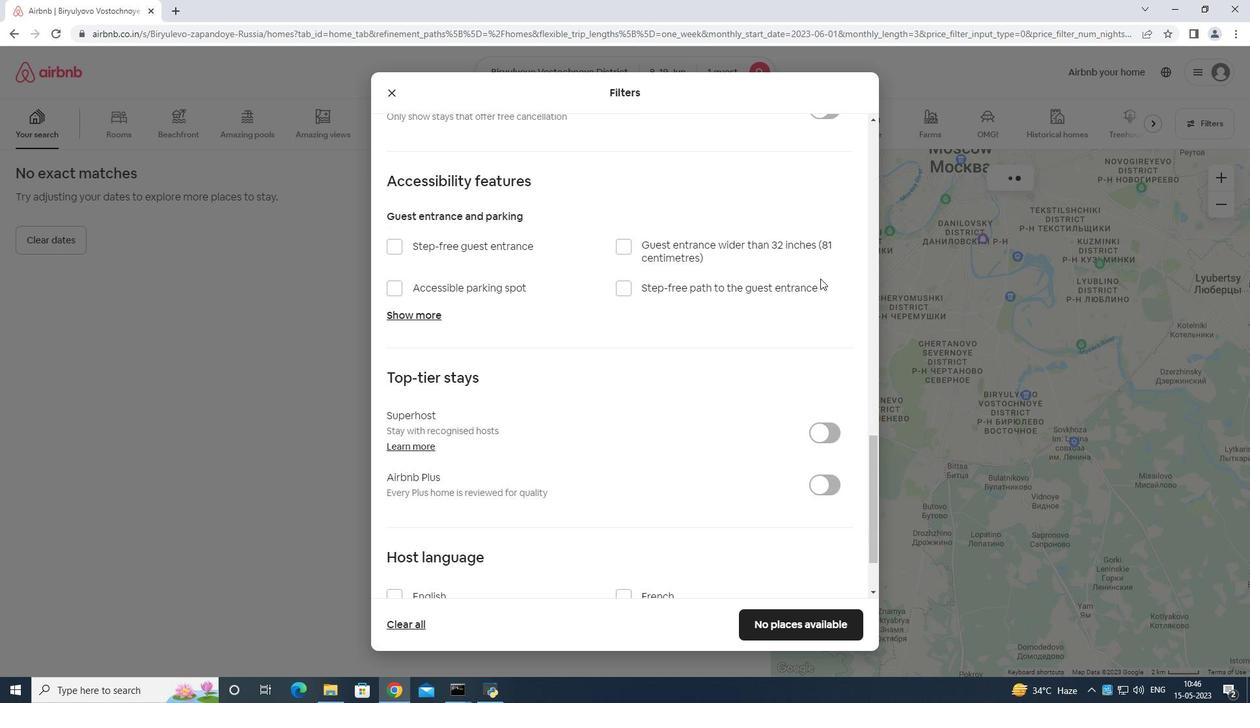 
Action: Mouse scrolled (818, 280) with delta (0, 0)
Screenshot: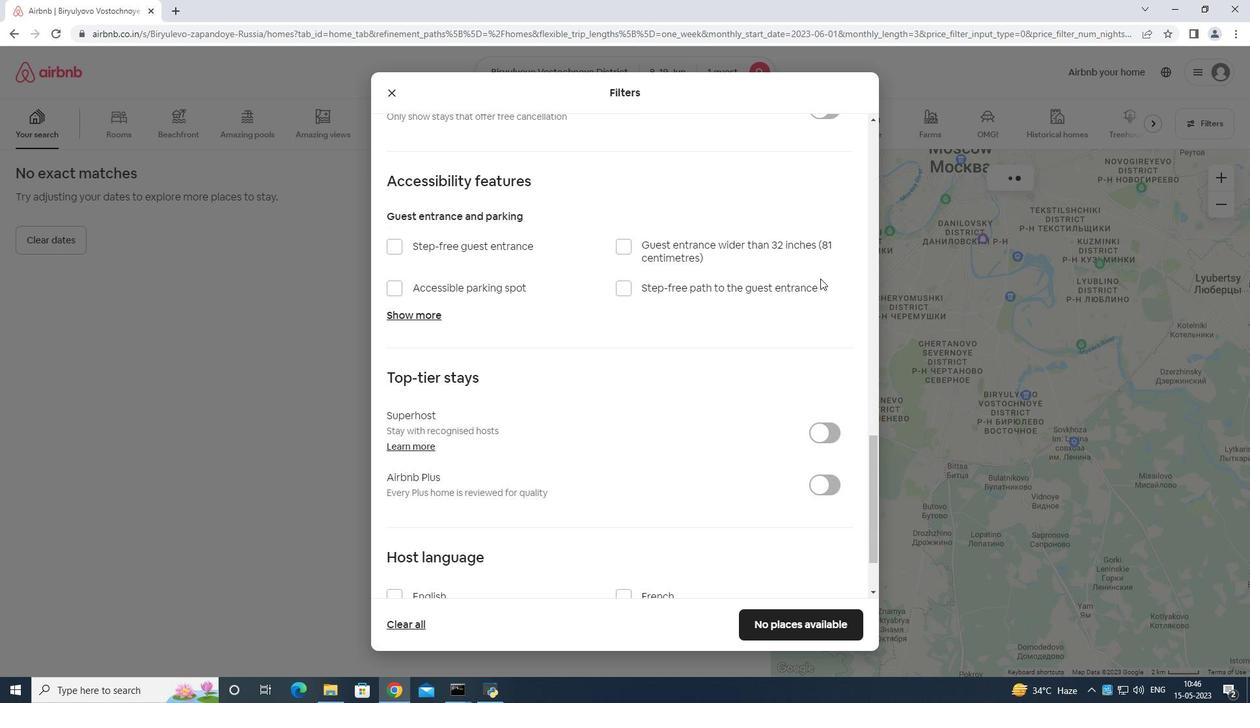 
Action: Mouse moved to (817, 281)
Screenshot: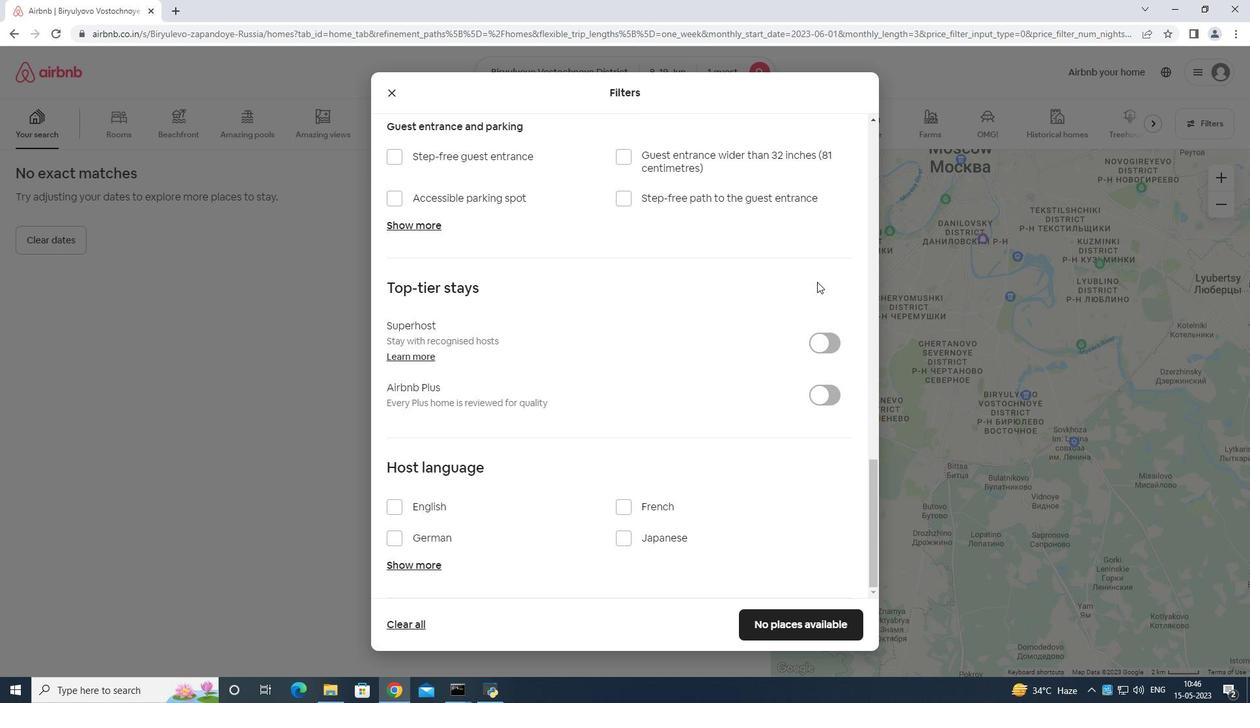 
Action: Mouse scrolled (817, 281) with delta (0, 0)
Screenshot: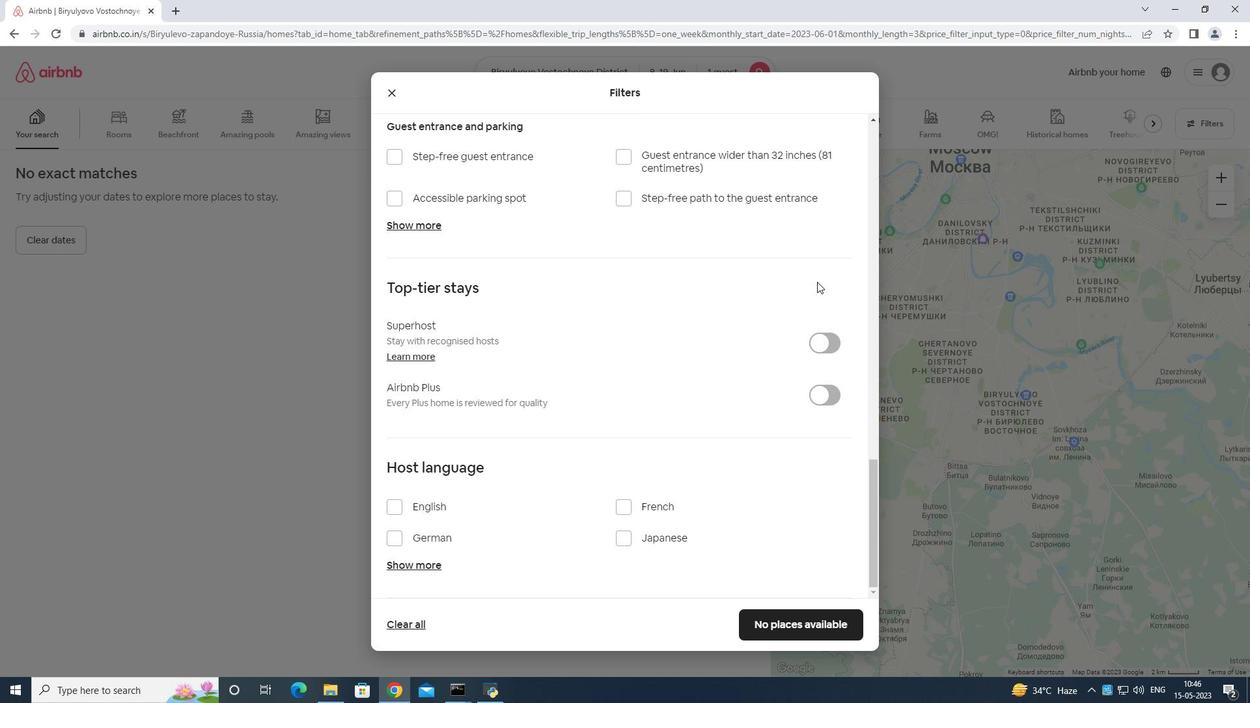 
Action: Mouse moved to (816, 282)
Screenshot: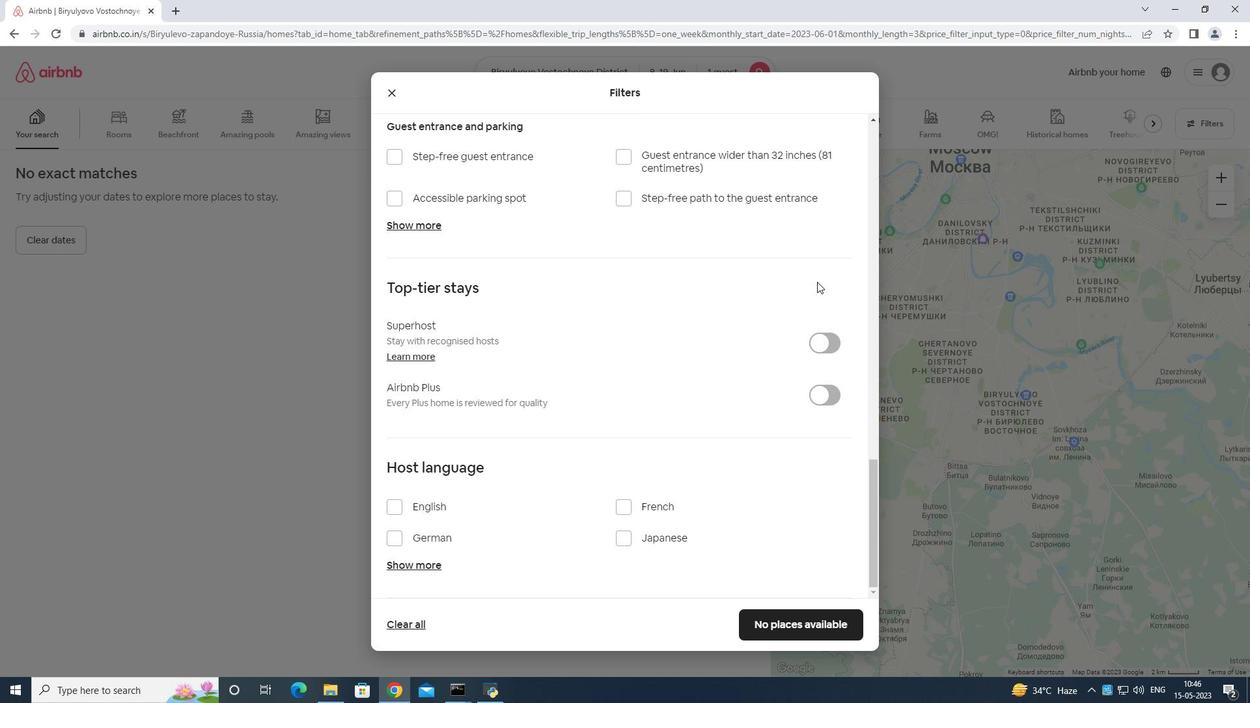 
Action: Mouse scrolled (816, 281) with delta (0, 0)
Screenshot: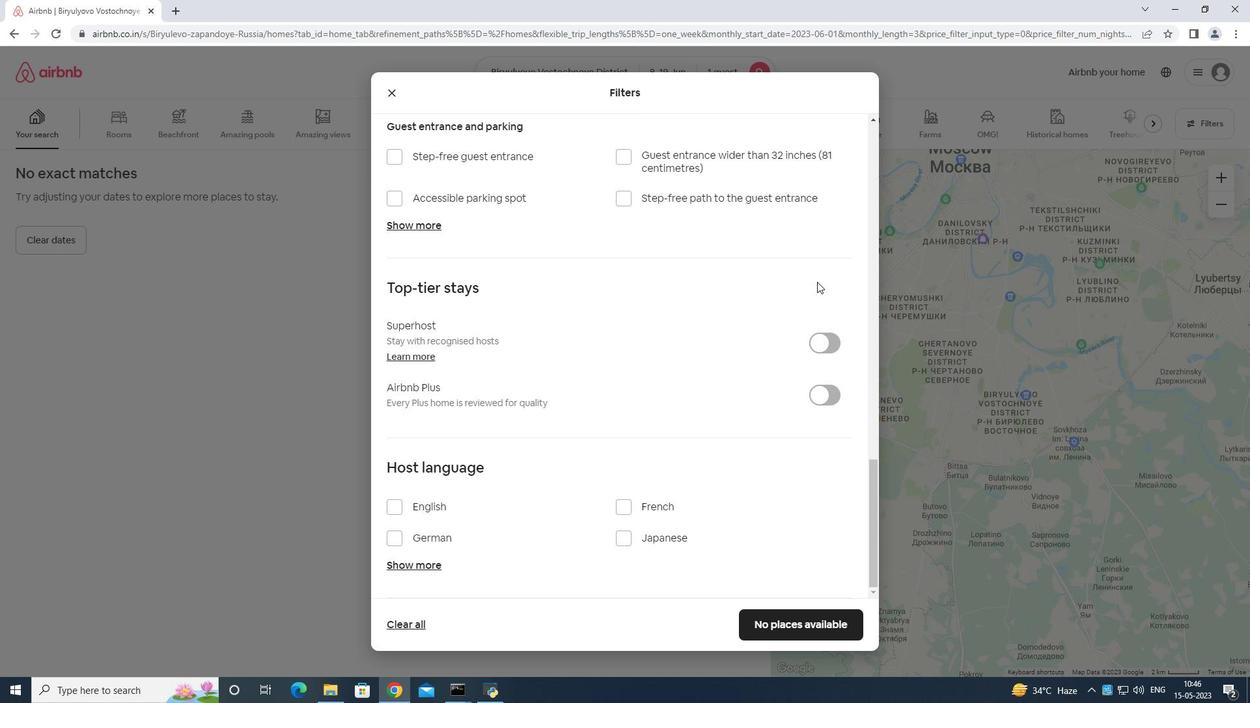 
Action: Mouse moved to (814, 285)
Screenshot: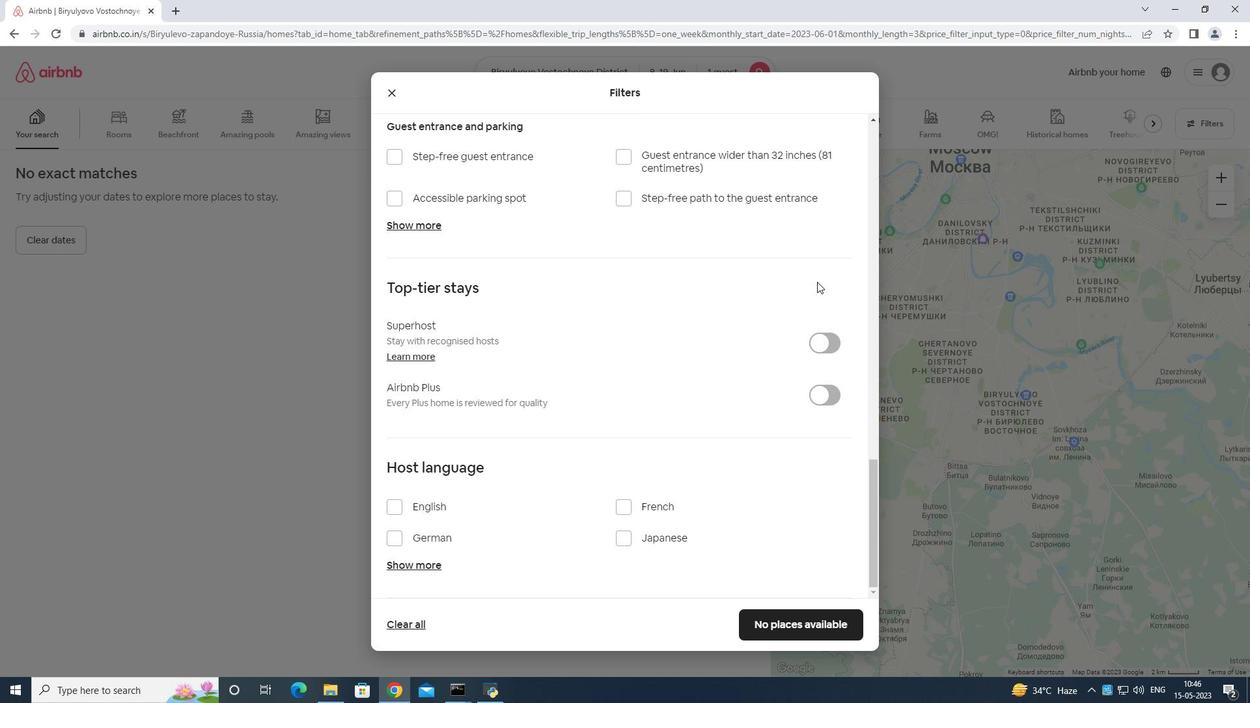 
Action: Mouse scrolled (814, 284) with delta (0, 0)
Screenshot: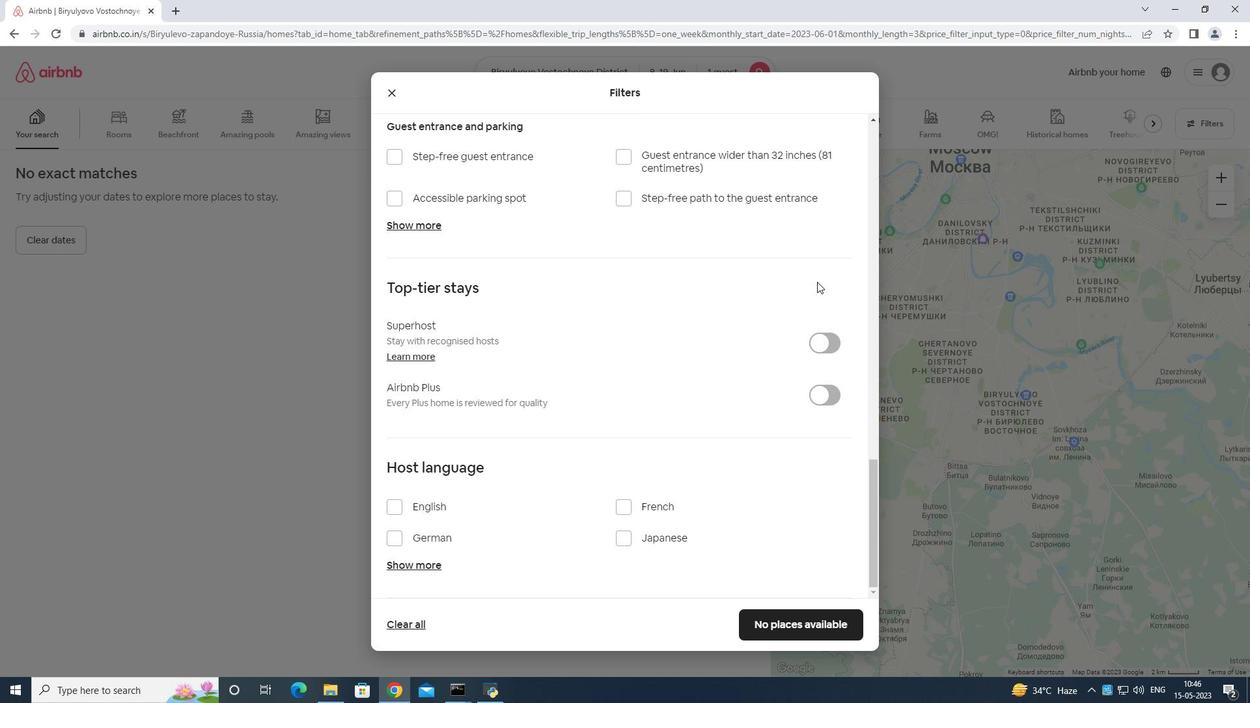 
Action: Mouse moved to (444, 494)
Screenshot: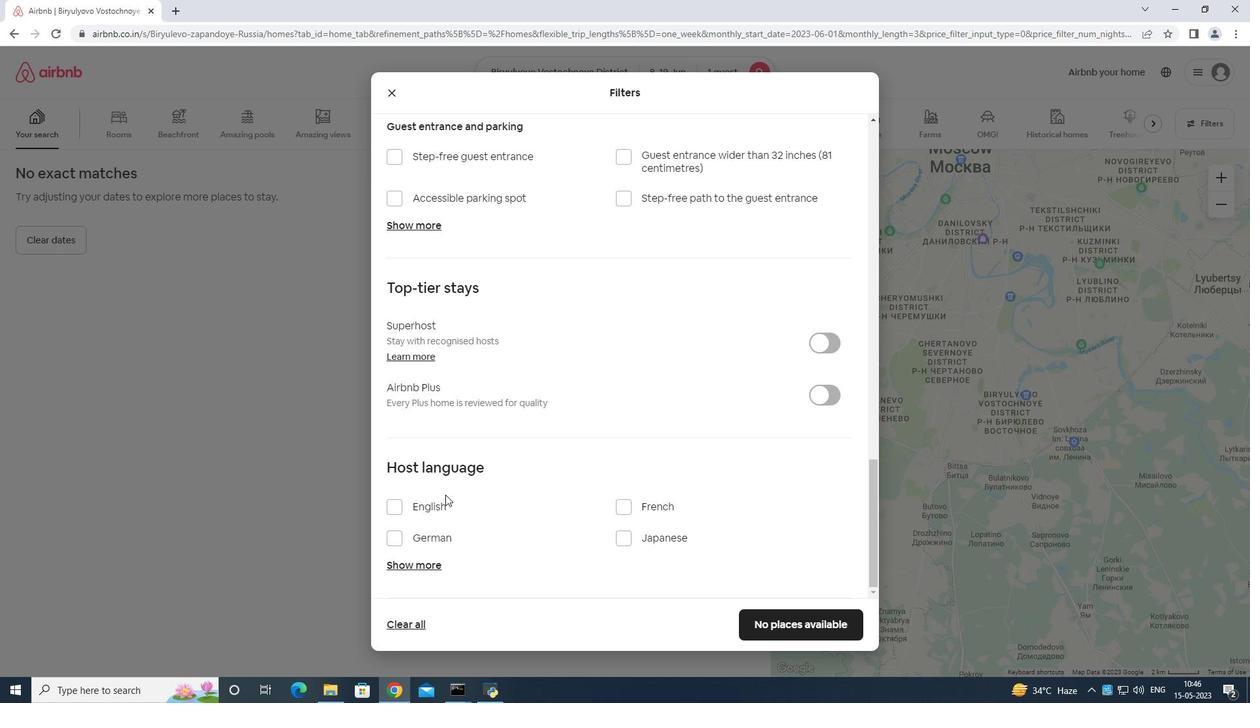 
Action: Mouse pressed left at (444, 494)
Screenshot: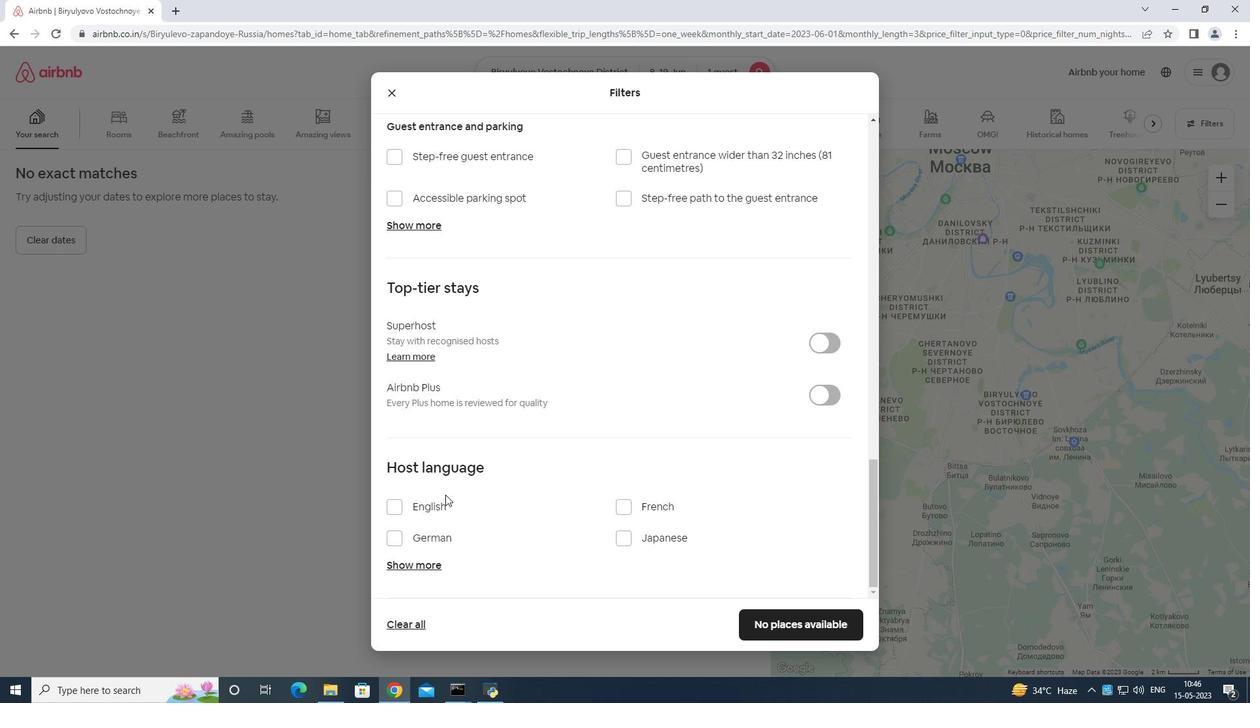 
Action: Mouse moved to (442, 502)
Screenshot: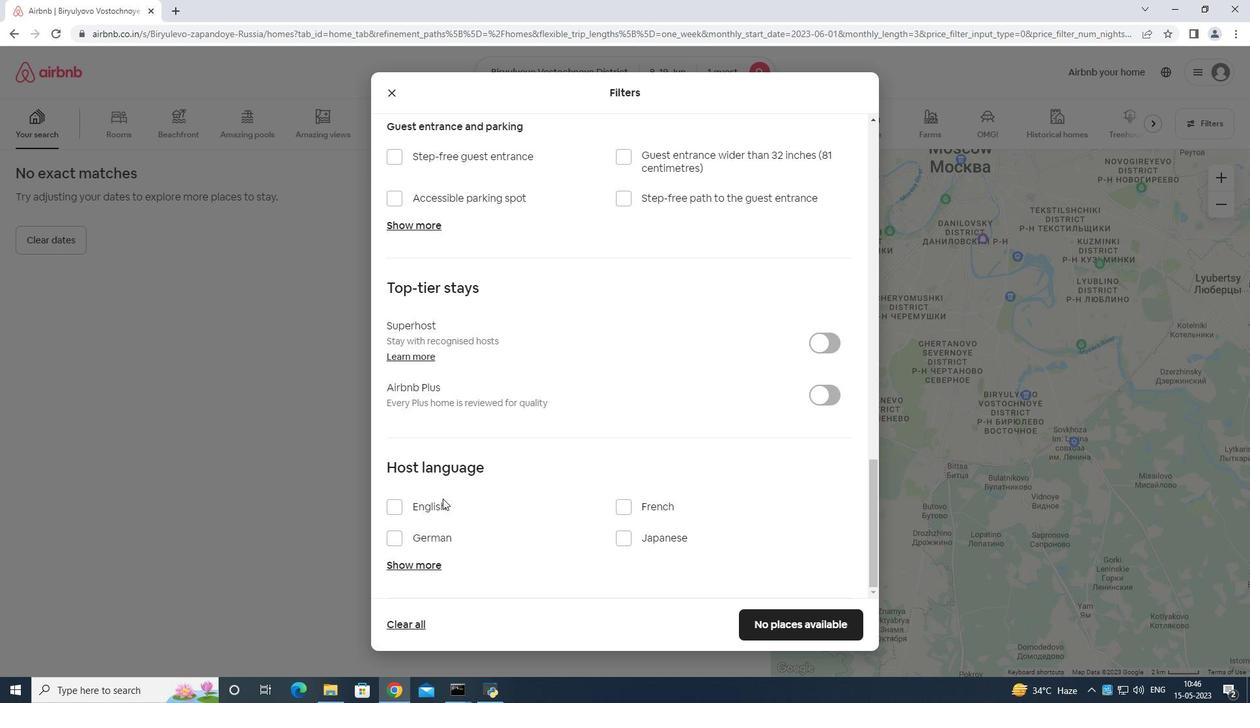 
Action: Mouse pressed left at (442, 502)
Screenshot: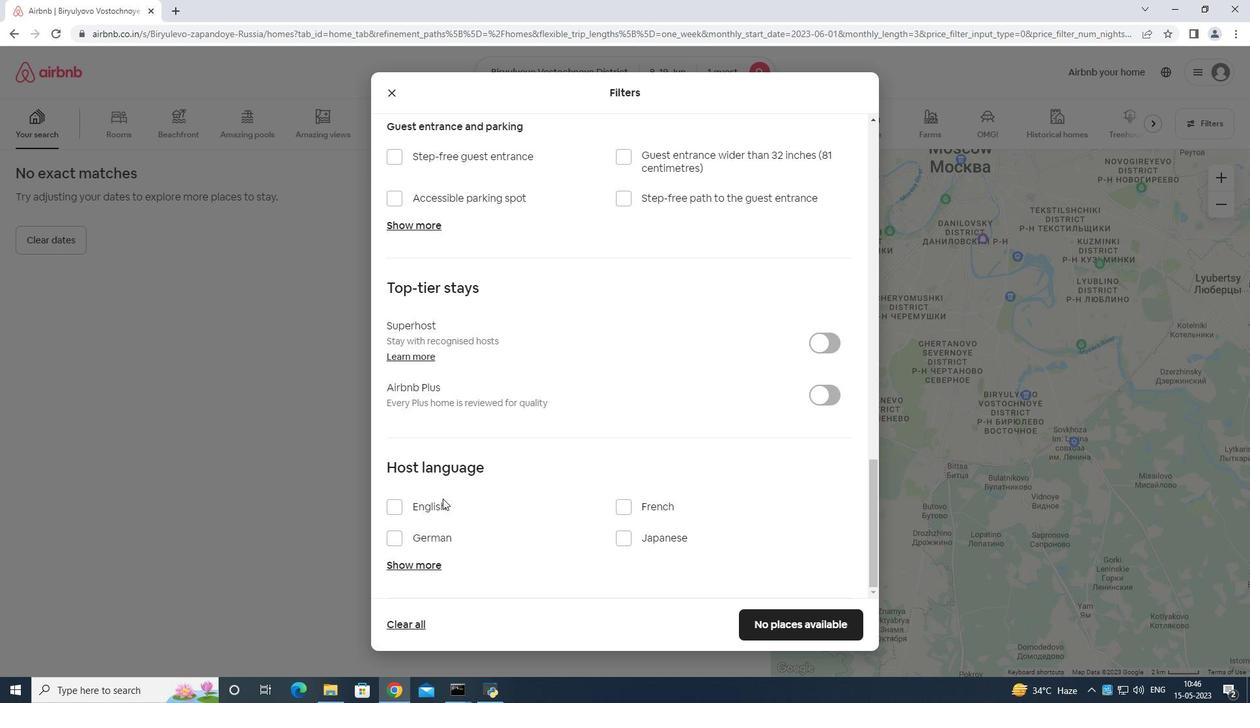 
Action: Mouse moved to (829, 625)
Screenshot: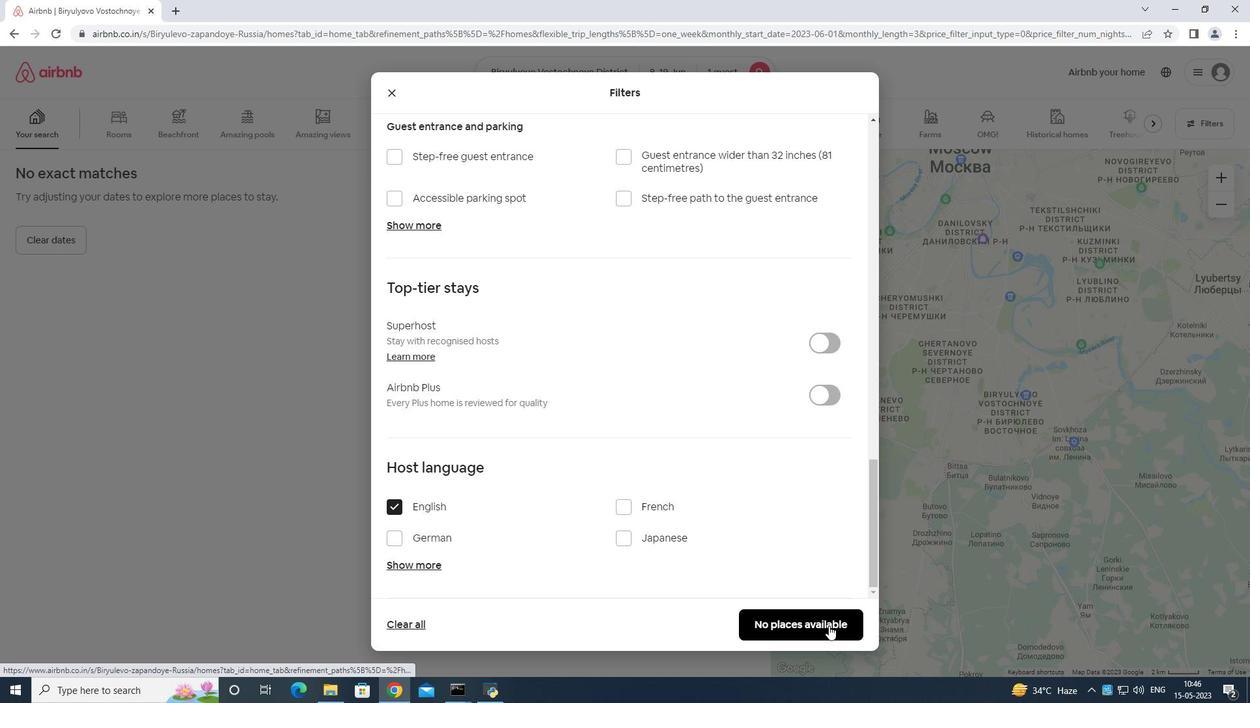 
Action: Mouse pressed left at (829, 625)
Screenshot: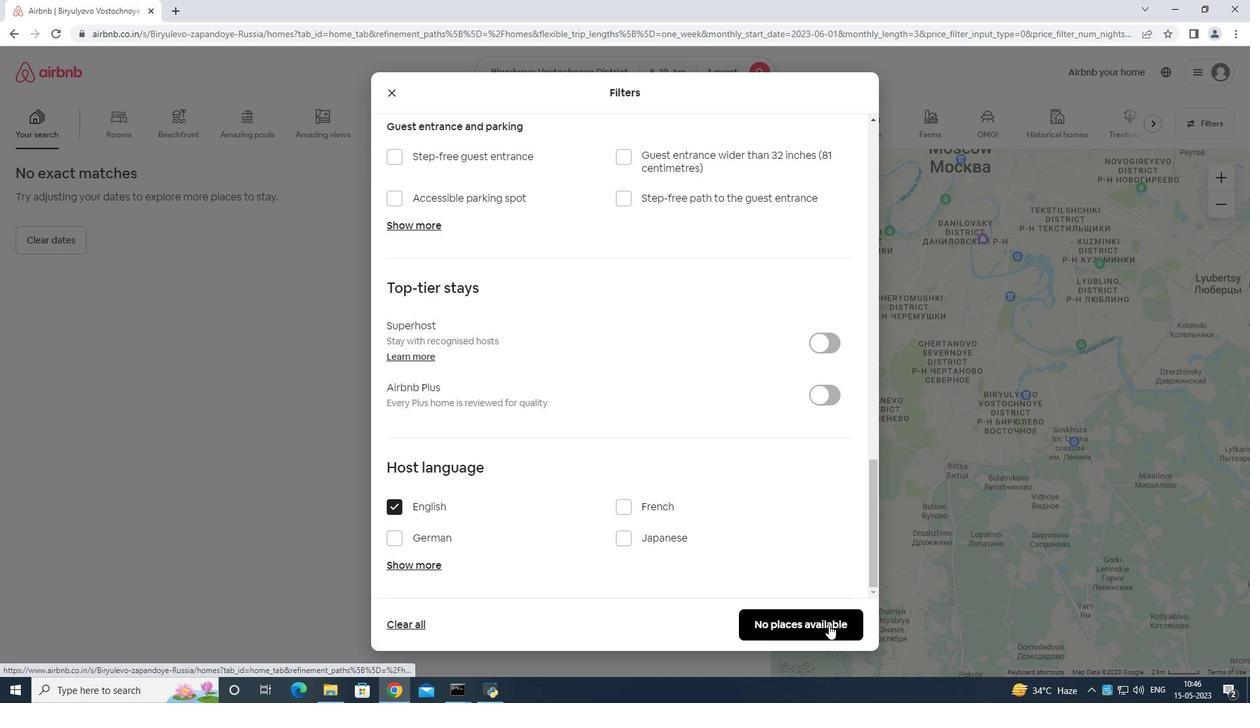 
